 Task: Develop a branding concept for a fictional cyberpunk city.
Action: Mouse moved to (294, 142)
Screenshot: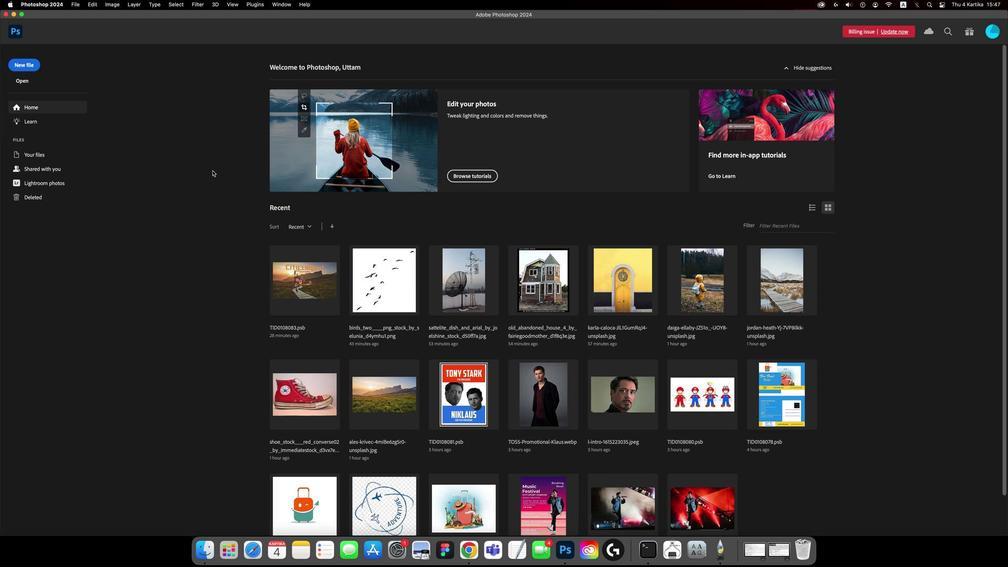 
Action: Mouse pressed left at (294, 142)
Screenshot: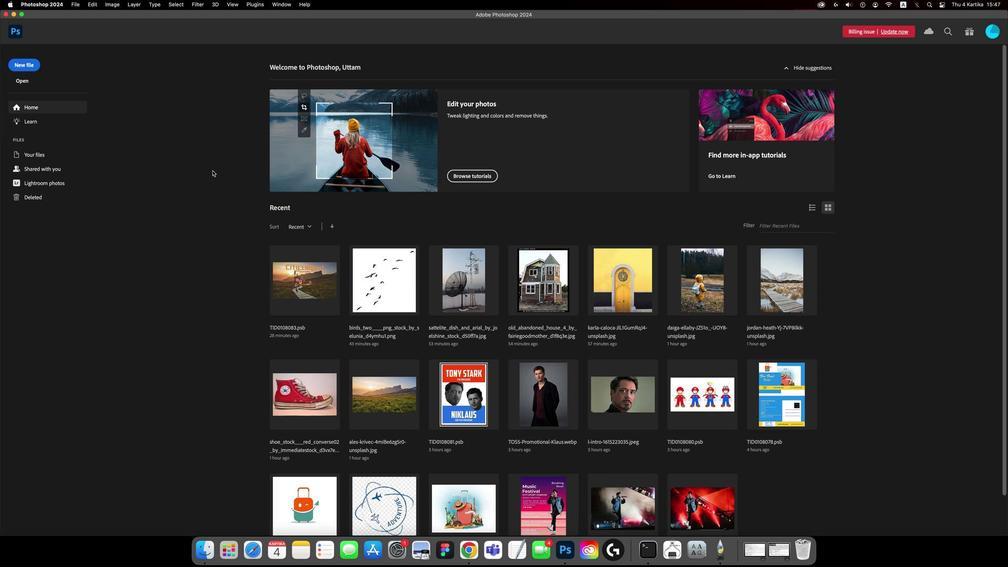 
Action: Mouse moved to (200, 159)
Screenshot: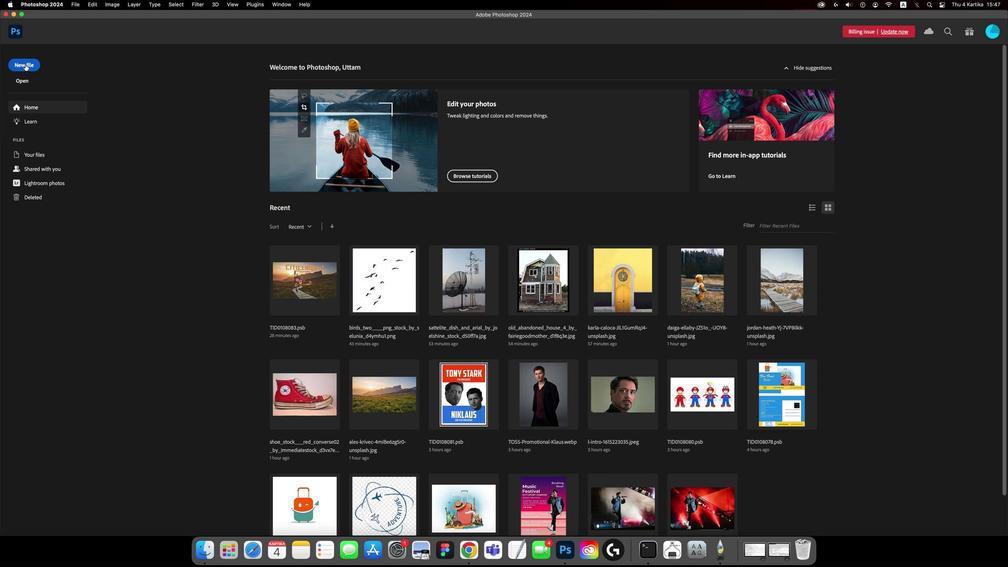 
Action: Mouse pressed left at (200, 159)
Screenshot: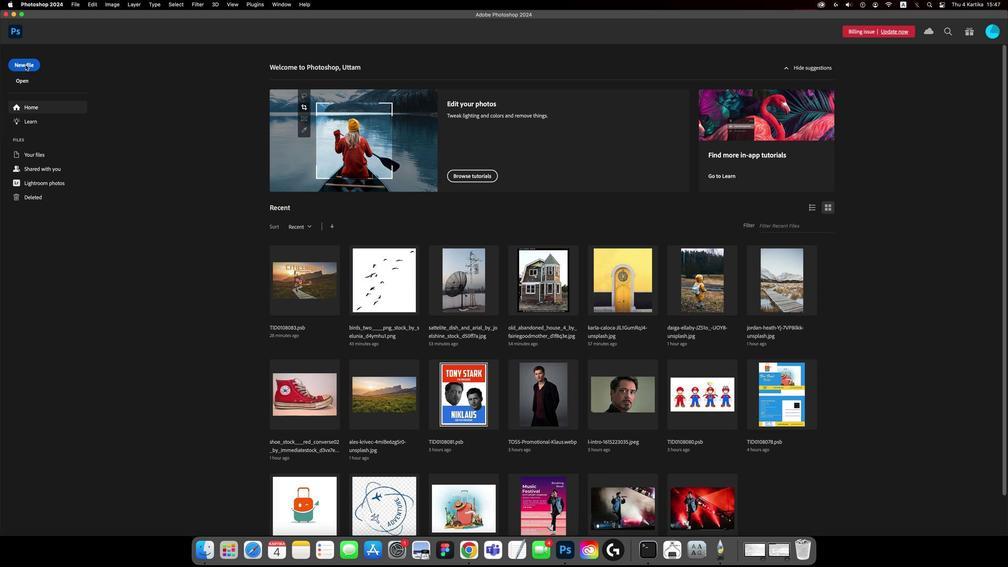 
Action: Mouse moved to (406, 146)
Screenshot: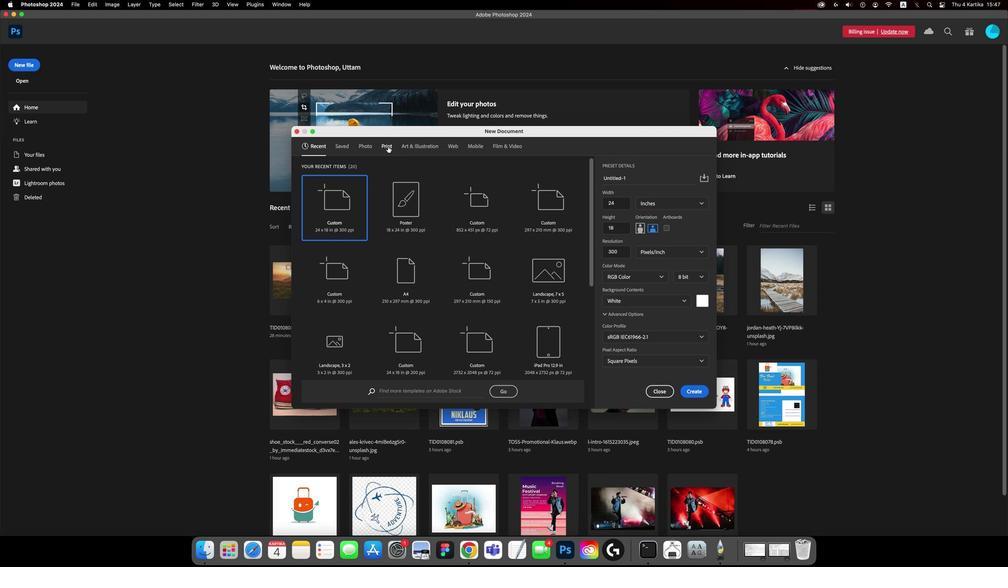
Action: Mouse pressed left at (406, 146)
Screenshot: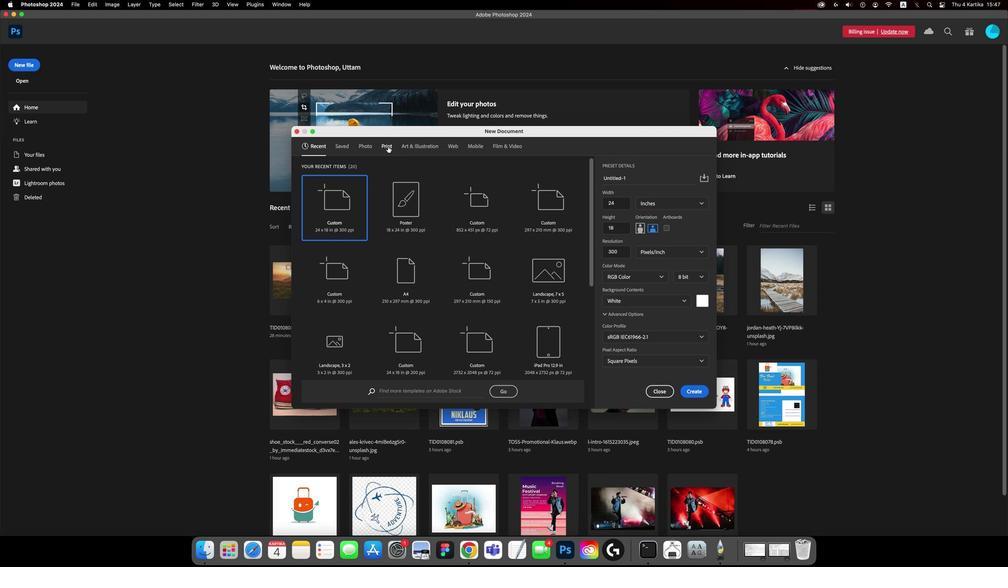 
Action: Mouse moved to (455, 137)
Screenshot: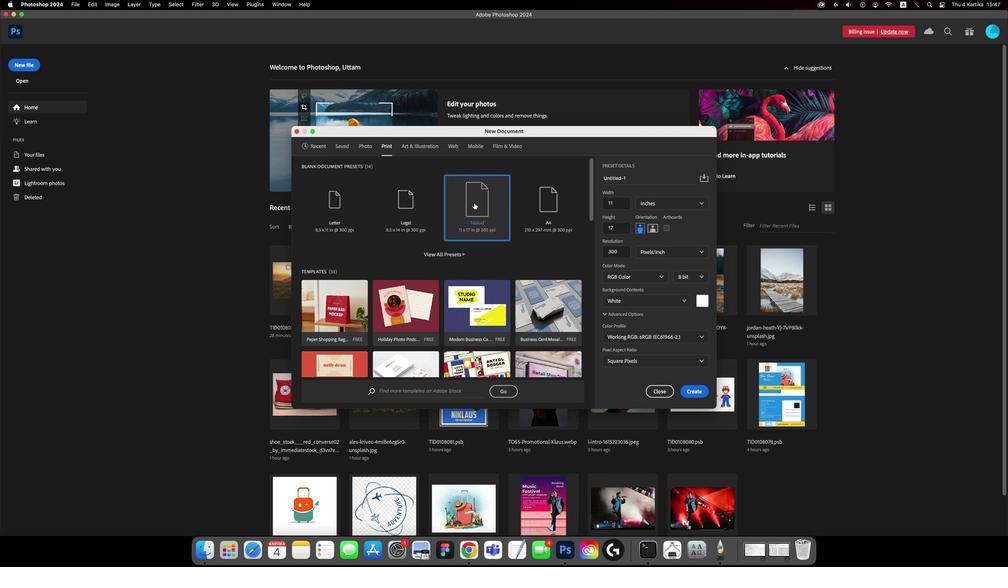 
Action: Mouse pressed left at (455, 137)
Screenshot: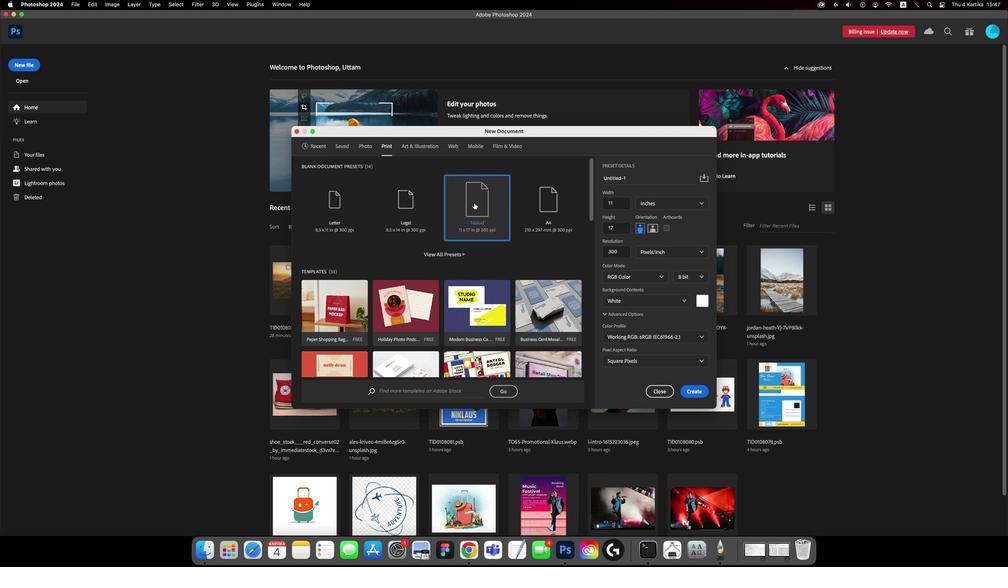 
Action: Mouse moved to (556, 132)
Screenshot: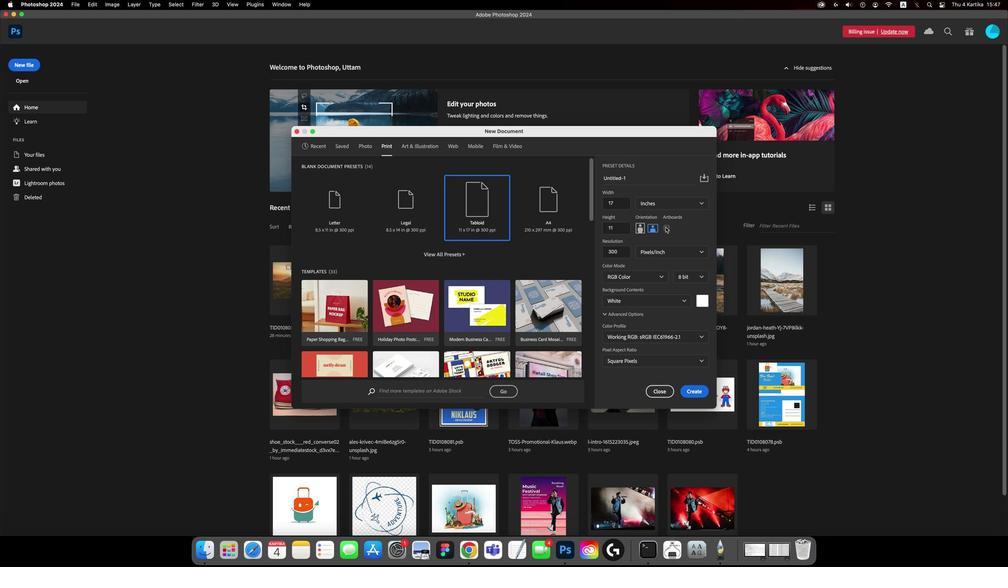 
Action: Mouse pressed left at (556, 132)
Screenshot: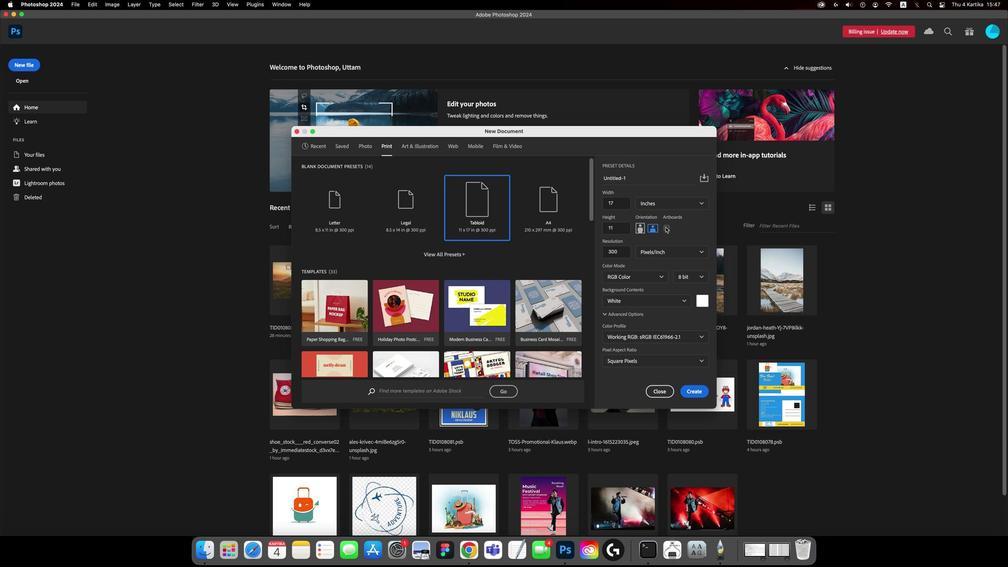 
Action: Mouse moved to (563, 132)
Screenshot: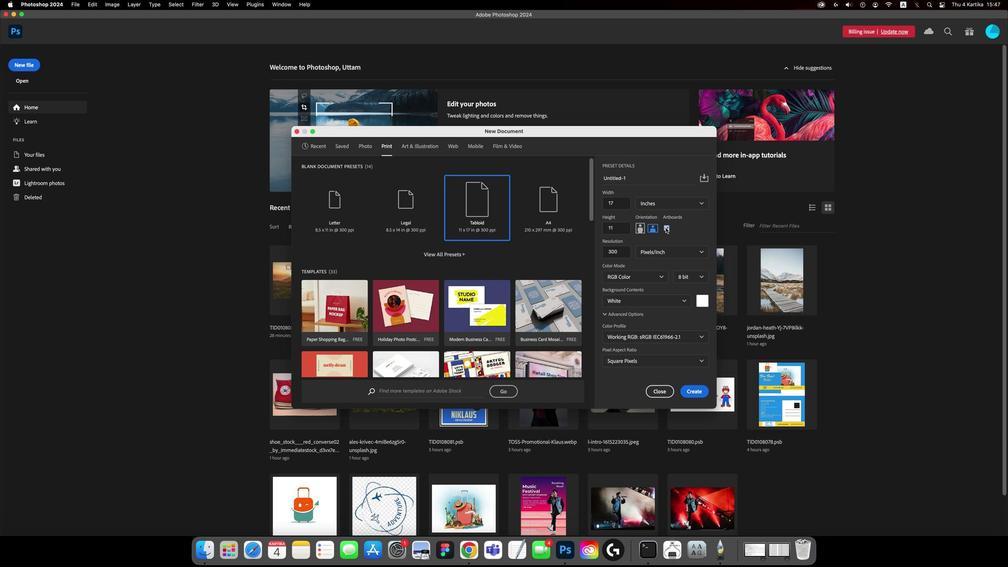 
Action: Mouse pressed left at (563, 132)
Screenshot: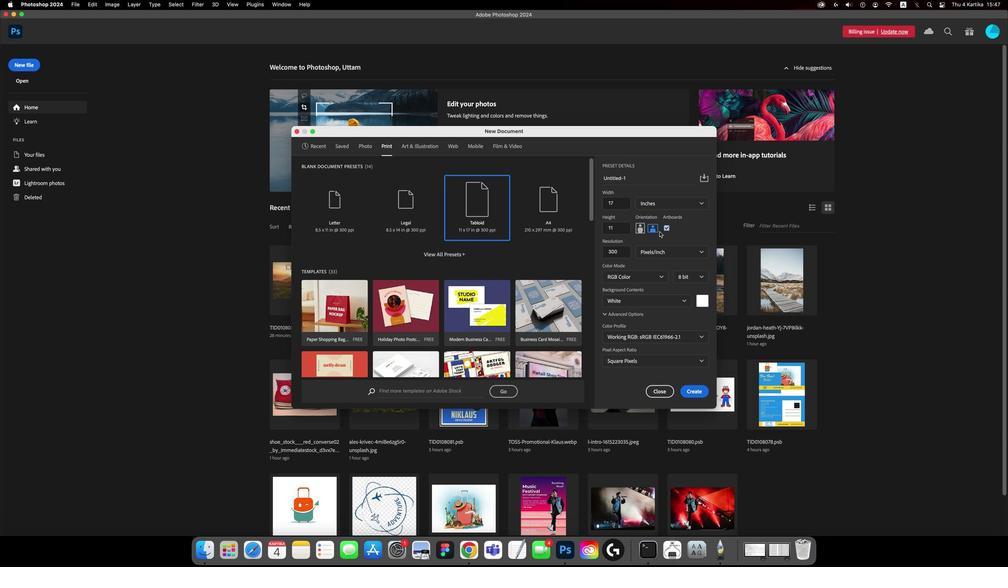 
Action: Mouse moved to (540, 128)
Screenshot: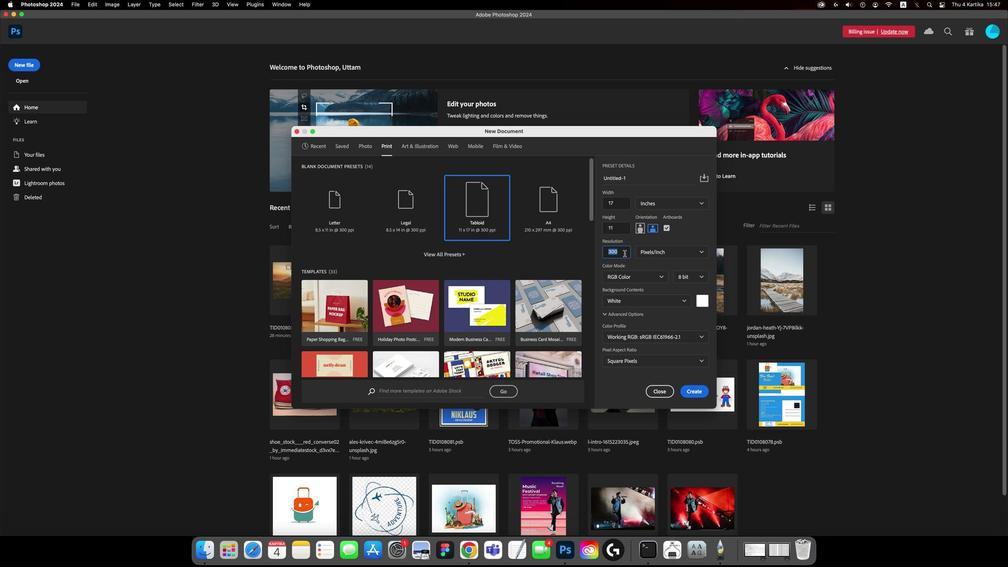 
Action: Mouse pressed left at (540, 128)
Screenshot: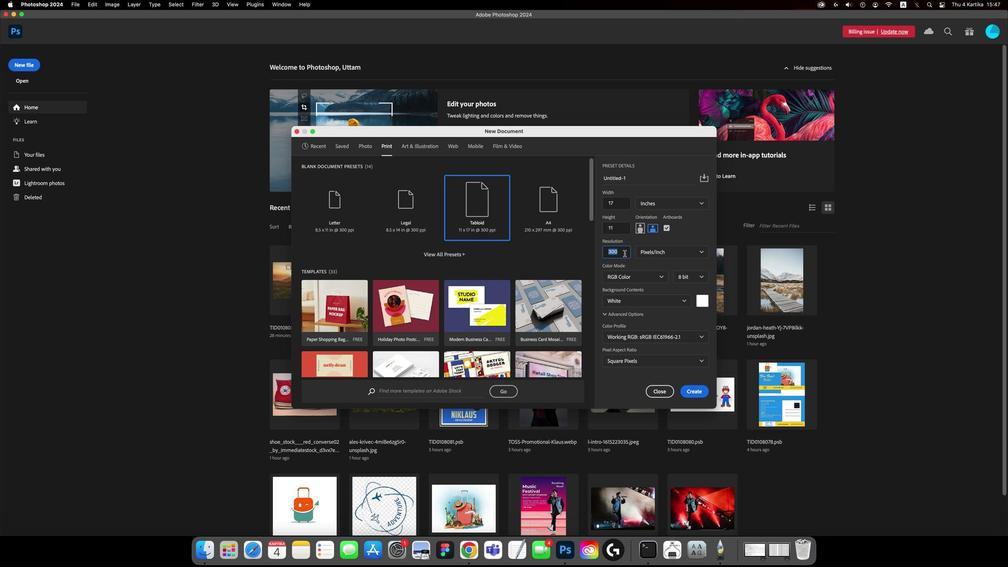 
Action: Mouse moved to (540, 128)
Screenshot: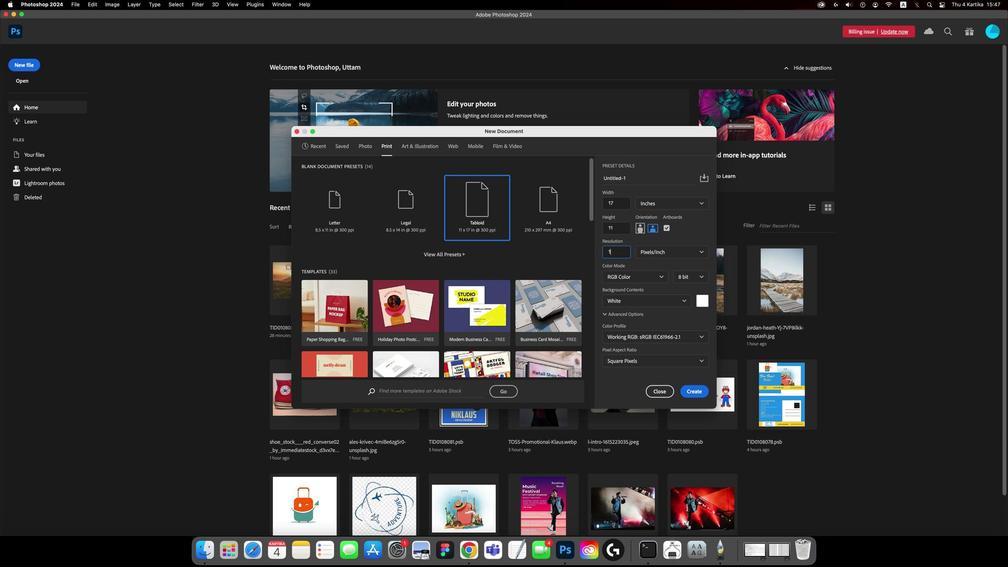 
Action: Key pressed '1''5''0'
Screenshot: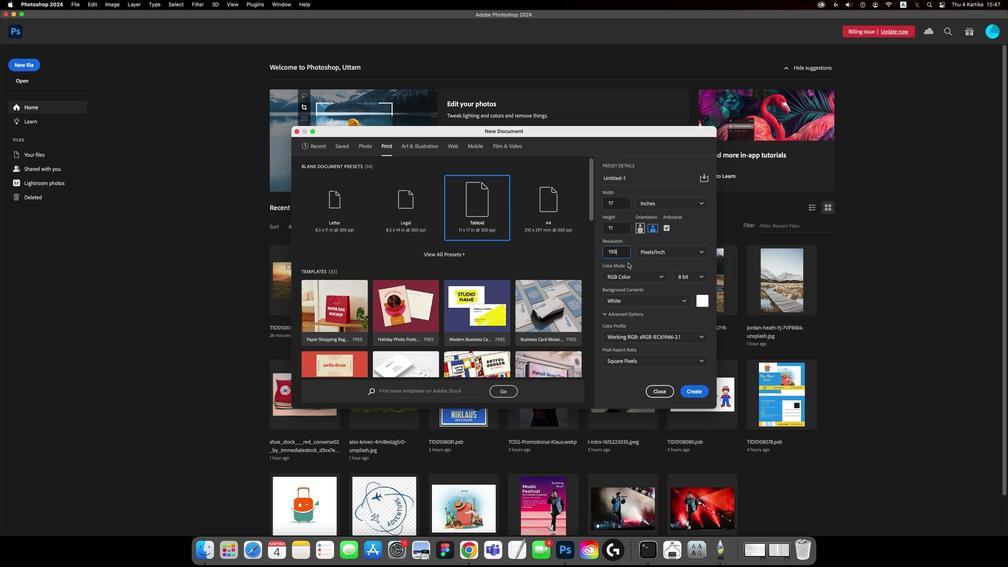 
Action: Mouse moved to (576, 106)
Screenshot: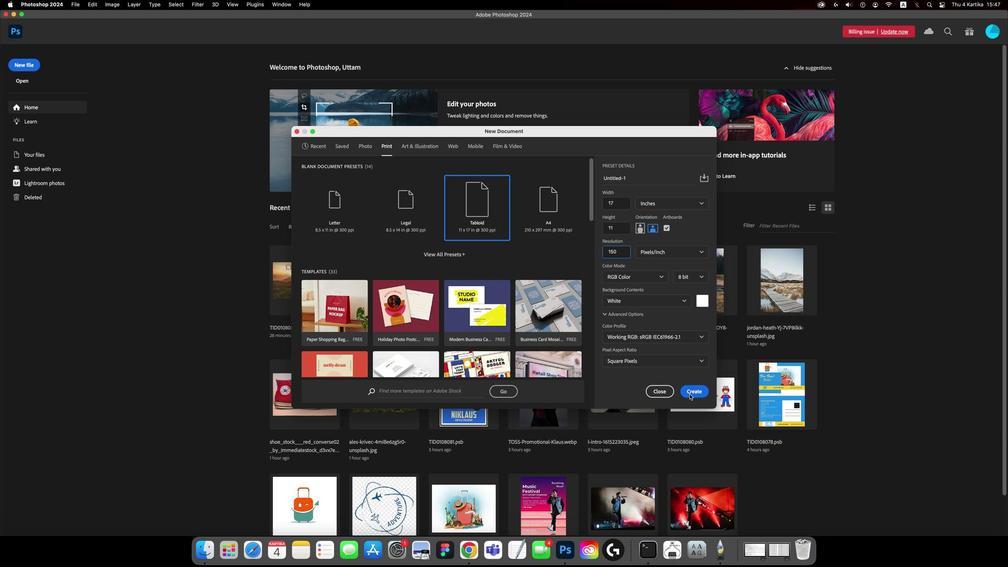 
Action: Mouse pressed left at (576, 106)
Screenshot: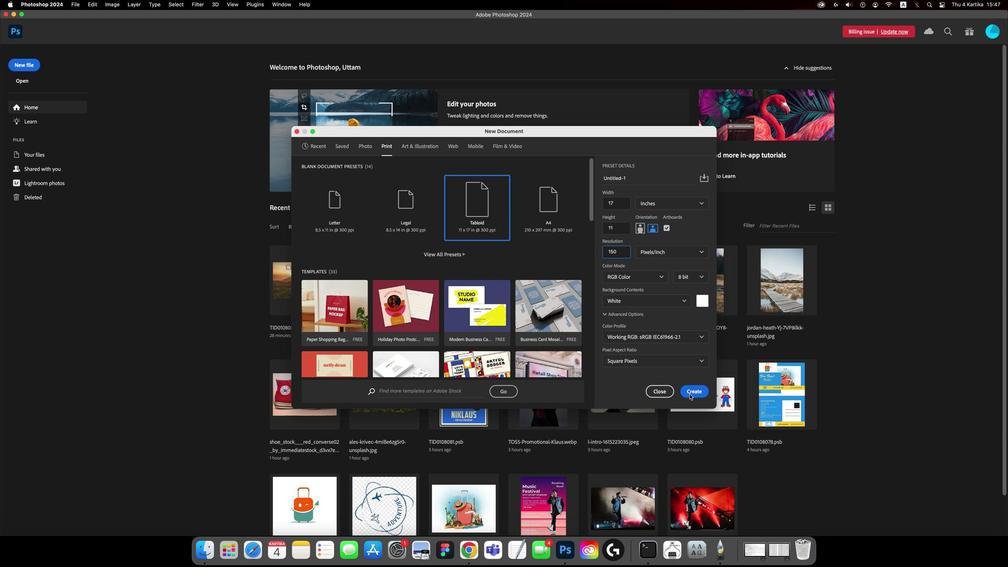 
Action: Mouse moved to (417, 130)
Screenshot: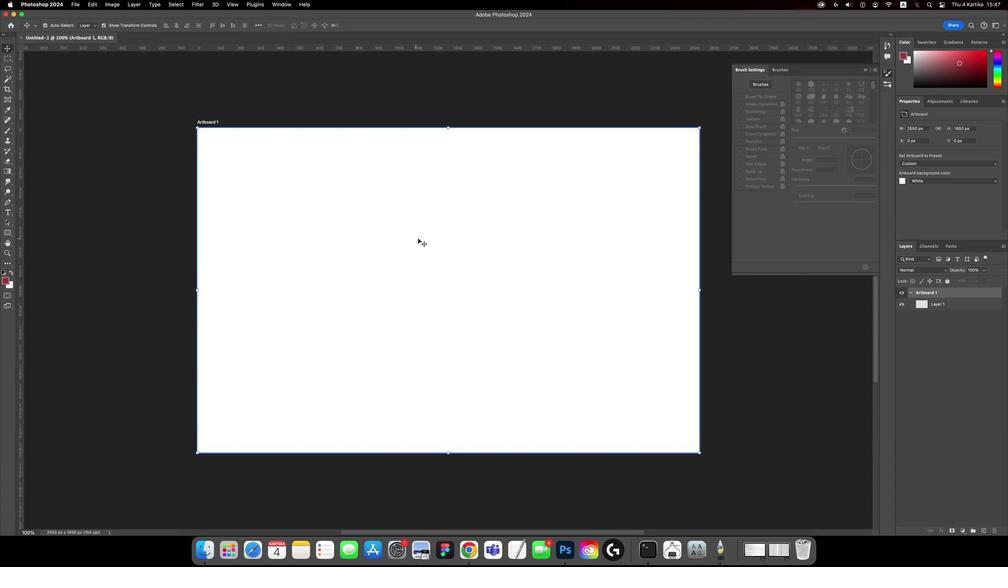 
Action: Mouse pressed left at (417, 130)
Screenshot: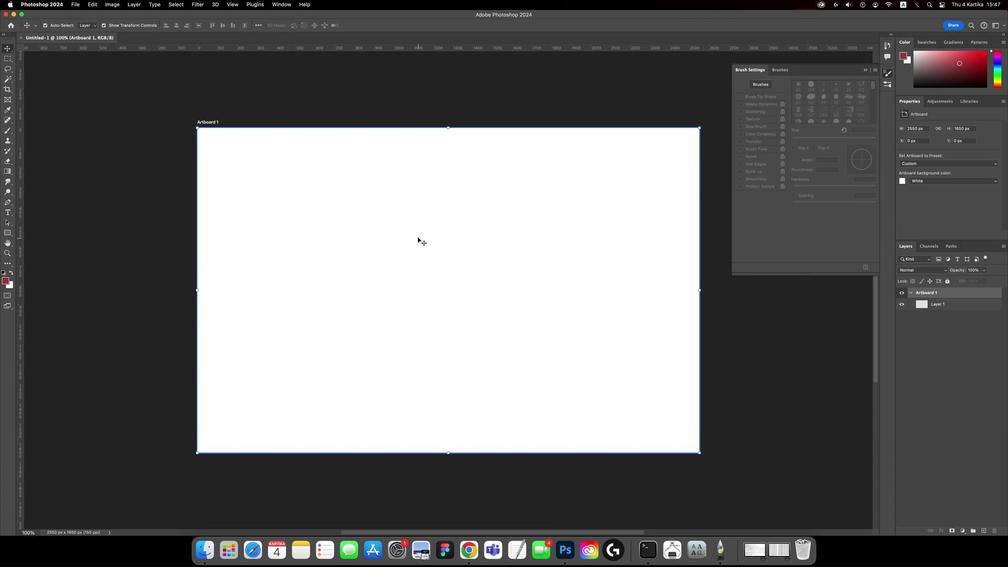 
Action: Mouse moved to (438, 126)
Screenshot: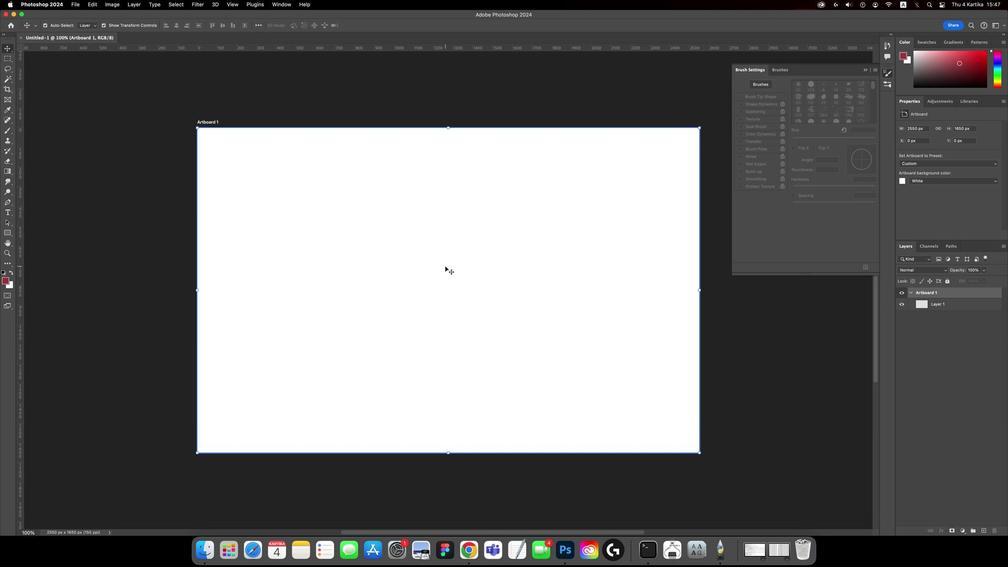 
Action: Key pressed 'T'
Screenshot: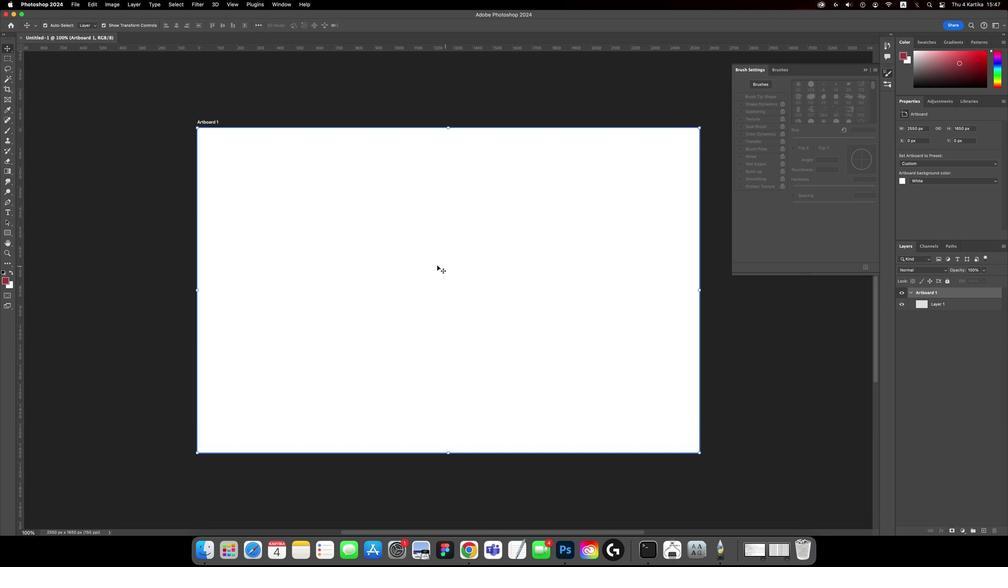 
Action: Mouse moved to (410, 126)
Screenshot: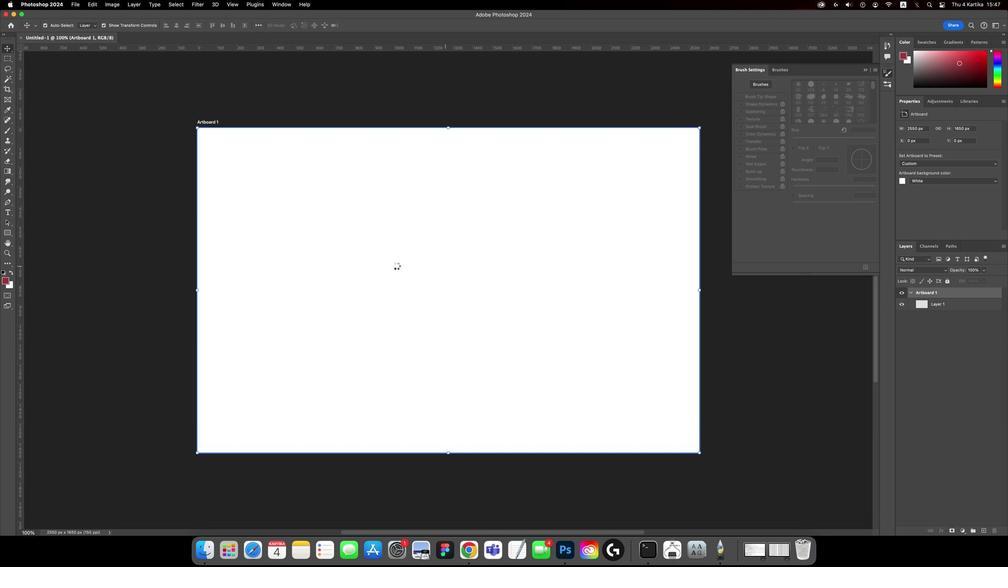 
Action: Mouse pressed left at (410, 126)
Screenshot: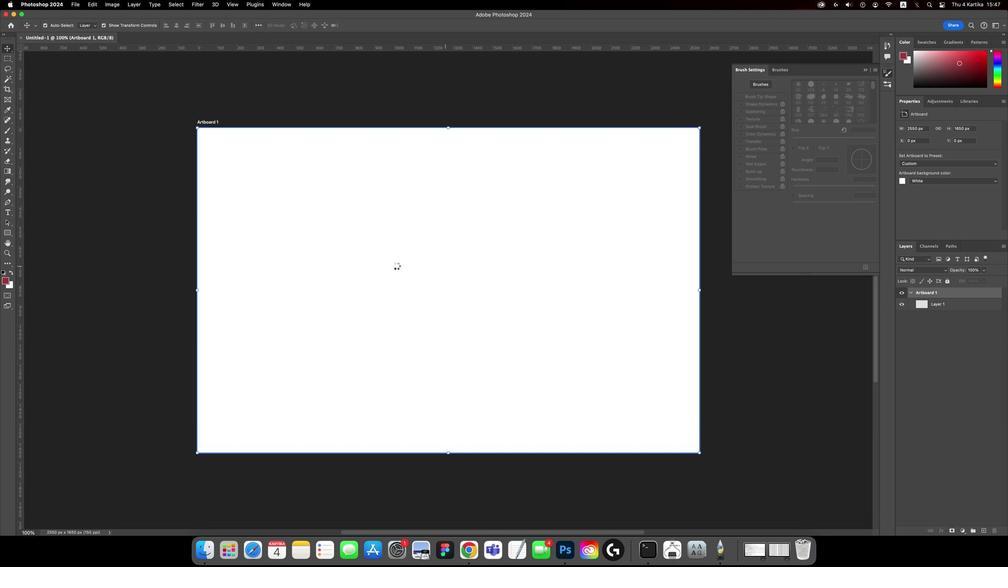 
Action: Mouse moved to (410, 126)
Screenshot: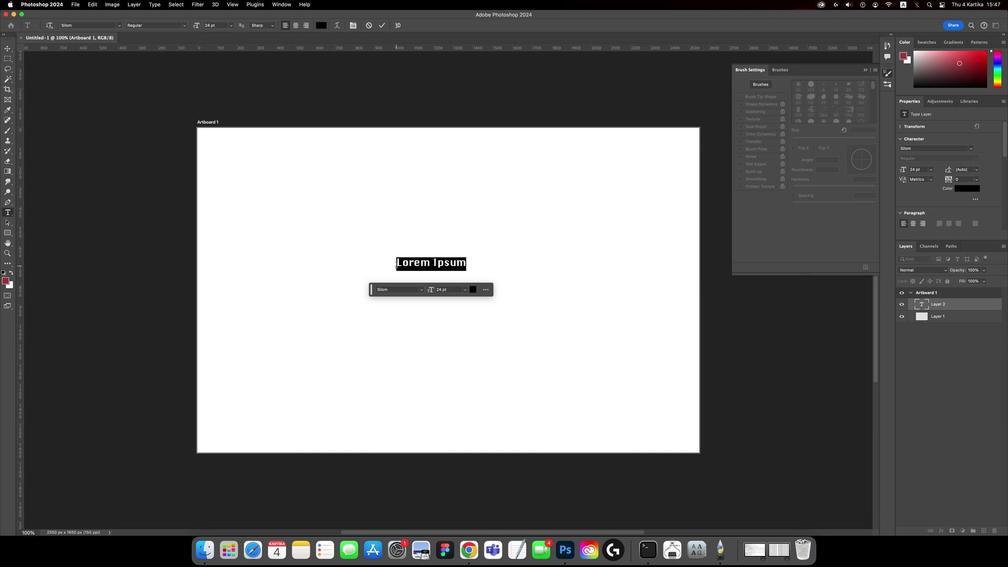 
Action: Key pressed 'L''W'
Screenshot: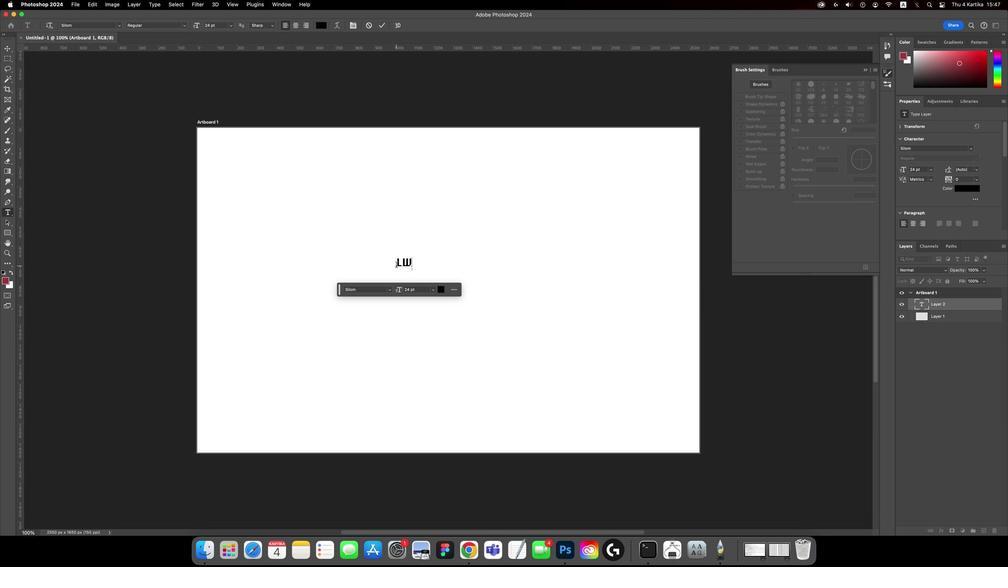 
Action: Mouse moved to (410, 126)
Screenshot: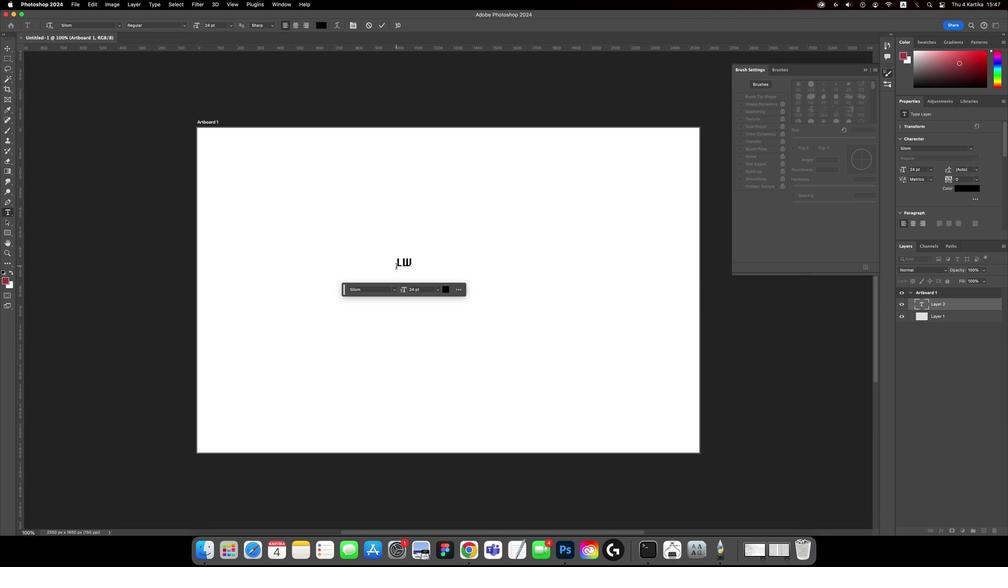 
Action: Key pressed Key.esc
Screenshot: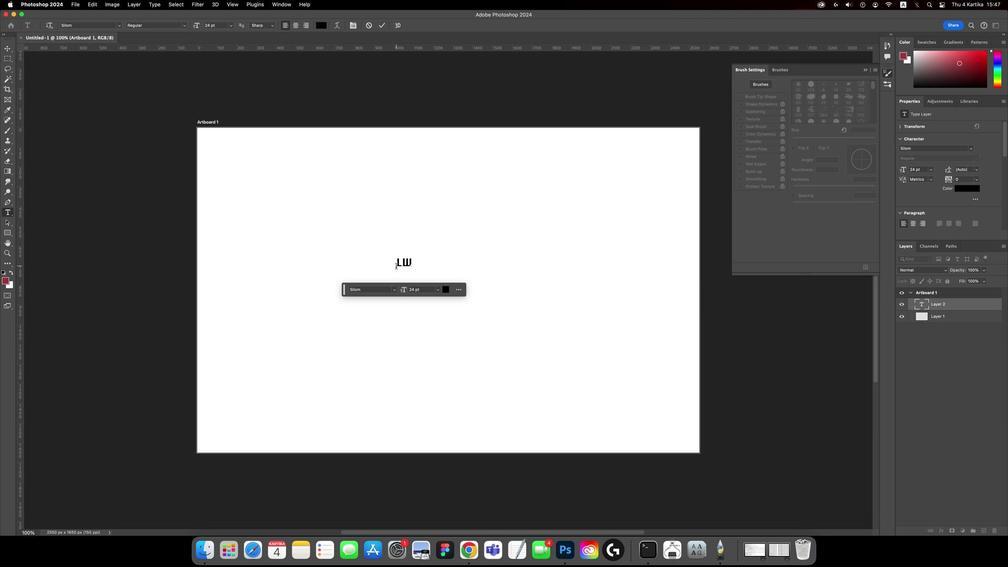 
Action: Mouse moved to (410, 126)
Screenshot: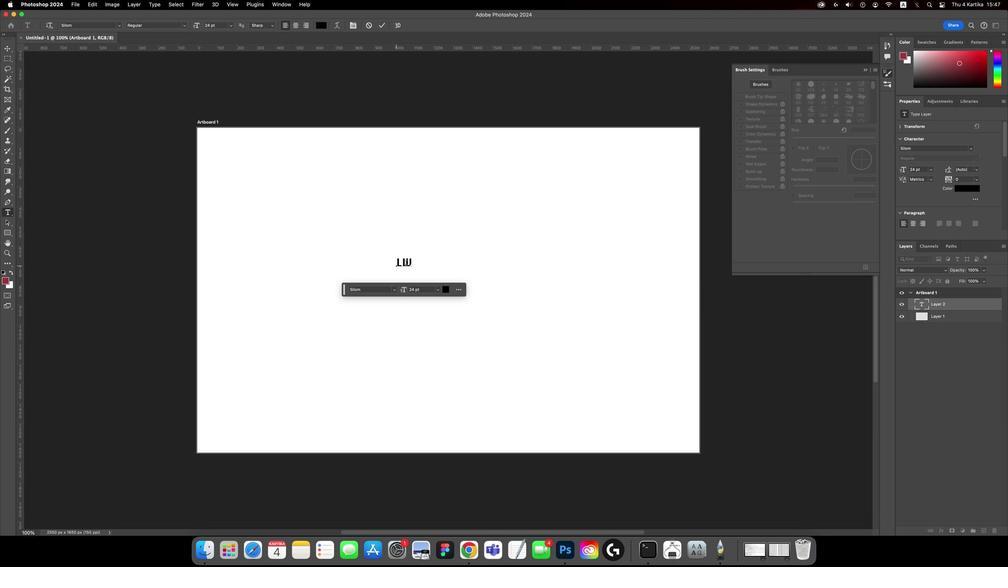 
Action: Key pressed 'v'
Screenshot: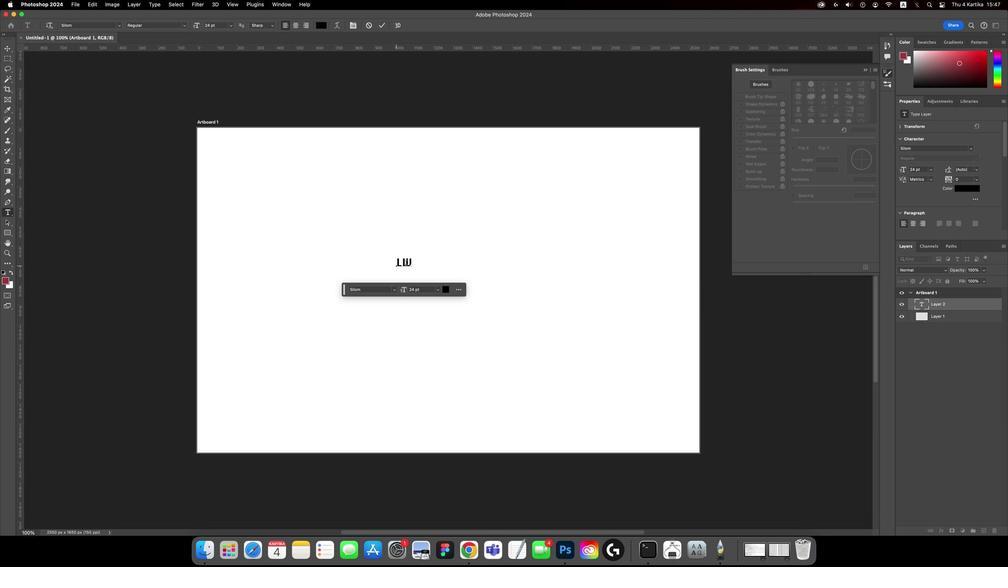 
Action: Mouse moved to (418, 126)
Screenshot: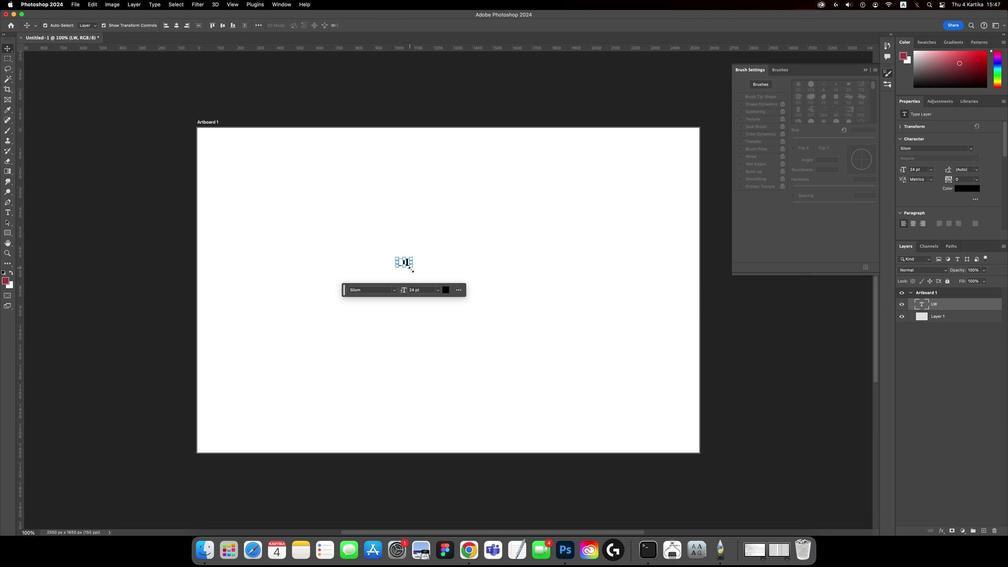 
Action: Mouse pressed left at (418, 126)
Screenshot: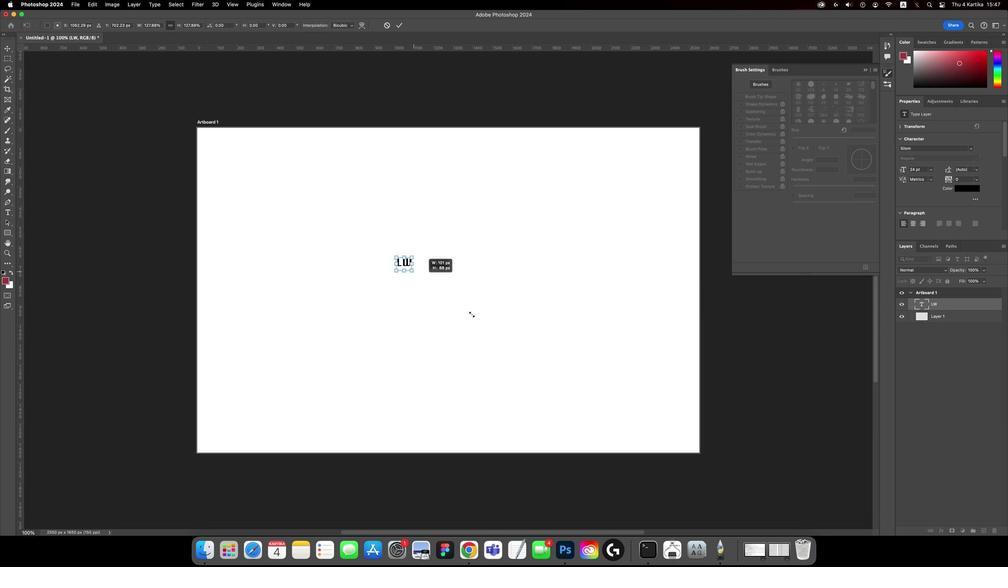 
Action: Mouse moved to (479, 119)
Screenshot: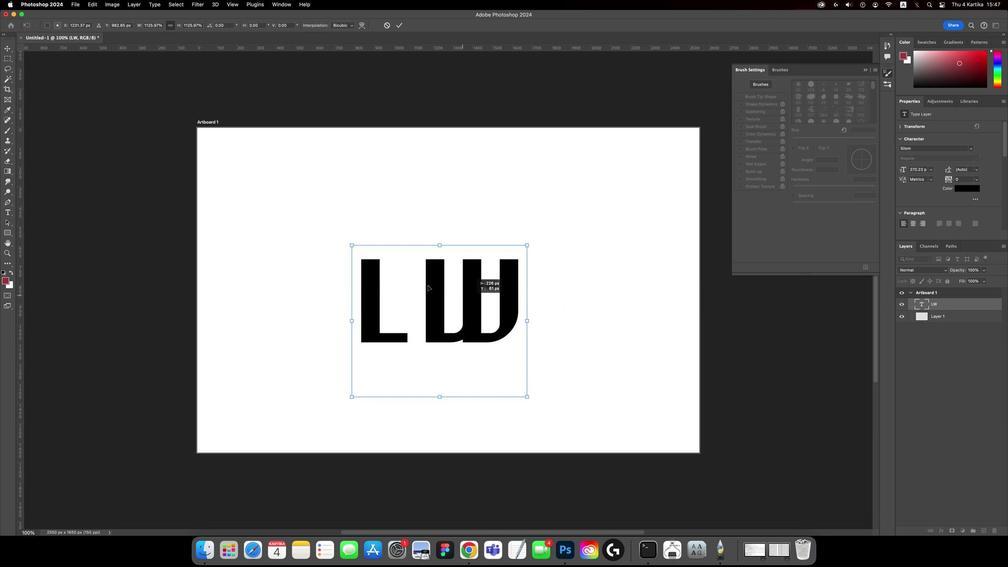 
Action: Mouse pressed left at (479, 119)
Screenshot: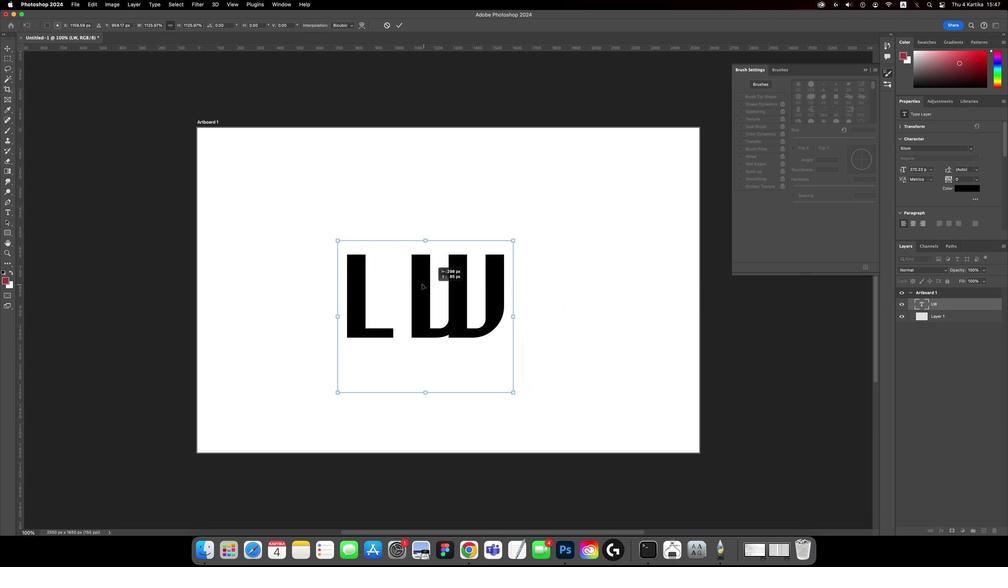 
Action: Mouse moved to (439, 125)
Screenshot: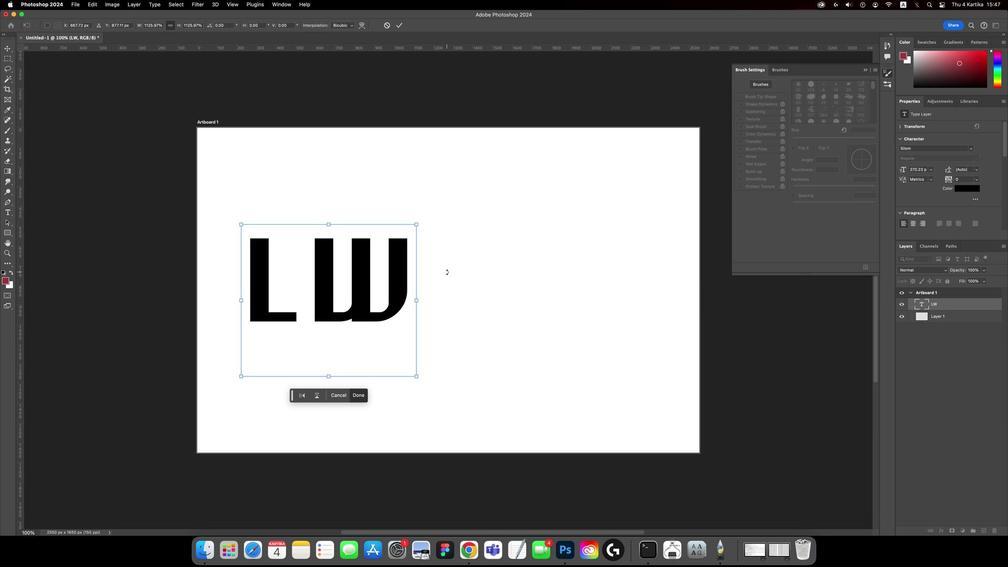 
Action: Mouse pressed left at (439, 125)
Screenshot: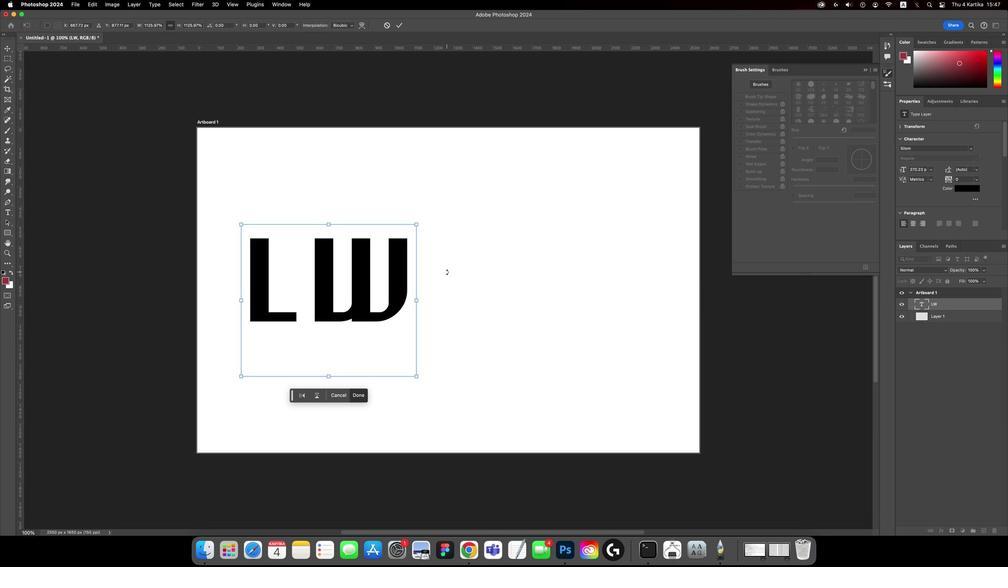 
Action: Mouse moved to (413, 165)
Screenshot: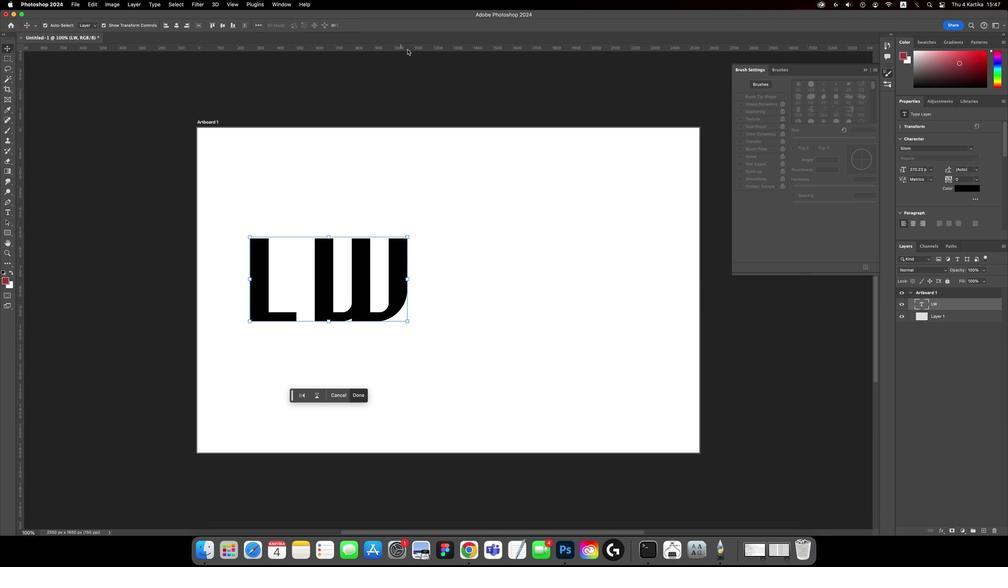 
Action: Mouse pressed left at (413, 165)
Screenshot: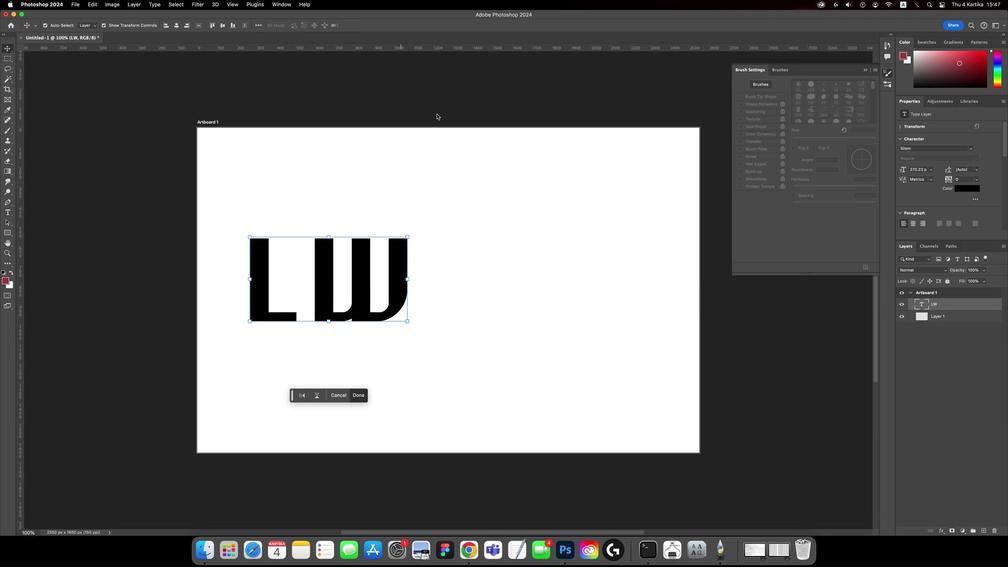 
Action: Mouse moved to (481, 118)
Screenshot: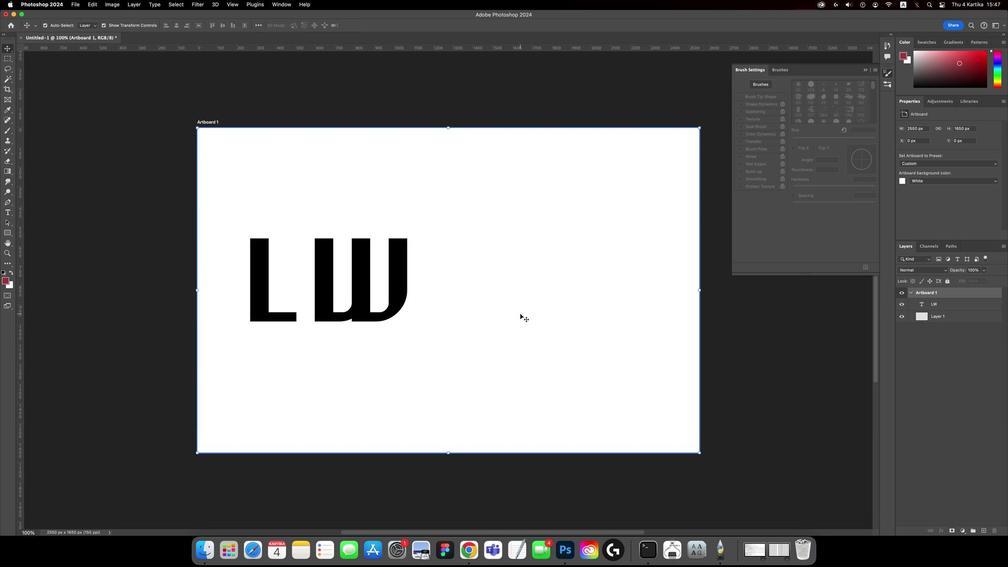 
Action: Mouse pressed left at (481, 118)
Screenshot: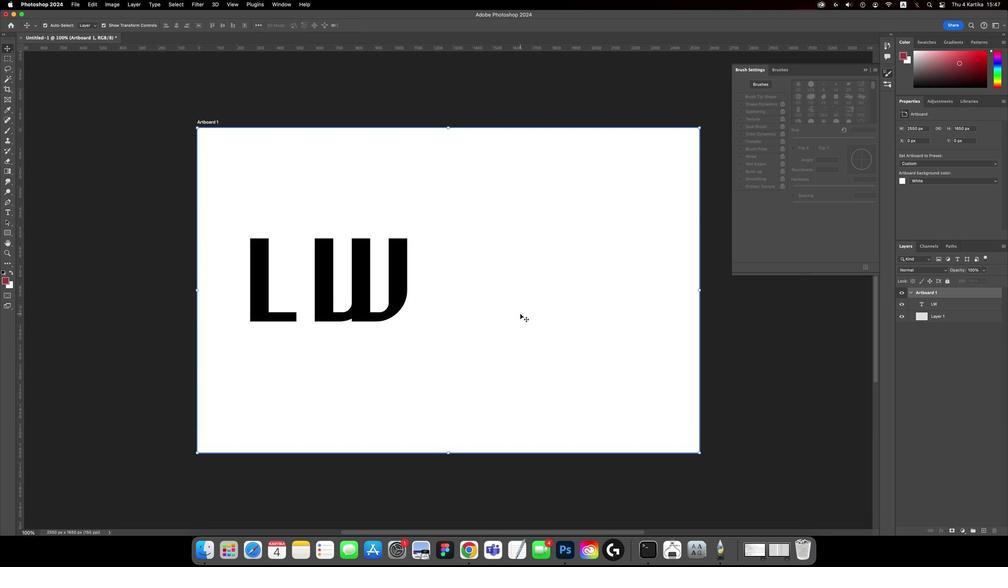 
Action: Key pressed 'T'
Screenshot: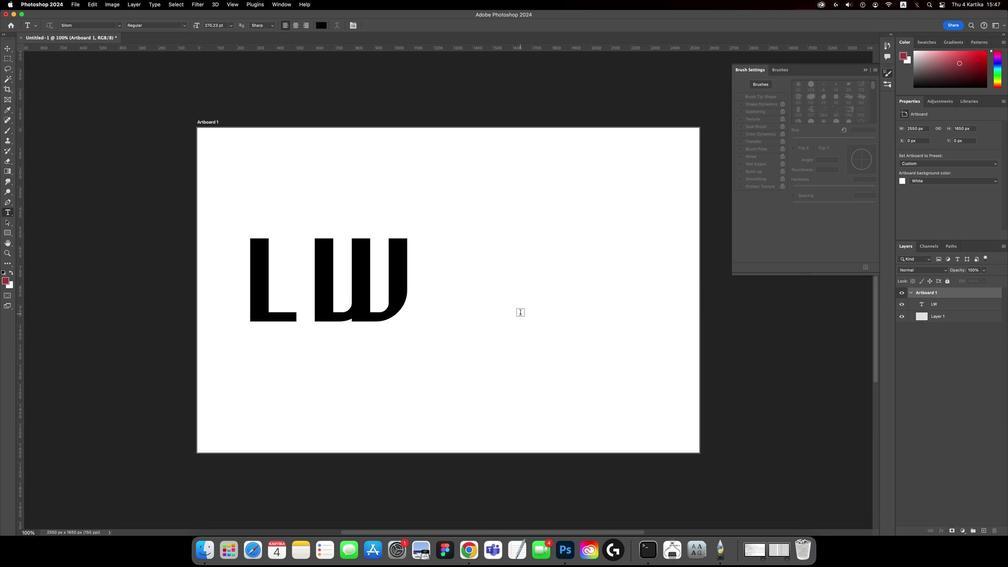 
Action: Mouse pressed left at (481, 118)
Screenshot: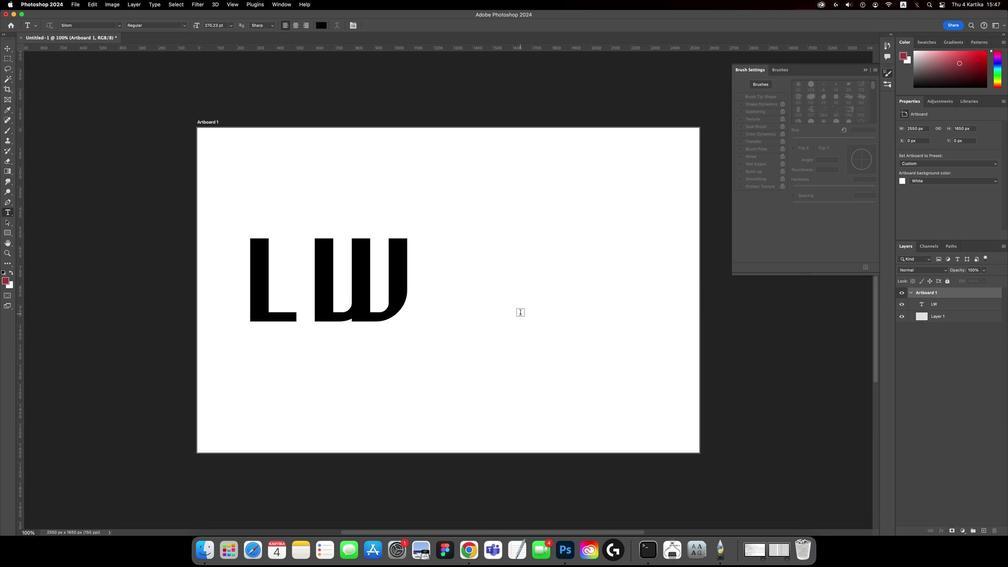 
Action: Mouse moved to (481, 119)
Screenshot: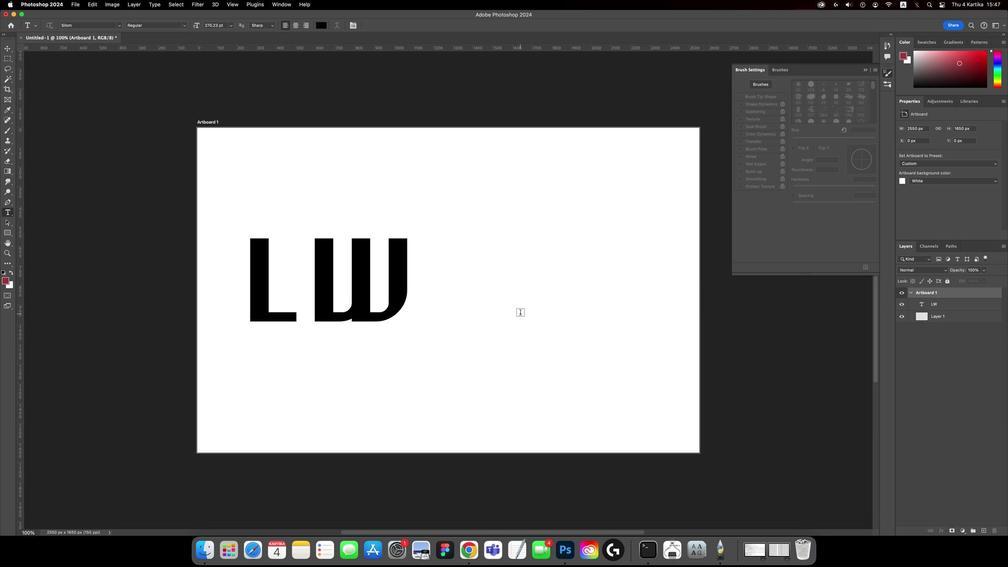 
Action: Mouse pressed left at (481, 119)
Screenshot: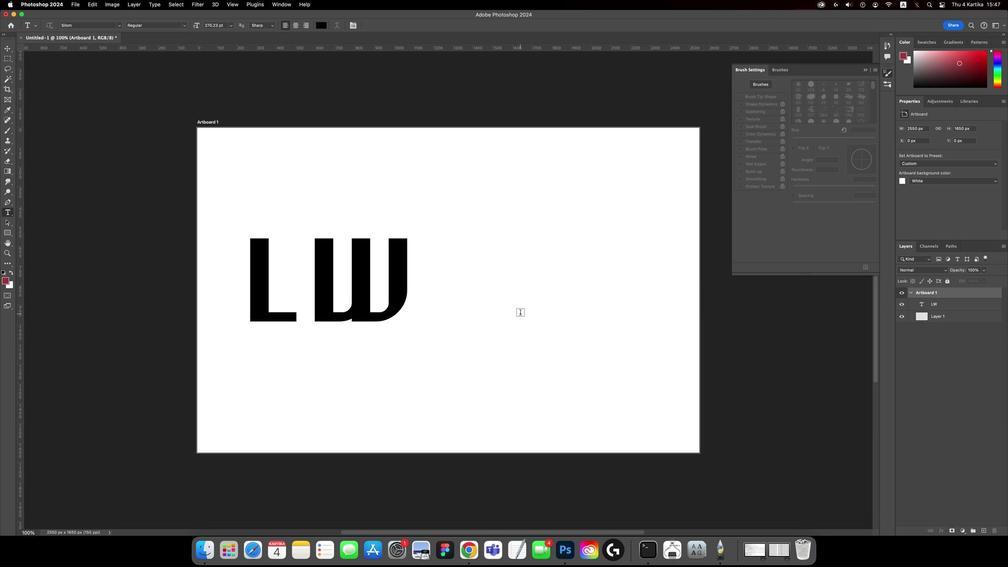 
Action: Key pressed Key.caps_lockKey.caps_lock'C'Key.caps_lockKey.cmd'a'Key.caps_lock'C'Key.caps_lock'y''b''e''r''p''u''n''k'Key.esc
Screenshot: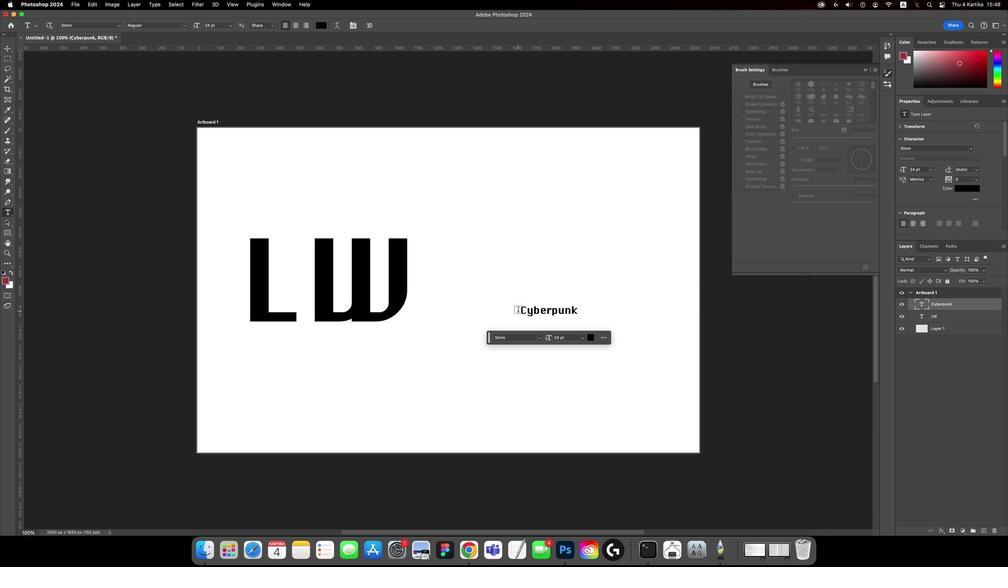 
Action: Mouse moved to (479, 119)
Screenshot: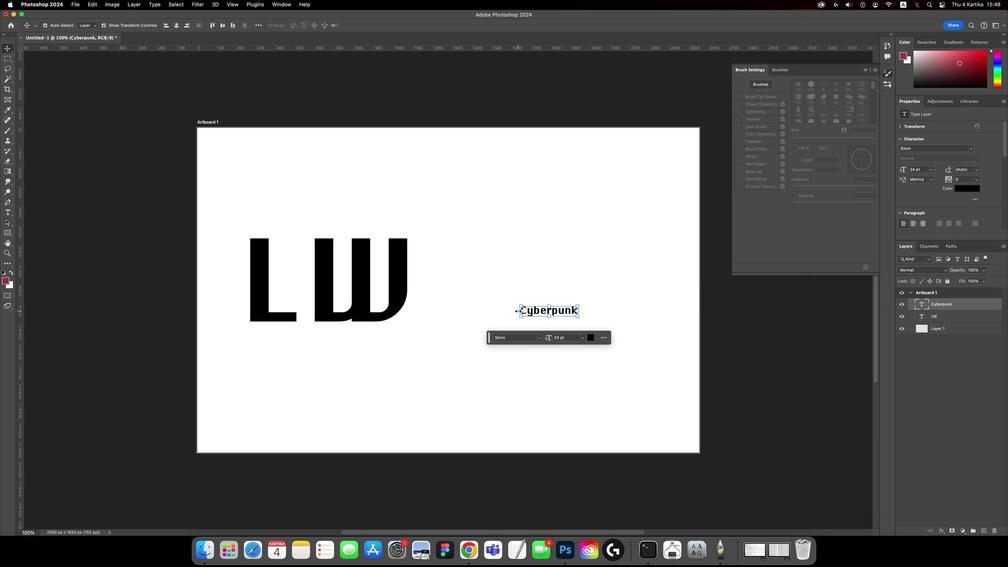 
Action: Key pressed 'v'
Screenshot: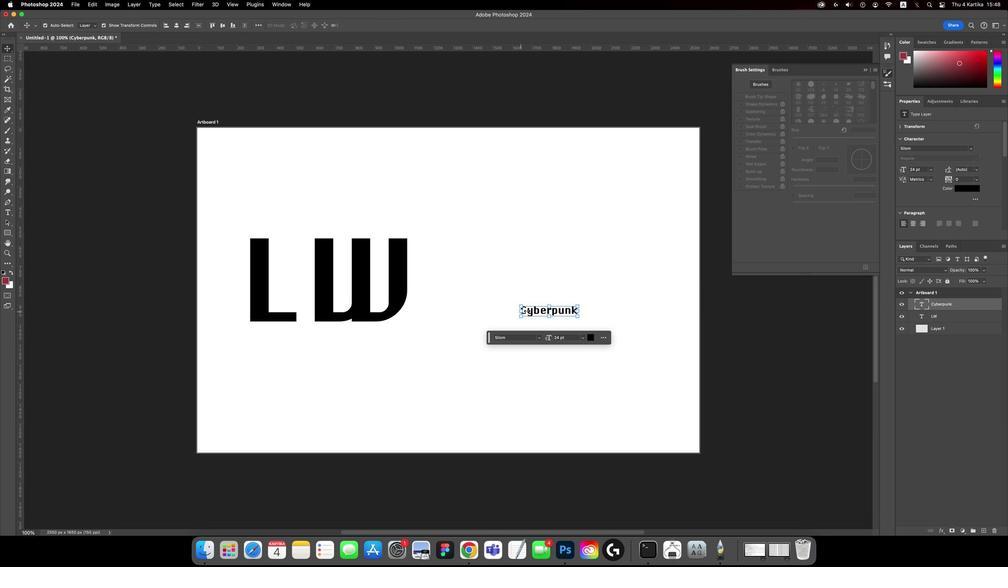 
Action: Mouse moved to (491, 119)
Screenshot: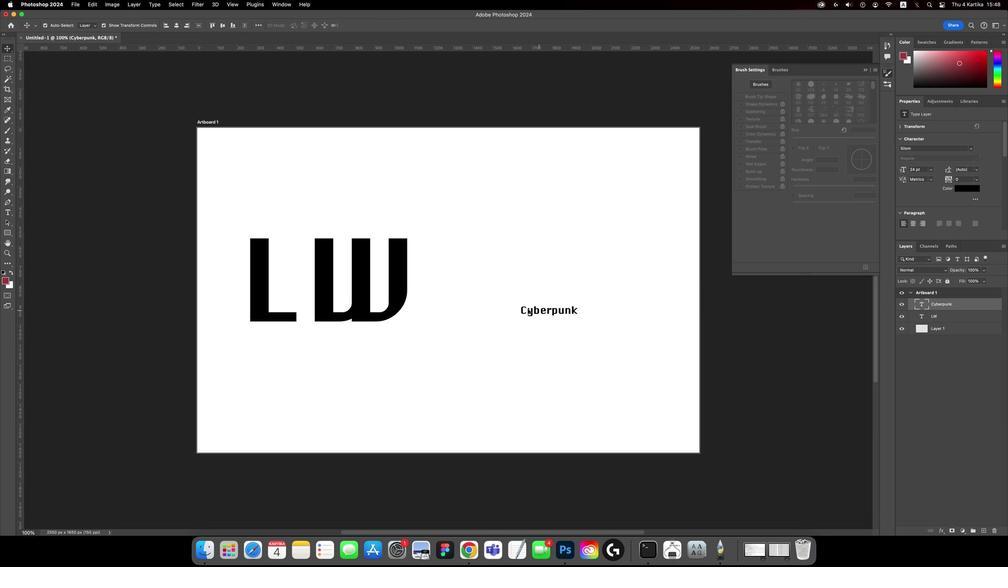 
Action: Mouse pressed left at (491, 119)
Screenshot: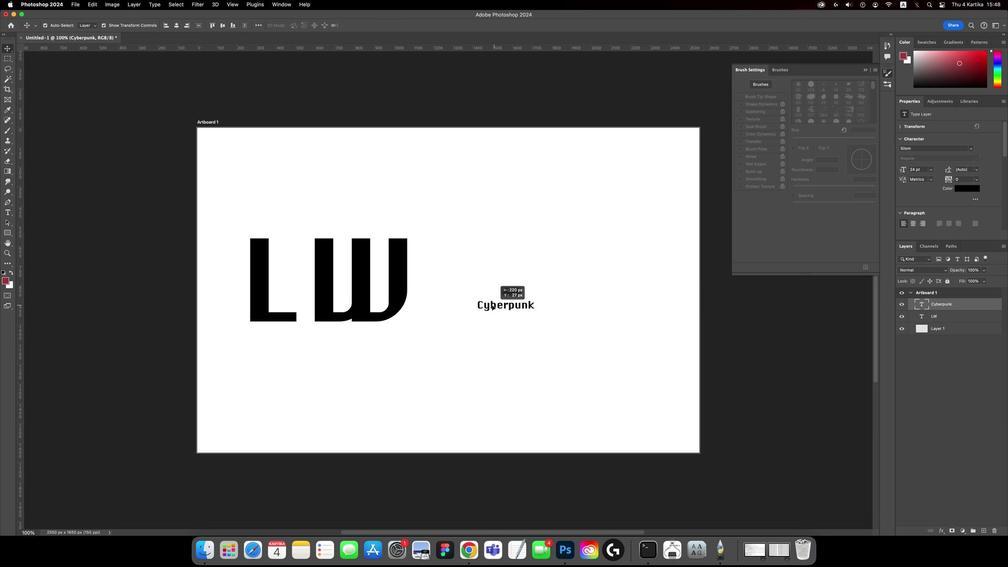 
Action: Mouse moved to (375, 137)
Screenshot: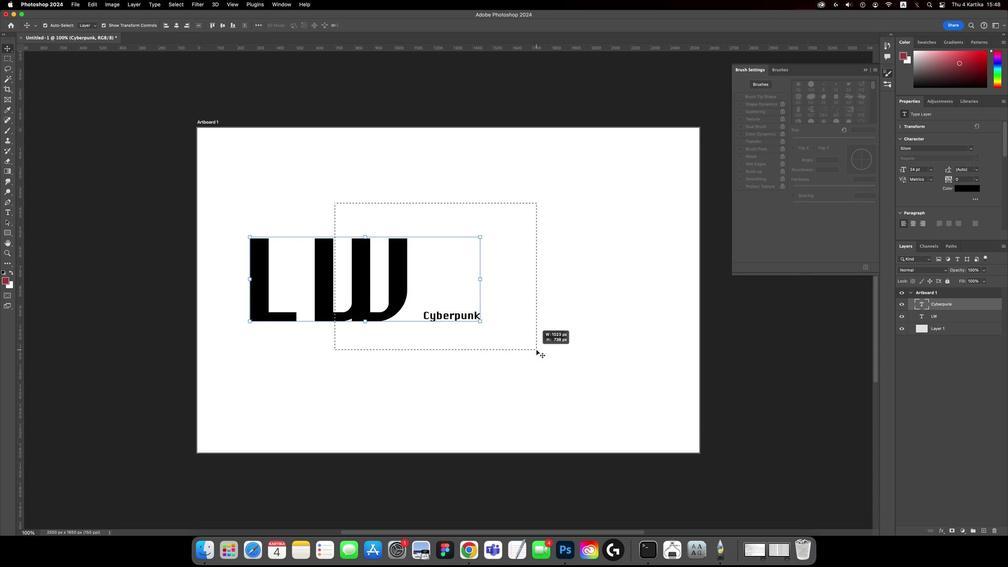 
Action: Mouse pressed left at (375, 137)
Screenshot: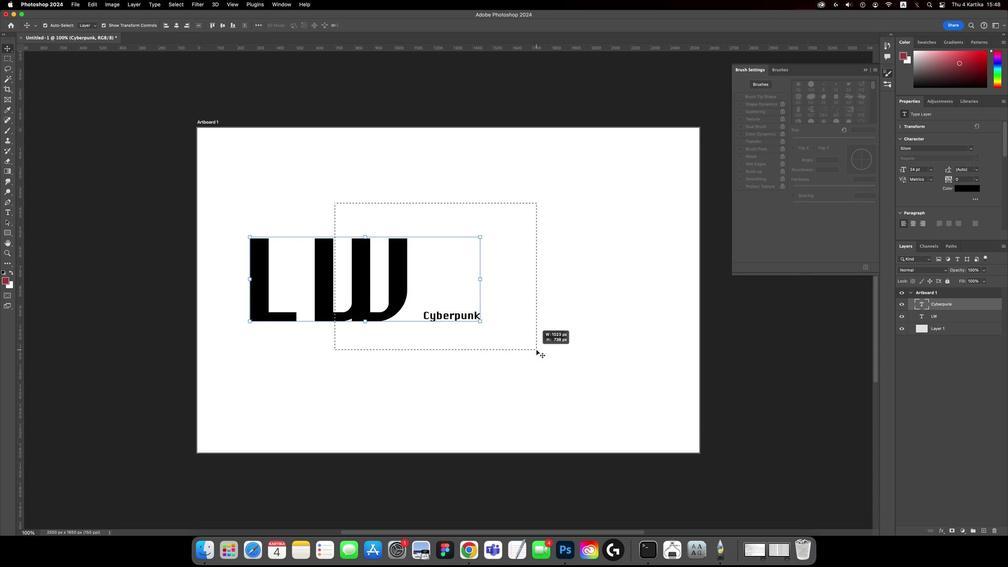 
Action: Mouse moved to (435, 111)
Screenshot: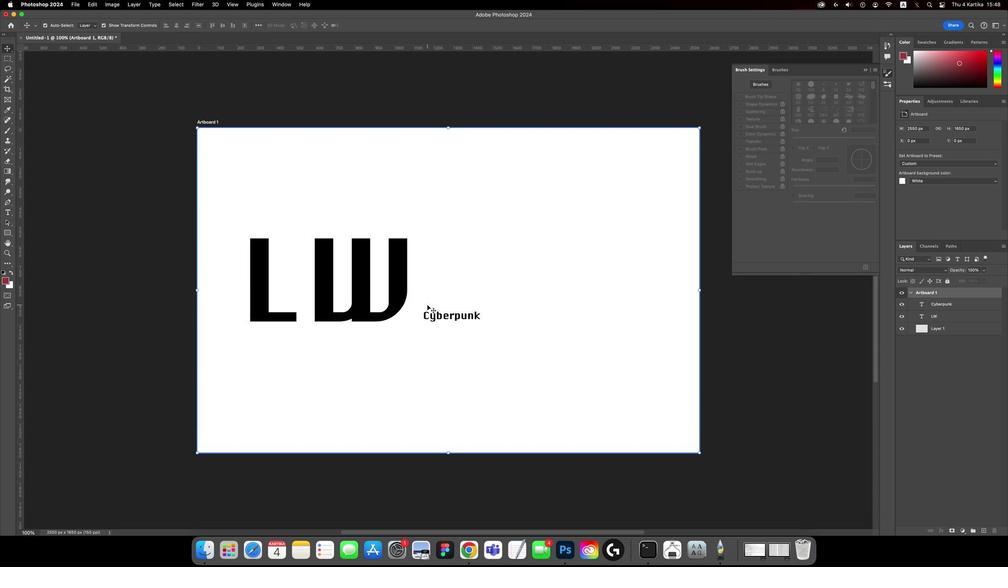 
Action: Mouse pressed left at (435, 111)
Screenshot: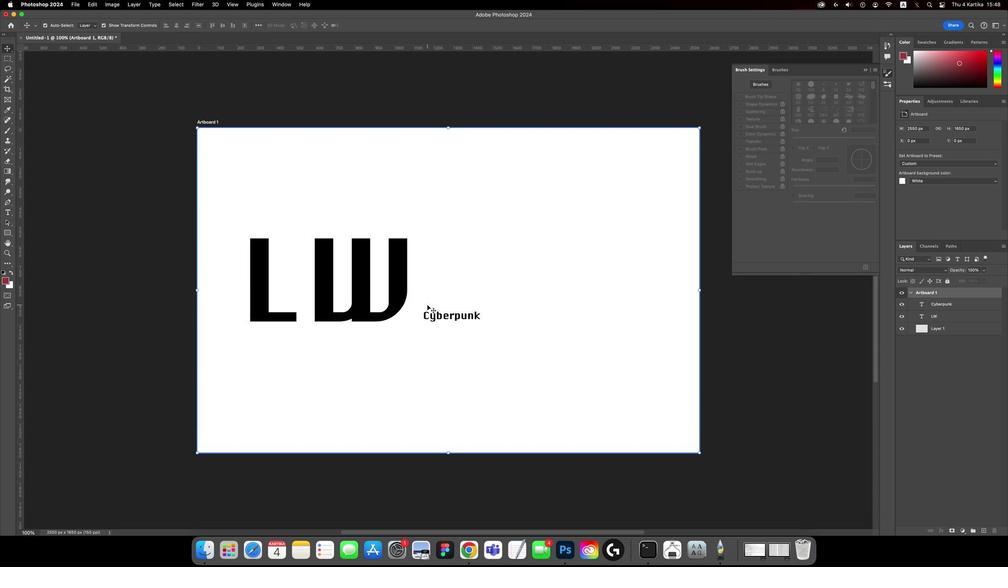 
Action: Mouse moved to (430, 118)
Screenshot: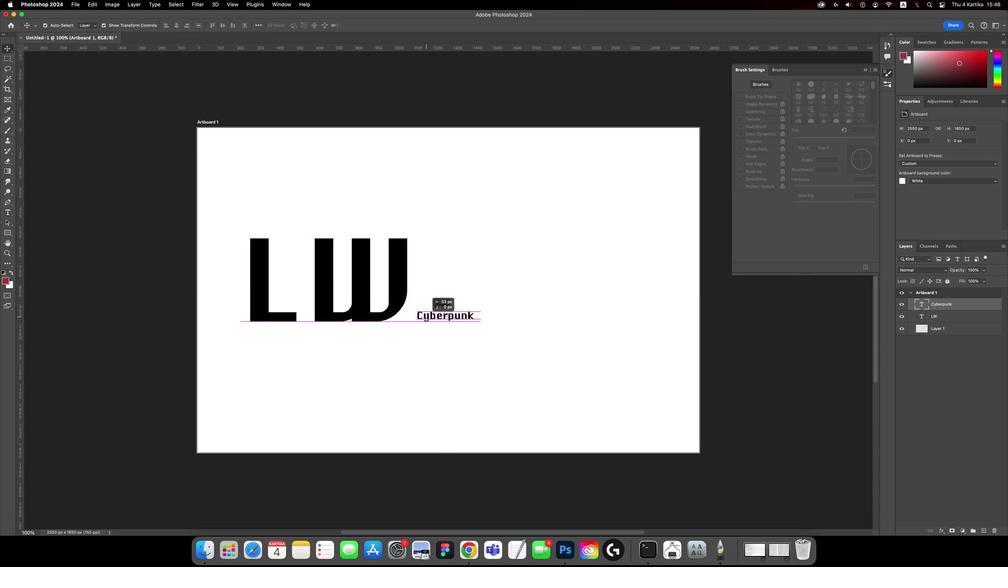 
Action: Mouse pressed left at (430, 118)
Screenshot: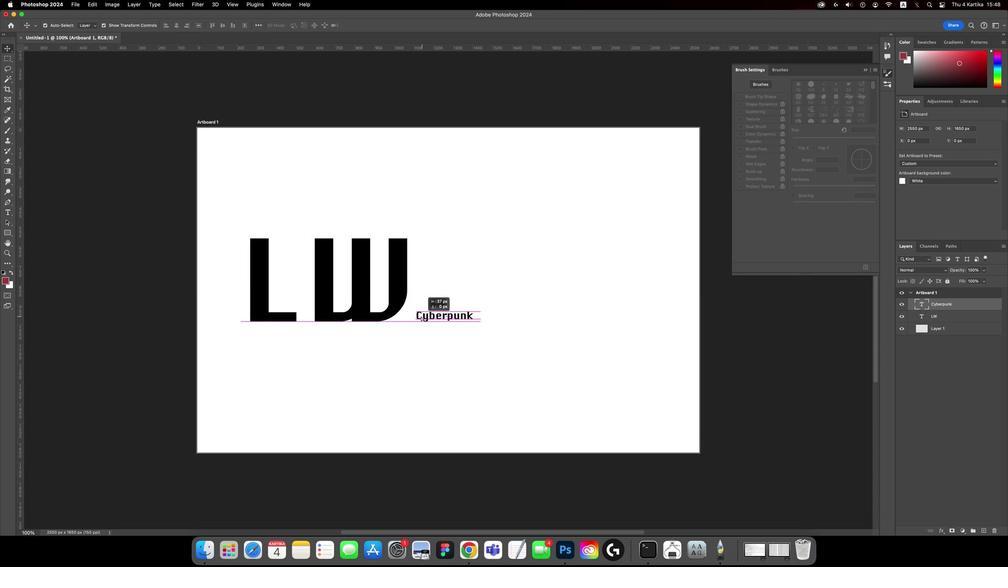 
Action: Mouse moved to (368, 138)
Screenshot: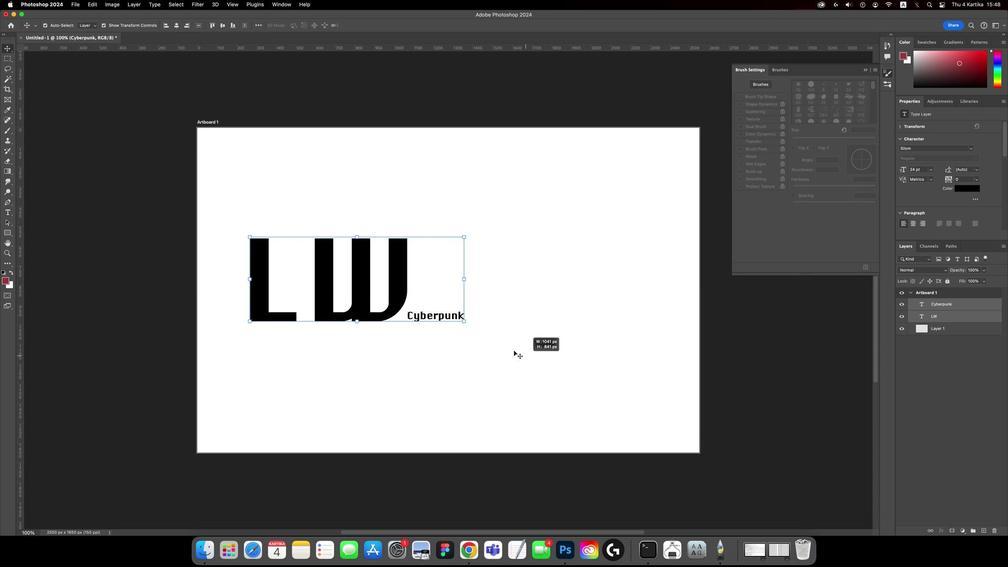 
Action: Mouse pressed left at (368, 138)
Screenshot: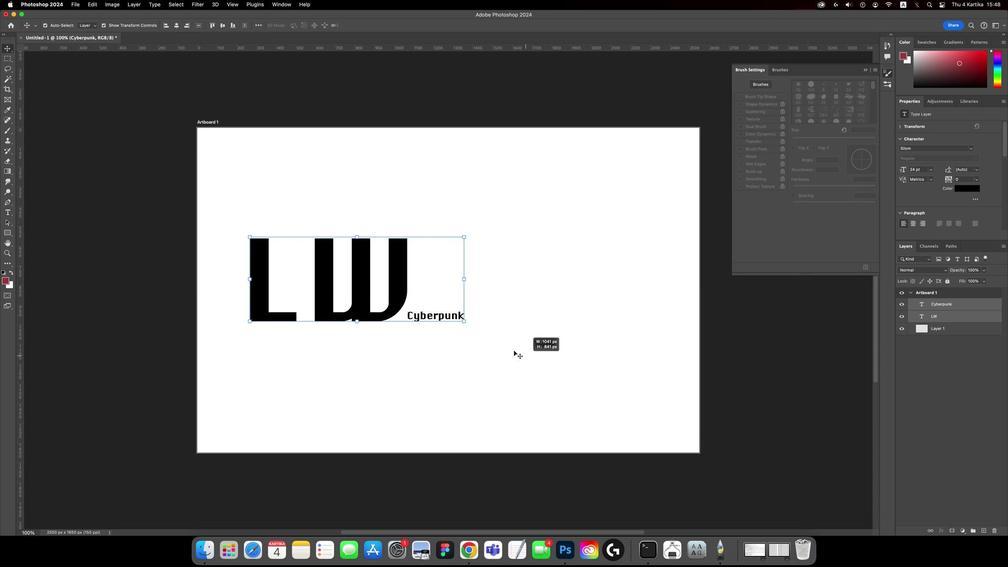
Action: Mouse moved to (414, 121)
Screenshot: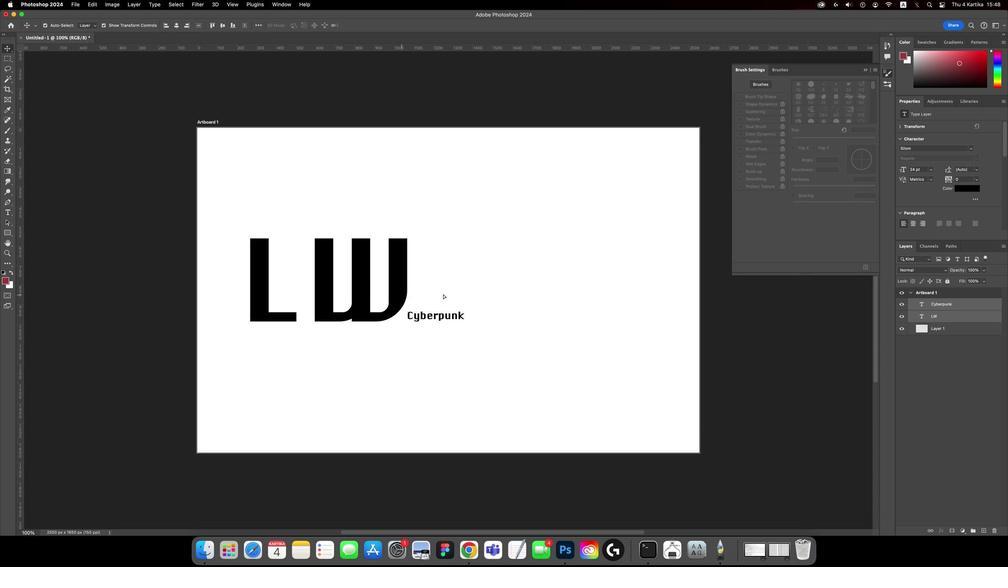 
Action: Mouse pressed left at (414, 121)
Screenshot: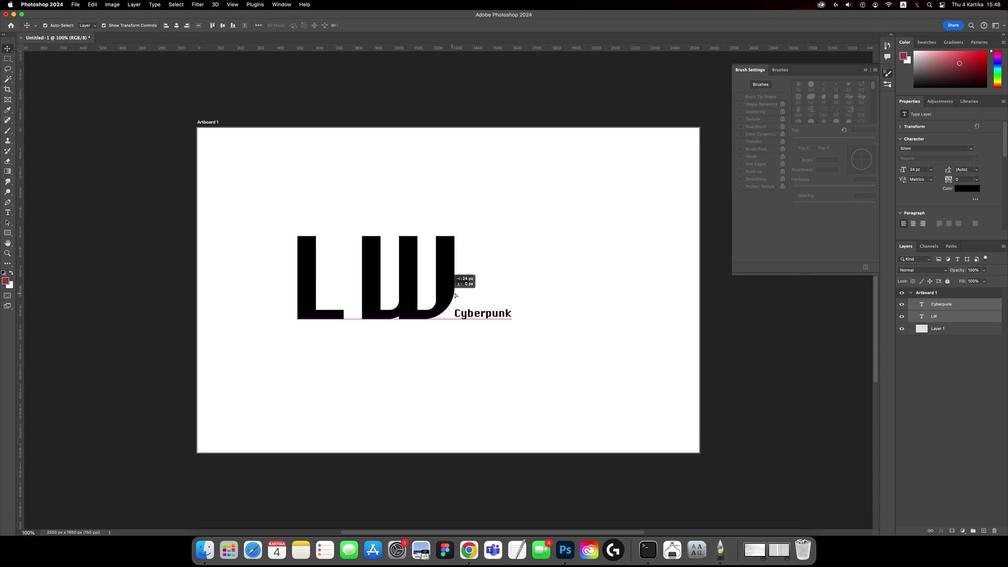 
Action: Mouse moved to (487, 136)
Screenshot: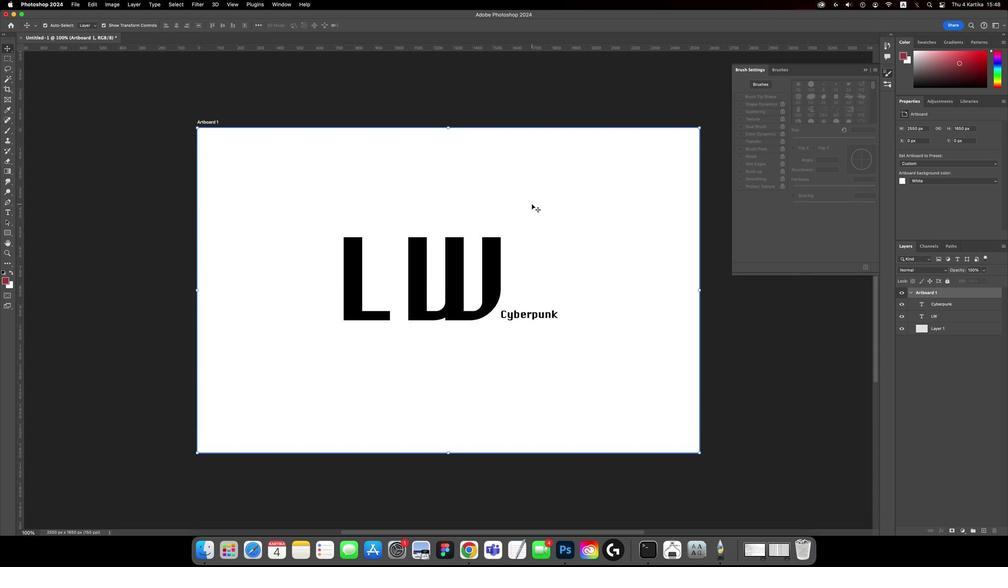 
Action: Mouse pressed left at (487, 136)
Screenshot: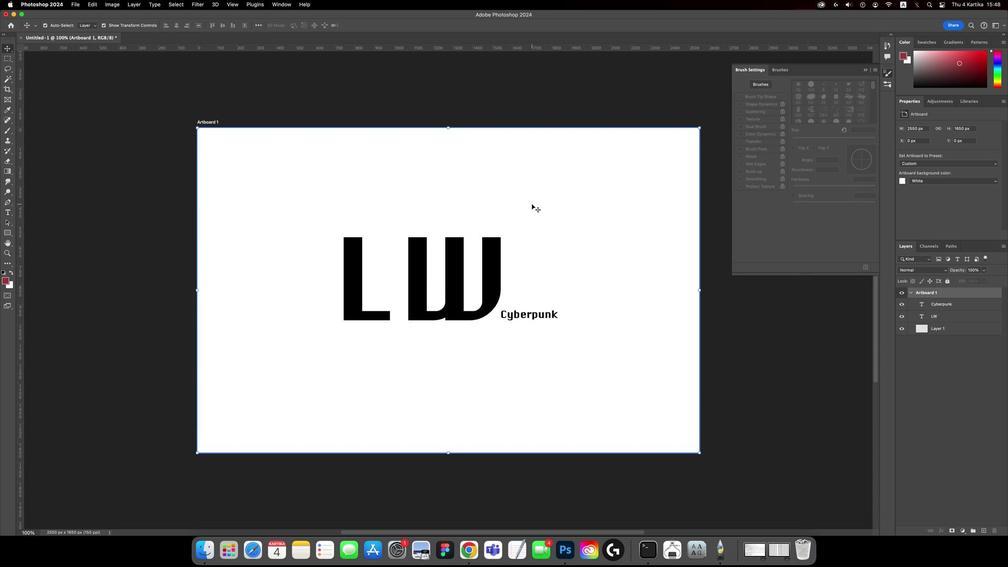 
Action: Mouse moved to (886, 105)
Screenshot: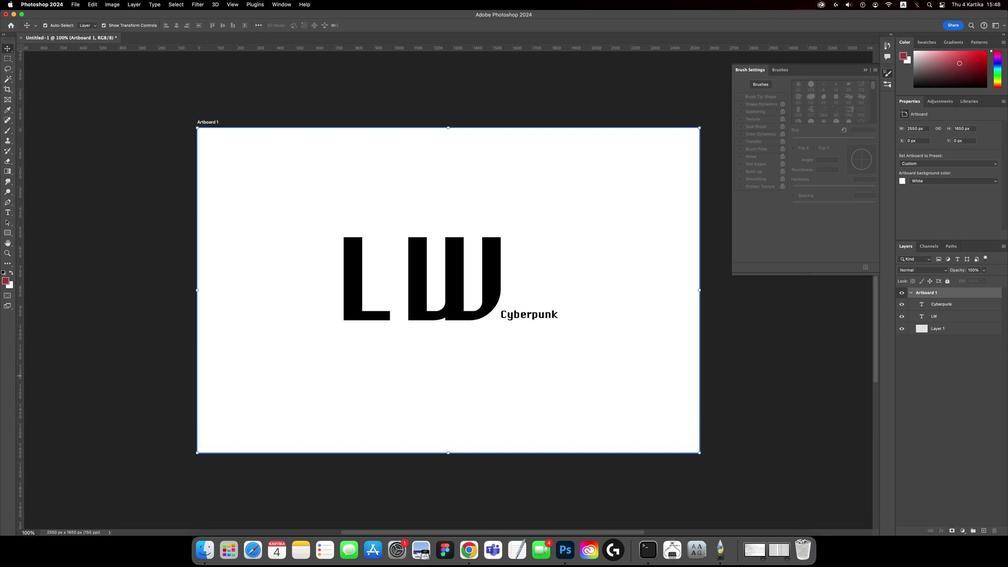 
Action: Mouse scrolled (886, 105) with delta (186, 169)
Screenshot: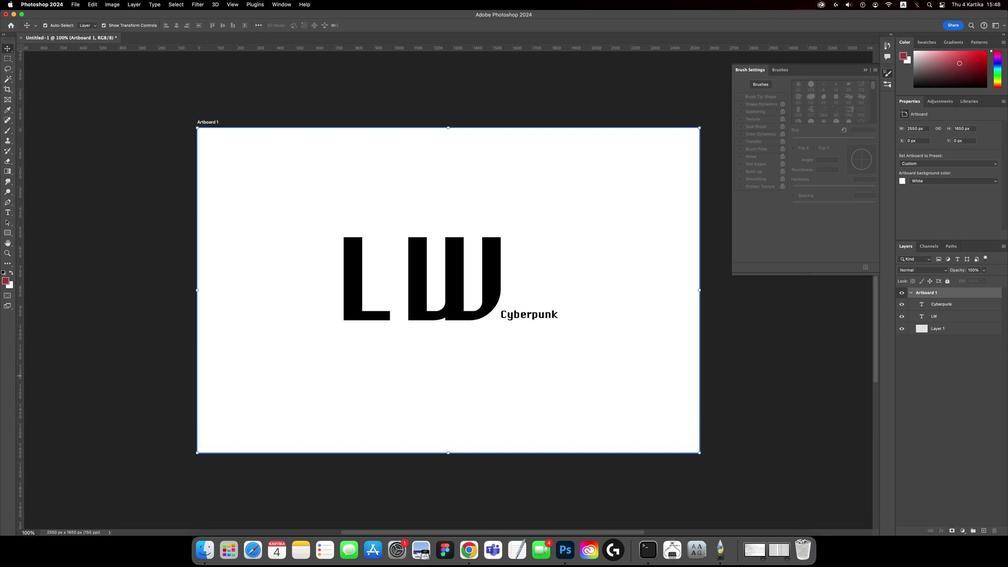 
Action: Mouse scrolled (886, 105) with delta (186, 169)
Screenshot: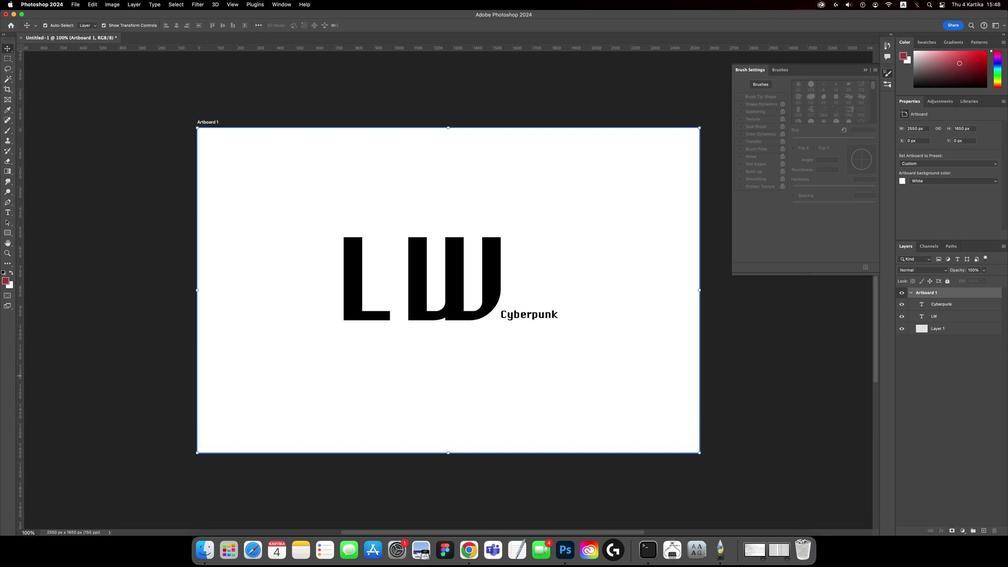 
Action: Mouse scrolled (886, 105) with delta (186, 170)
Screenshot: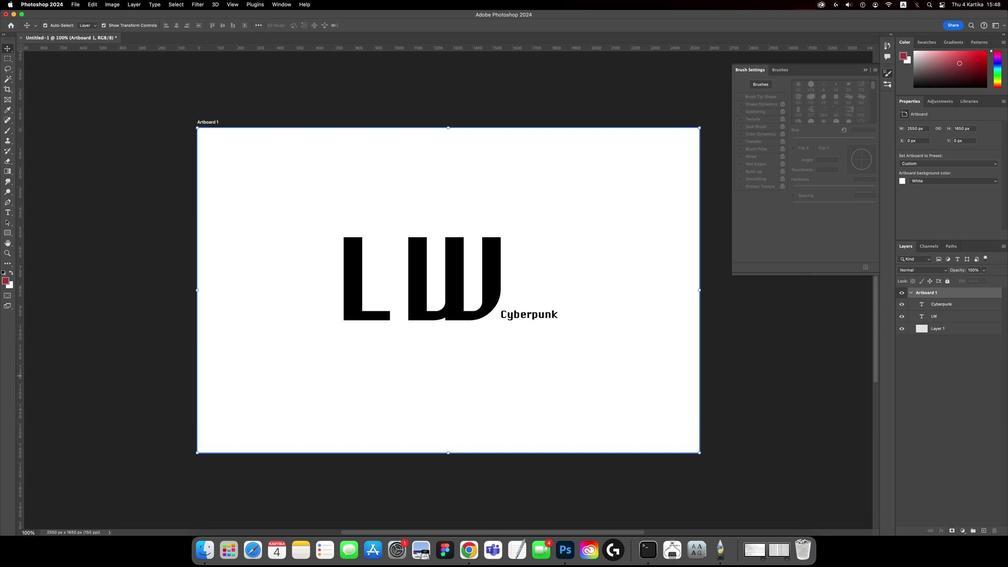 
Action: Mouse moved to (886, 105)
Screenshot: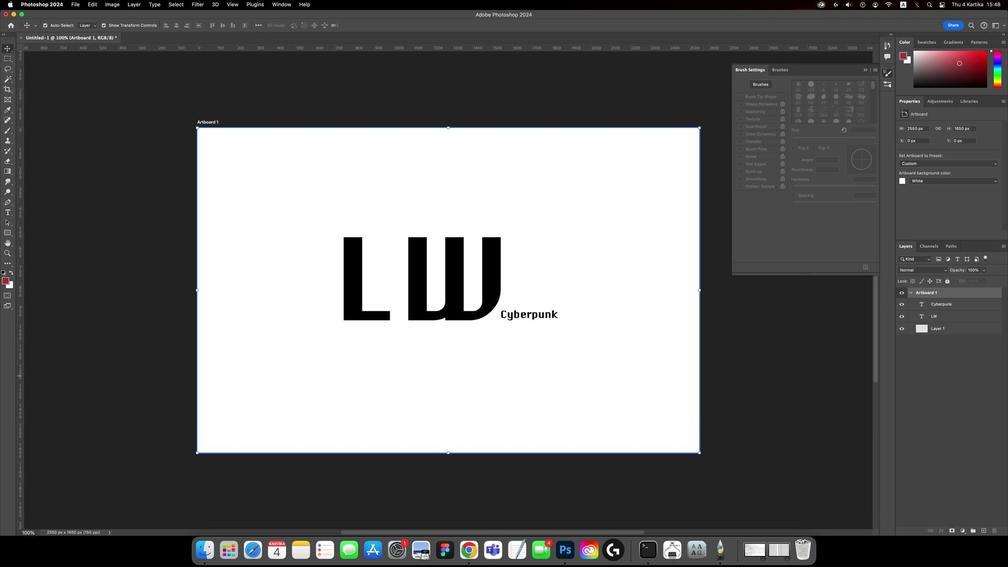 
Action: Mouse scrolled (886, 105) with delta (186, 170)
Screenshot: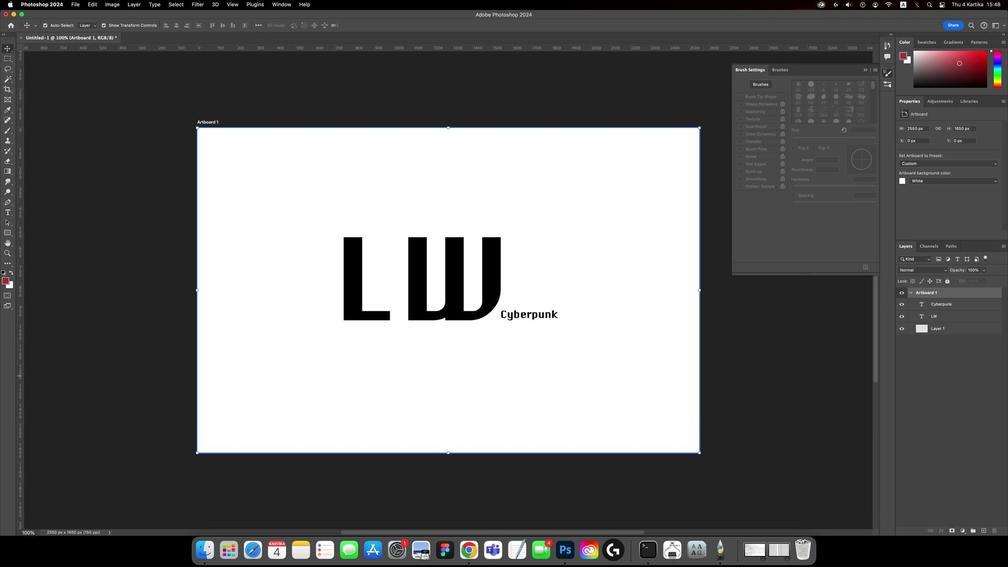 
Action: Mouse moved to (886, 105)
Screenshot: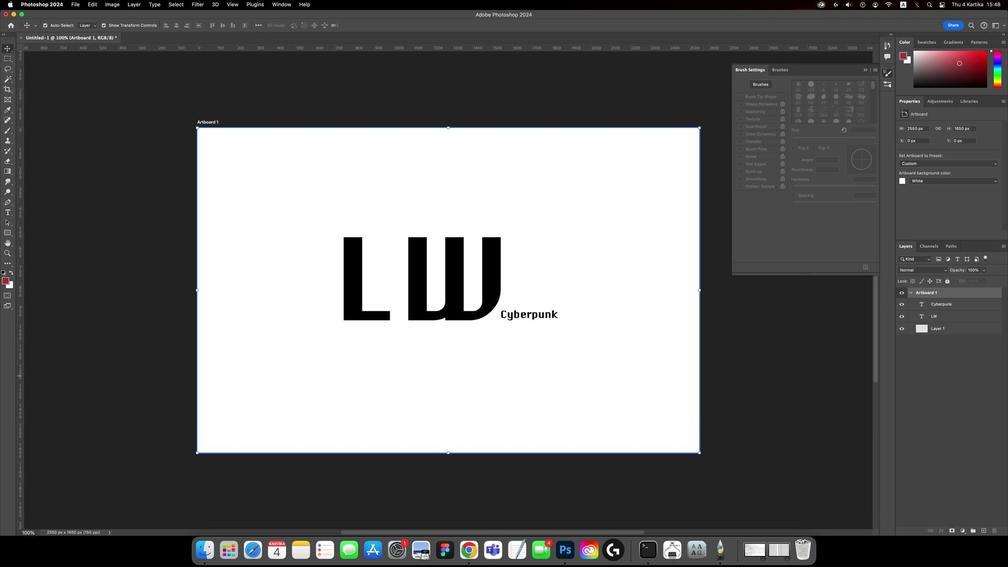 
Action: Mouse scrolled (886, 105) with delta (186, 169)
Screenshot: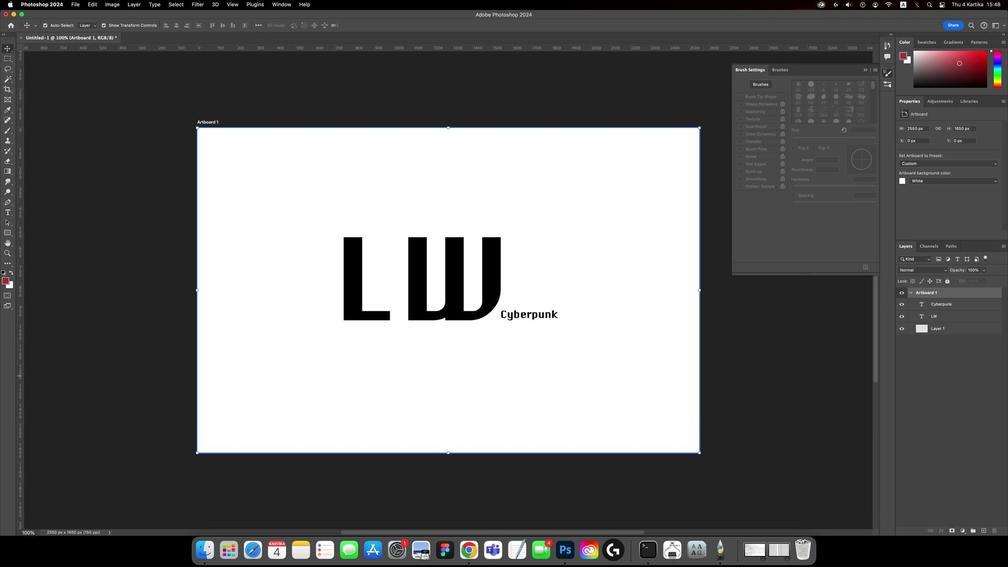 
Action: Mouse moved to (886, 105)
Screenshot: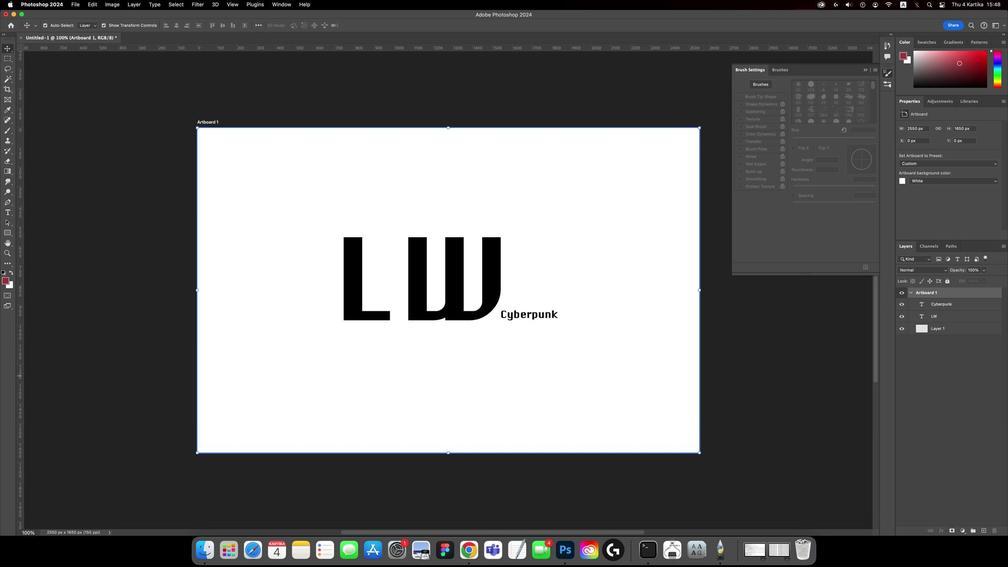 
Action: Mouse scrolled (886, 105) with delta (186, 169)
Screenshot: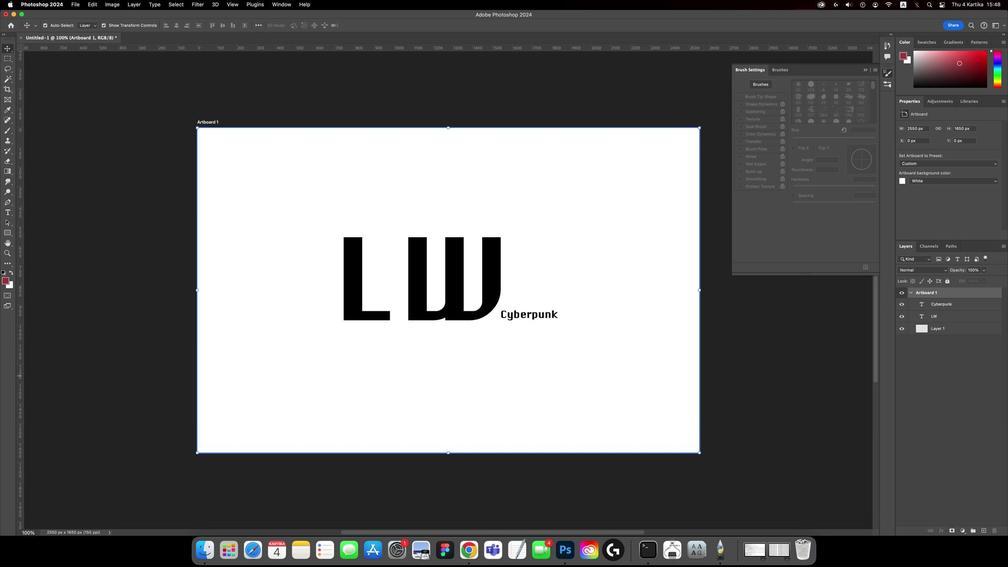 
Action: Mouse scrolled (886, 105) with delta (186, 170)
Screenshot: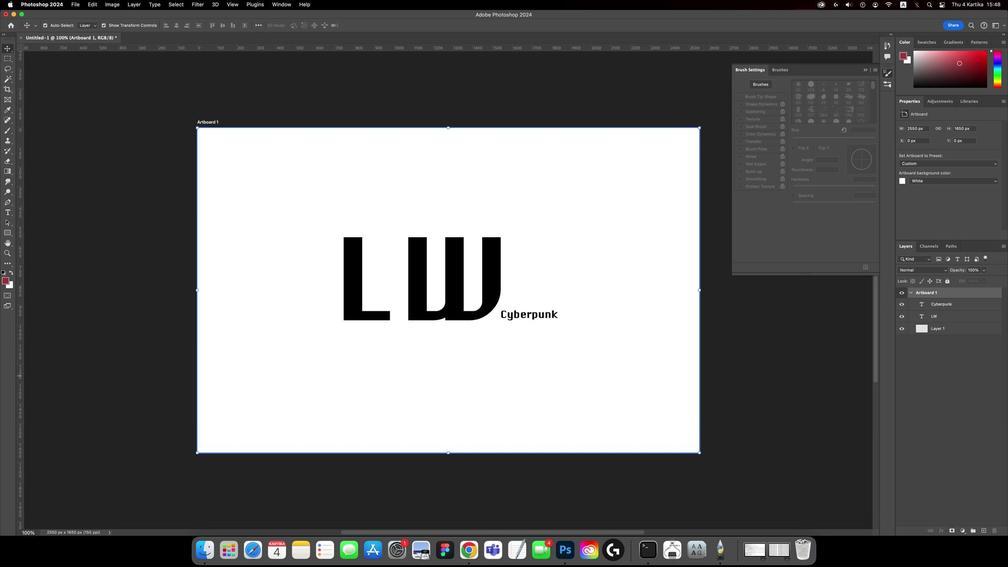 
Action: Mouse scrolled (886, 105) with delta (186, 169)
Screenshot: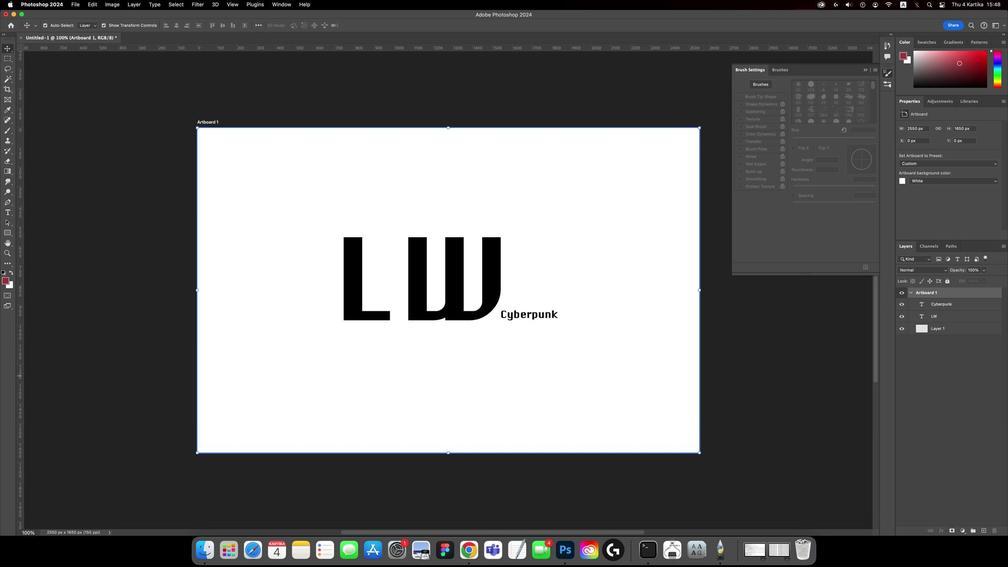 
Action: Mouse moved to (886, 105)
Screenshot: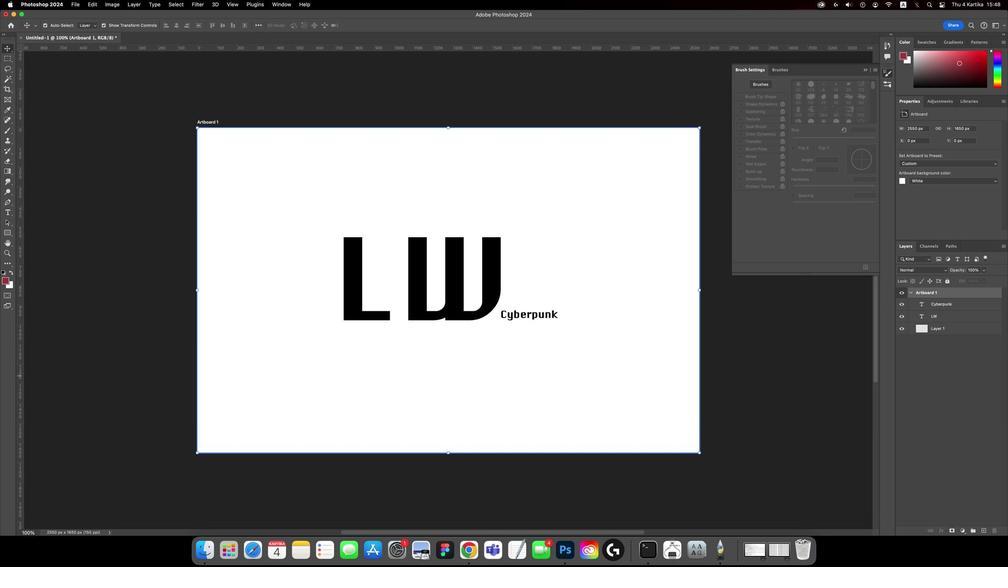 
Action: Mouse scrolled (886, 105) with delta (186, 169)
Screenshot: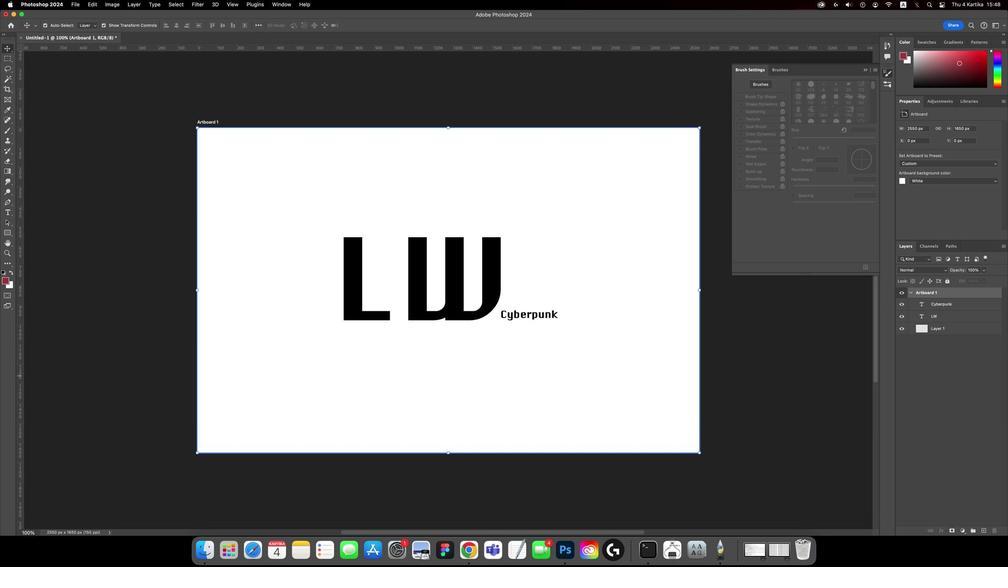 
Action: Mouse moved to (886, 105)
Screenshot: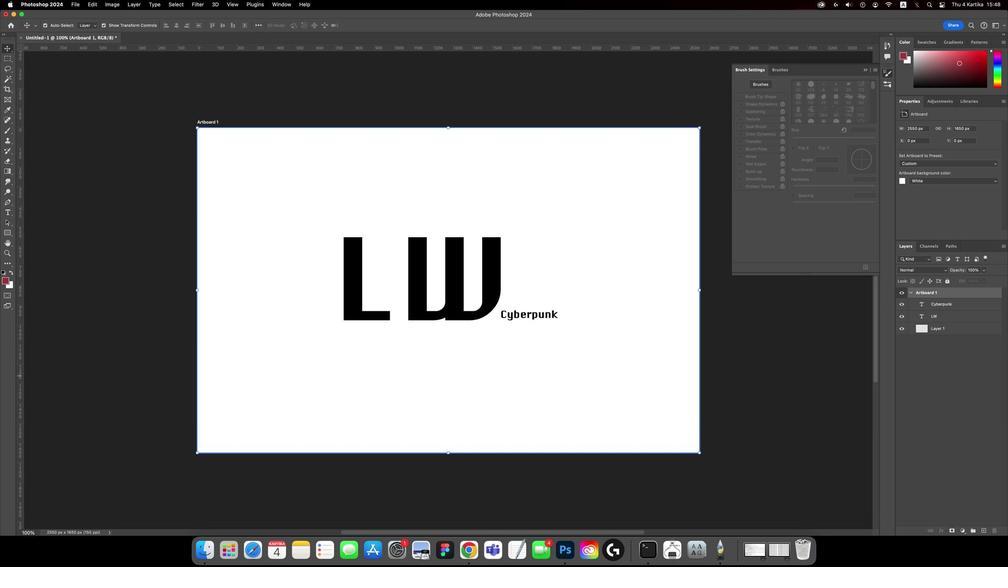 
Action: Mouse scrolled (886, 105) with delta (186, 169)
Screenshot: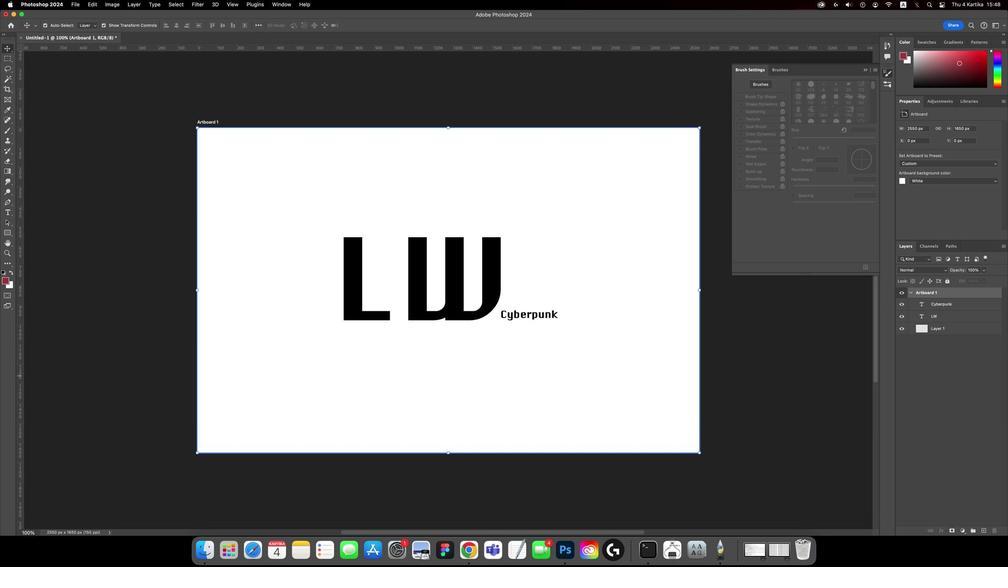 
Action: Mouse moved to (442, 114)
Screenshot: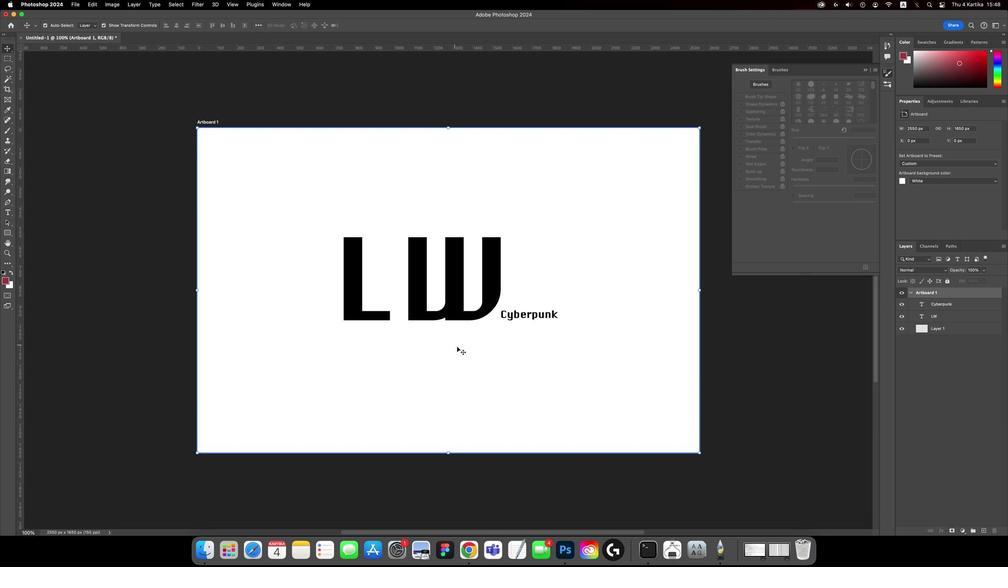 
Action: Mouse pressed left at (442, 114)
Screenshot: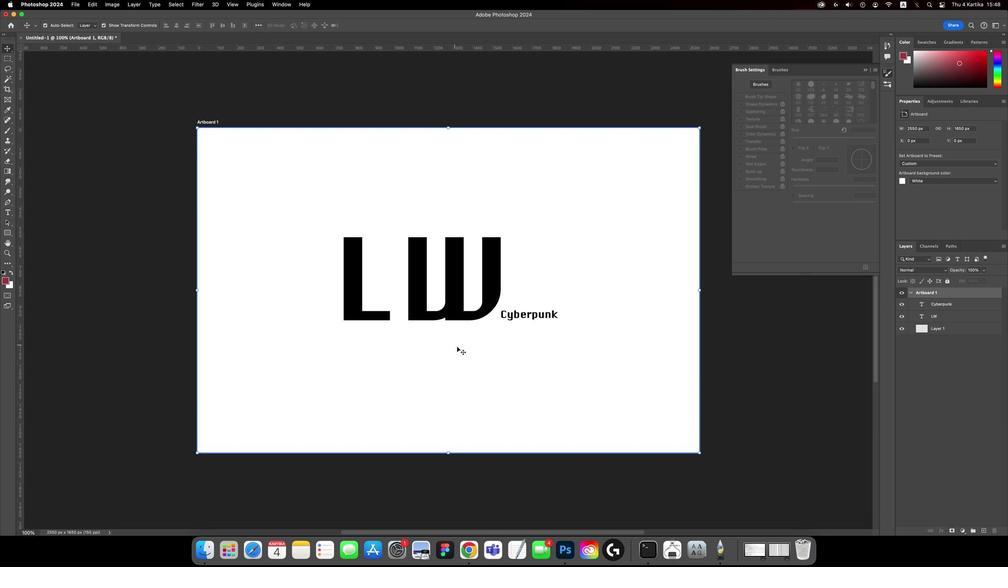 
Action: Mouse moved to (272, 143)
Screenshot: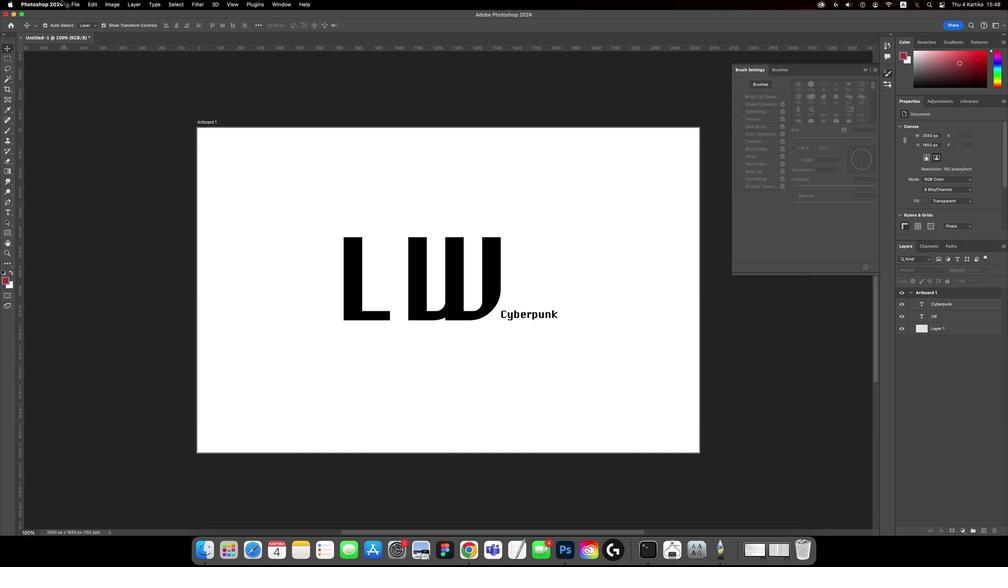 
Action: Mouse pressed left at (272, 143)
Screenshot: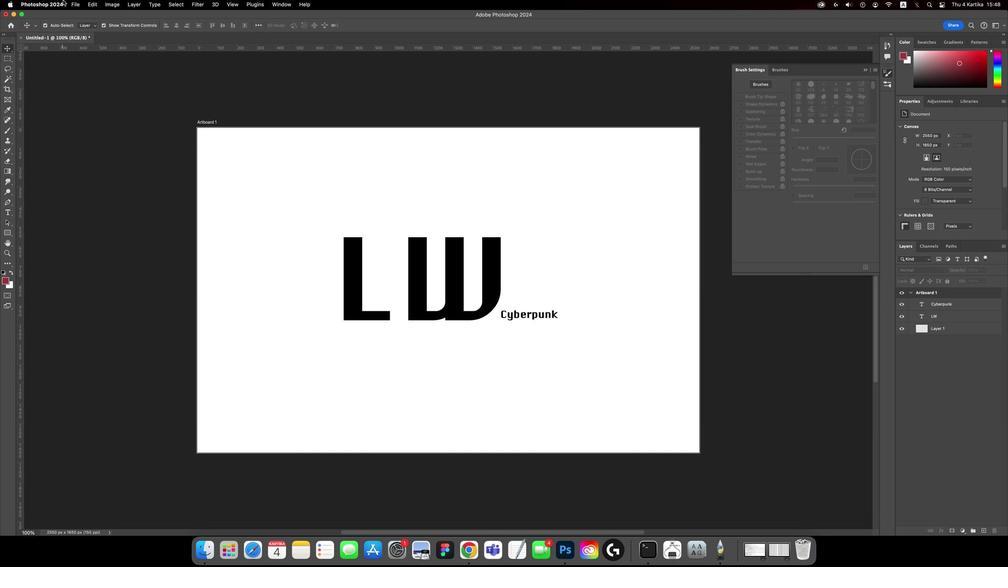 
Action: Mouse moved to (226, 169)
Screenshot: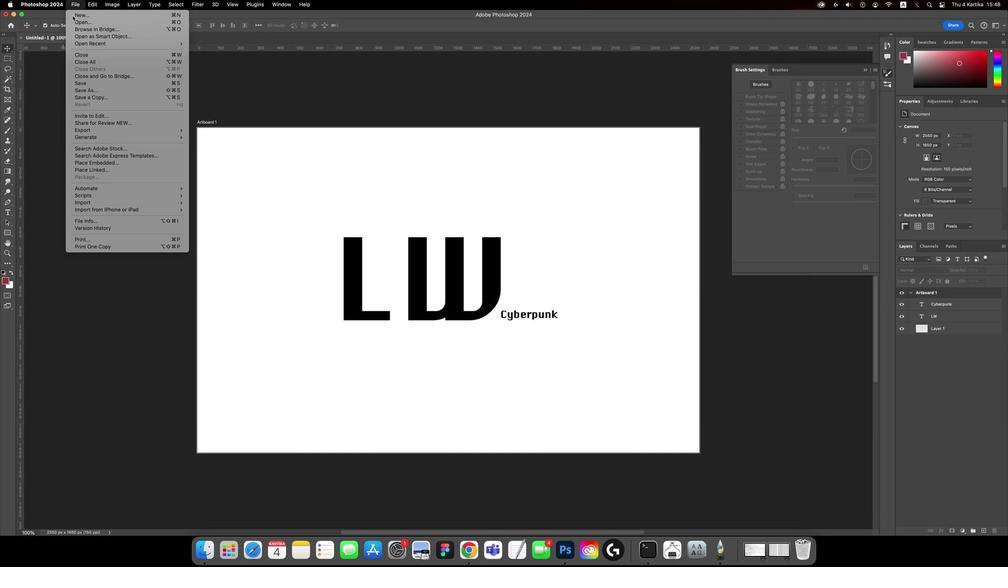 
Action: Mouse pressed left at (226, 169)
Screenshot: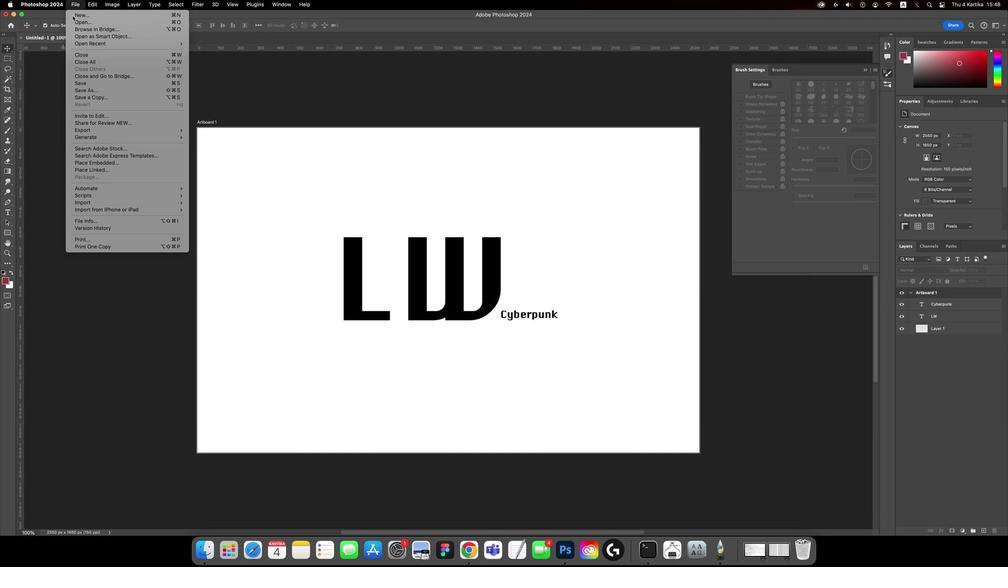 
Action: Mouse moved to (243, 142)
Screenshot: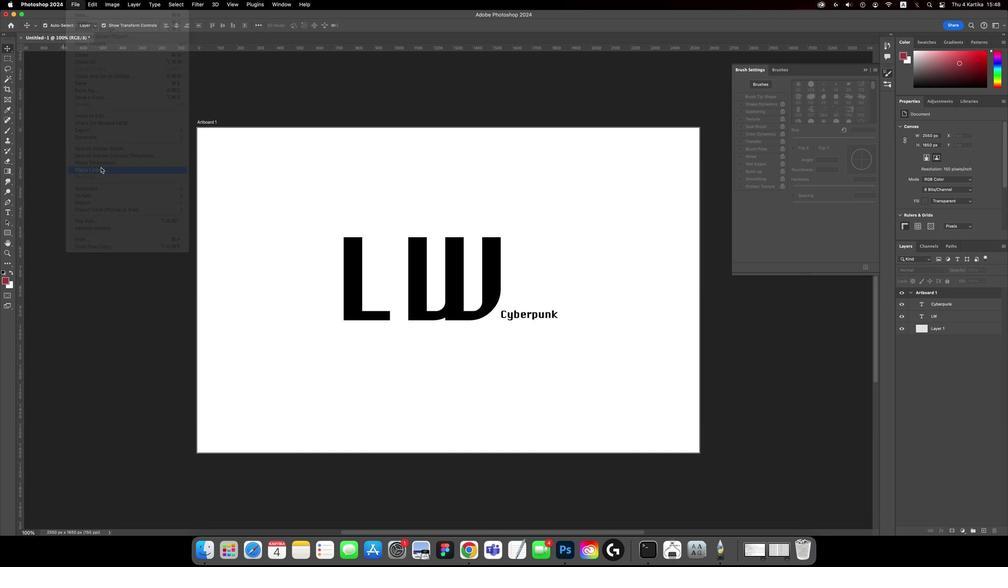 
Action: Mouse pressed left at (243, 142)
Screenshot: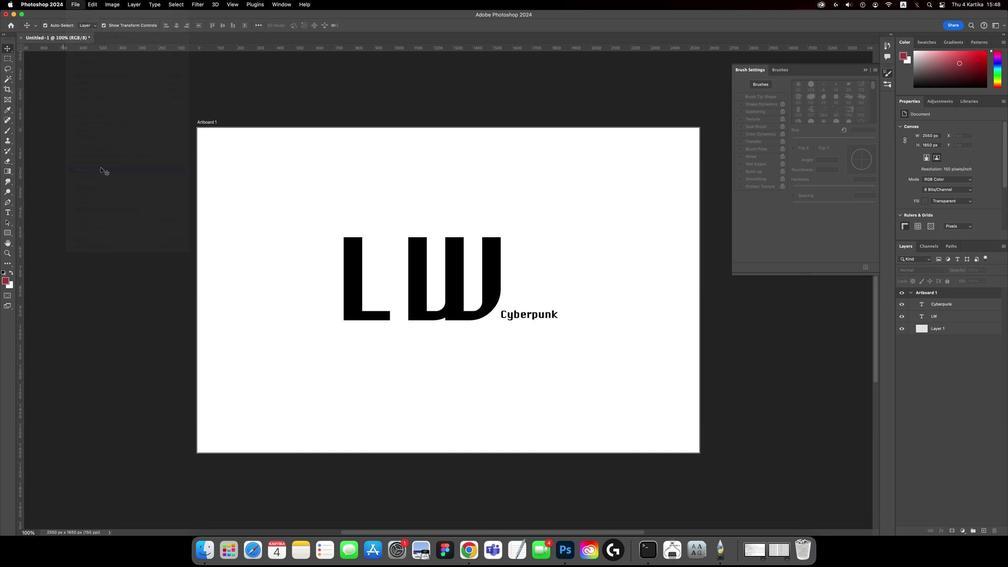 
Action: Mouse moved to (392, 144)
Screenshot: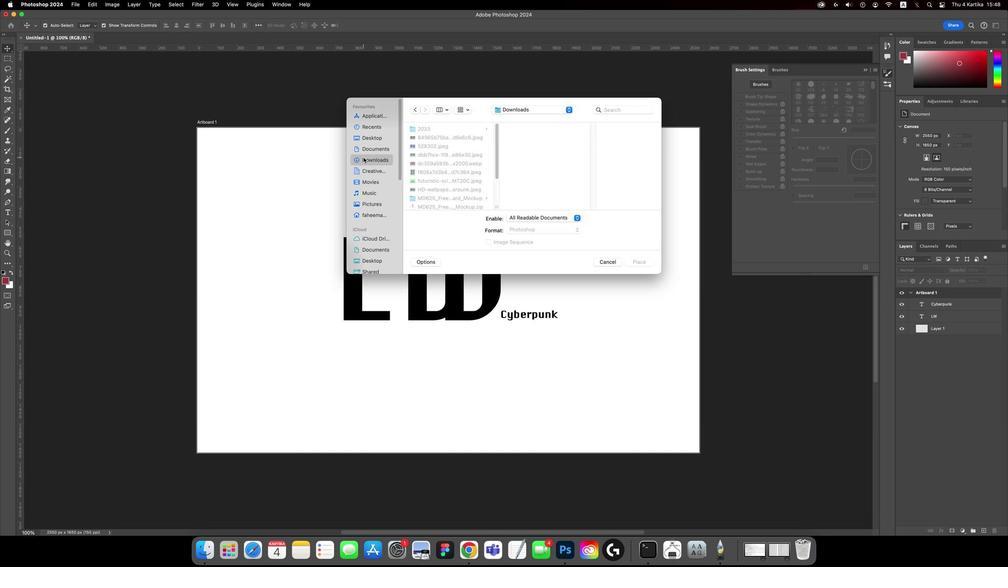 
Action: Mouse pressed left at (392, 144)
Screenshot: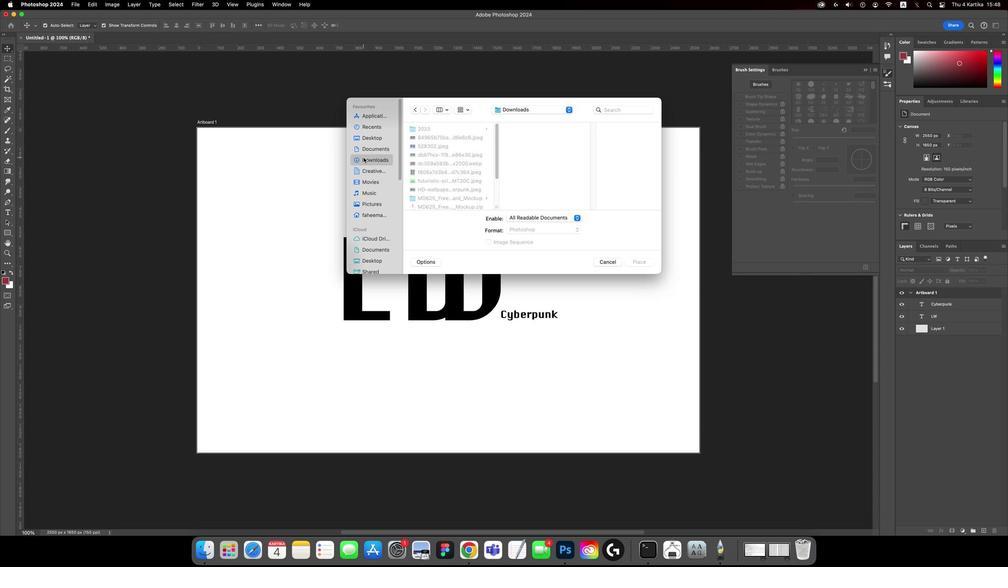 
Action: Mouse moved to (419, 147)
Screenshot: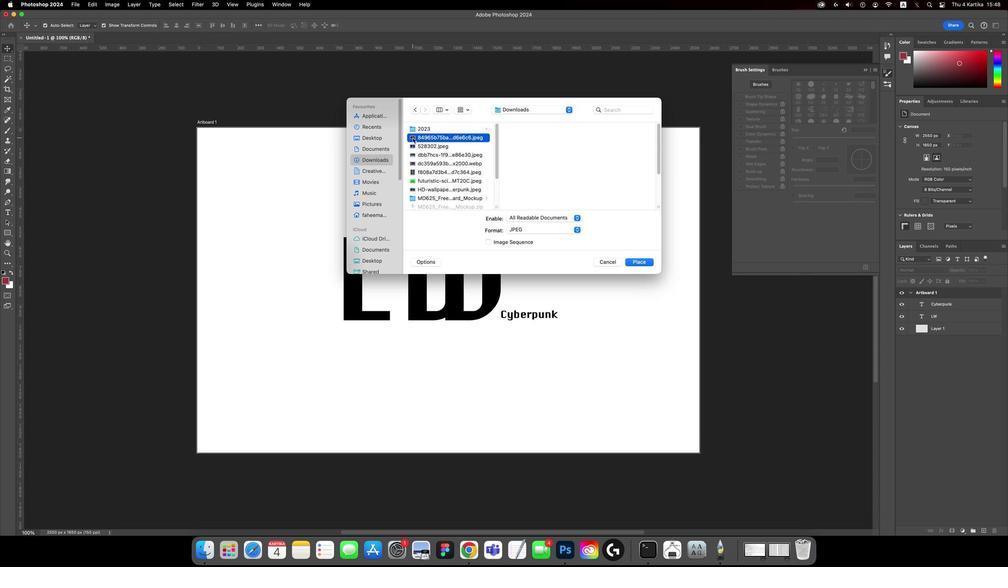 
Action: Mouse pressed left at (419, 147)
Screenshot: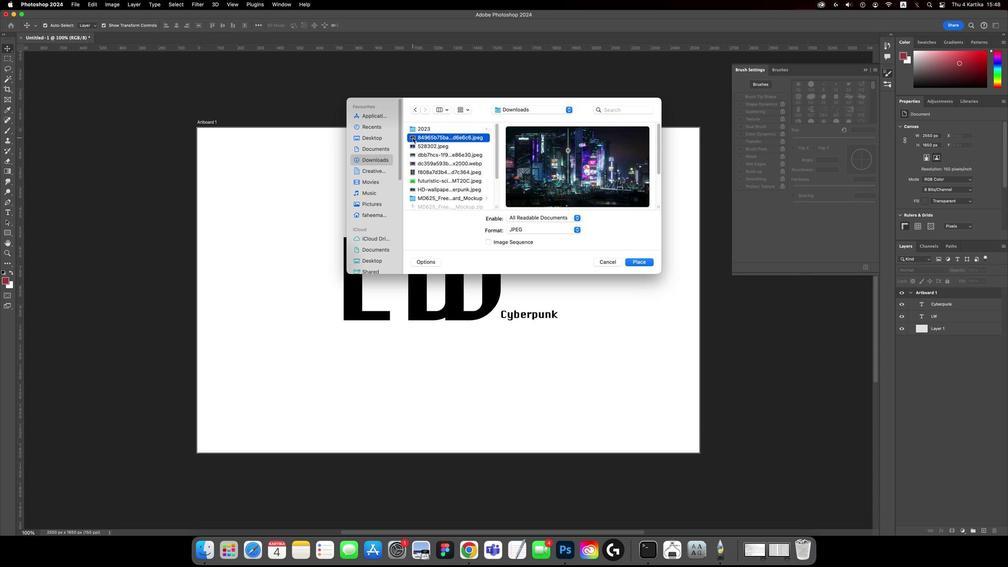 
Action: Mouse moved to (548, 127)
Screenshot: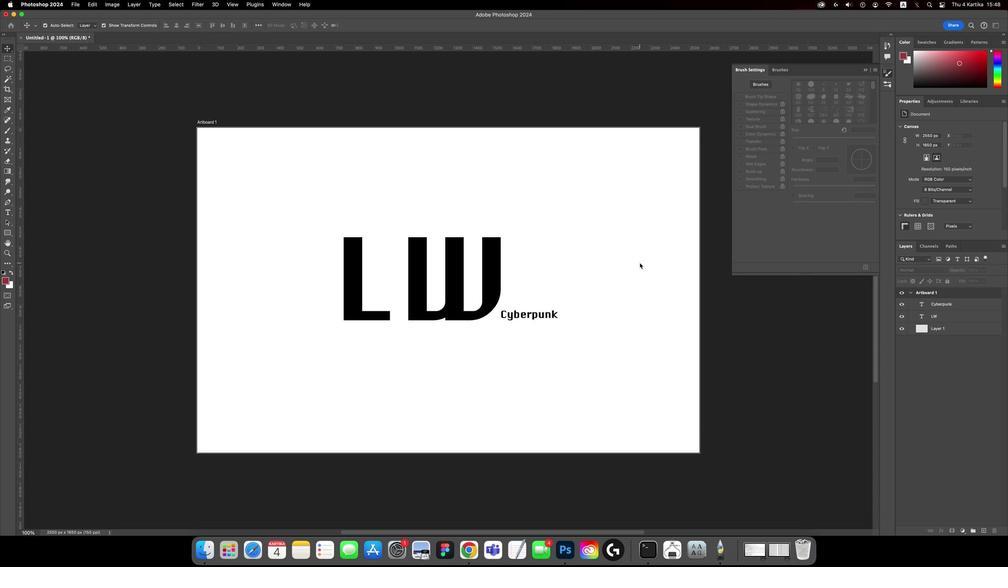
Action: Mouse pressed left at (548, 127)
Screenshot: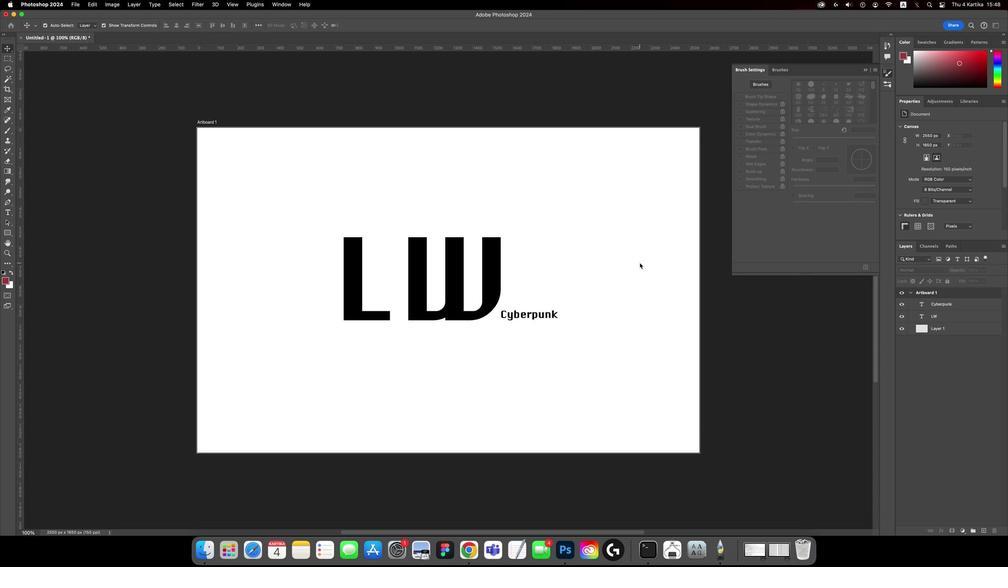 
Action: Mouse moved to (399, 132)
Screenshot: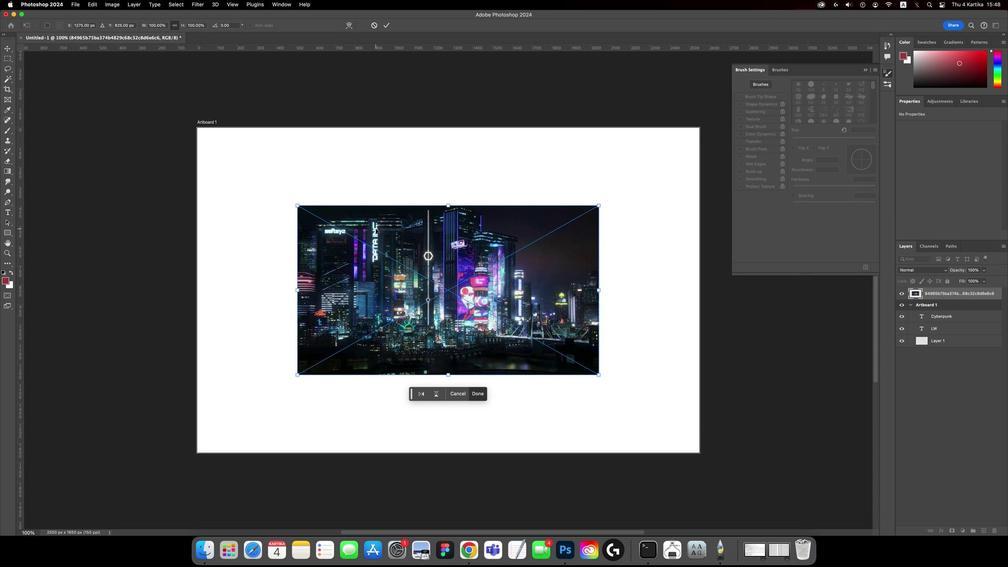
Action: Key pressed Key.backspace
Screenshot: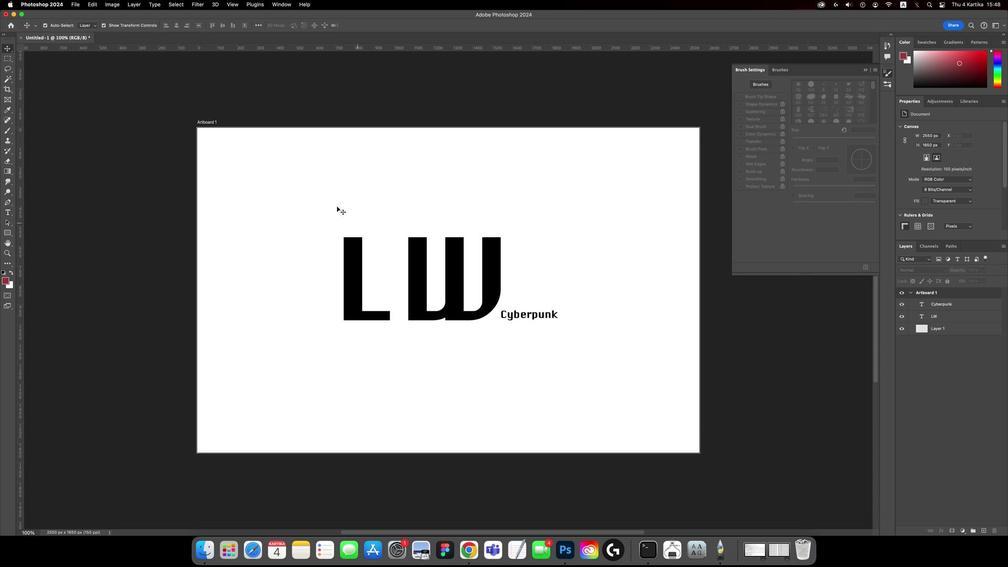 
Action: Mouse moved to (225, 169)
Screenshot: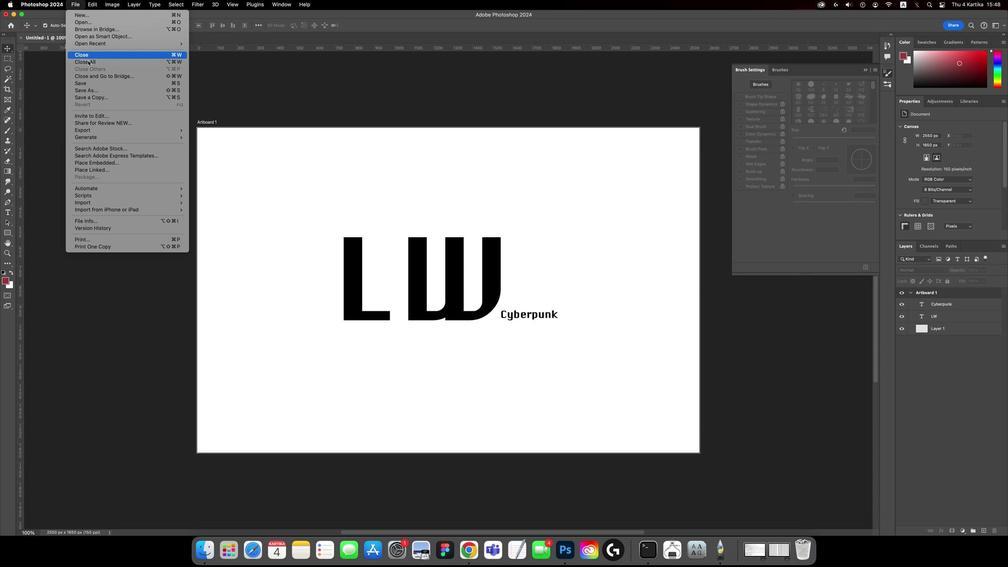 
Action: Mouse pressed left at (225, 169)
Screenshot: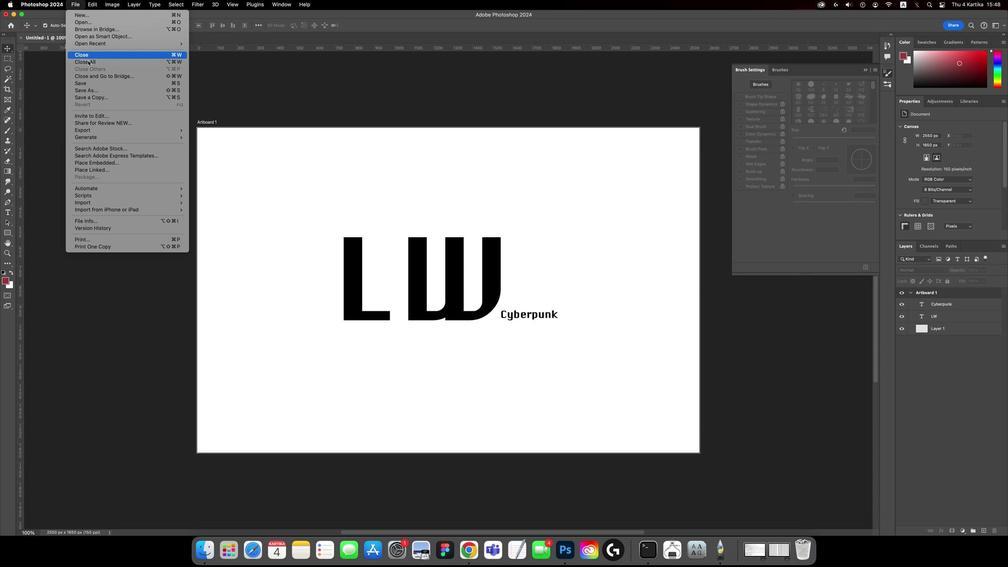 
Action: Mouse moved to (235, 141)
Screenshot: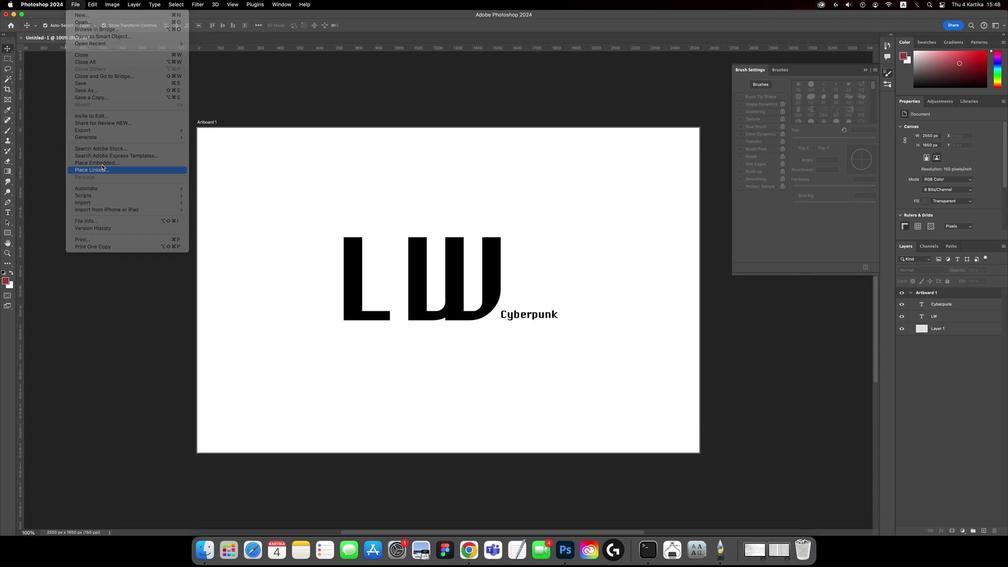 
Action: Mouse pressed left at (235, 141)
Screenshot: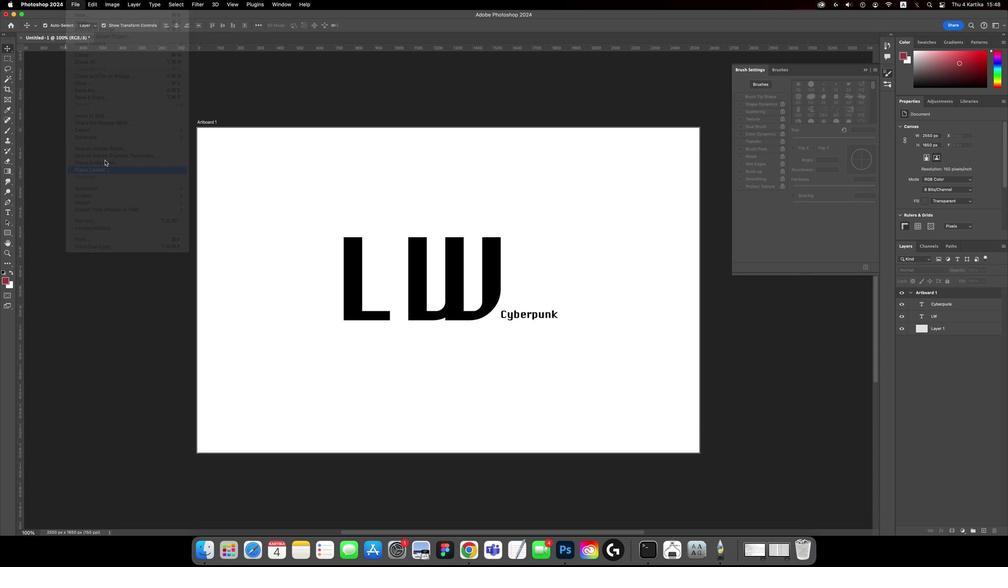 
Action: Mouse moved to (444, 138)
Screenshot: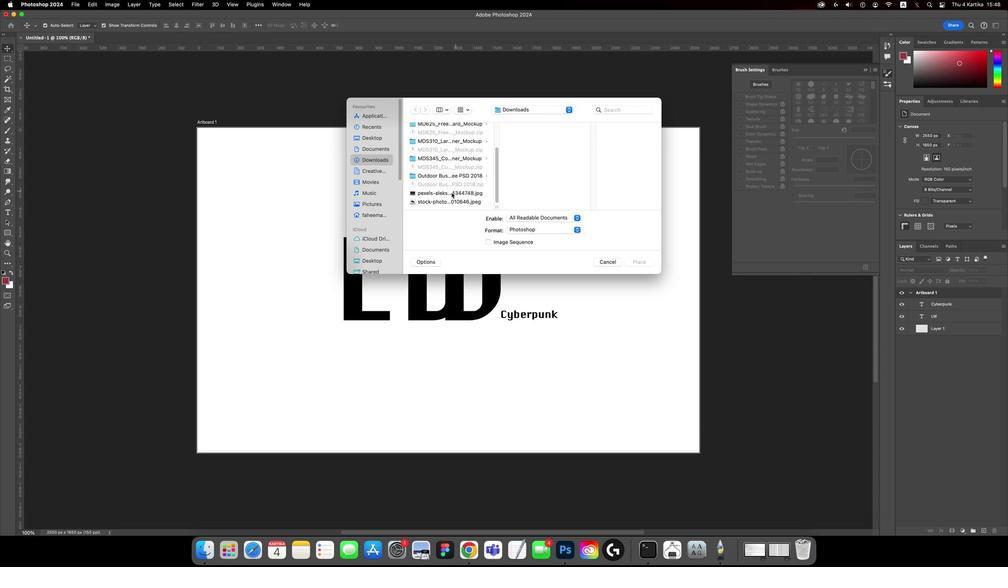 
Action: Mouse scrolled (444, 138) with delta (186, 169)
Screenshot: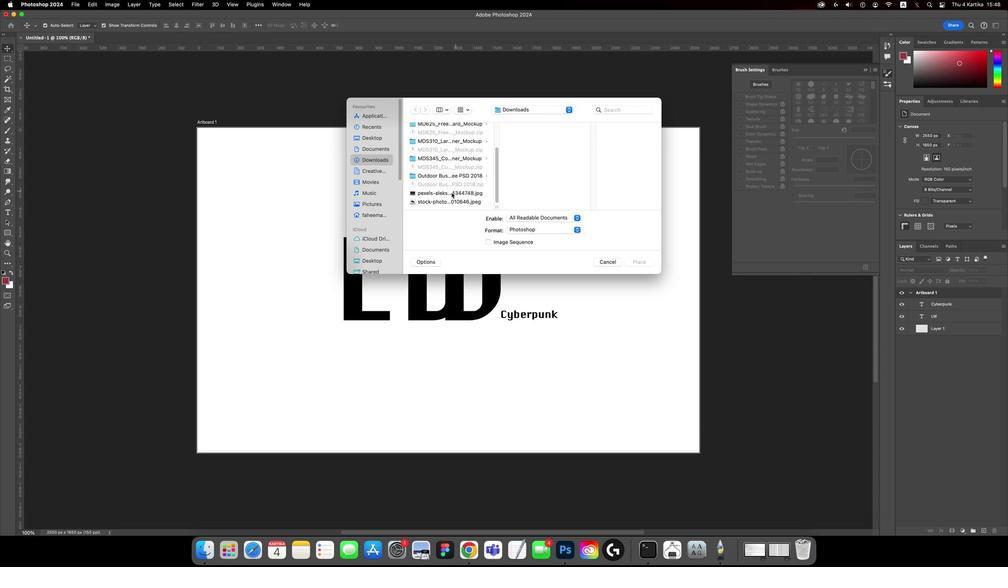 
Action: Mouse moved to (444, 138)
Screenshot: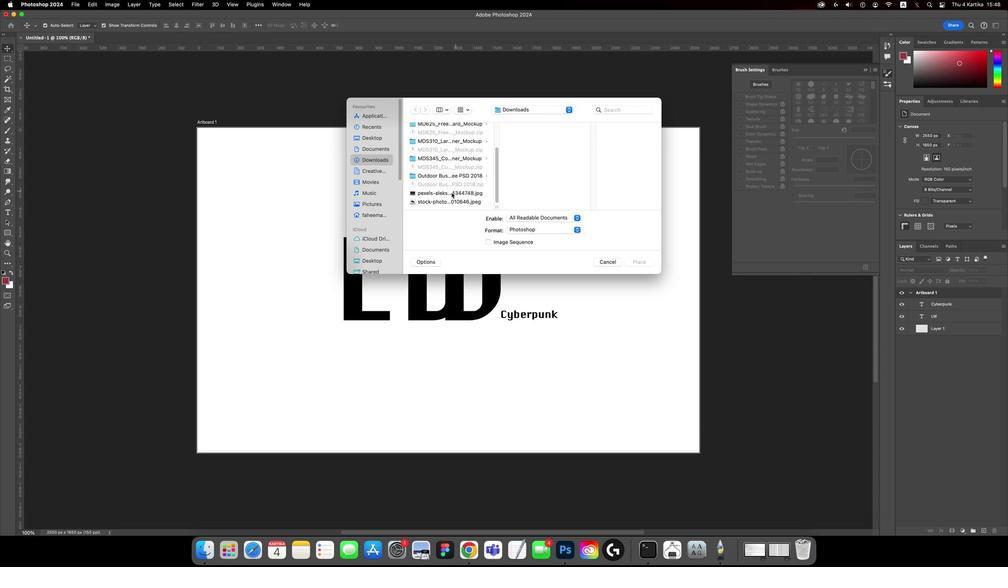 
Action: Mouse scrolled (444, 138) with delta (186, 169)
Screenshot: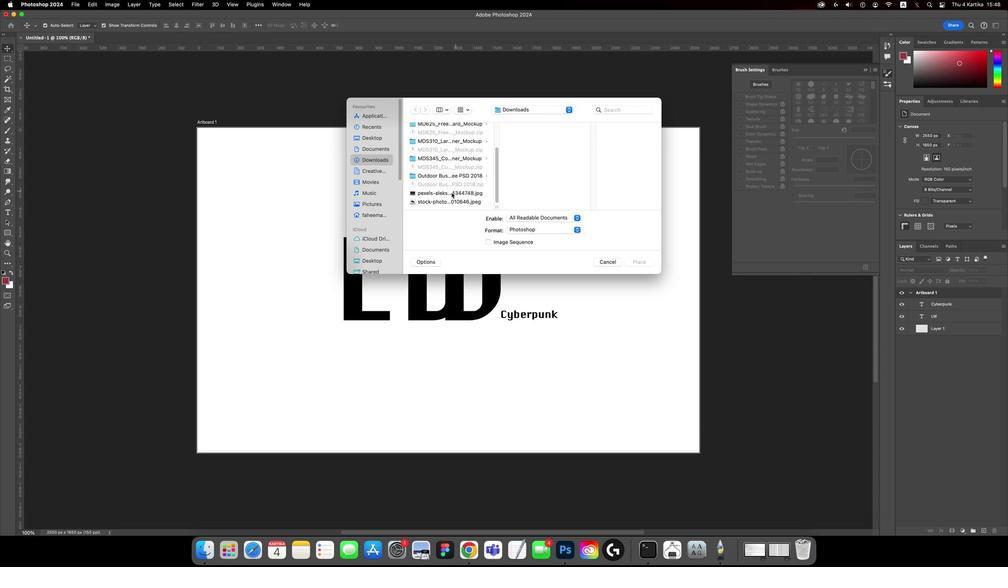 
Action: Mouse moved to (444, 138)
Screenshot: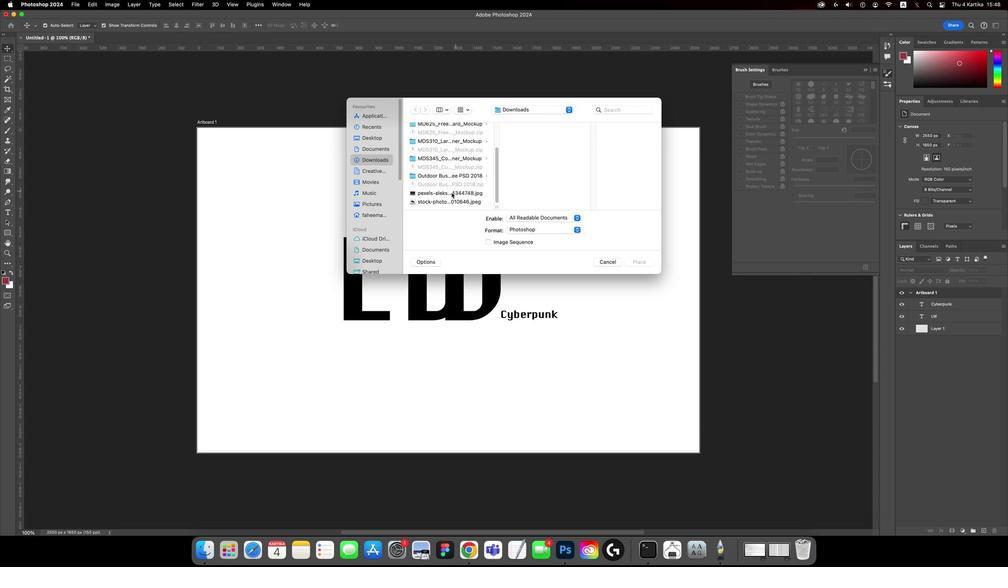 
Action: Mouse scrolled (444, 138) with delta (186, 170)
Screenshot: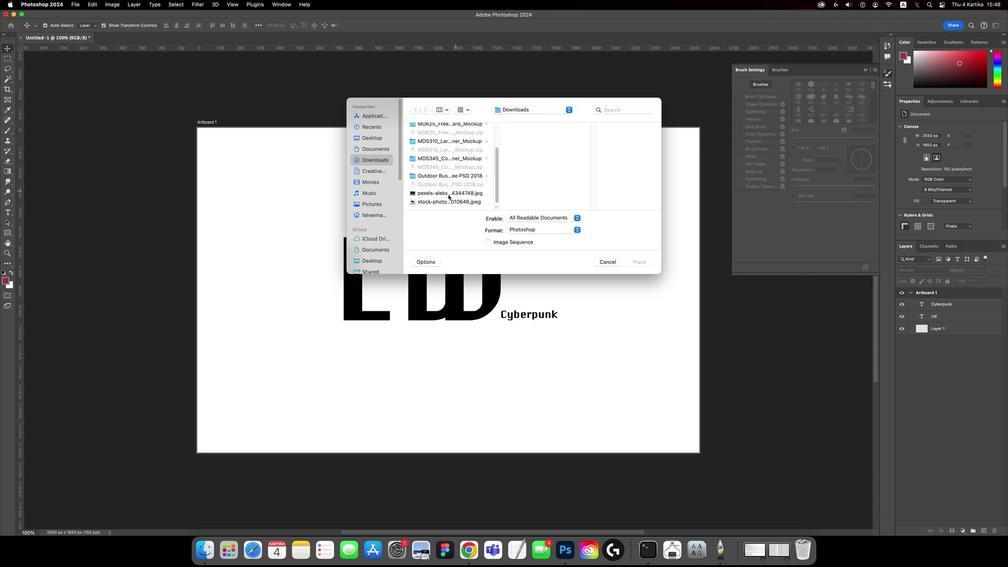 
Action: Mouse scrolled (444, 138) with delta (186, 170)
Screenshot: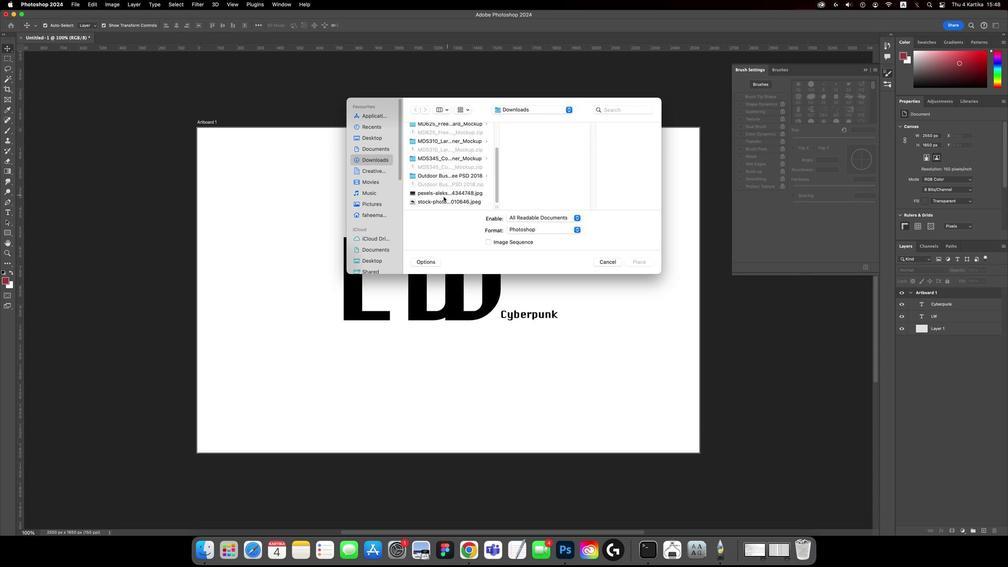 
Action: Mouse moved to (433, 137)
Screenshot: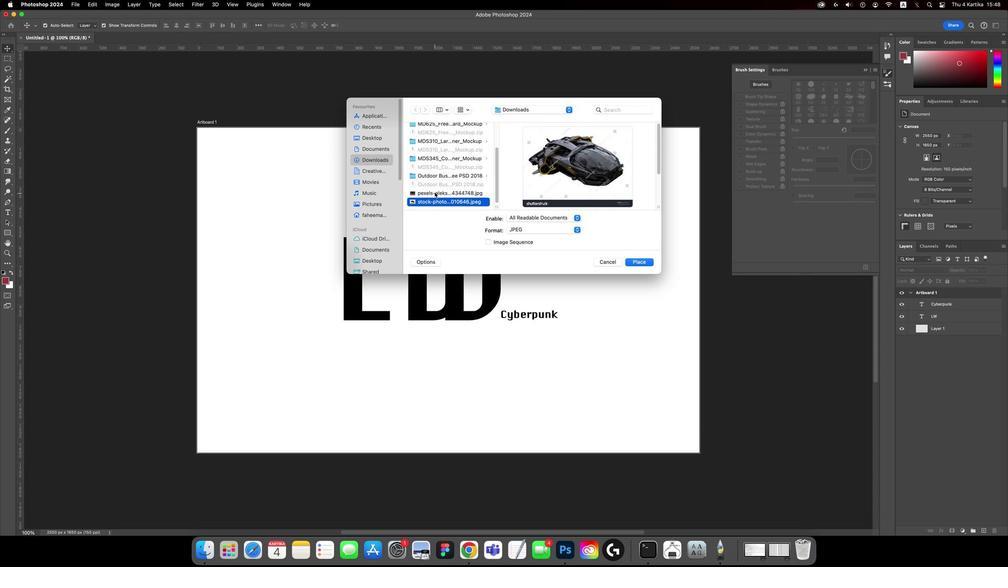 
Action: Mouse pressed left at (433, 137)
Screenshot: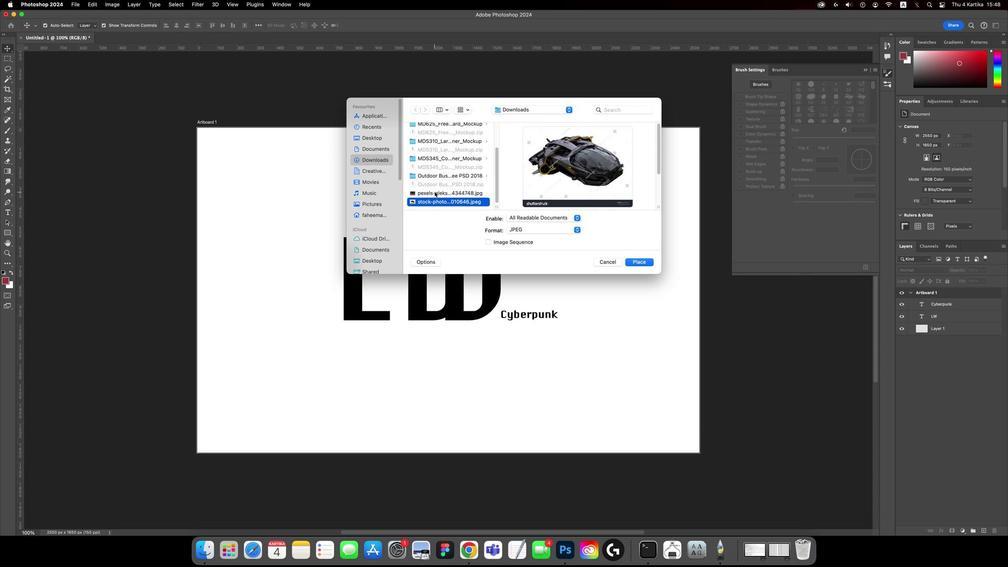 
Action: Mouse moved to (432, 138)
Screenshot: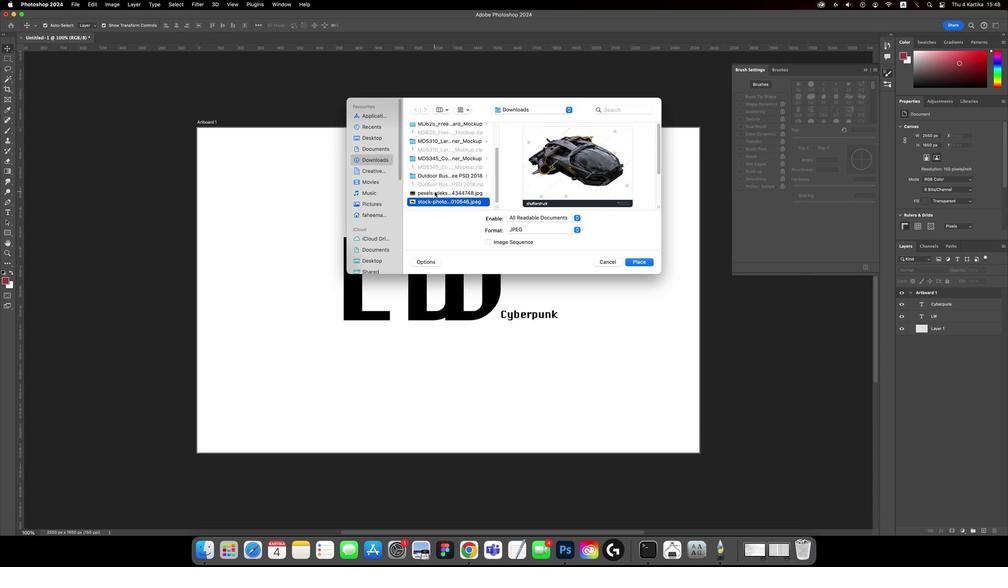 
Action: Mouse pressed left at (432, 138)
Screenshot: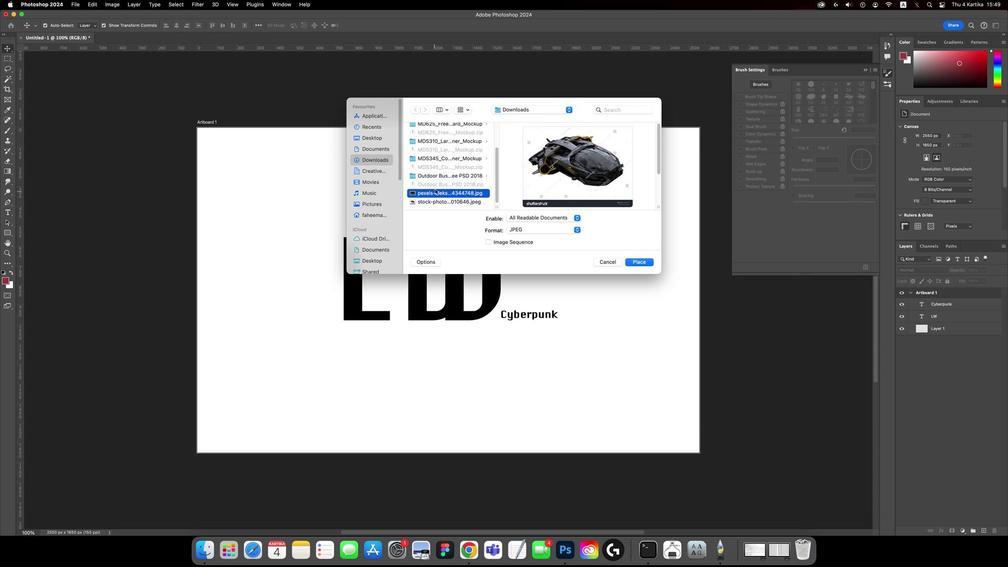 
Action: Mouse moved to (431, 141)
Screenshot: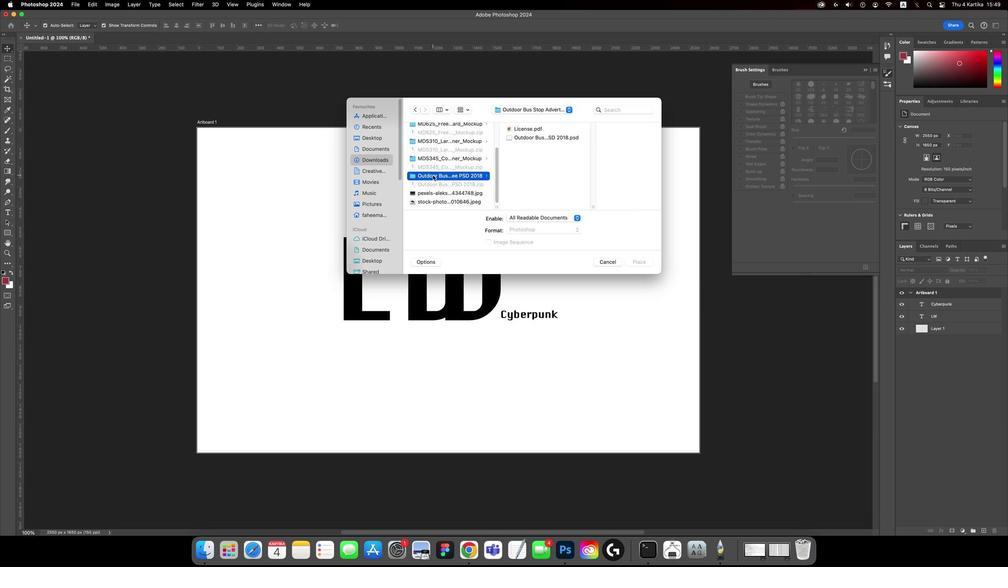 
Action: Mouse pressed left at (431, 141)
Screenshot: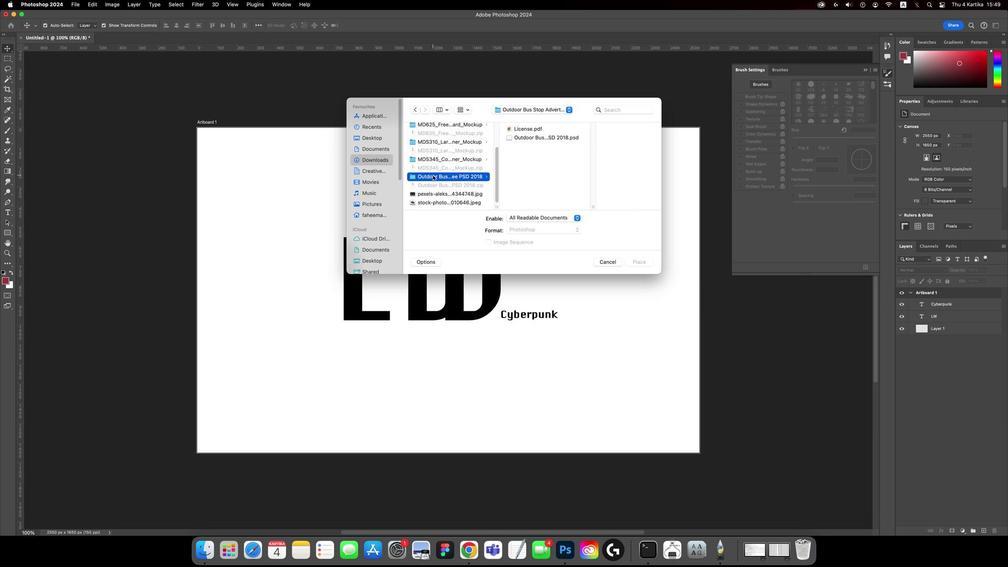 
Action: Mouse scrolled (431, 141) with delta (186, 169)
Screenshot: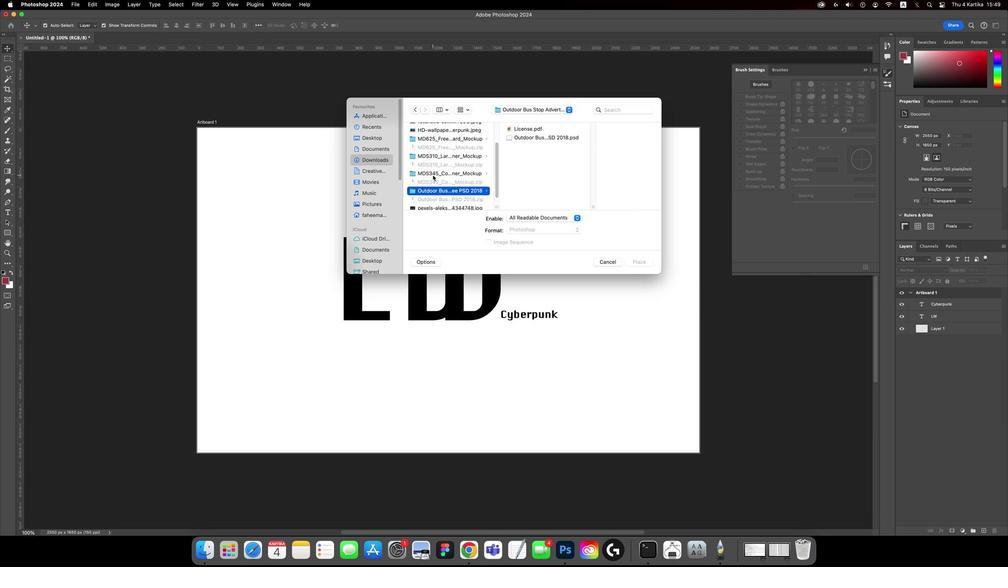 
Action: Mouse scrolled (431, 141) with delta (186, 169)
Screenshot: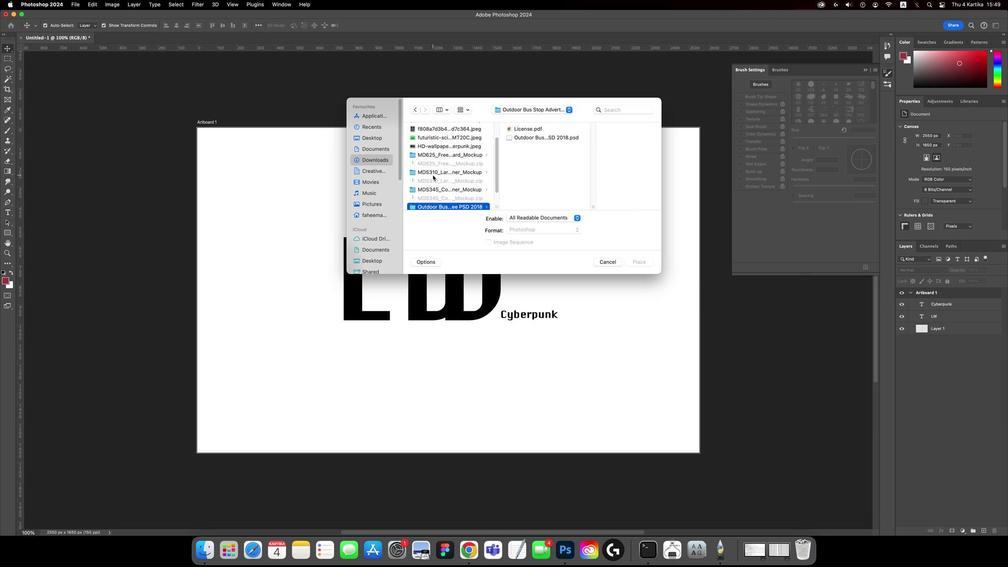 
Action: Mouse scrolled (431, 141) with delta (186, 169)
Screenshot: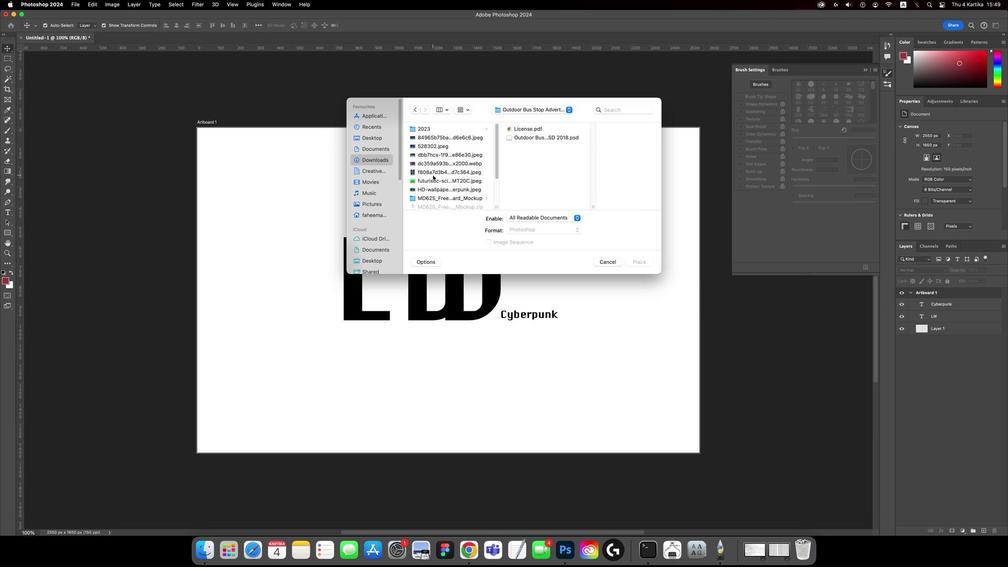 
Action: Mouse scrolled (431, 141) with delta (186, 169)
Screenshot: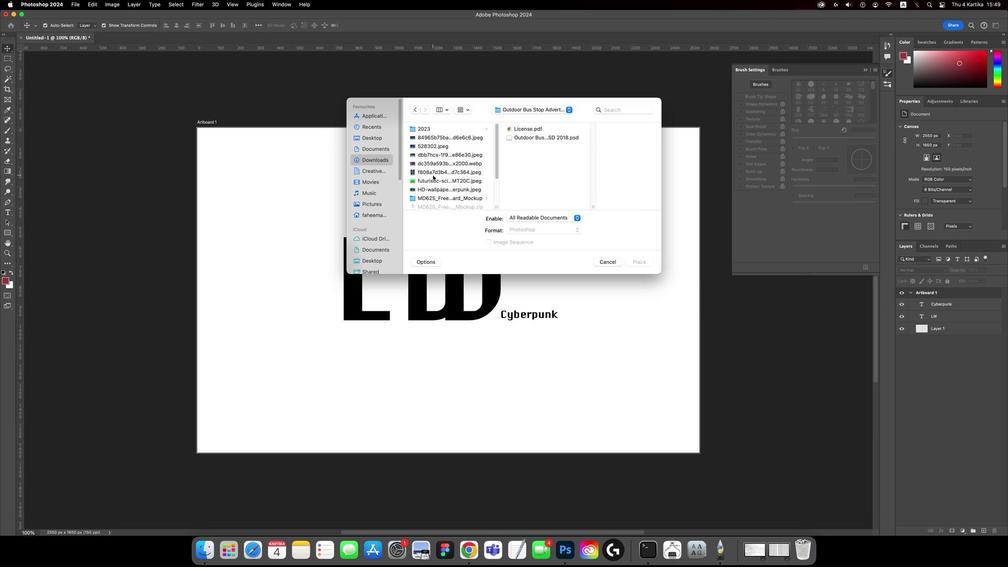 
Action: Mouse scrolled (431, 141) with delta (186, 169)
Screenshot: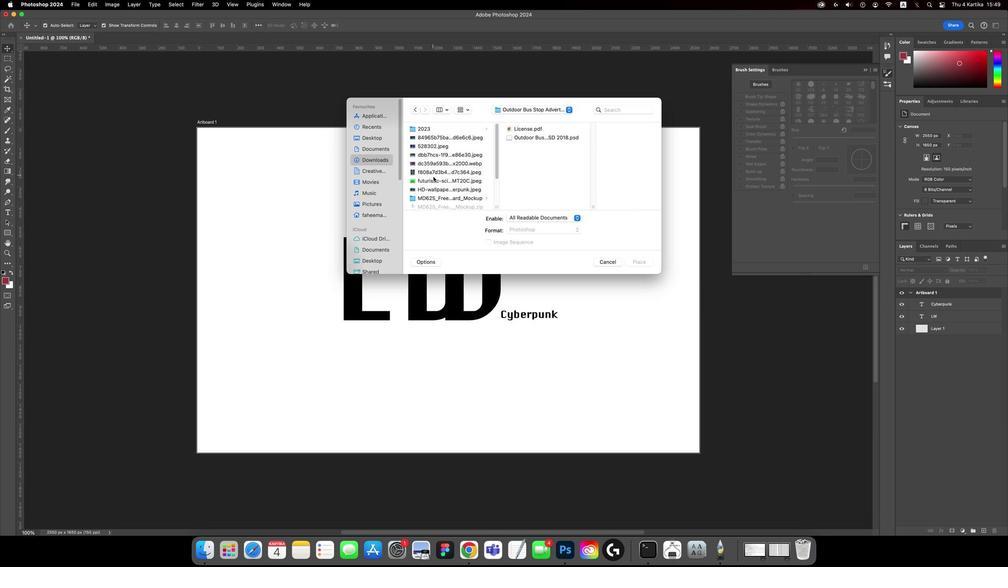 
Action: Mouse moved to (429, 139)
Screenshot: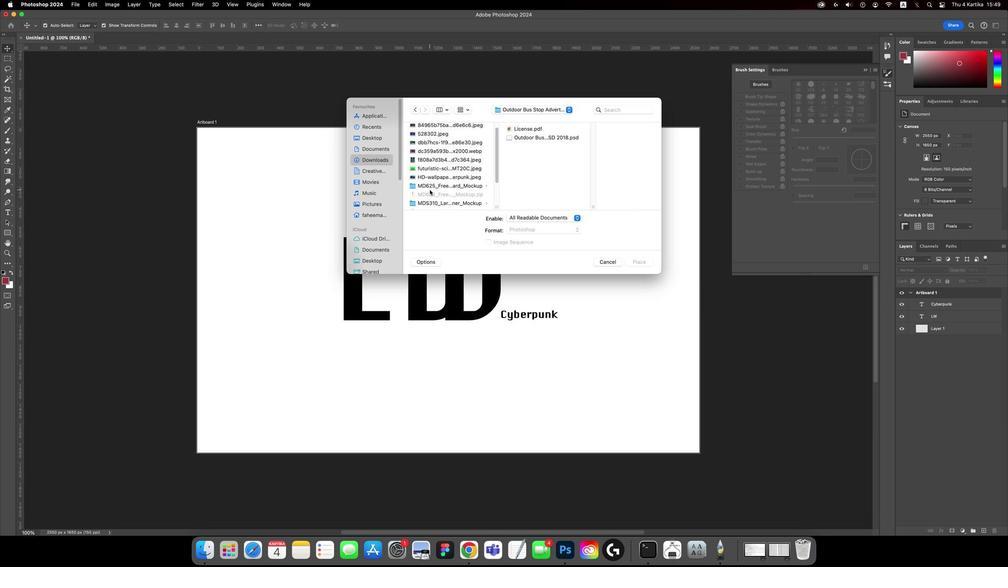 
Action: Mouse scrolled (429, 139) with delta (186, 169)
Screenshot: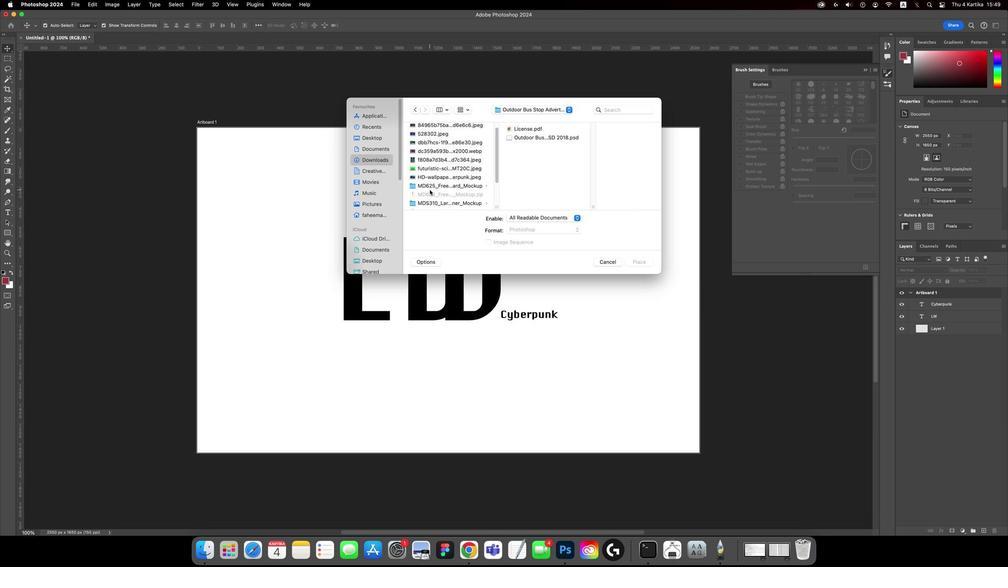 
Action: Mouse moved to (429, 139)
Screenshot: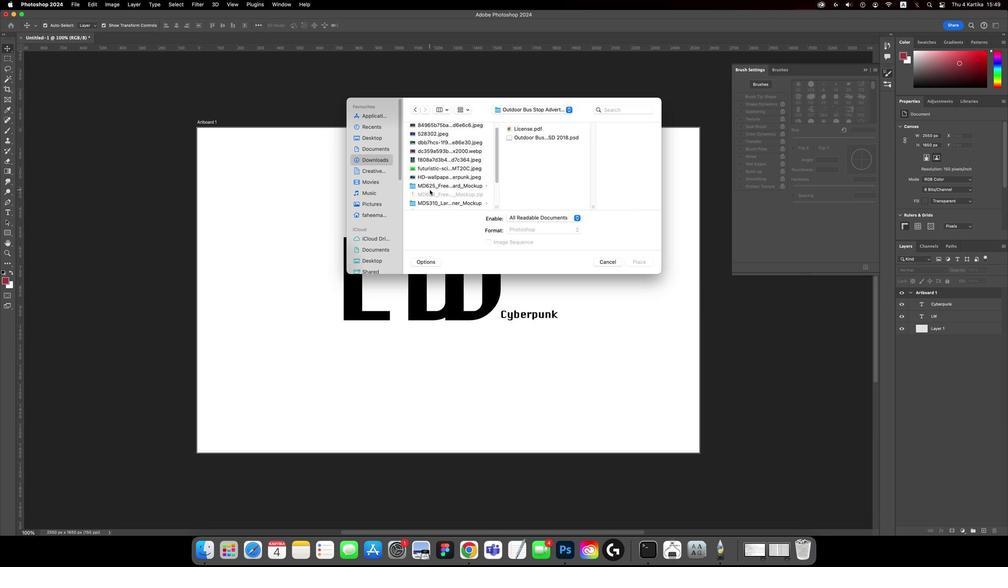 
Action: Mouse scrolled (429, 139) with delta (186, 169)
Screenshot: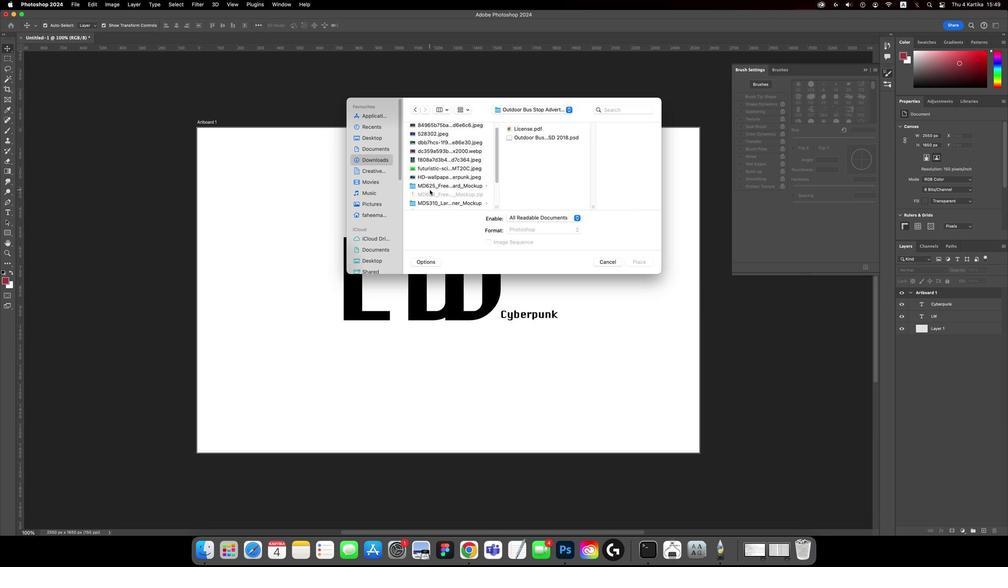
Action: Mouse moved to (427, 142)
Screenshot: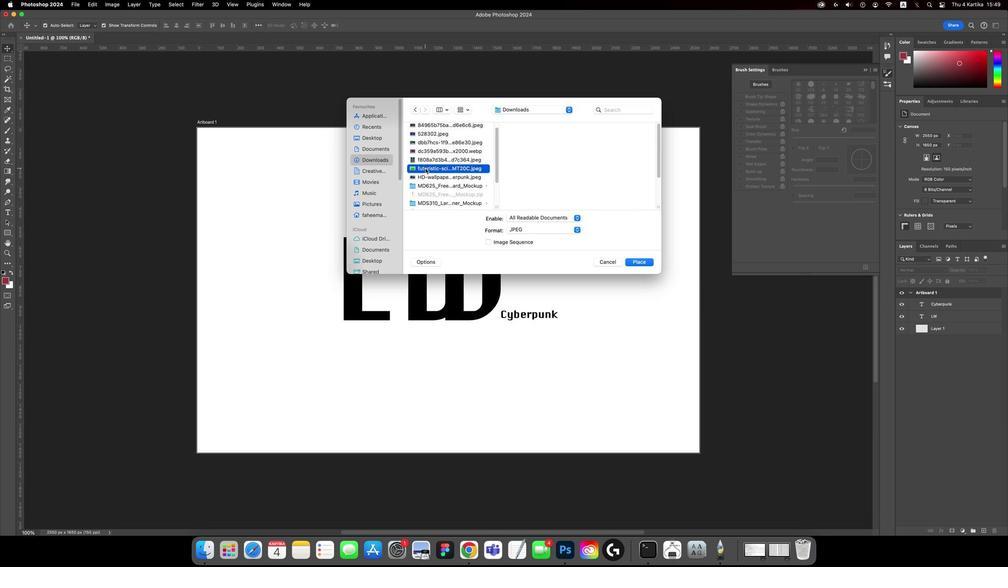 
Action: Mouse pressed left at (427, 142)
Screenshot: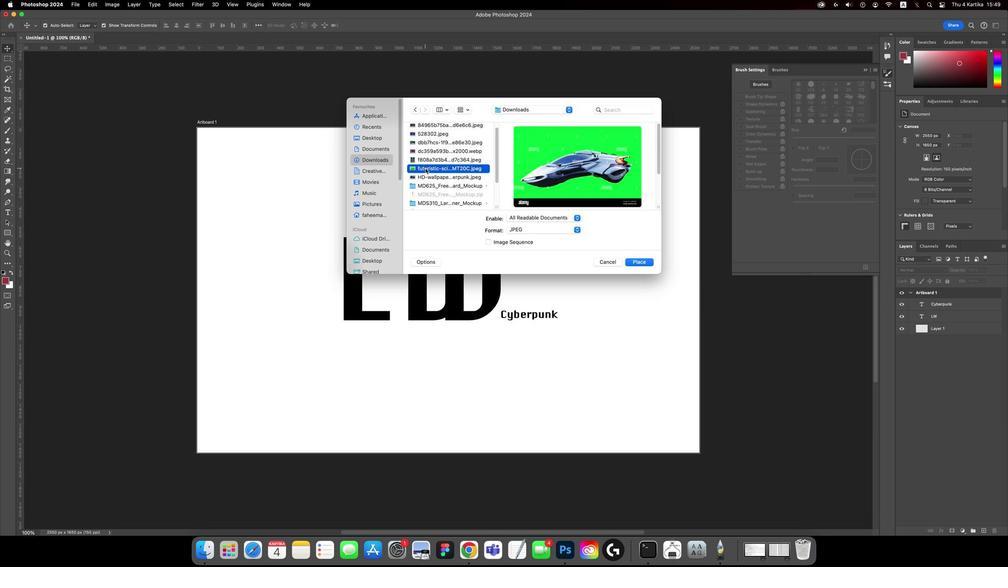 
Action: Key pressed Key.upKey.upKey.upKey.downKey.enter
Screenshot: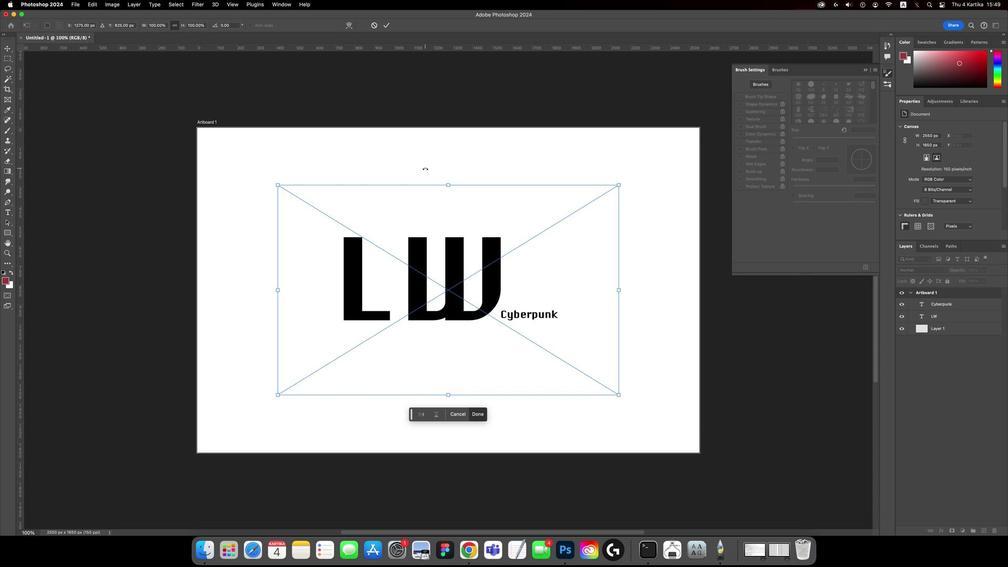 
Action: Mouse moved to (343, 139)
Screenshot: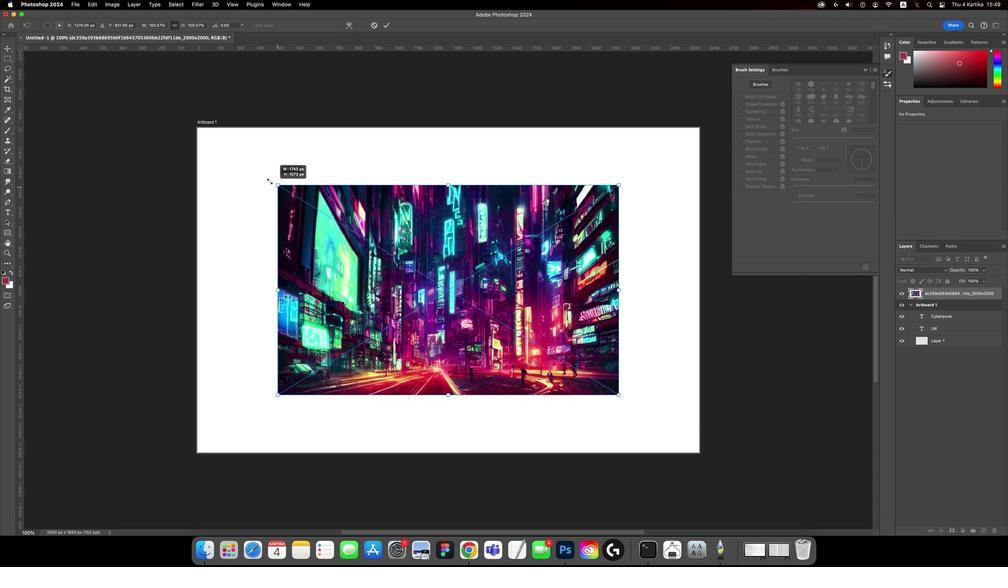 
Action: Mouse pressed left at (343, 139)
Screenshot: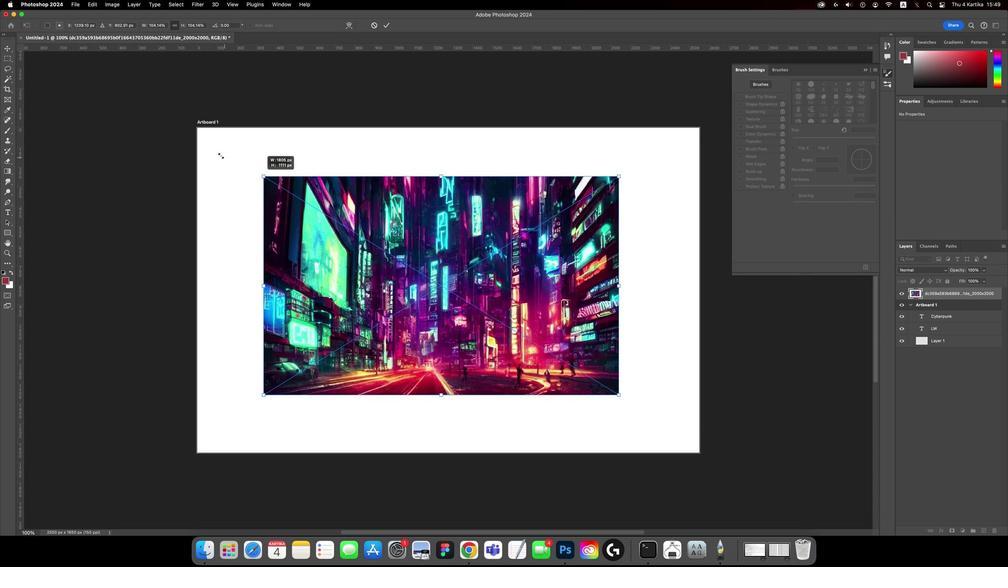 
Action: Mouse moved to (417, 148)
Screenshot: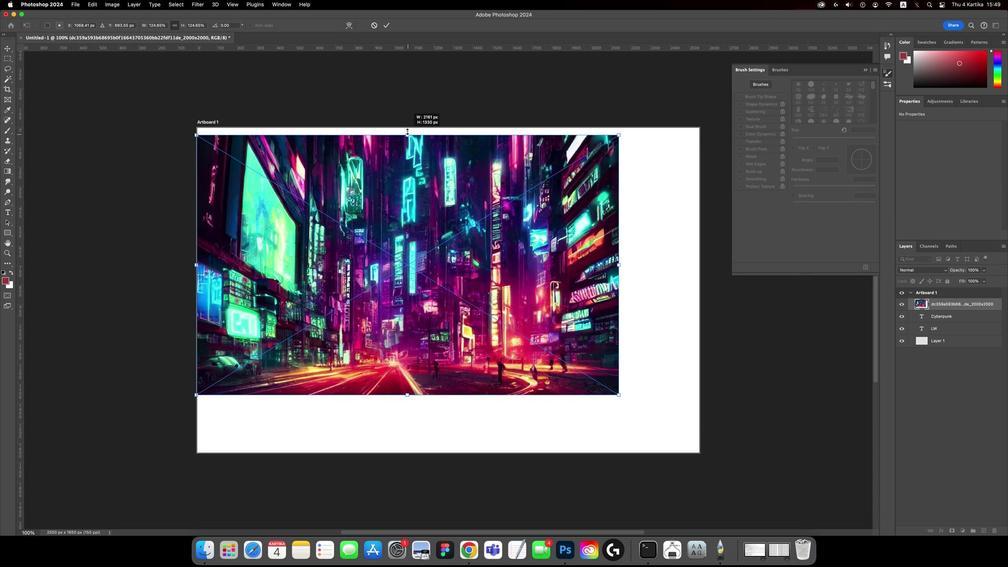 
Action: Mouse pressed left at (417, 148)
Screenshot: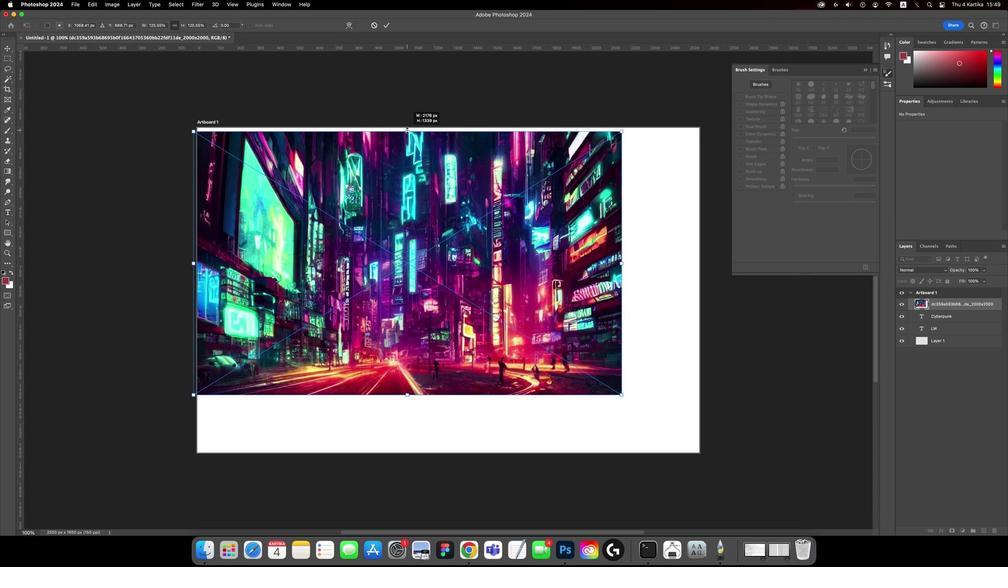 
Action: Mouse moved to (538, 106)
Screenshot: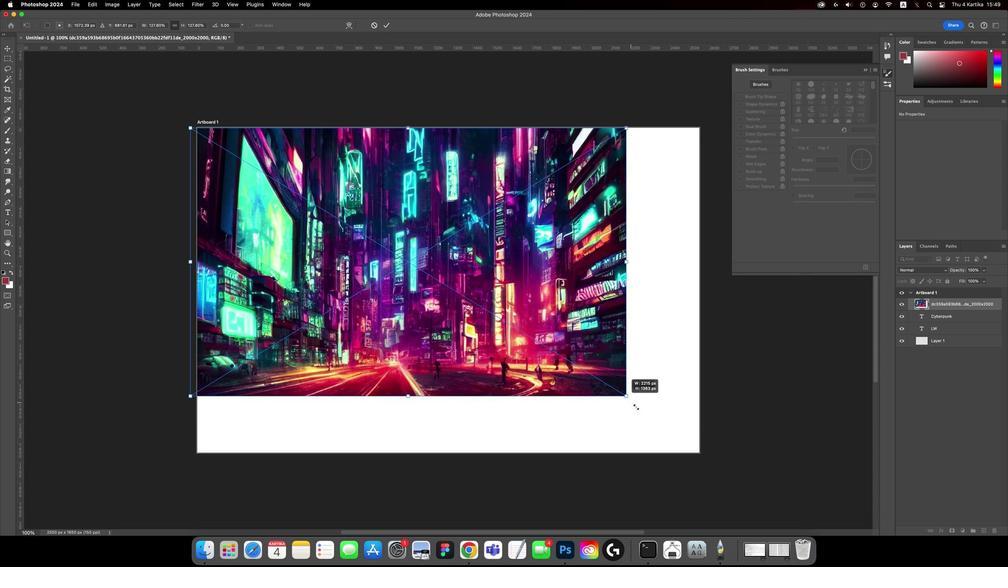 
Action: Mouse pressed left at (538, 106)
Screenshot: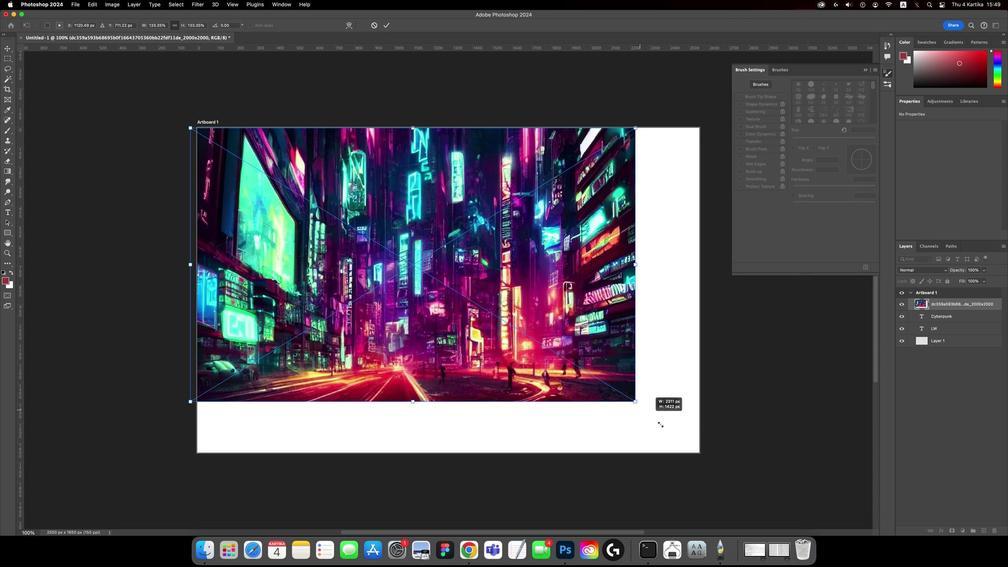 
Action: Mouse moved to (716, 120)
Screenshot: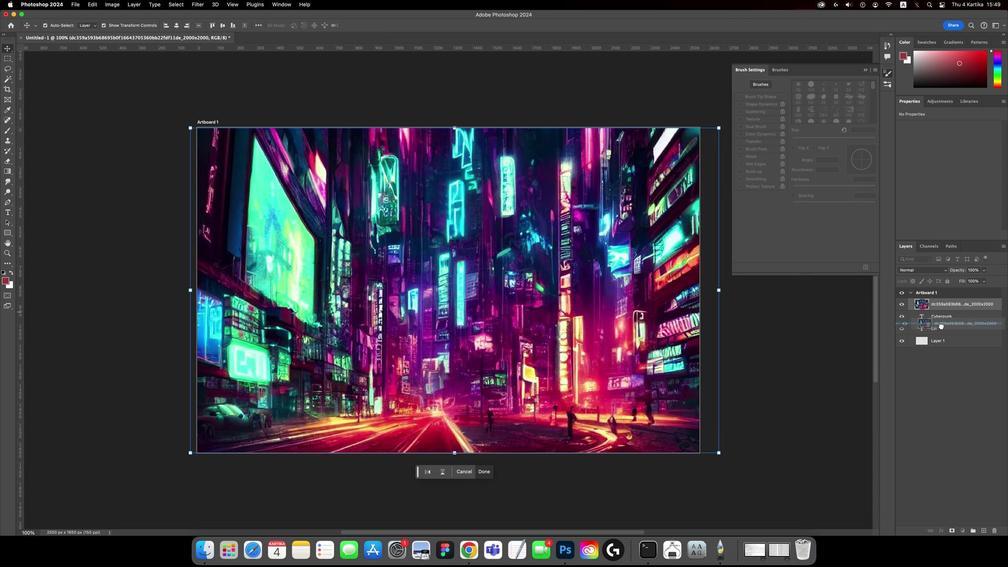 
Action: Mouse pressed left at (716, 120)
Screenshot: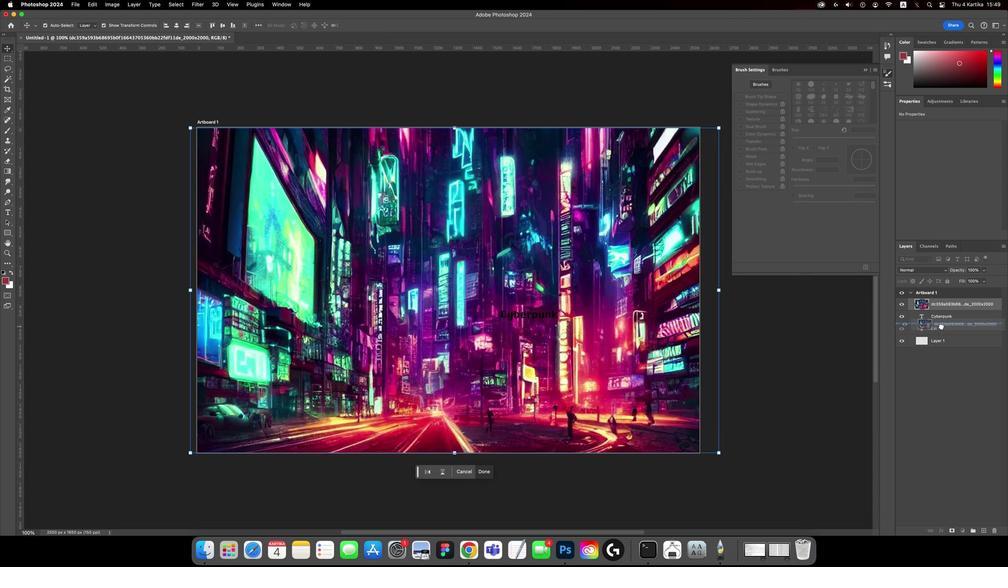 
Action: Mouse moved to (719, 119)
Screenshot: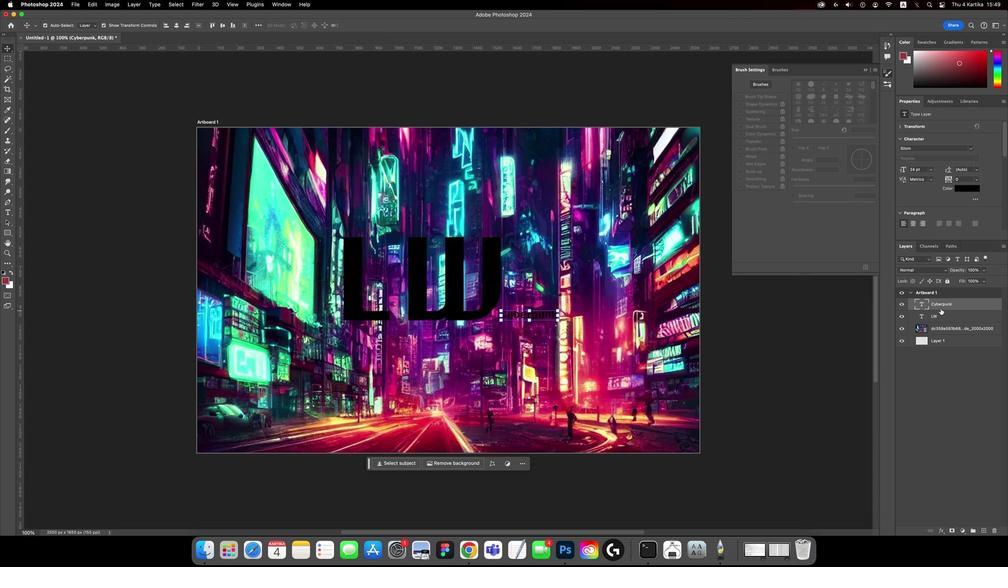 
Action: Mouse pressed left at (719, 119)
Screenshot: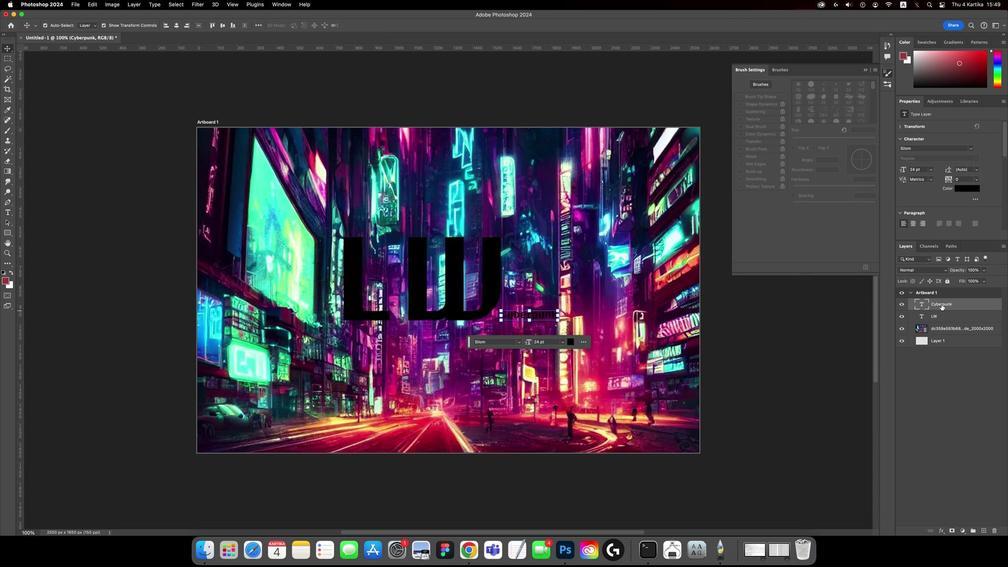 
Action: Mouse moved to (720, 117)
Screenshot: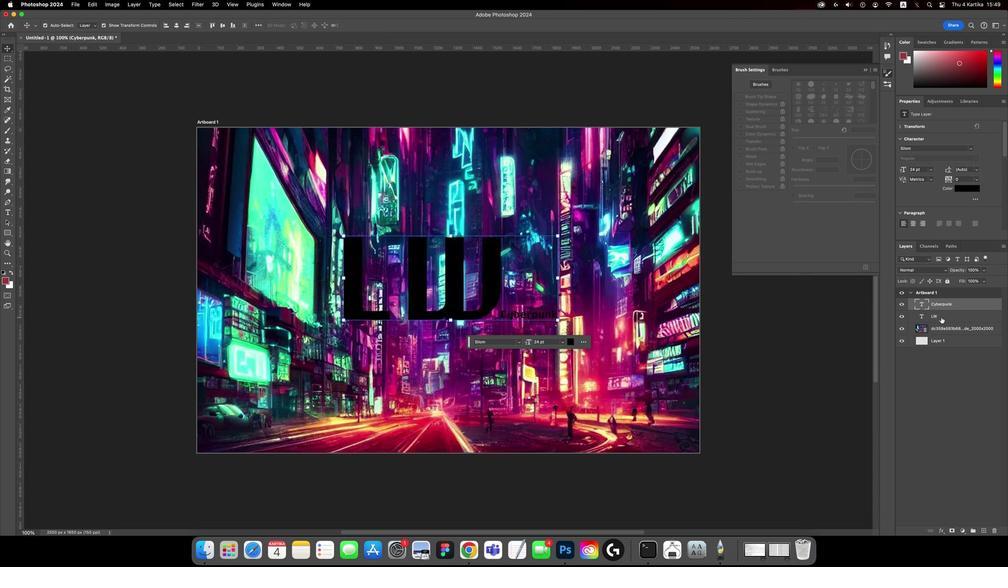 
Action: Key pressed Key.shift
Screenshot: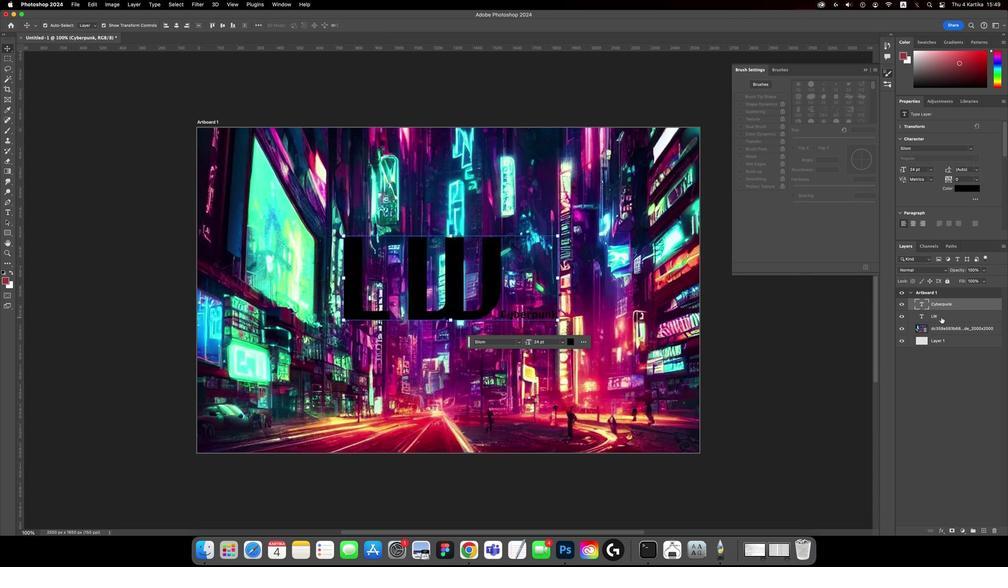 
Action: Mouse moved to (719, 118)
Screenshot: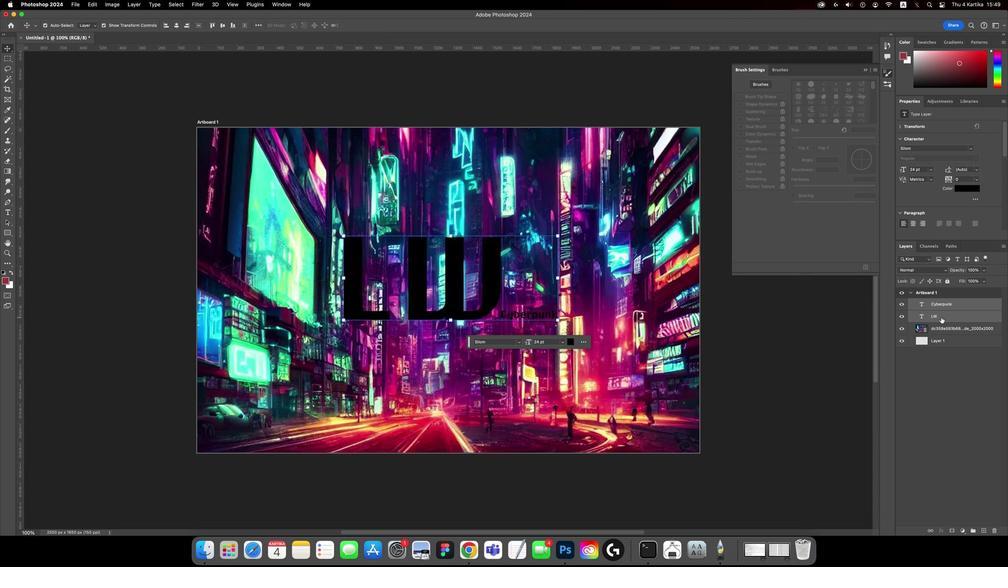 
Action: Mouse pressed left at (719, 118)
Screenshot: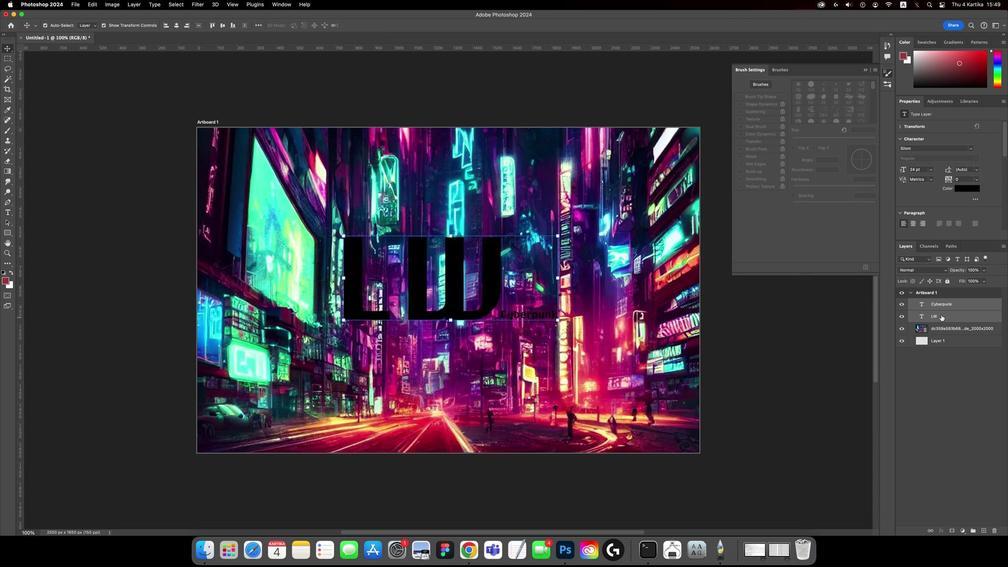 
Action: Mouse moved to (731, 139)
Screenshot: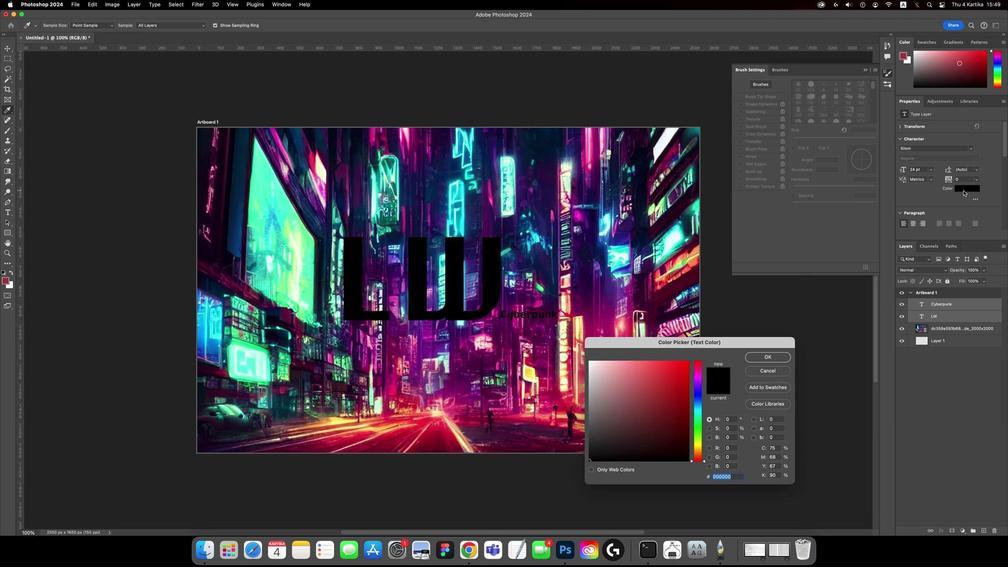 
Action: Mouse pressed left at (731, 139)
Screenshot: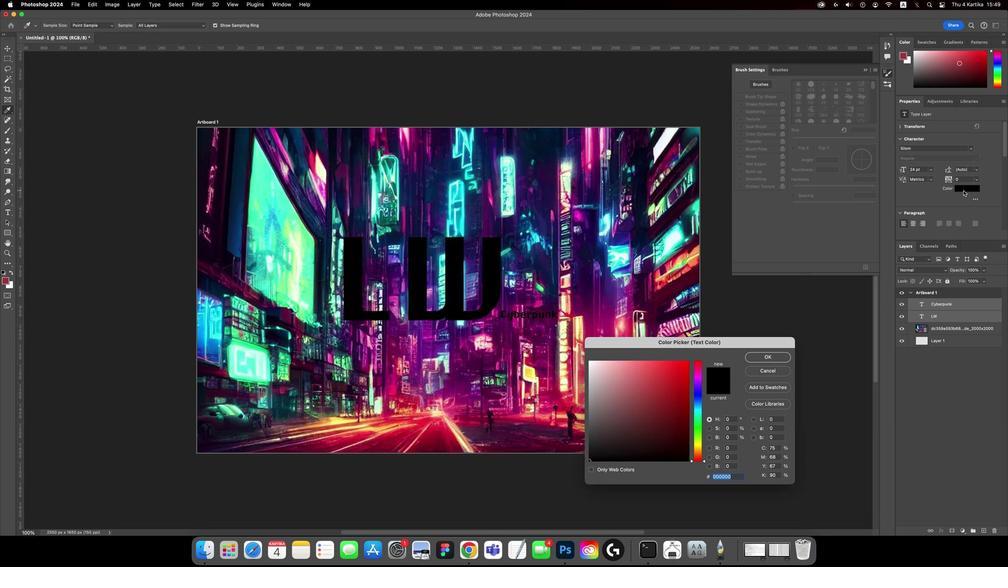 
Action: Mouse moved to (527, 108)
Screenshot: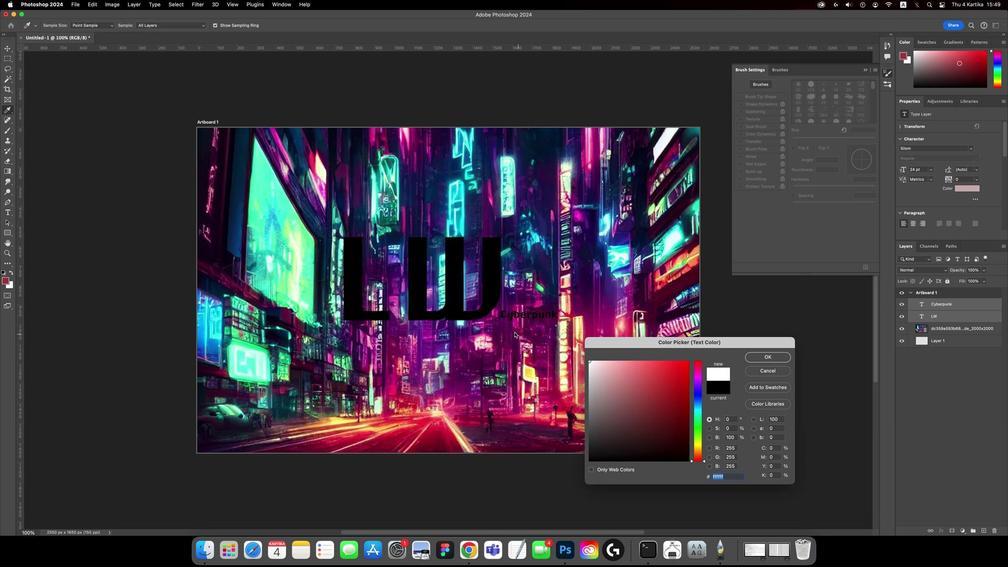 
Action: Mouse pressed left at (527, 108)
Screenshot: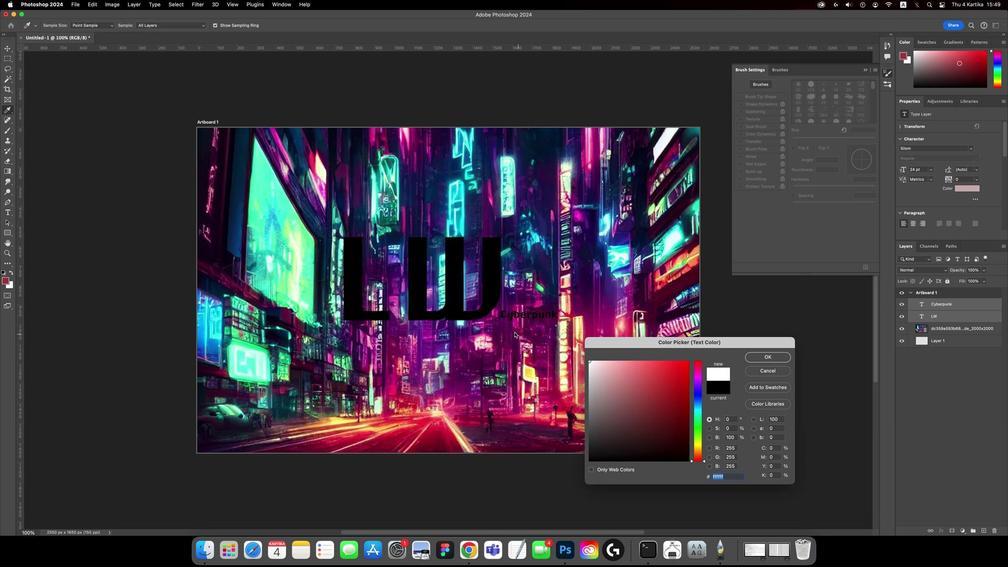 
Action: Mouse moved to (625, 112)
Screenshot: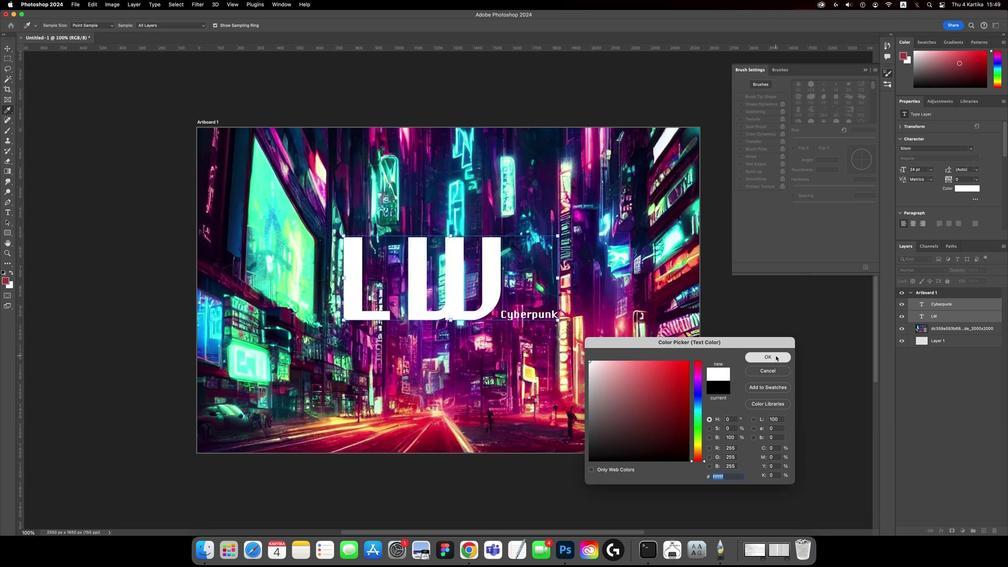
Action: Mouse pressed left at (625, 112)
Screenshot: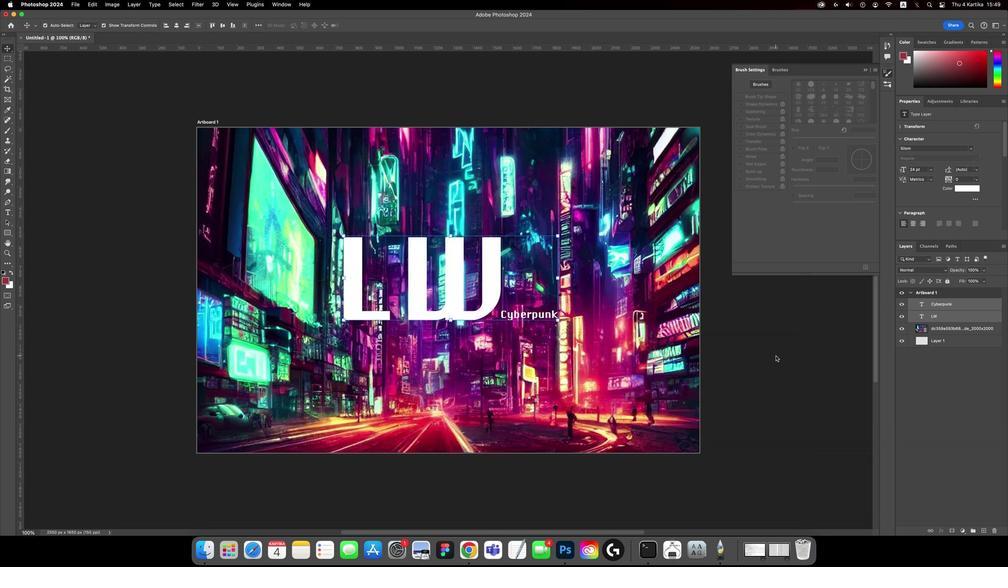 
Action: Mouse moved to (612, 107)
Screenshot: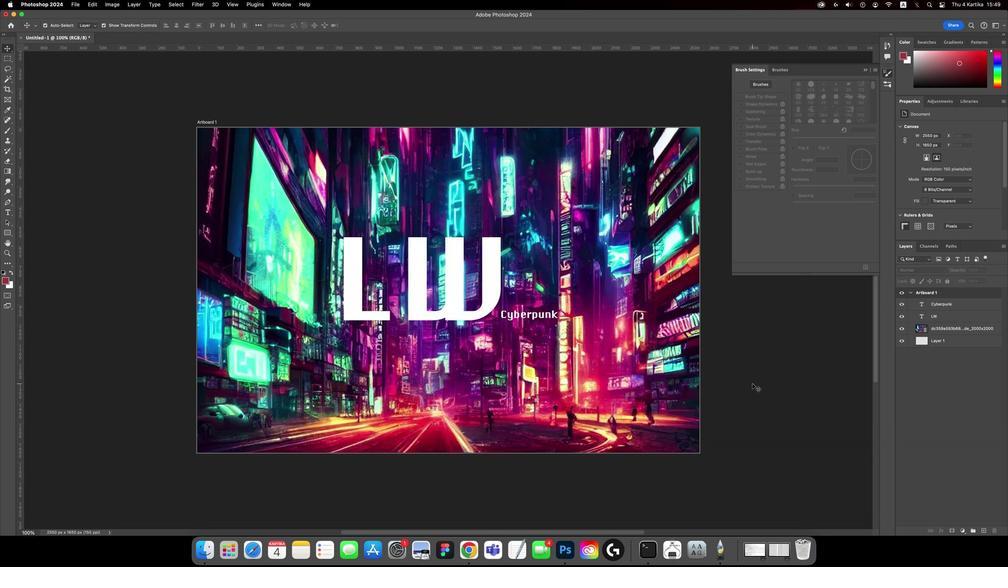 
Action: Mouse pressed left at (612, 107)
Screenshot: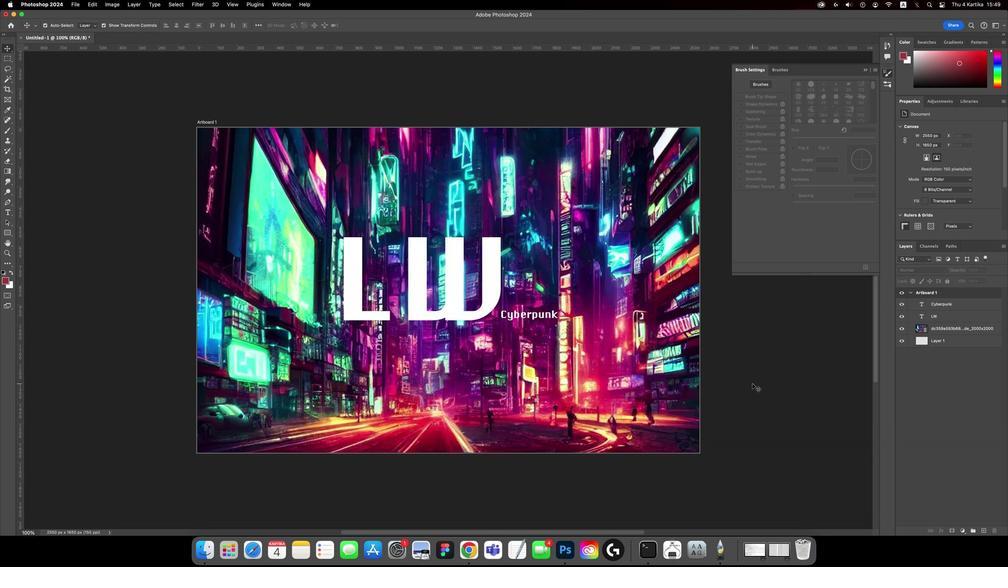 
Action: Mouse moved to (299, 149)
Screenshot: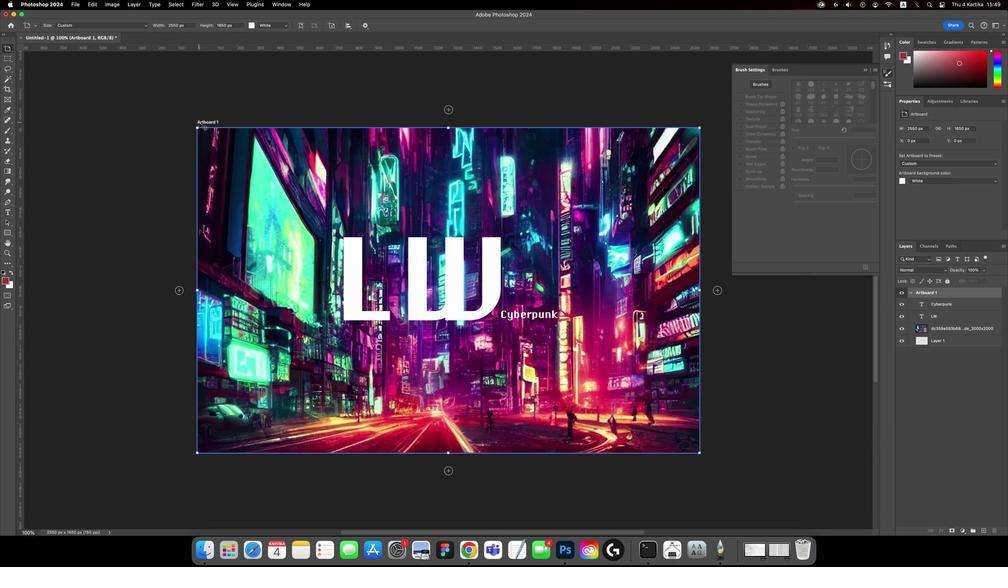 
Action: Mouse pressed left at (299, 149)
Screenshot: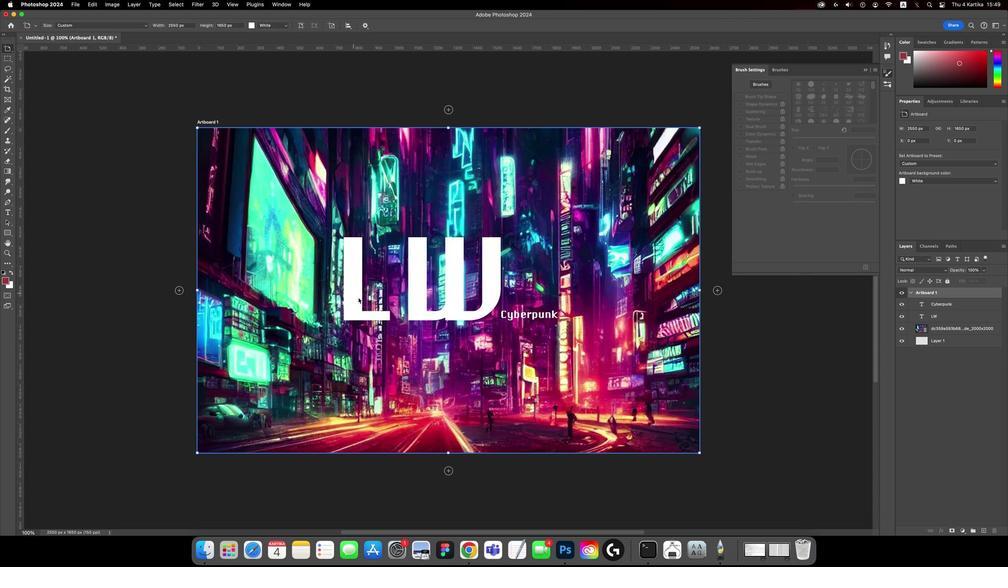 
Action: Mouse moved to (387, 123)
Screenshot: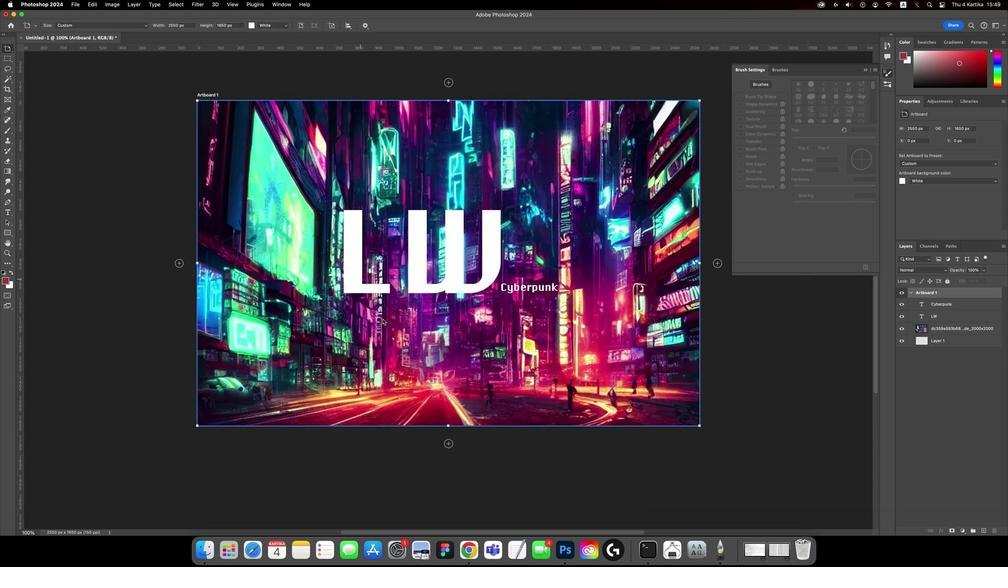 
Action: Mouse scrolled (387, 123) with delta (186, 169)
Screenshot: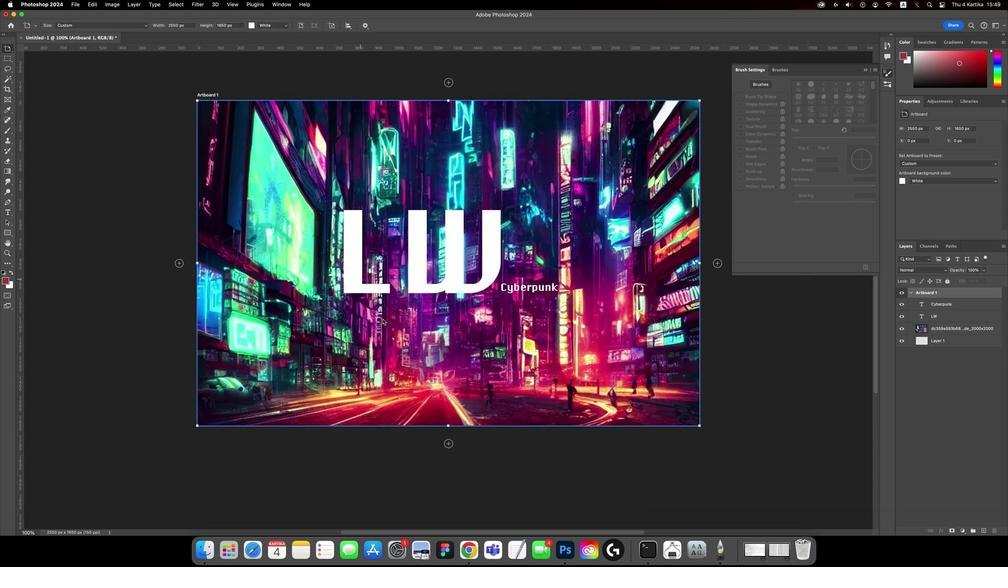 
Action: Mouse moved to (386, 125)
Screenshot: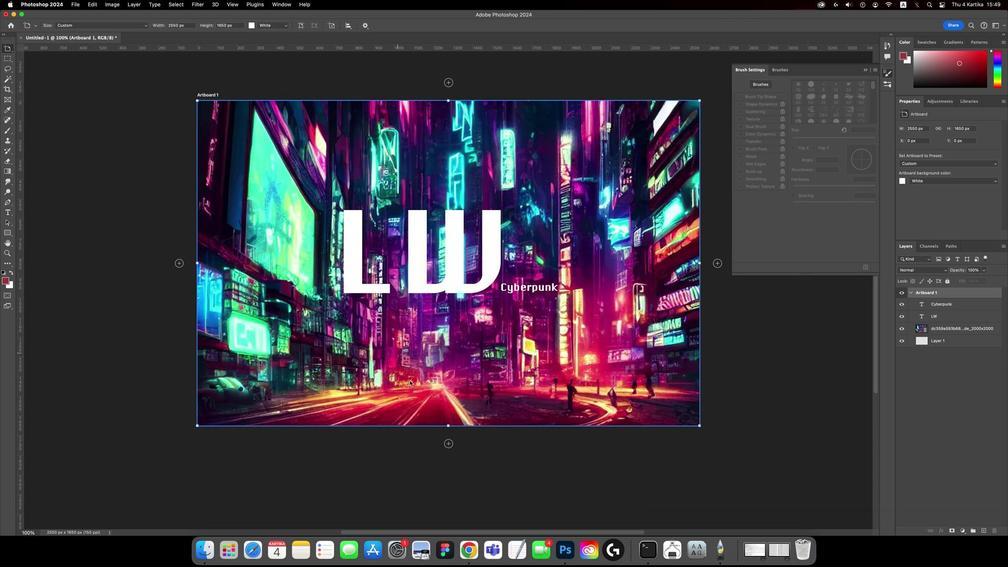 
Action: Mouse scrolled (386, 125) with delta (186, 169)
Screenshot: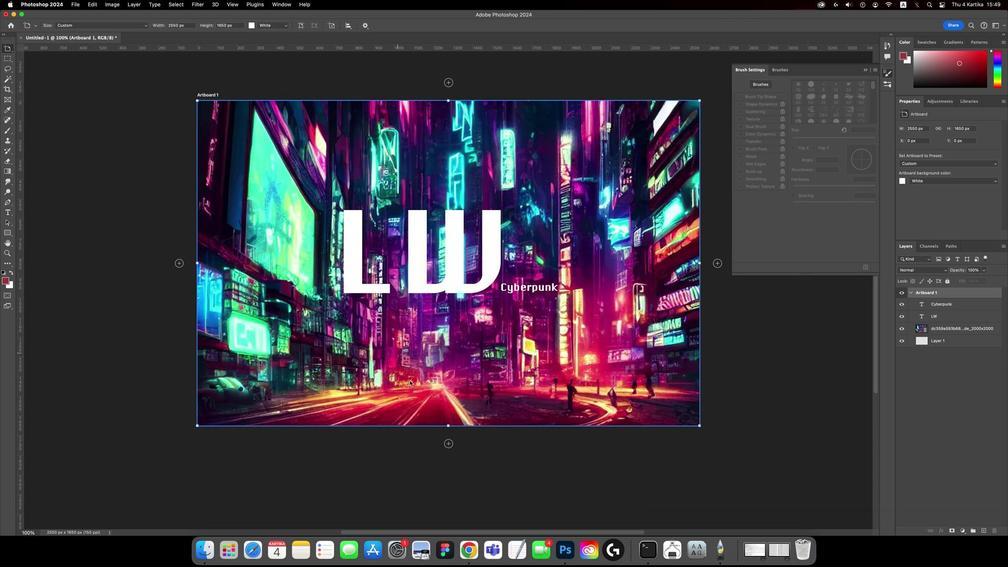
Action: Mouse moved to (386, 125)
Screenshot: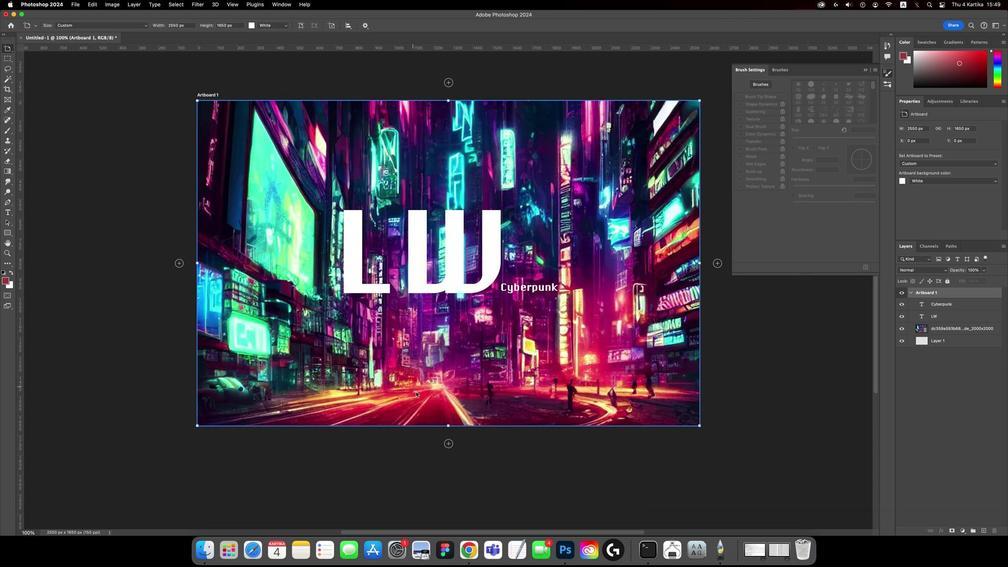 
Action: Mouse scrolled (386, 125) with delta (186, 170)
Screenshot: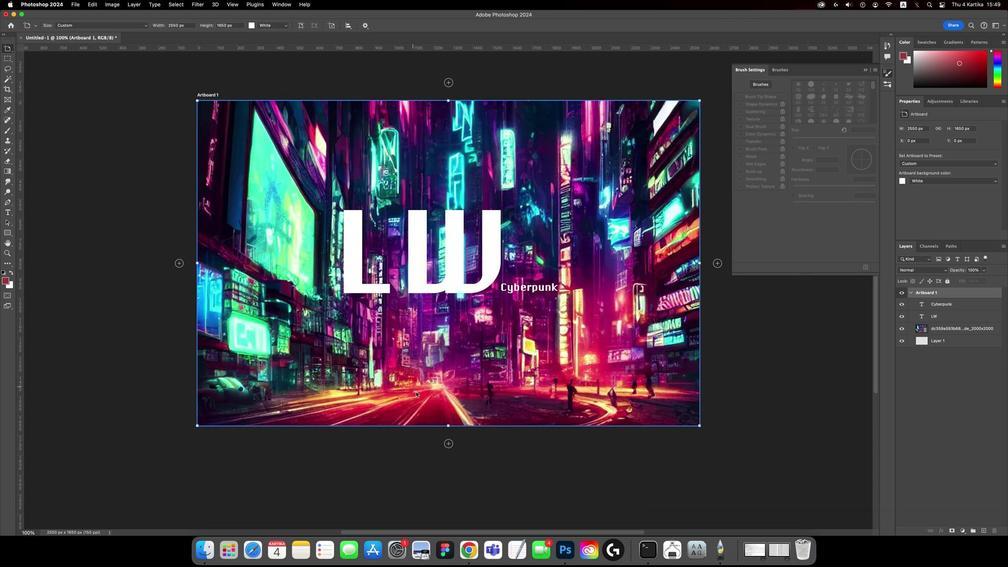 
Action: Mouse moved to (439, 100)
Screenshot: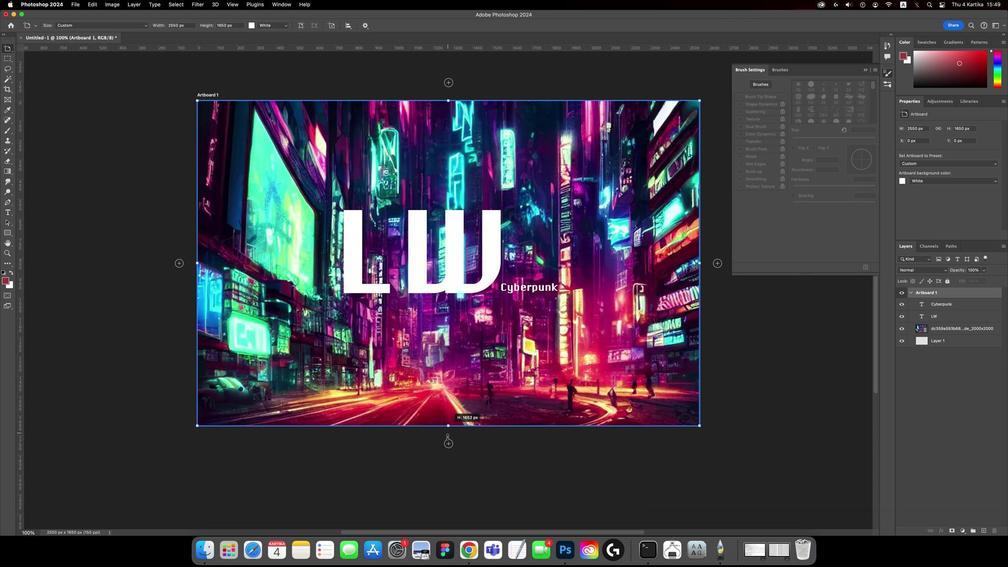 
Action: Mouse pressed left at (439, 100)
Screenshot: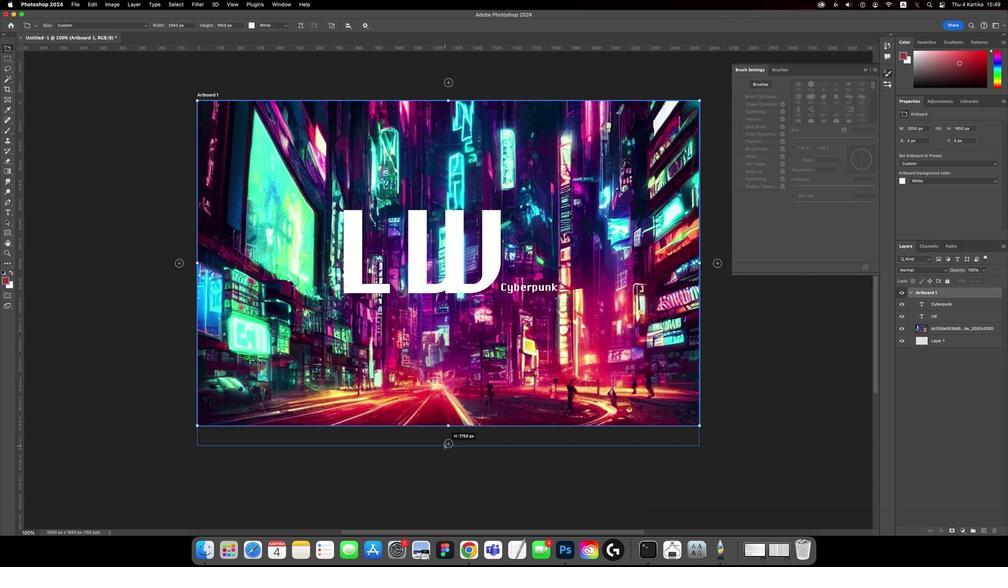 
Action: Mouse moved to (438, 97)
Screenshot: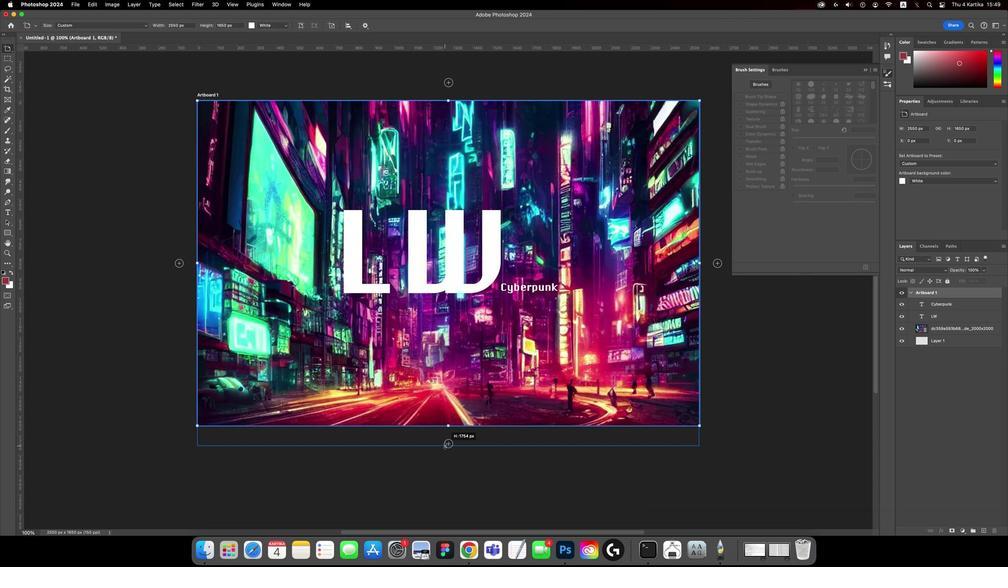 
Action: Mouse scrolled (438, 97) with delta (186, 169)
Screenshot: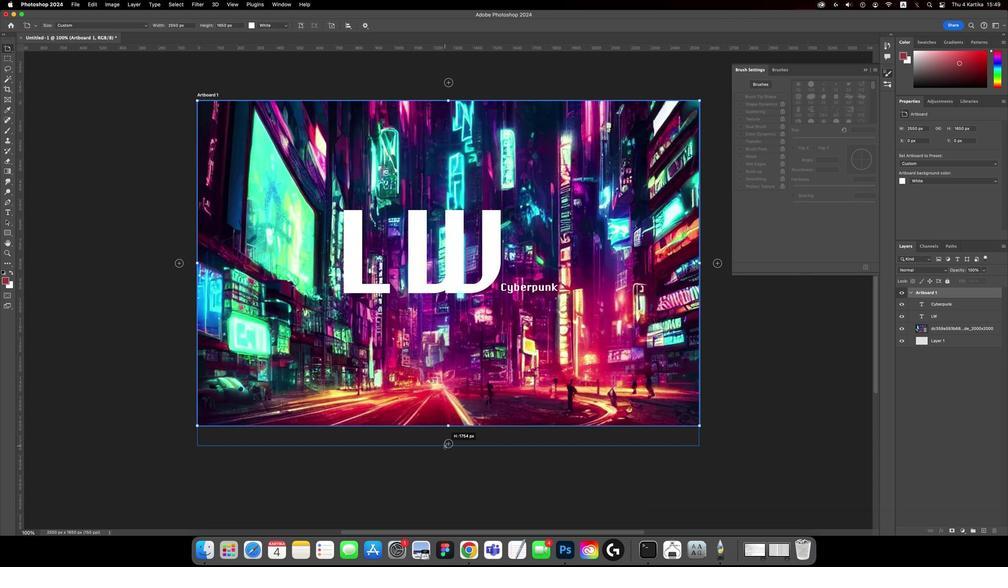 
Action: Mouse scrolled (438, 97) with delta (186, 169)
Screenshot: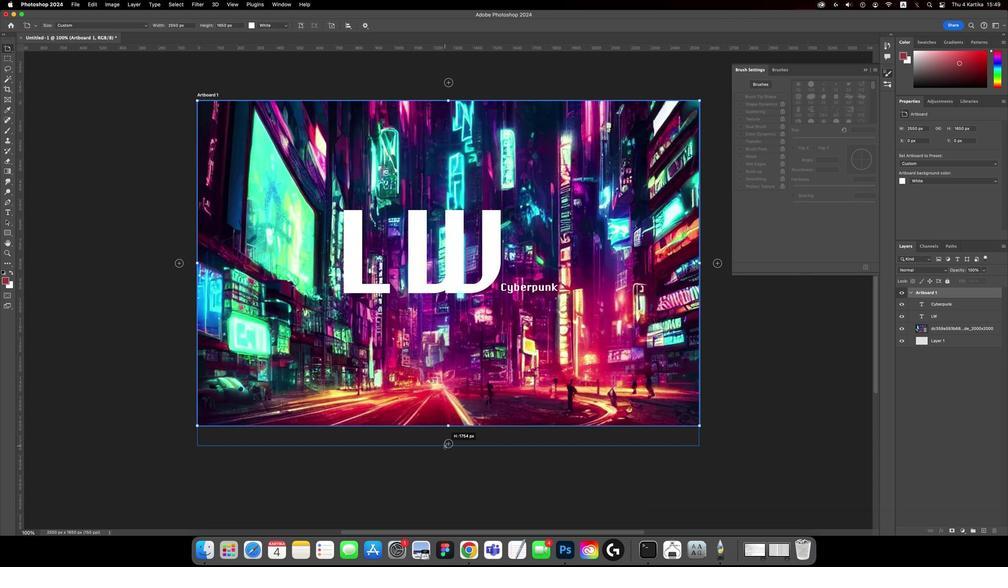 
Action: Mouse scrolled (438, 97) with delta (186, 170)
Screenshot: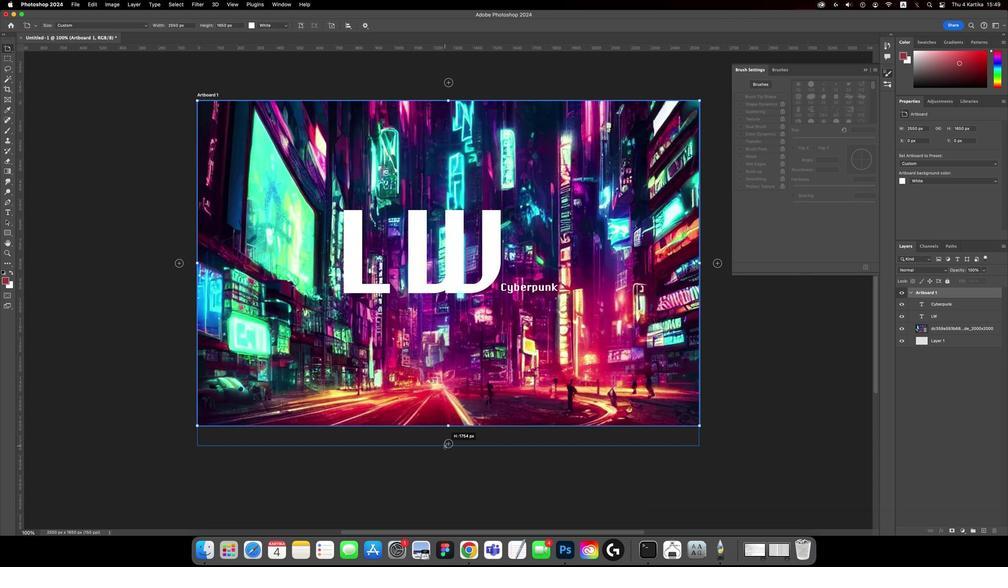 
Action: Mouse scrolled (438, 97) with delta (186, 170)
Screenshot: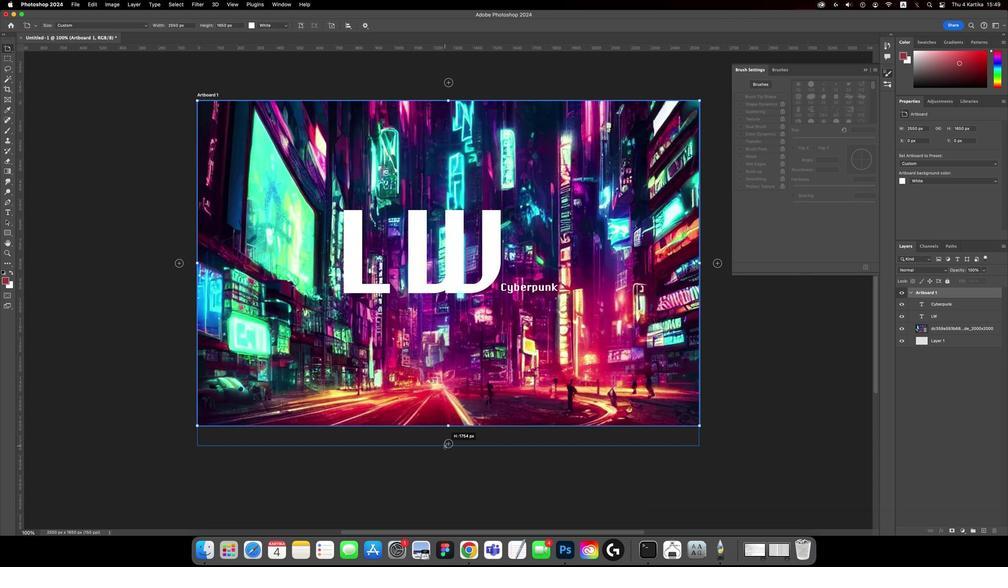 
Action: Mouse scrolled (438, 97) with delta (186, 170)
Screenshot: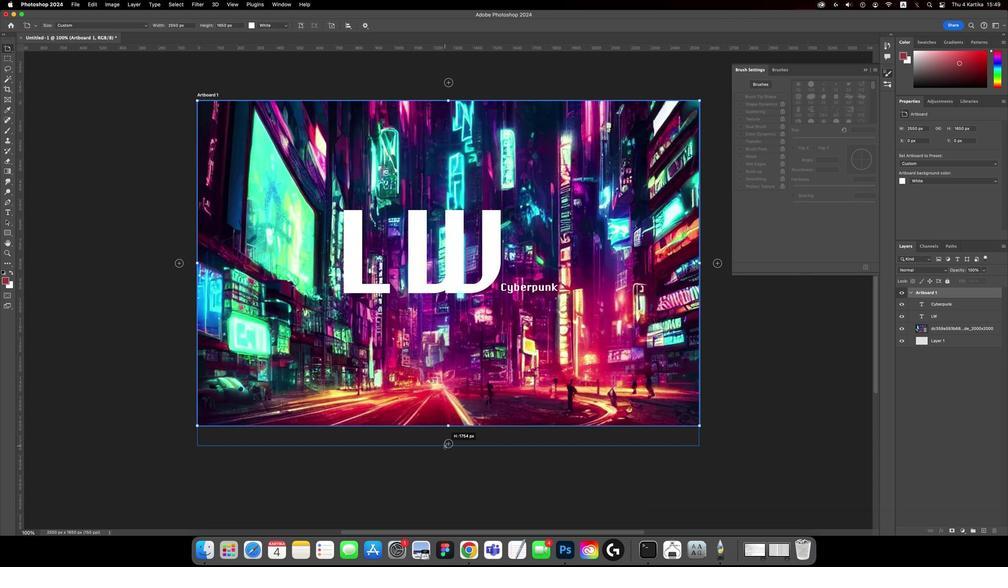 
Action: Mouse scrolled (438, 97) with delta (186, 170)
Screenshot: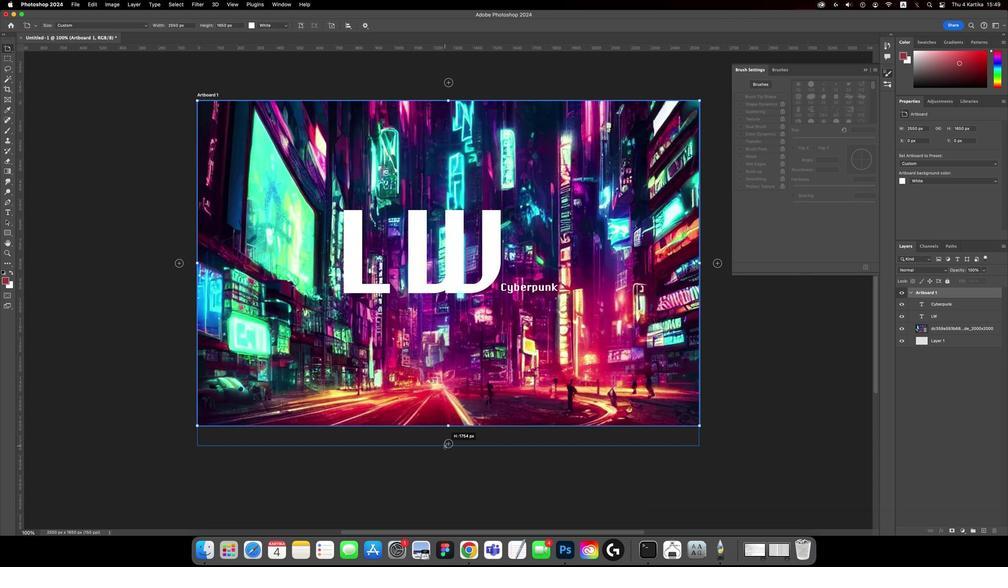 
Action: Mouse moved to (446, 86)
Screenshot: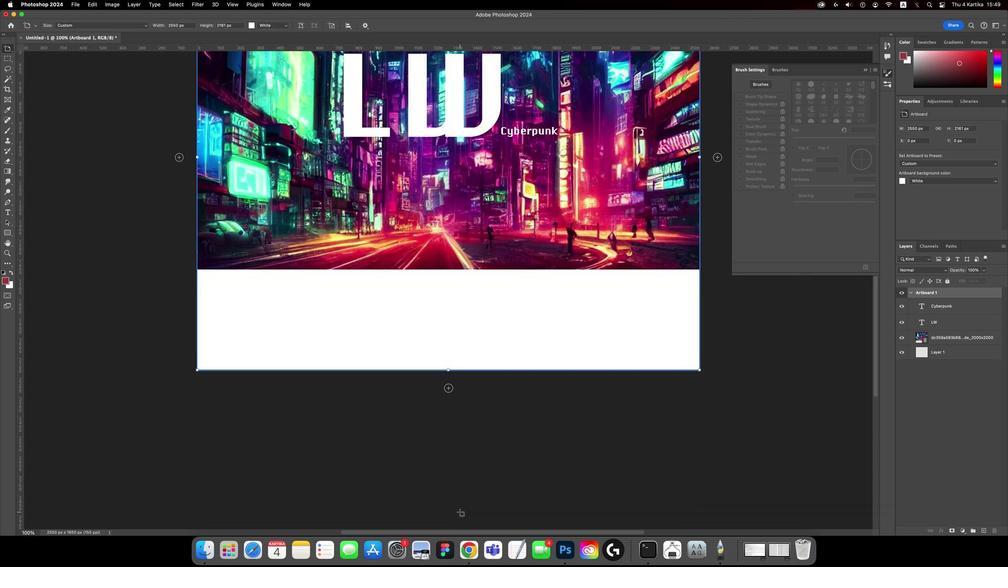 
Action: Mouse scrolled (446, 86) with delta (186, 169)
Screenshot: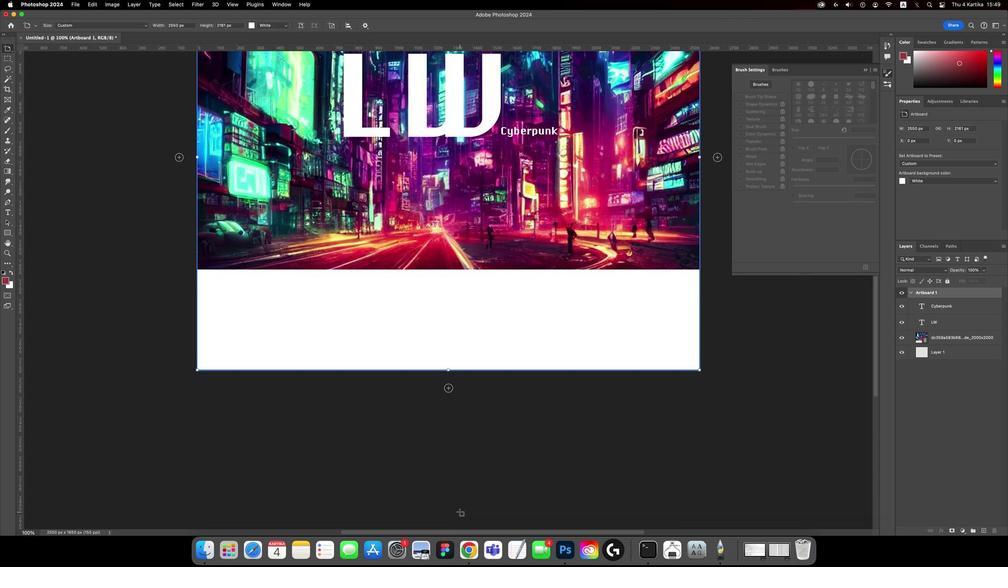 
Action: Mouse scrolled (446, 86) with delta (186, 169)
Screenshot: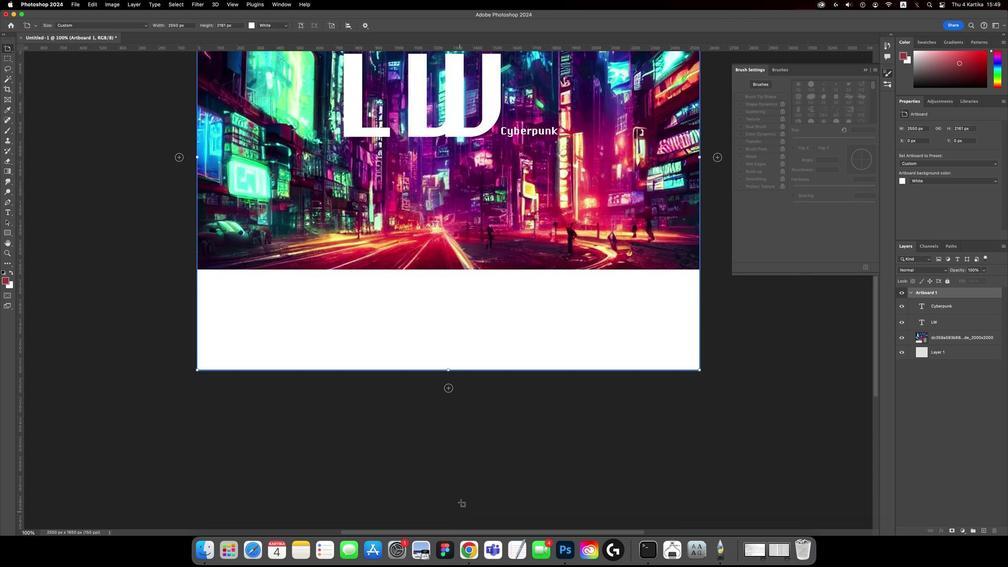 
Action: Mouse moved to (446, 86)
Screenshot: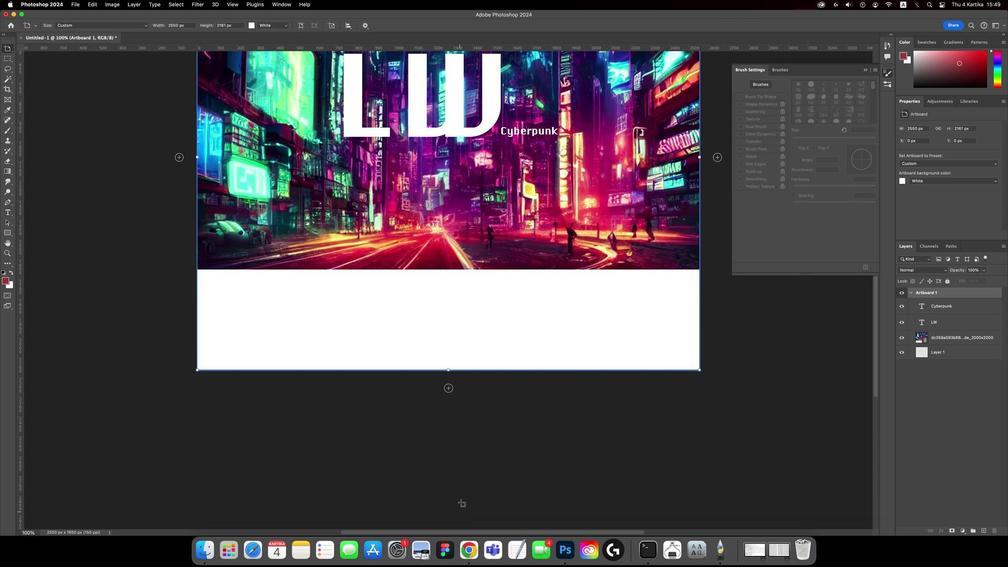 
Action: Mouse scrolled (446, 86) with delta (186, 170)
Screenshot: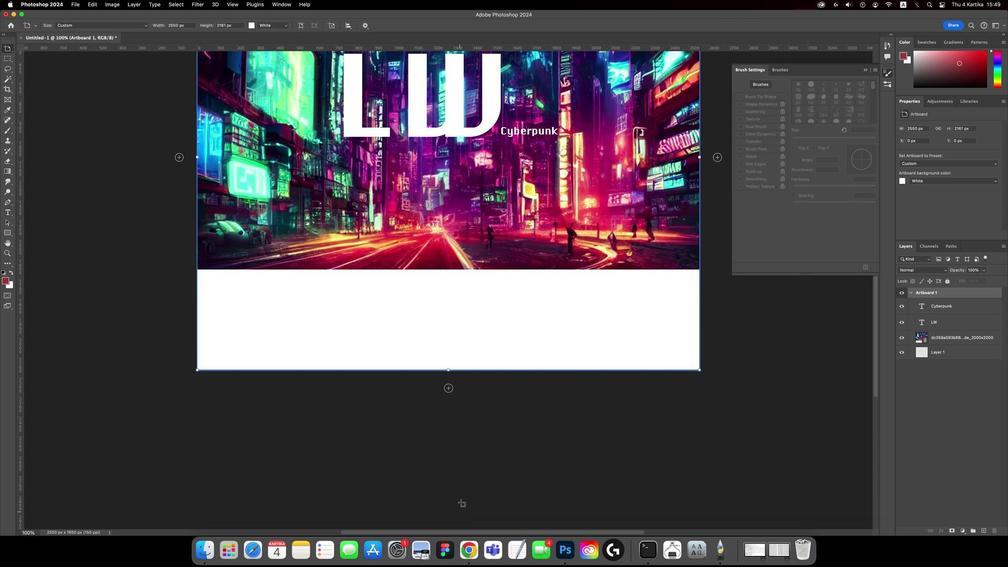 
Action: Mouse scrolled (446, 86) with delta (186, 170)
Screenshot: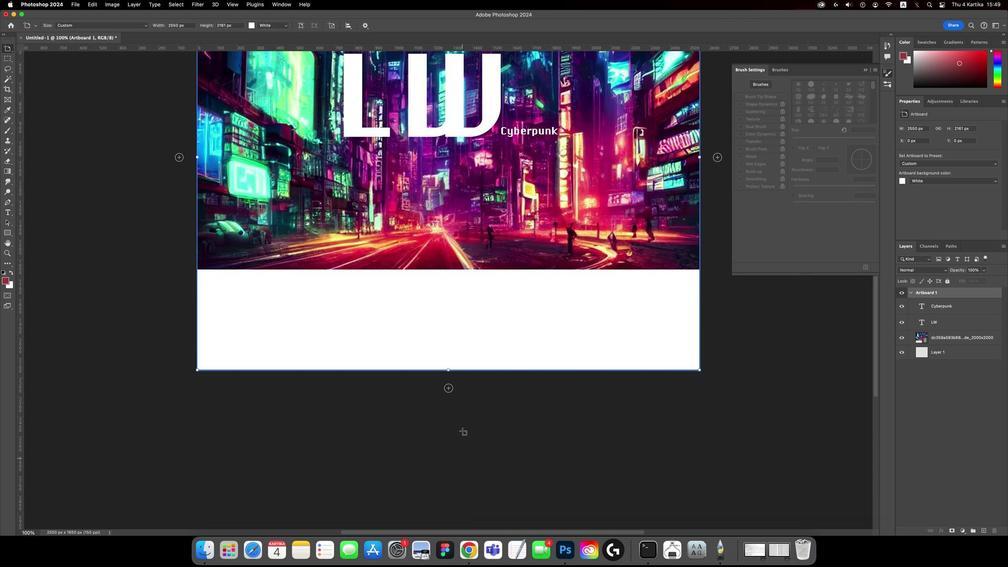 
Action: Mouse scrolled (446, 86) with delta (186, 170)
Screenshot: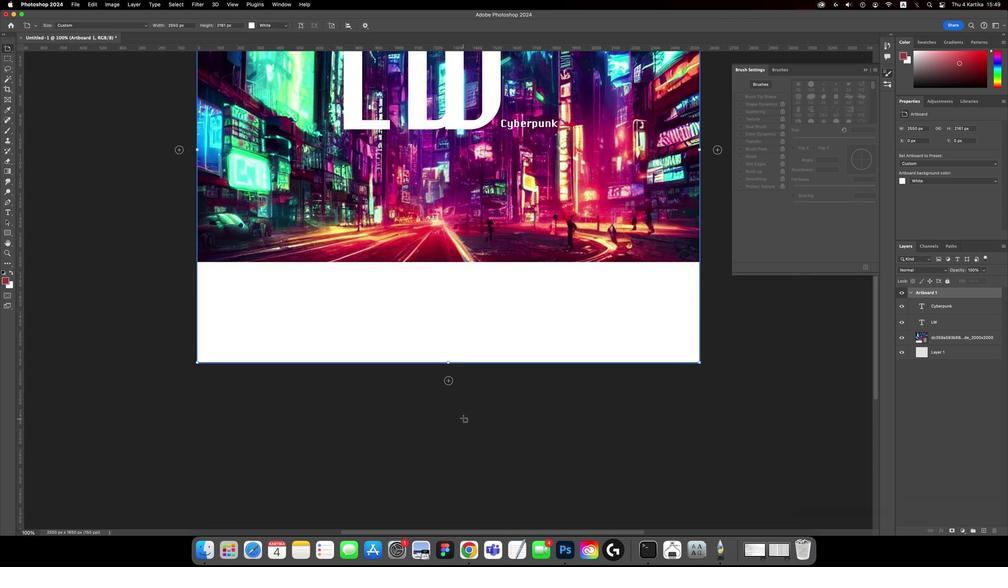 
Action: Mouse moved to (448, 94)
Screenshot: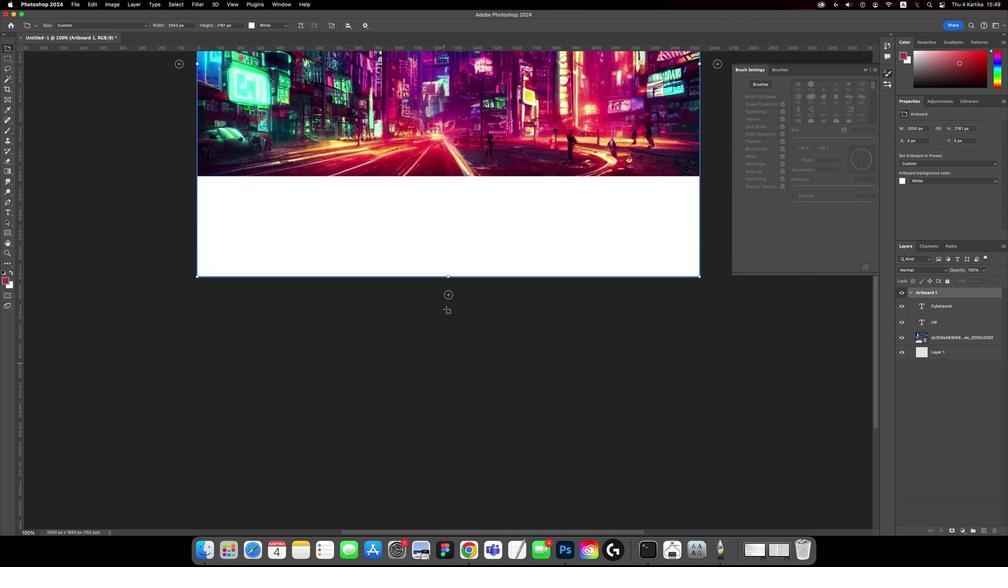 
Action: Mouse scrolled (448, 94) with delta (186, 169)
Screenshot: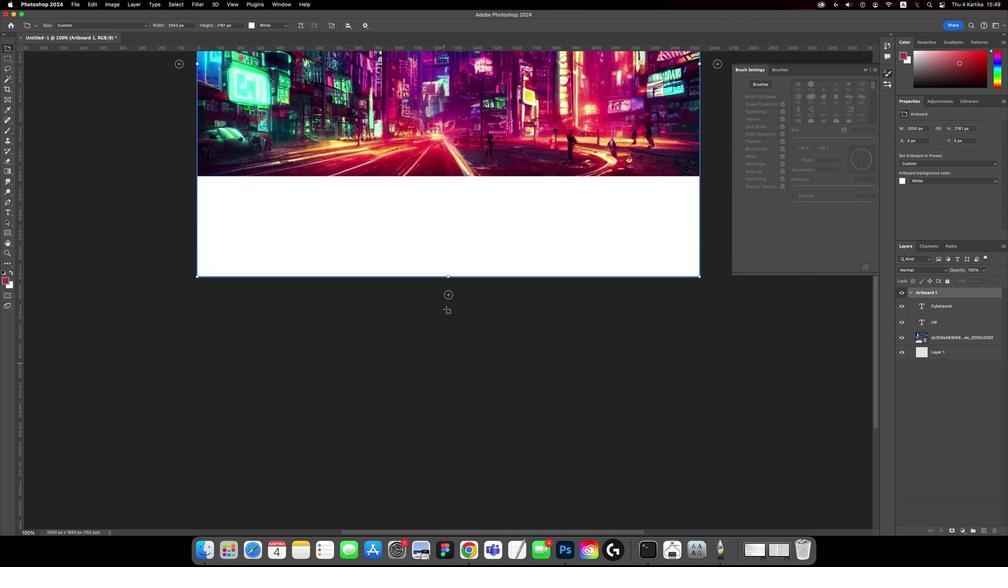 
Action: Mouse moved to (448, 98)
Screenshot: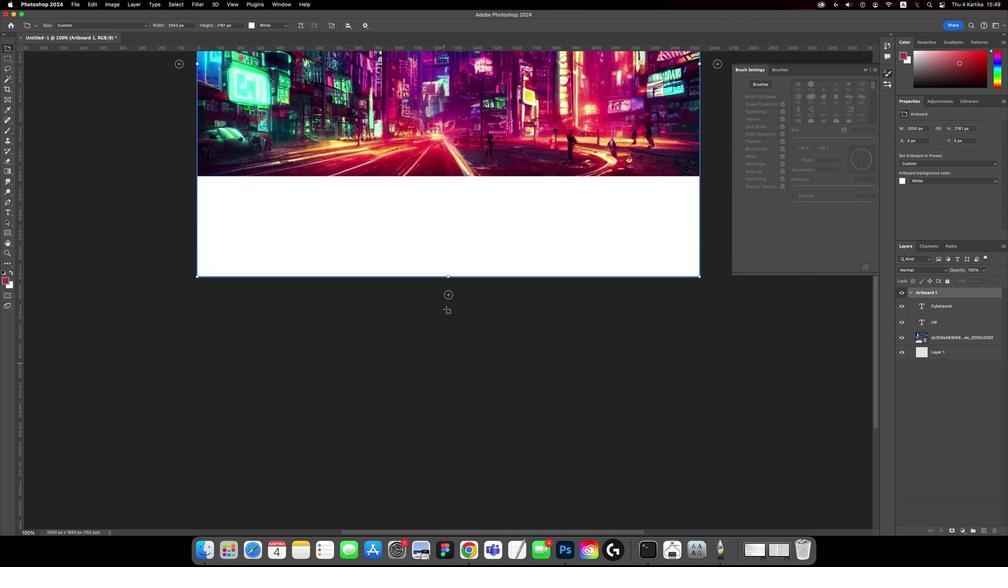 
Action: Mouse scrolled (448, 98) with delta (186, 169)
Screenshot: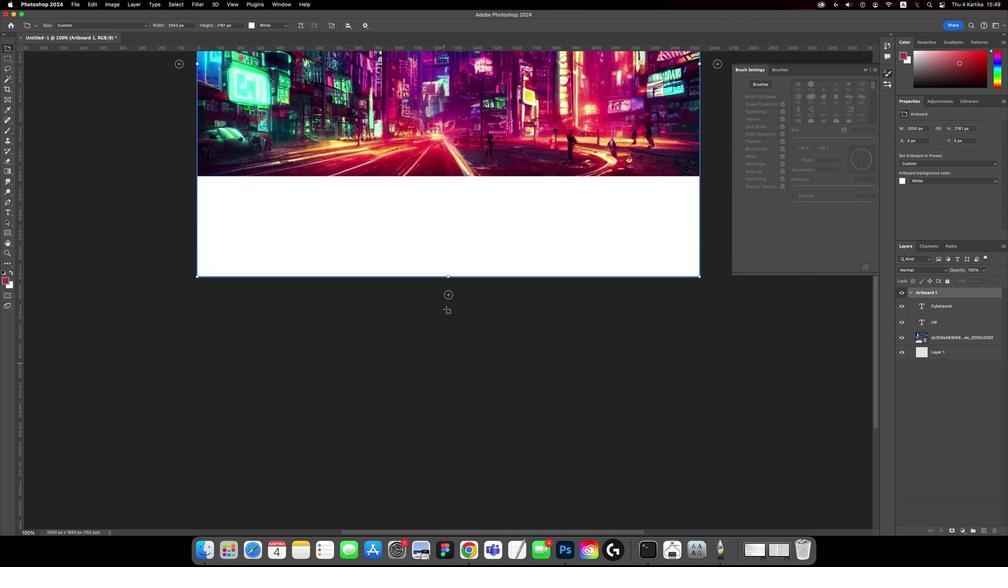 
Action: Mouse moved to (448, 100)
Screenshot: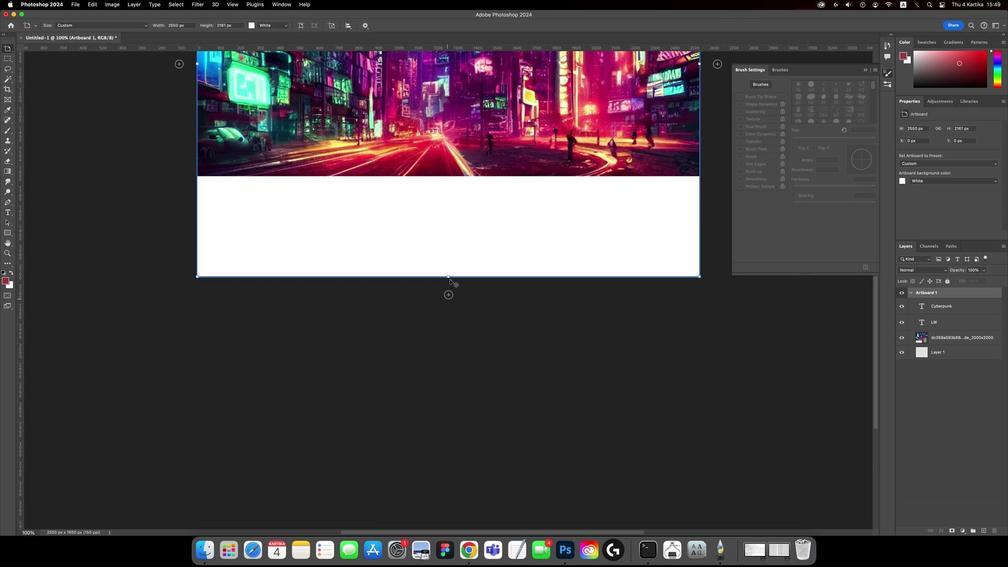 
Action: Mouse scrolled (448, 100) with delta (186, 170)
Screenshot: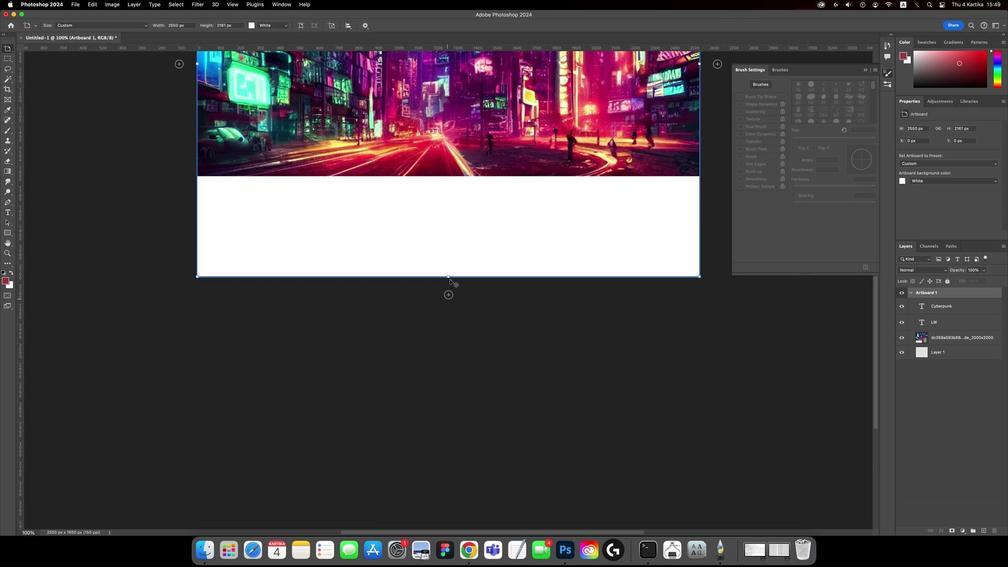 
Action: Mouse moved to (448, 101)
Screenshot: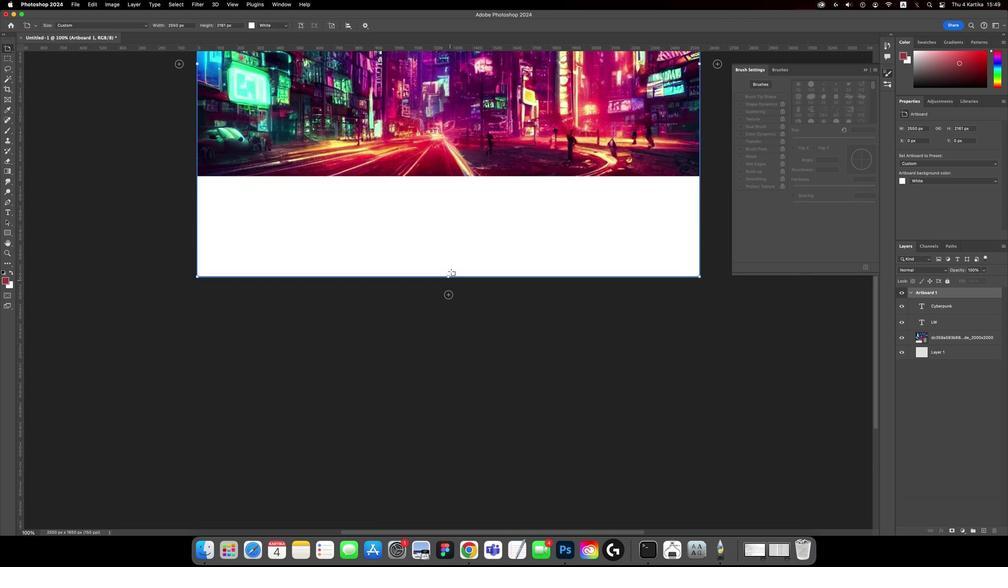 
Action: Mouse scrolled (448, 101) with delta (186, 170)
Screenshot: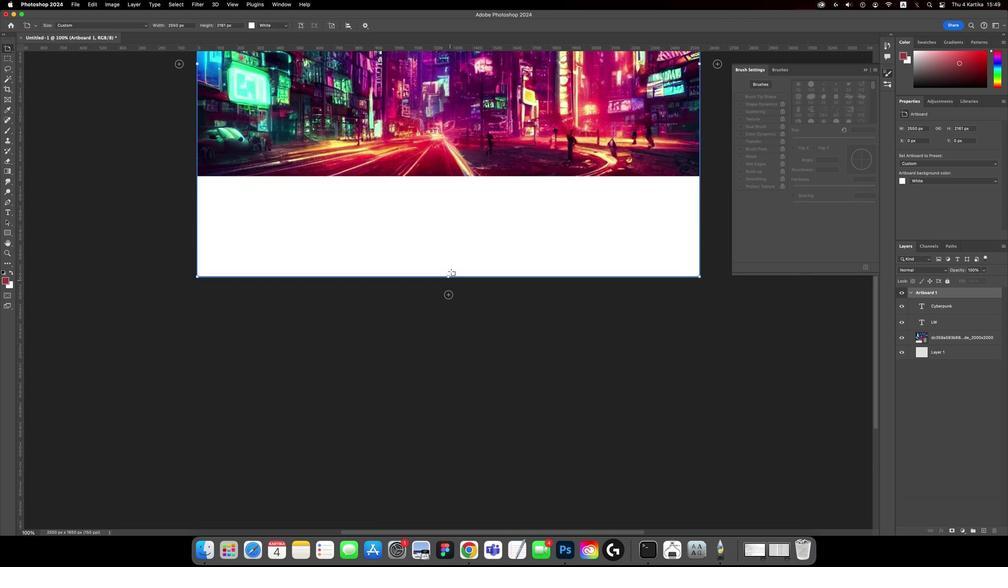 
Action: Mouse moved to (446, 126)
Screenshot: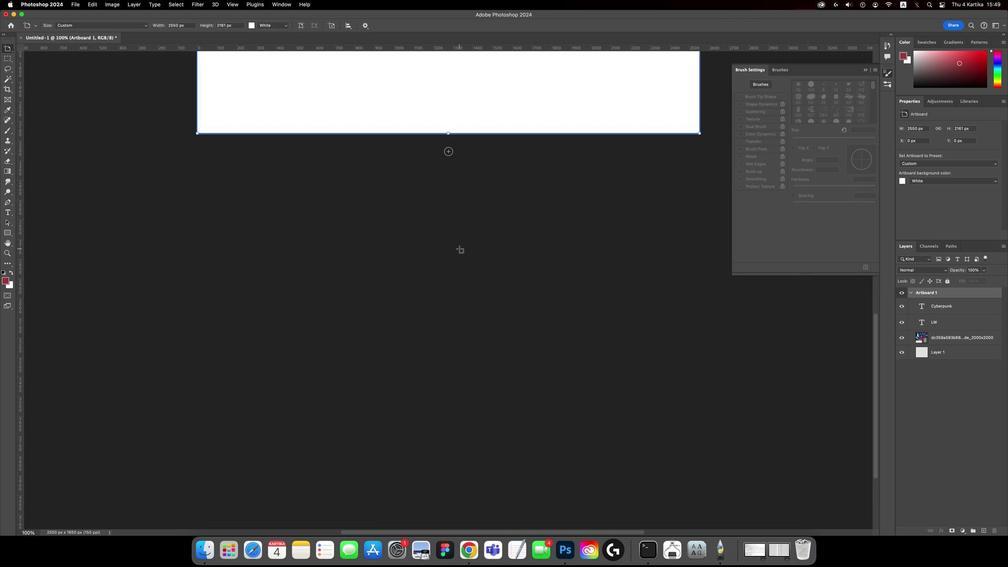 
Action: Mouse scrolled (446, 126) with delta (186, 169)
Screenshot: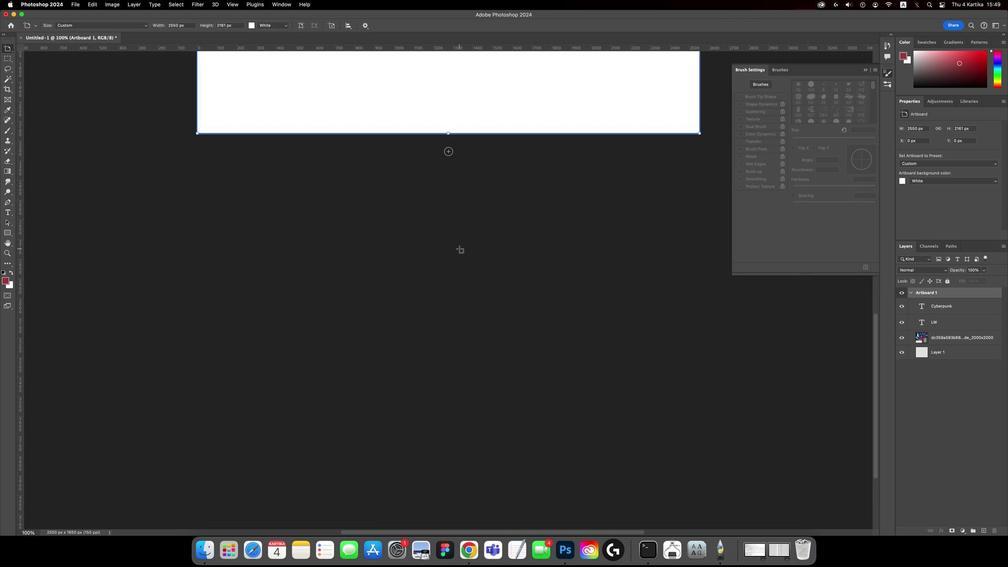 
Action: Mouse scrolled (446, 126) with delta (186, 169)
Screenshot: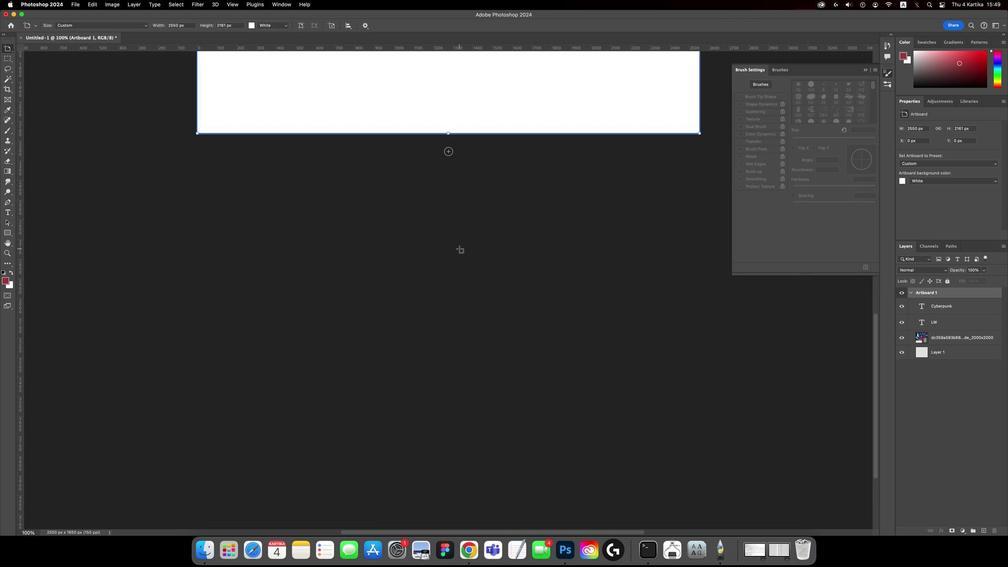 
Action: Mouse scrolled (446, 126) with delta (186, 170)
Screenshot: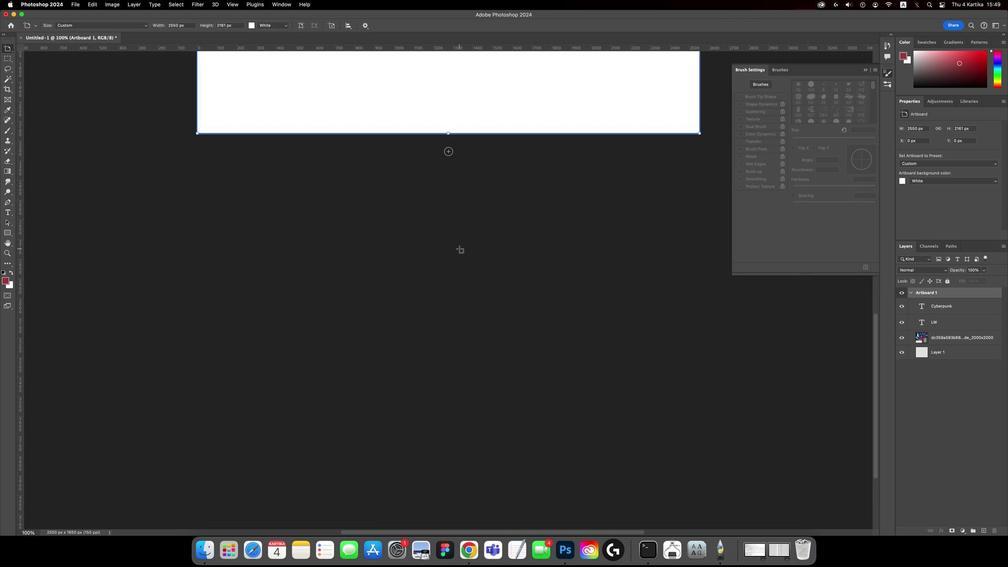 
Action: Mouse scrolled (446, 126) with delta (186, 170)
Screenshot: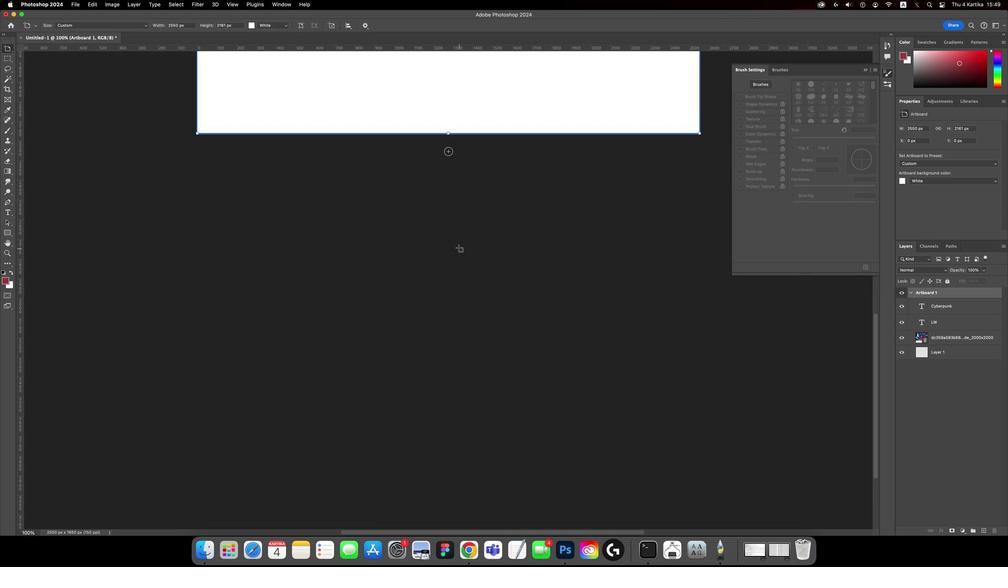 
Action: Mouse moved to (447, 127)
Screenshot: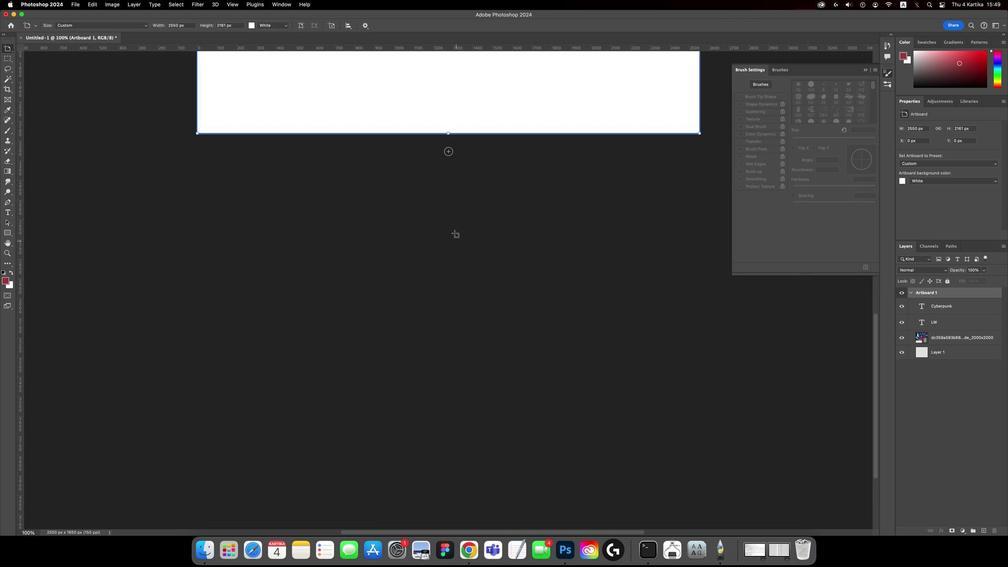 
Action: Mouse scrolled (447, 127) with delta (186, 170)
Screenshot: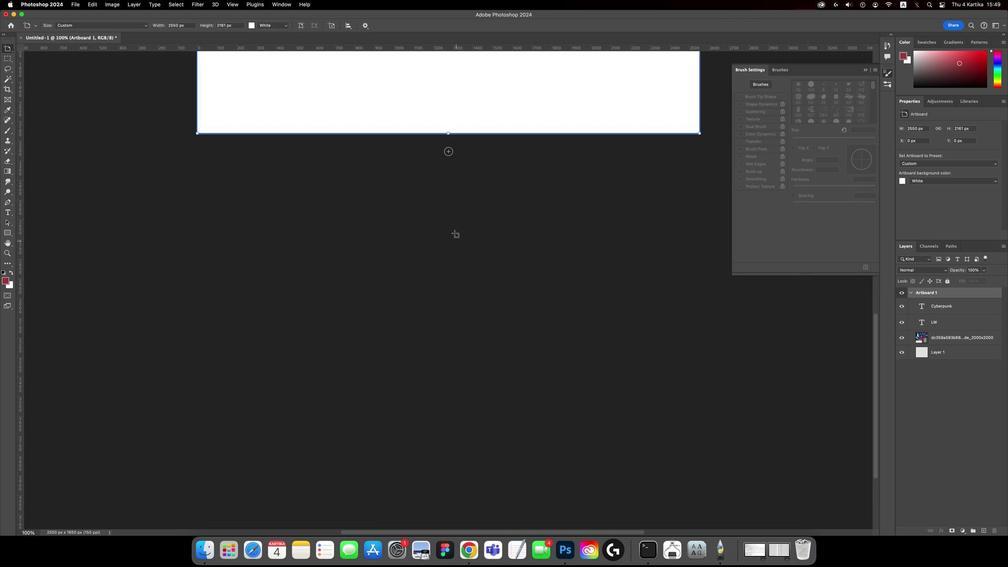 
Action: Mouse moved to (440, 148)
Screenshot: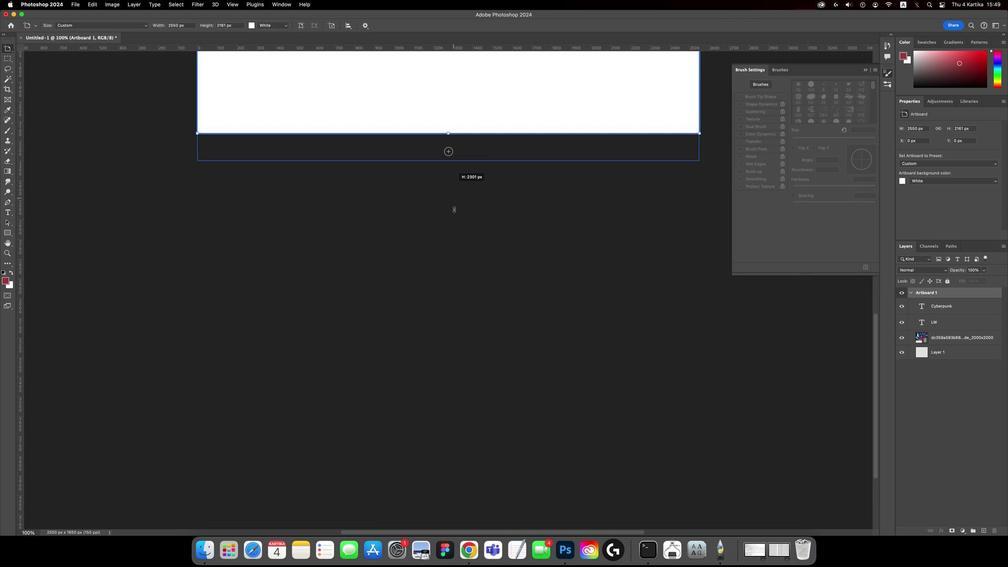 
Action: Mouse pressed left at (440, 148)
Screenshot: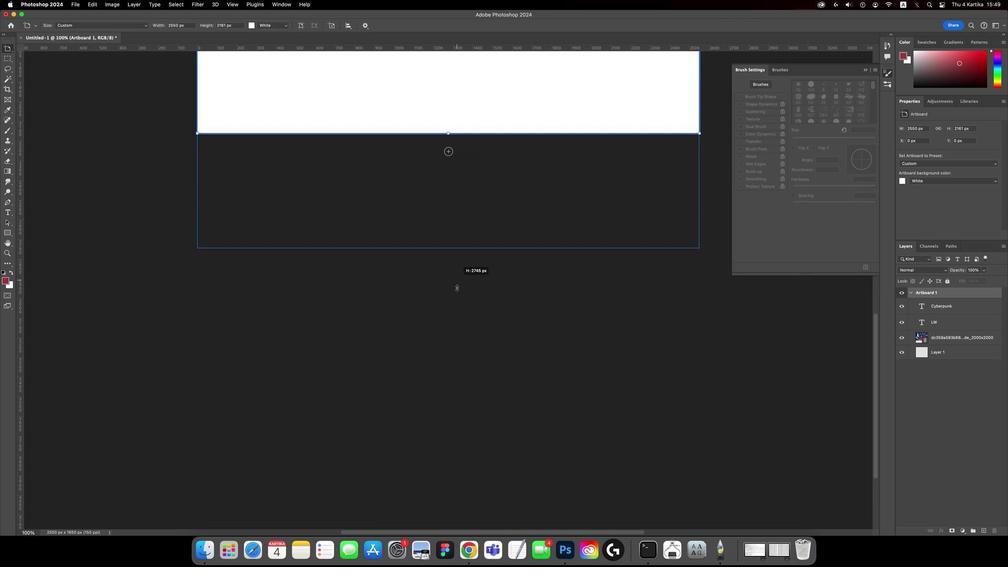 
Action: Mouse moved to (425, 85)
Screenshot: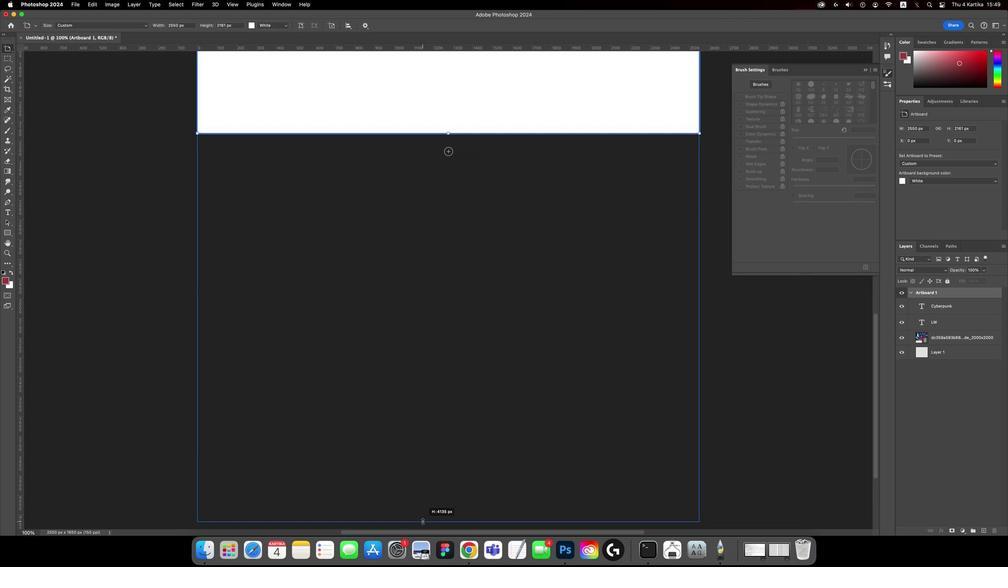 
Action: Mouse scrolled (425, 85) with delta (186, 169)
Screenshot: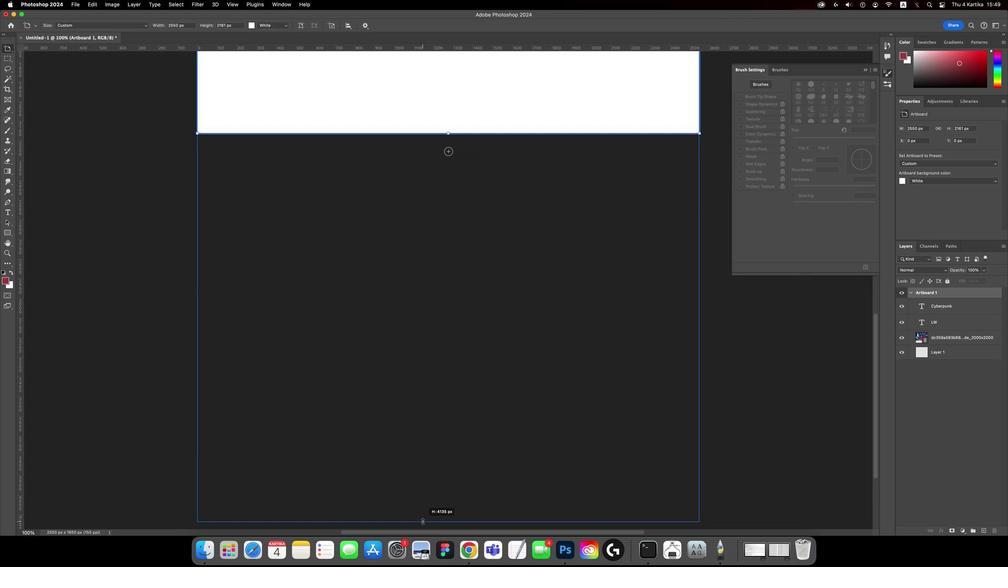 
Action: Mouse scrolled (425, 85) with delta (186, 169)
Screenshot: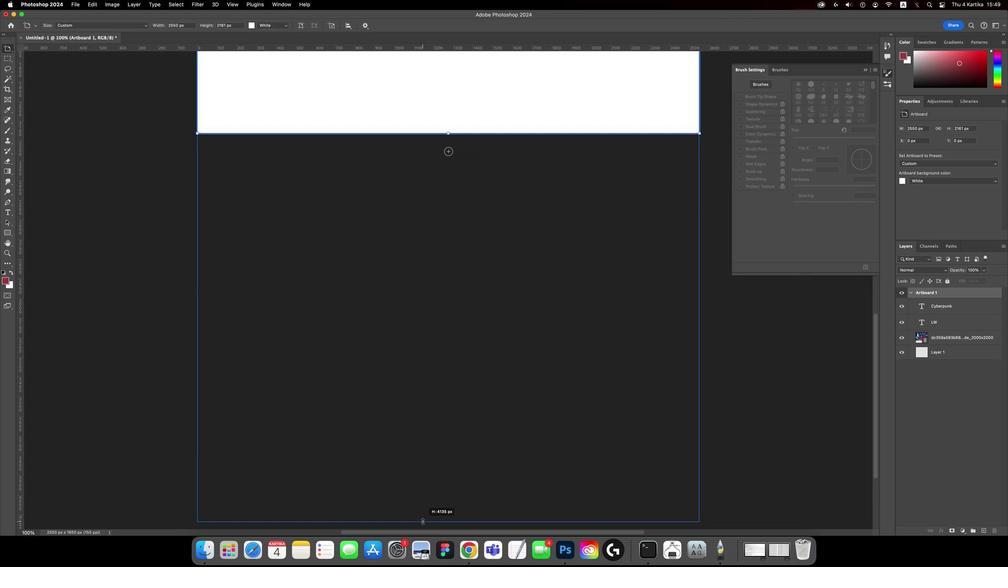 
Action: Mouse scrolled (425, 85) with delta (186, 170)
Screenshot: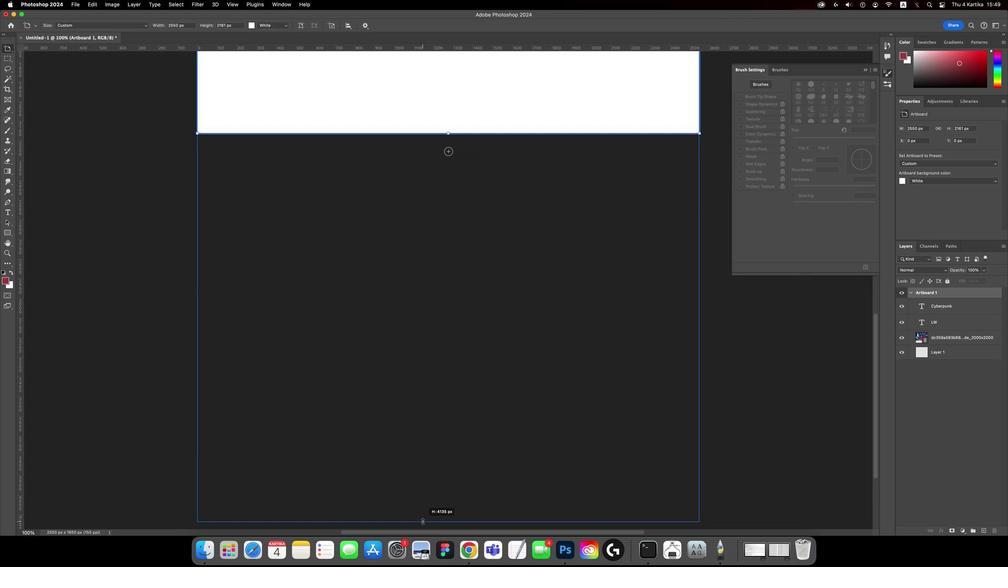 
Action: Mouse scrolled (425, 85) with delta (186, 170)
Screenshot: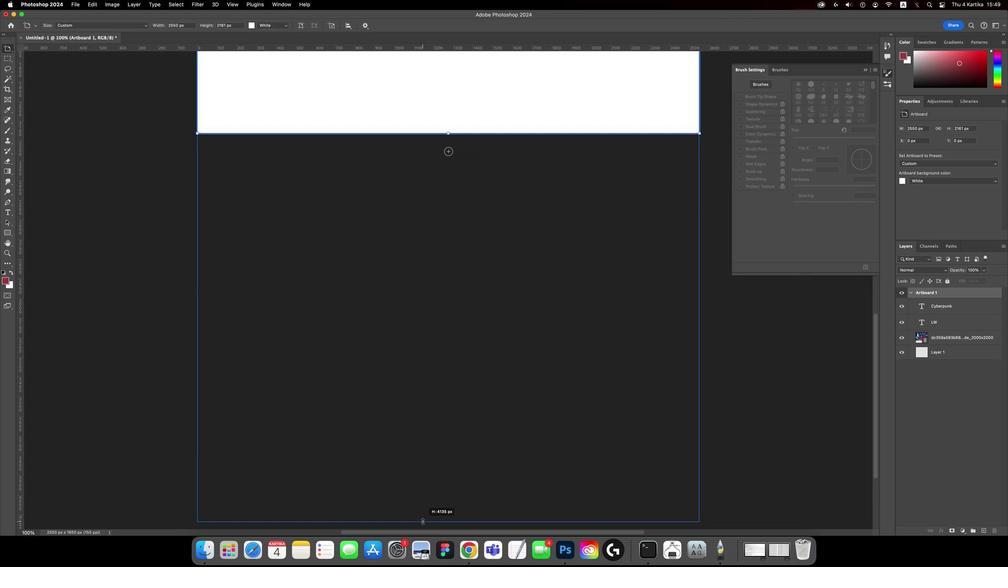 
Action: Mouse scrolled (425, 85) with delta (186, 170)
Screenshot: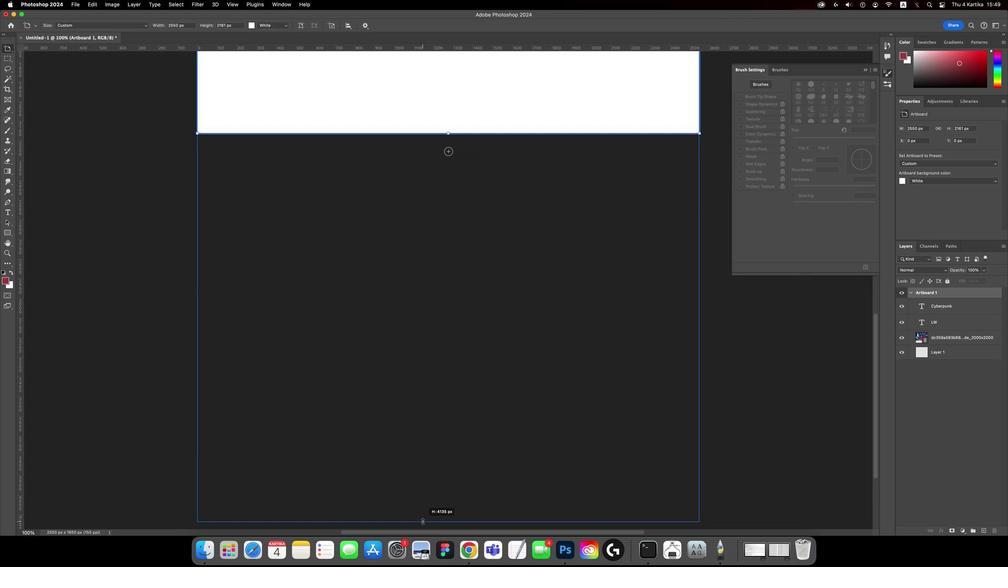 
Action: Mouse moved to (444, 99)
Screenshot: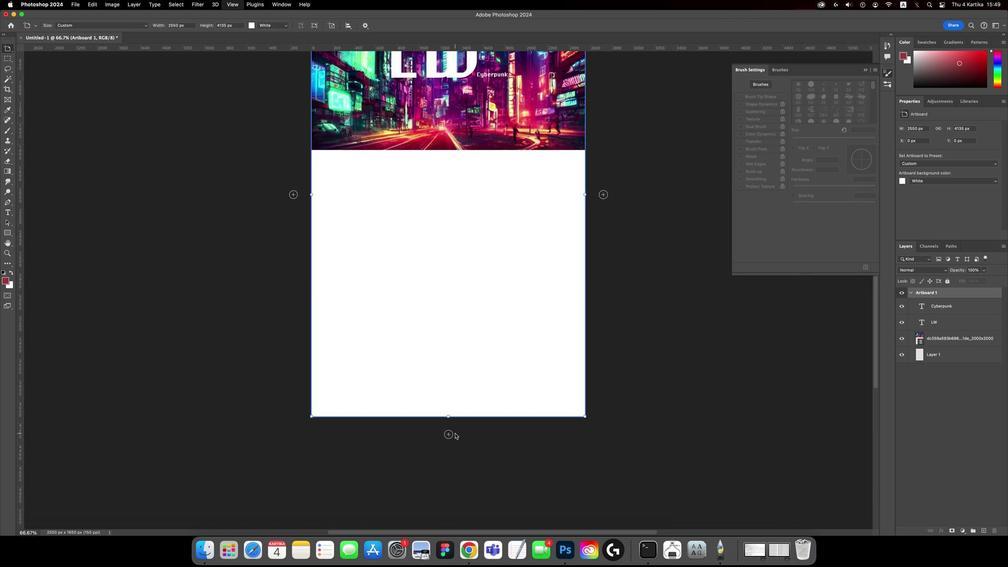 
Action: Key pressed Key.cmd
Screenshot: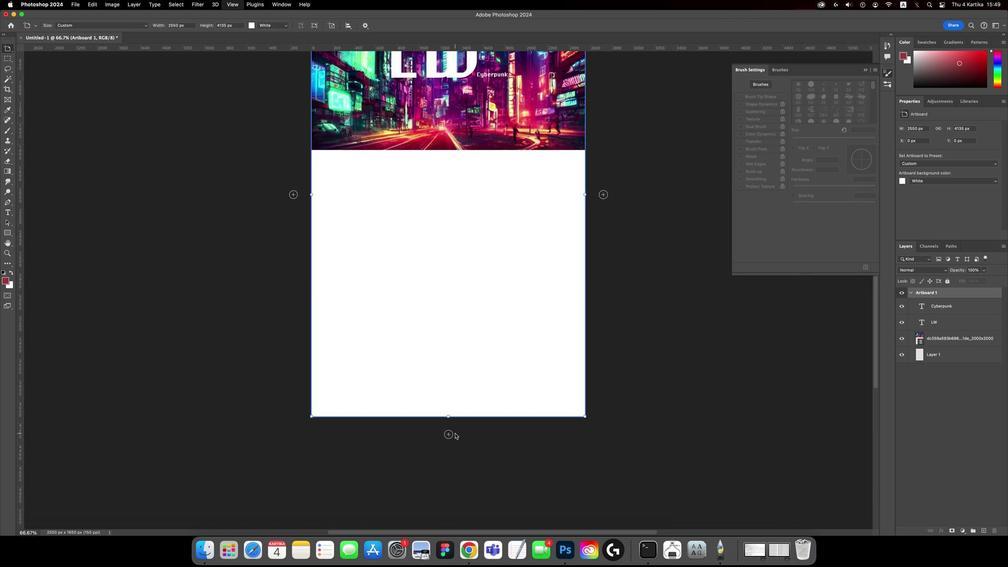 
Action: Mouse moved to (444, 99)
Screenshot: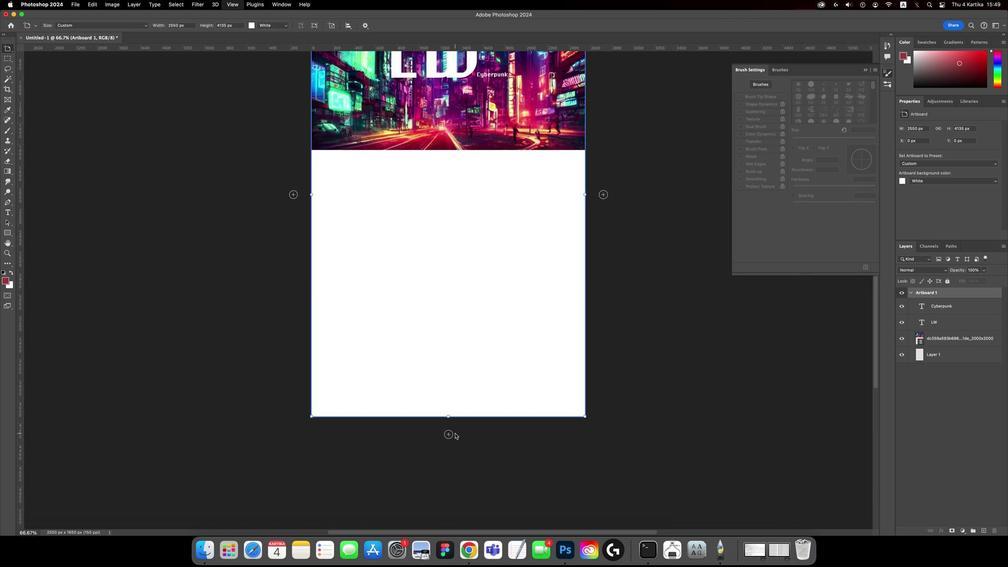 
Action: Key pressed '-'
Screenshot: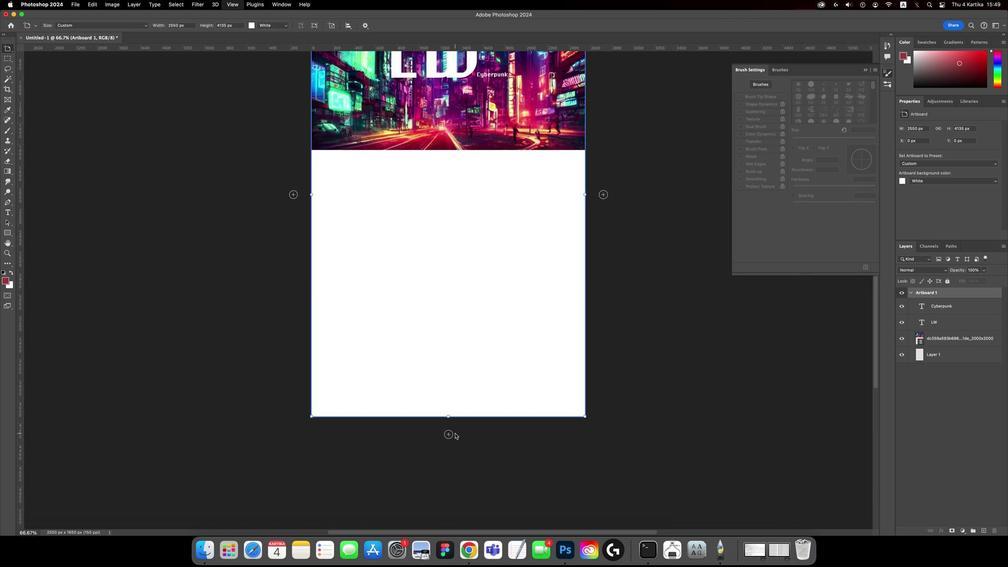 
Action: Mouse moved to (444, 99)
Screenshot: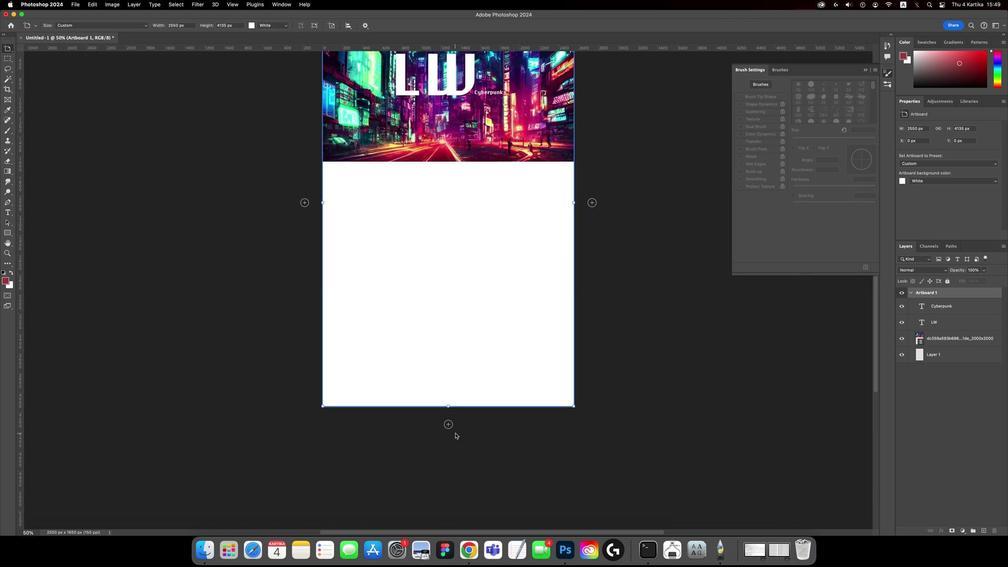 
Action: Key pressed Key.cmd'-'
Screenshot: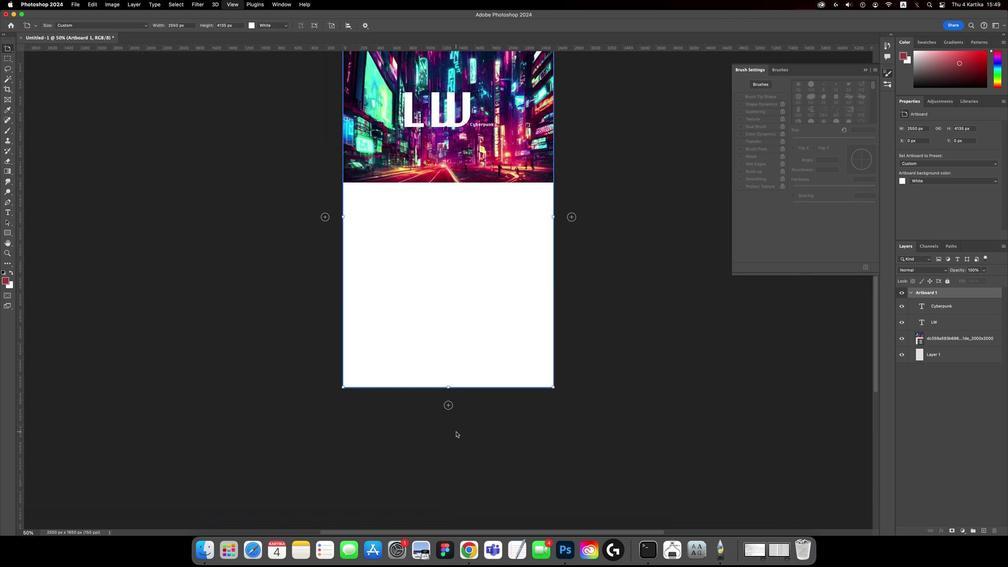 
Action: Mouse moved to (444, 99)
Screenshot: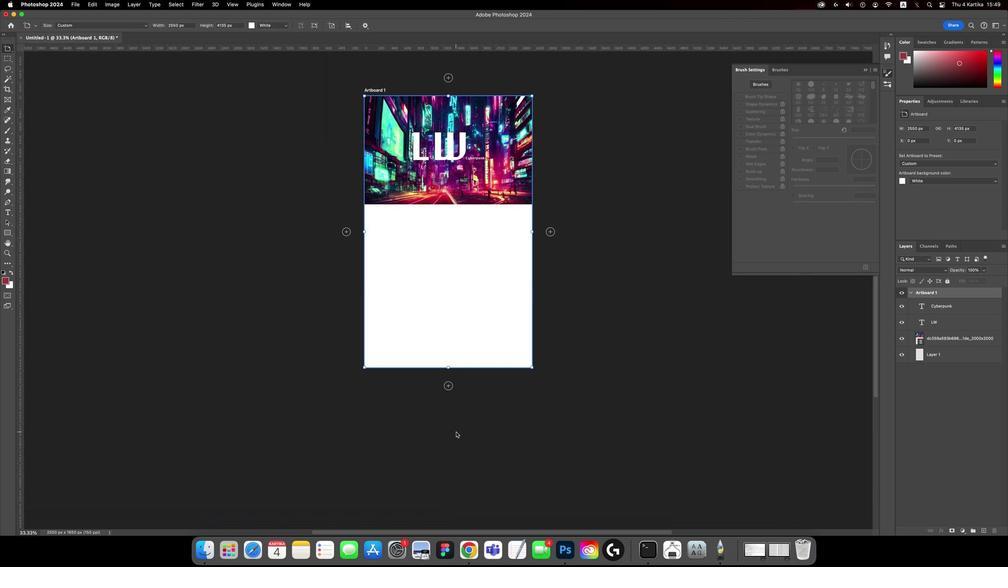 
Action: Key pressed Key.cmd'-'
Screenshot: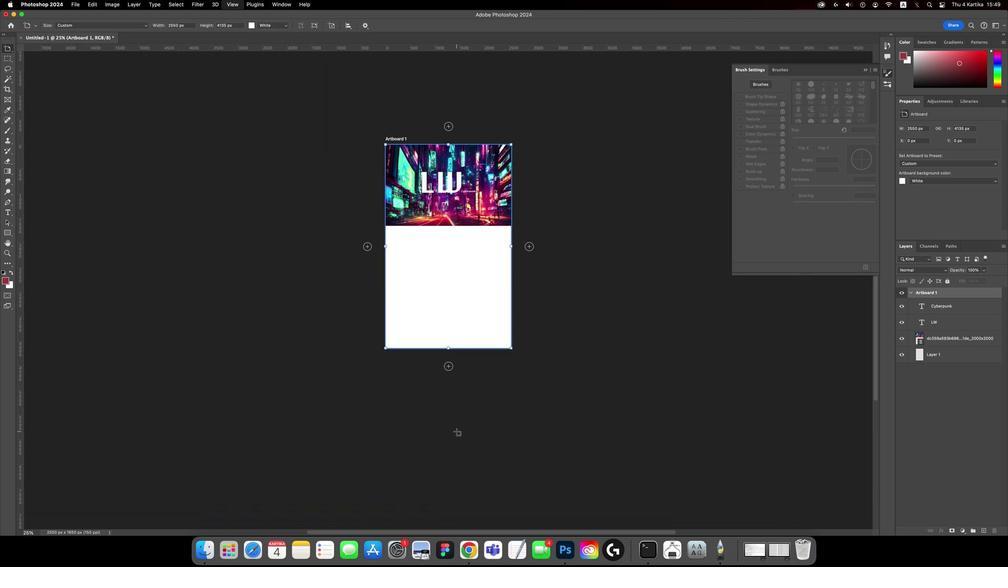 
Action: Mouse moved to (444, 99)
Screenshot: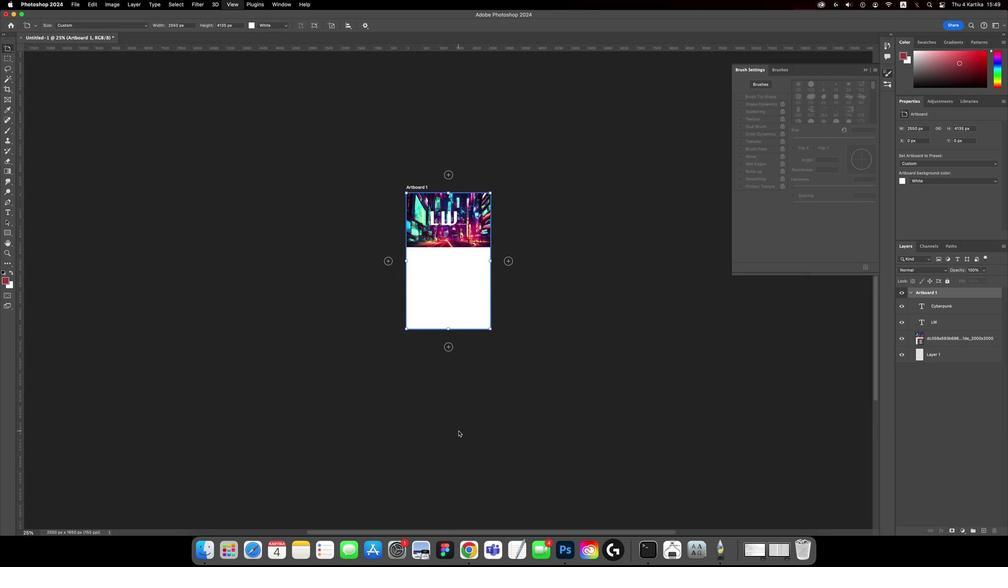 
Action: Key pressed Key.cmd'-'
Screenshot: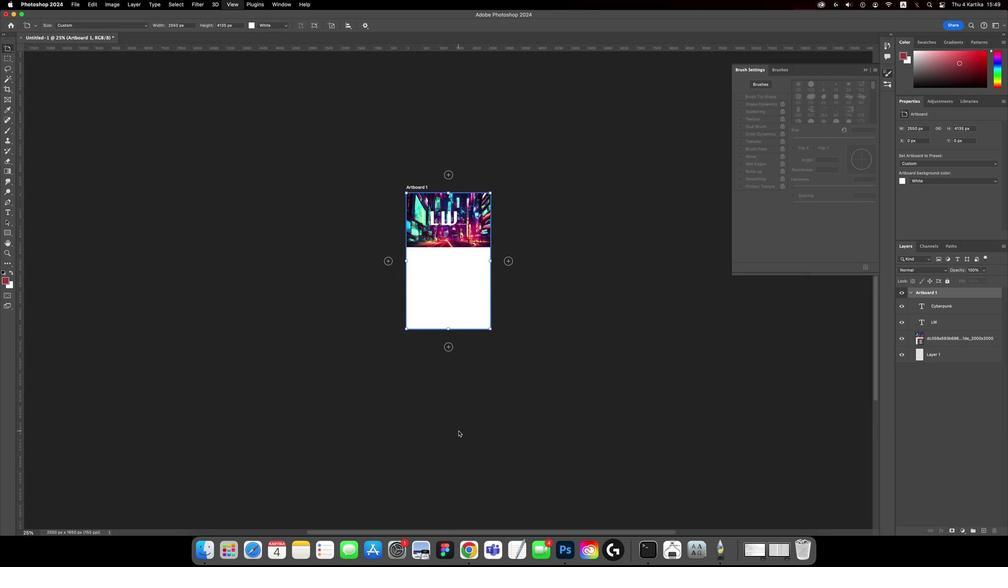 
Action: Mouse moved to (445, 99)
Screenshot: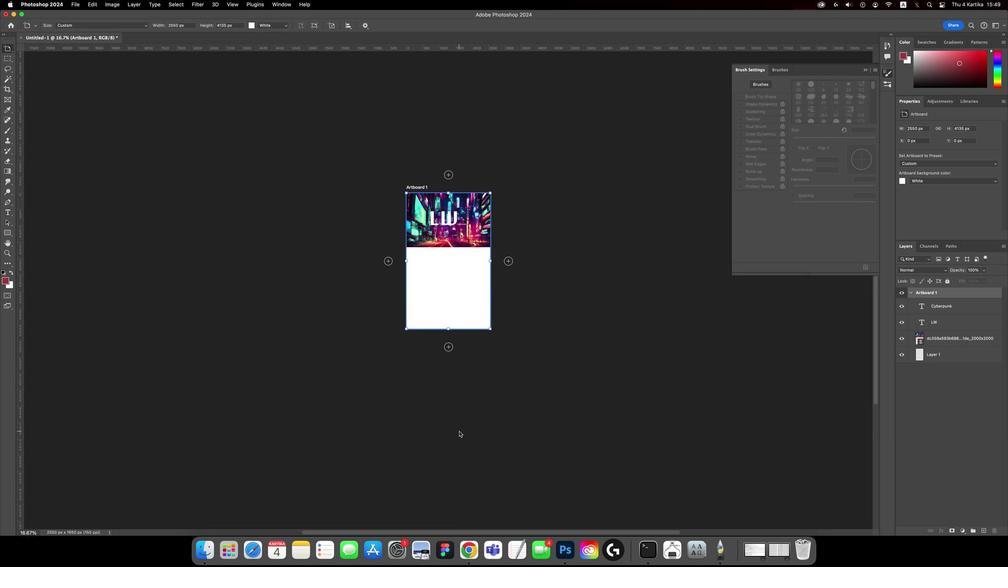 
Action: Key pressed Key.cmd'-'
Screenshot: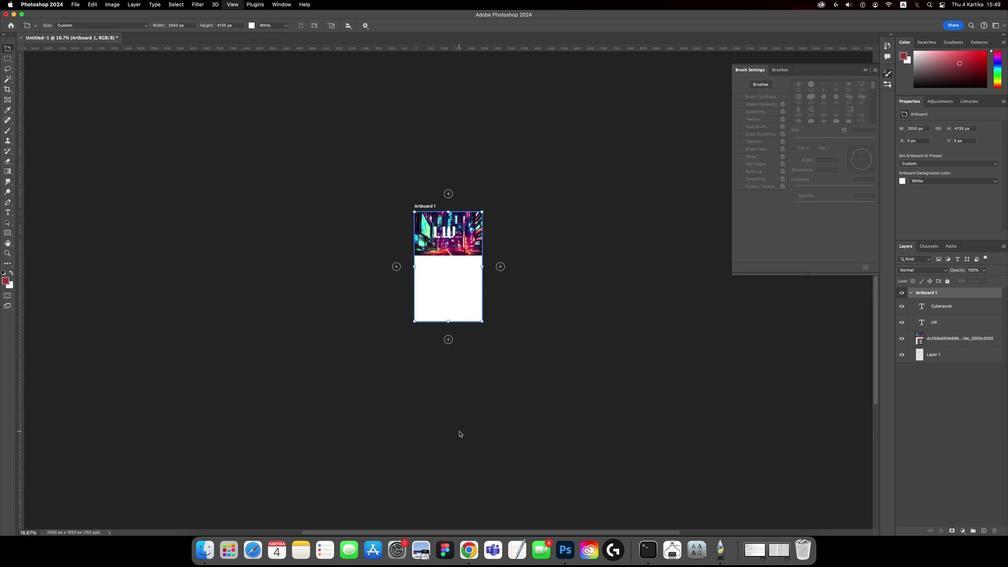 
Action: Mouse moved to (446, 99)
Screenshot: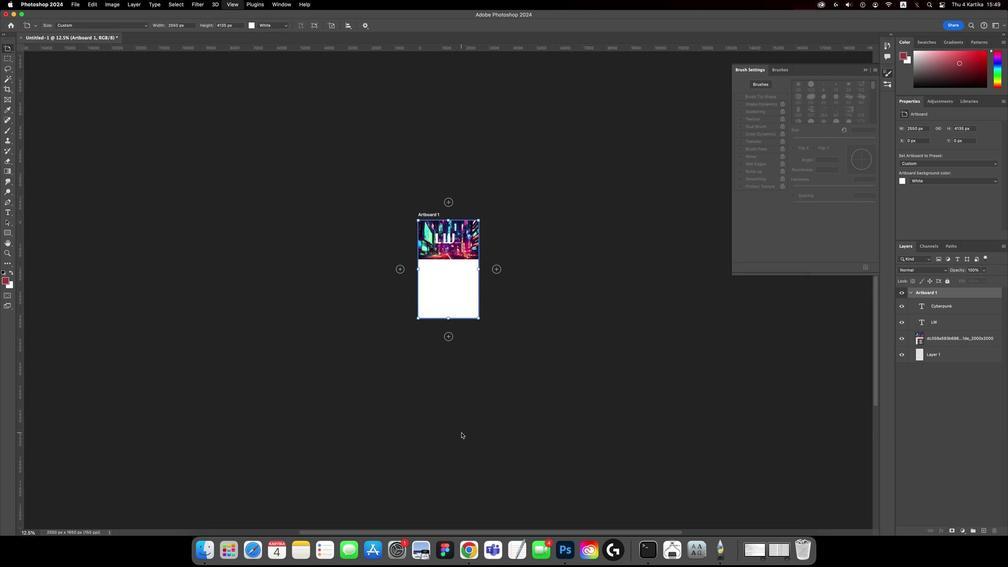 
Action: Key pressed Key.cmd'-'
Screenshot: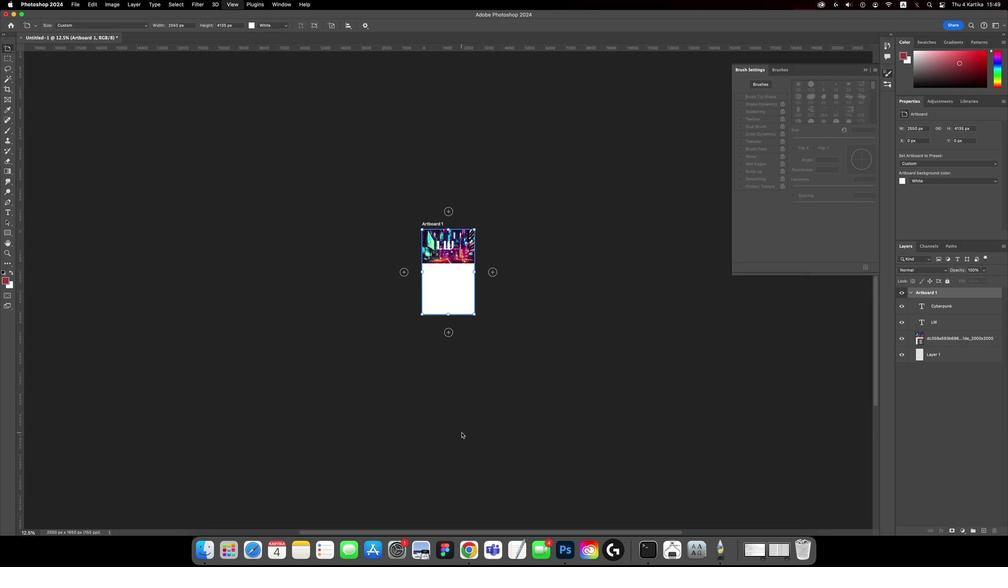 
Action: Mouse moved to (447, 99)
Screenshot: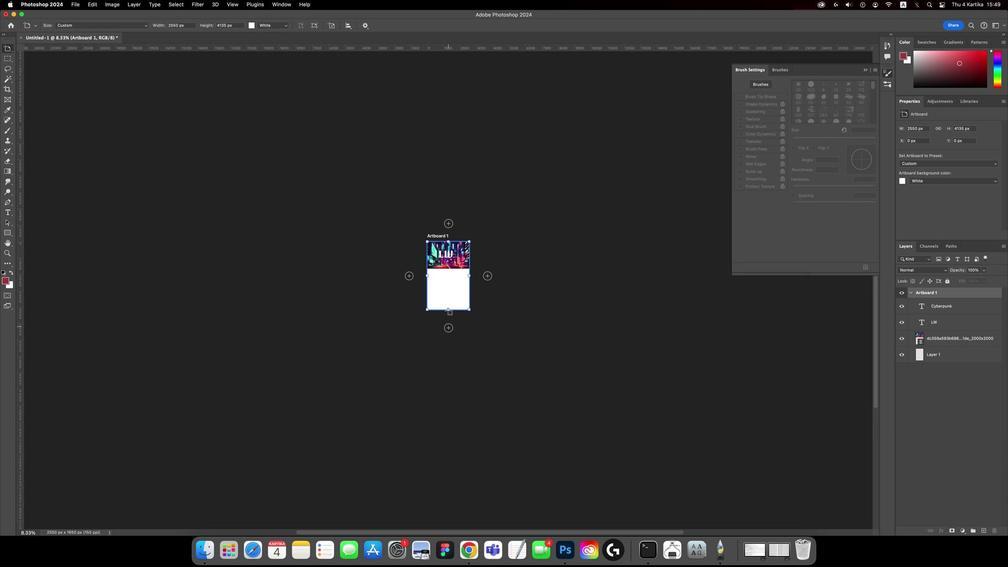 
Action: Key pressed Key.cmd
Screenshot: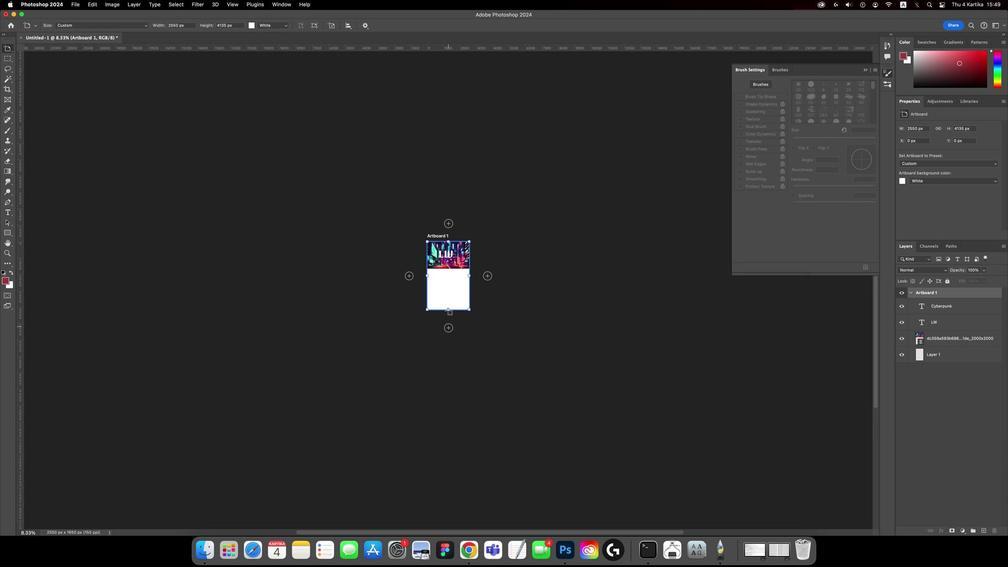 
Action: Mouse moved to (447, 99)
Screenshot: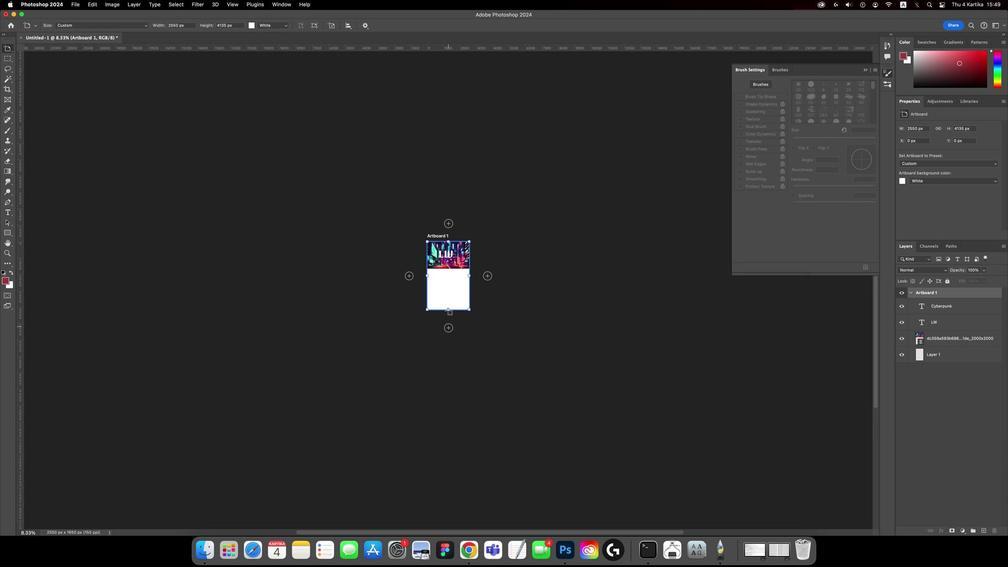 
Action: Key pressed '-'
Screenshot: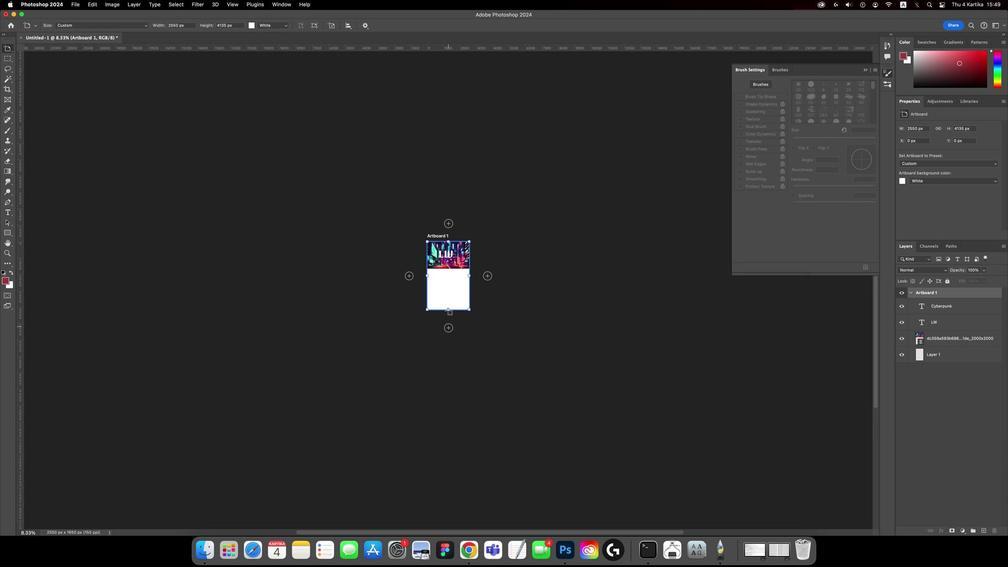 
Action: Mouse moved to (439, 119)
Screenshot: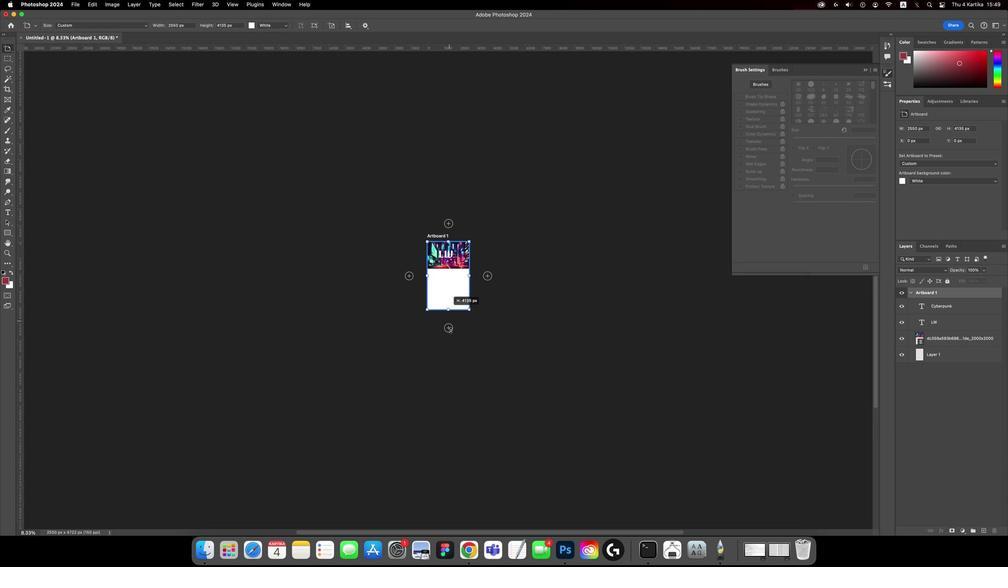 
Action: Mouse pressed left at (439, 119)
Screenshot: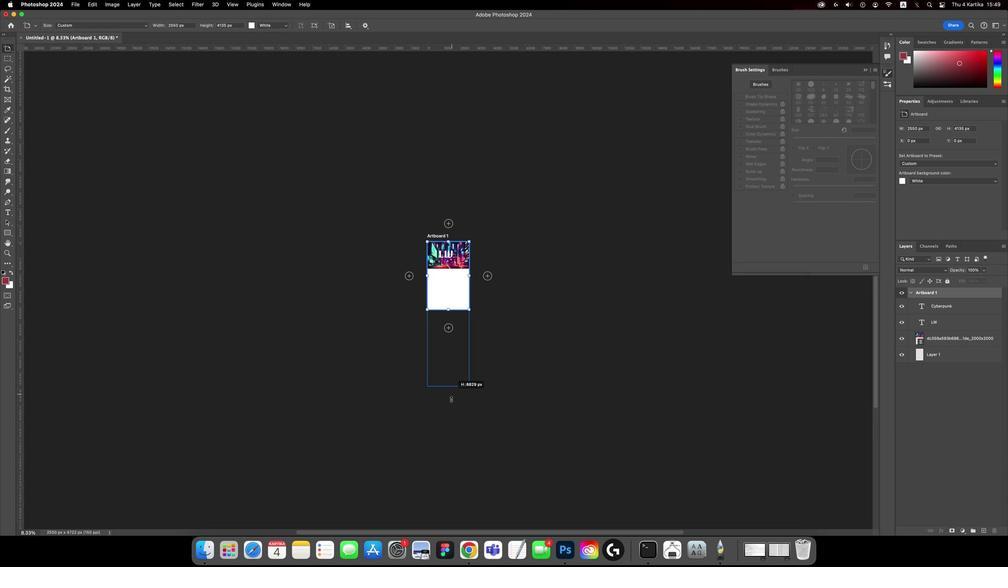 
Action: Mouse moved to (447, 124)
Screenshot: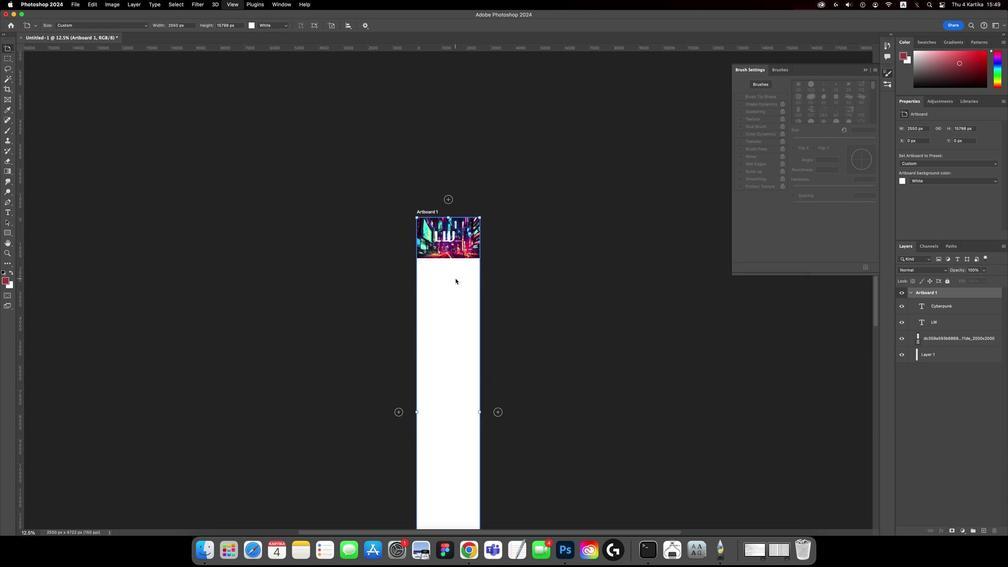 
Action: Key pressed Key.cmd'='
Screenshot: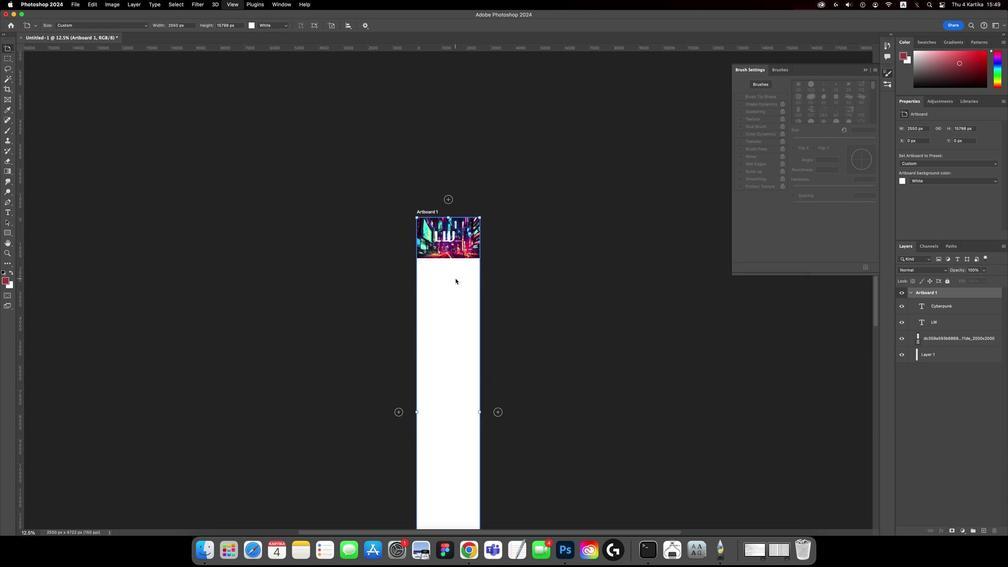 
Action: Mouse moved to (444, 124)
Screenshot: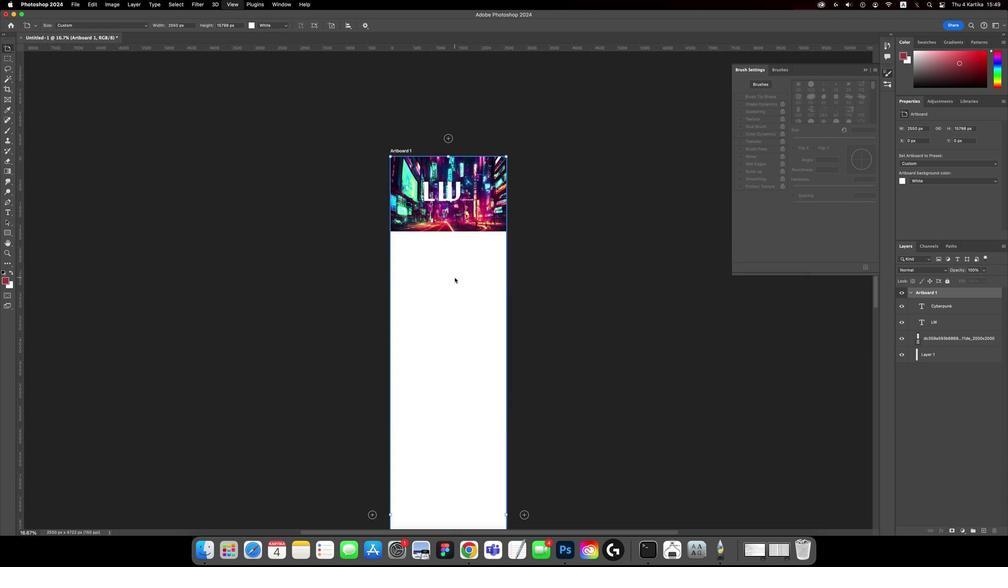 
Action: Key pressed Key.cmd
Screenshot: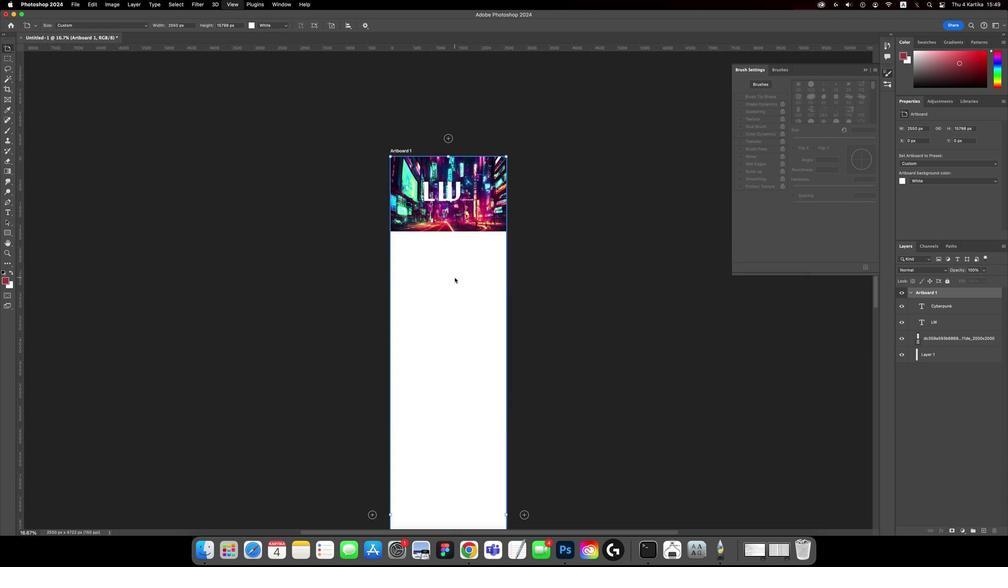 
Action: Mouse moved to (444, 124)
Screenshot: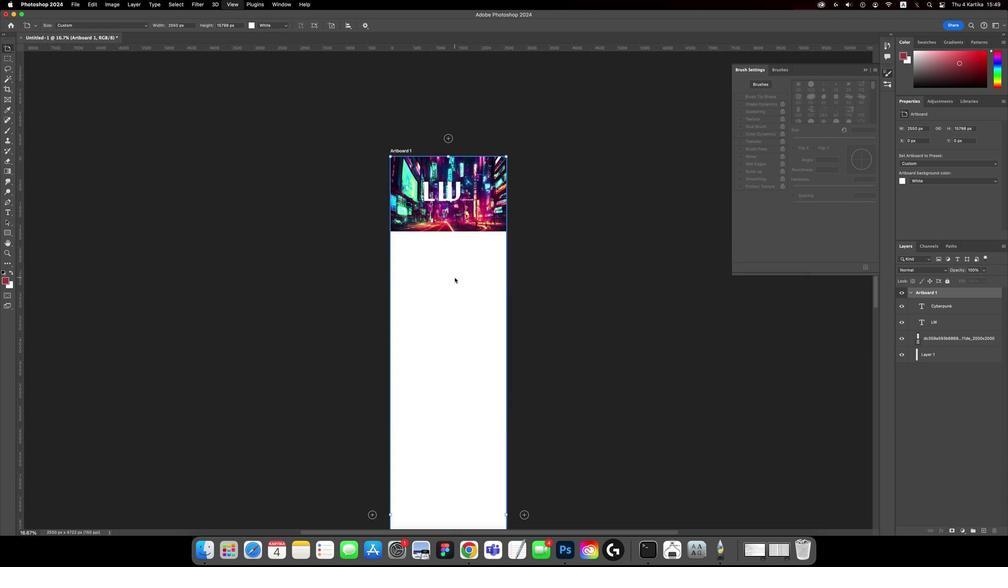 
Action: Key pressed '='
Screenshot: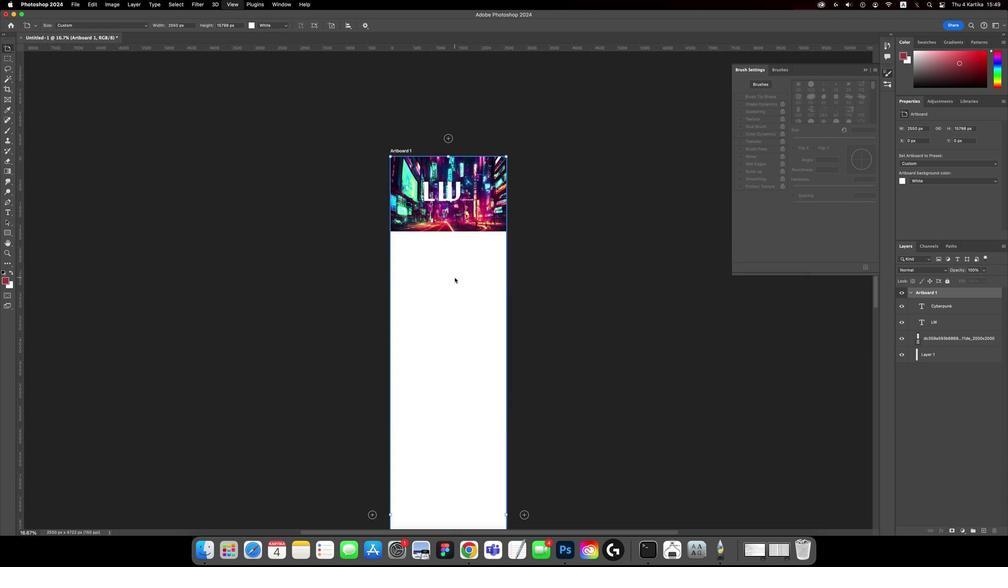 
Action: Mouse moved to (444, 124)
Screenshot: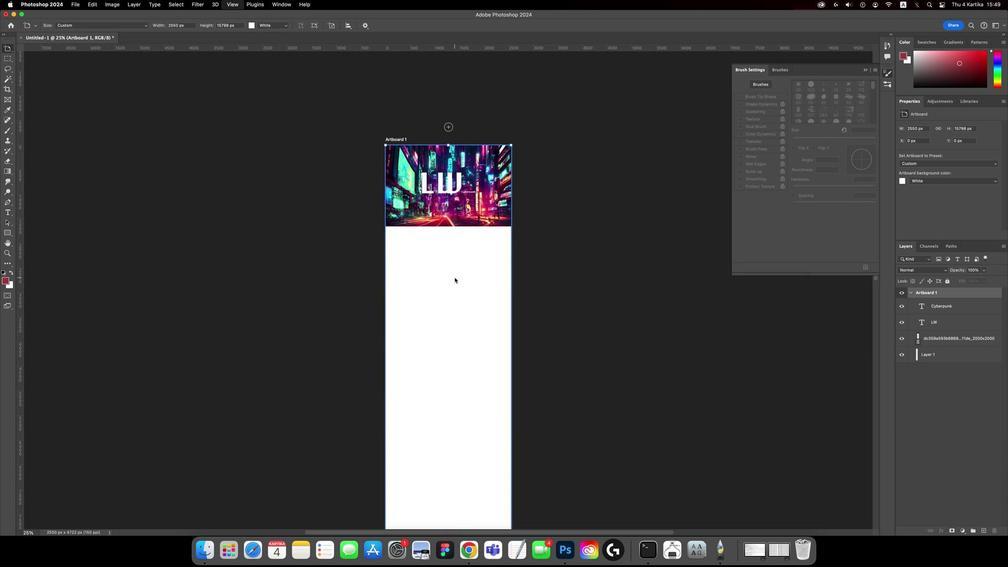 
Action: Key pressed Key.cmd'='
Screenshot: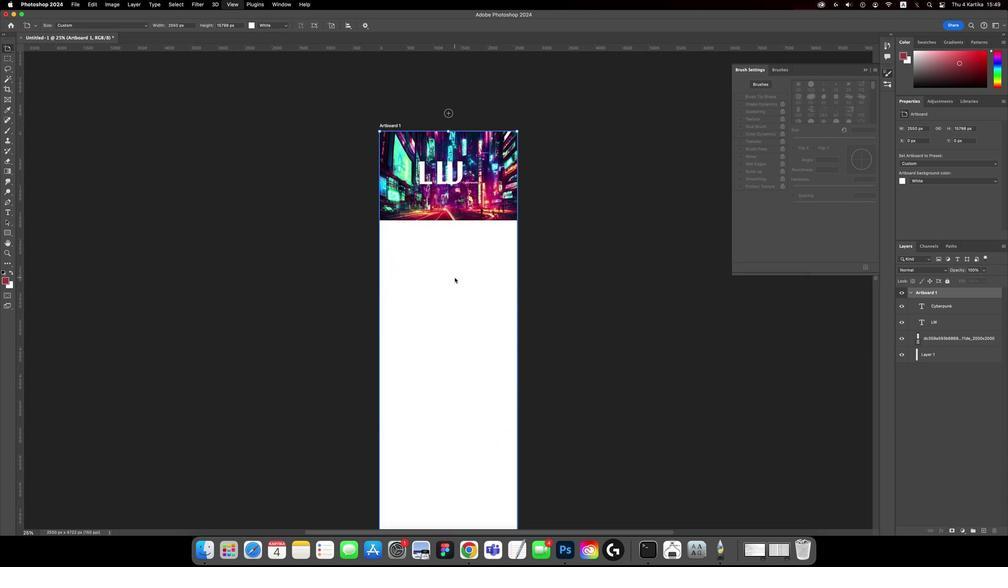 
Action: Mouse moved to (444, 125)
Screenshot: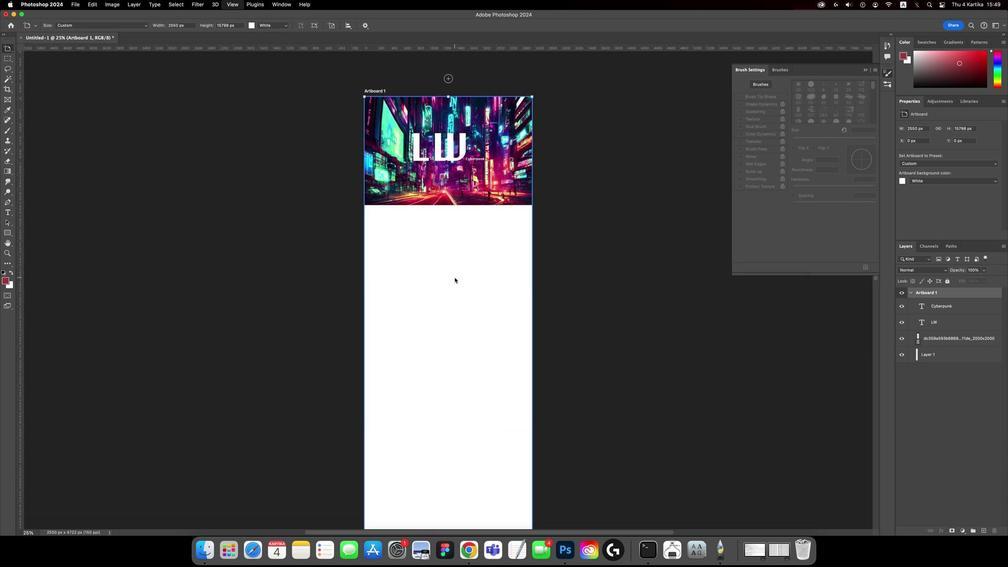 
Action: Key pressed Key.cmd'='Key.cmd'='
Screenshot: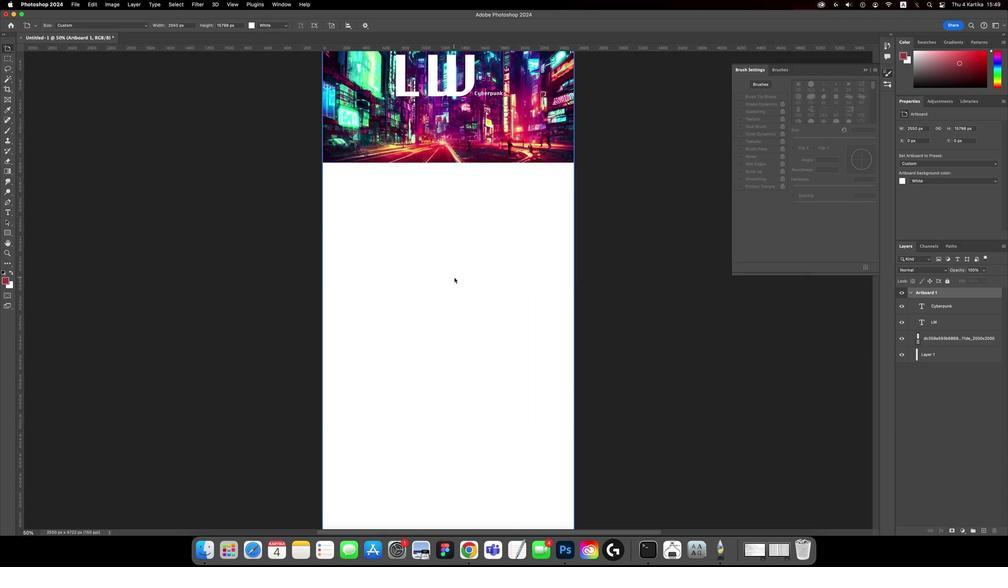
Action: Mouse moved to (443, 125)
Screenshot: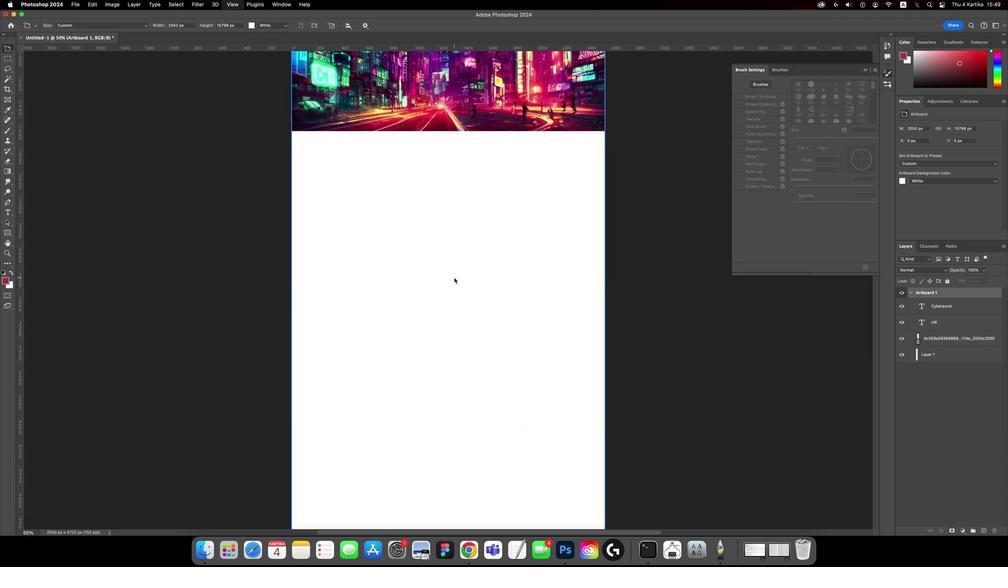 
Action: Key pressed Key.cmd'='
Screenshot: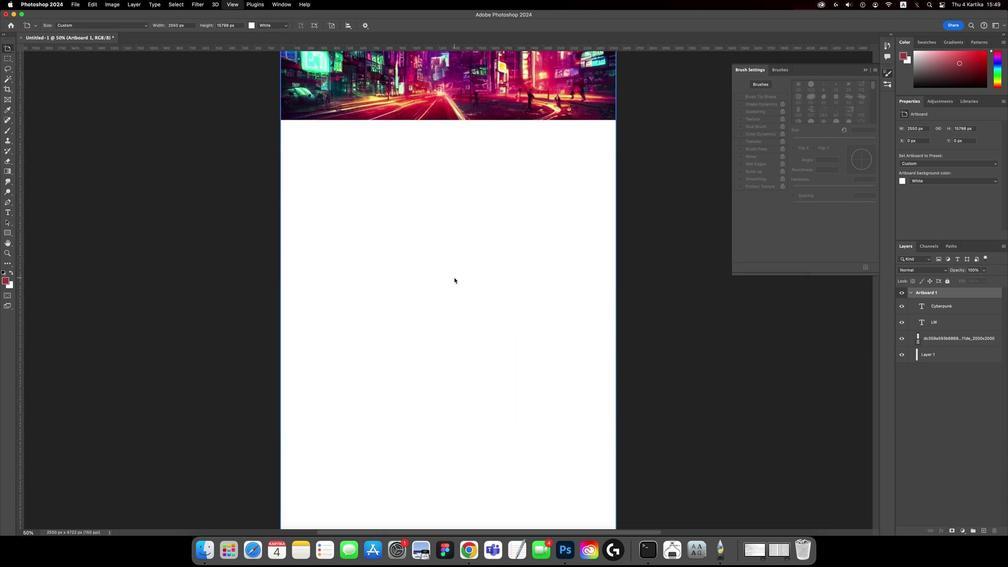 
Action: Mouse moved to (444, 125)
Screenshot: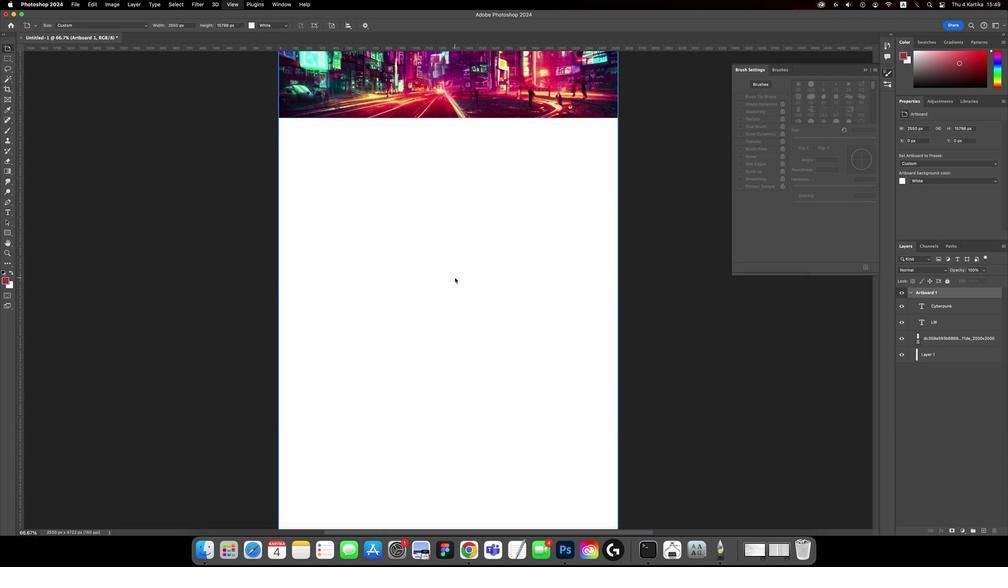 
Action: Key pressed Key.cmd'='
Screenshot: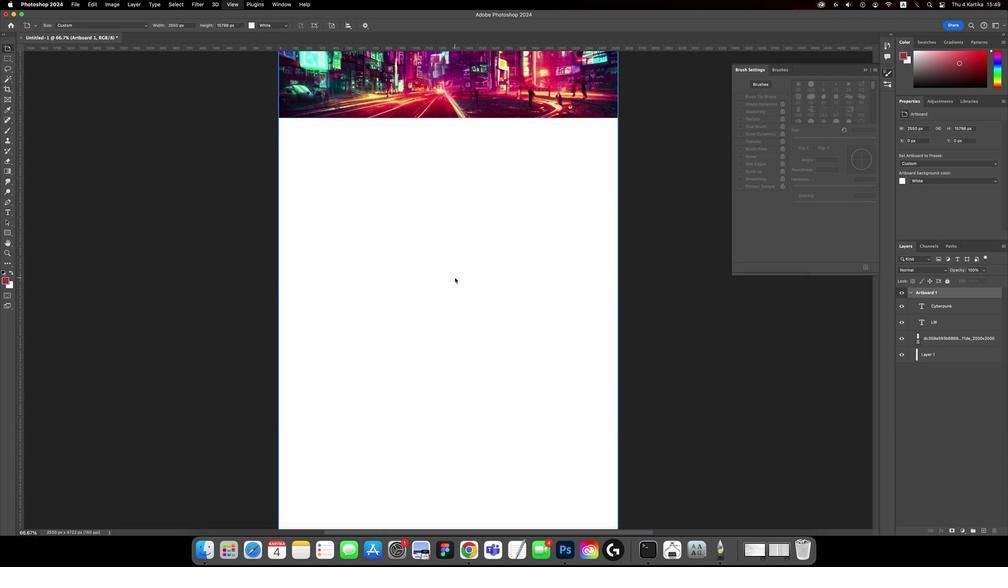 
Action: Mouse moved to (441, 125)
Screenshot: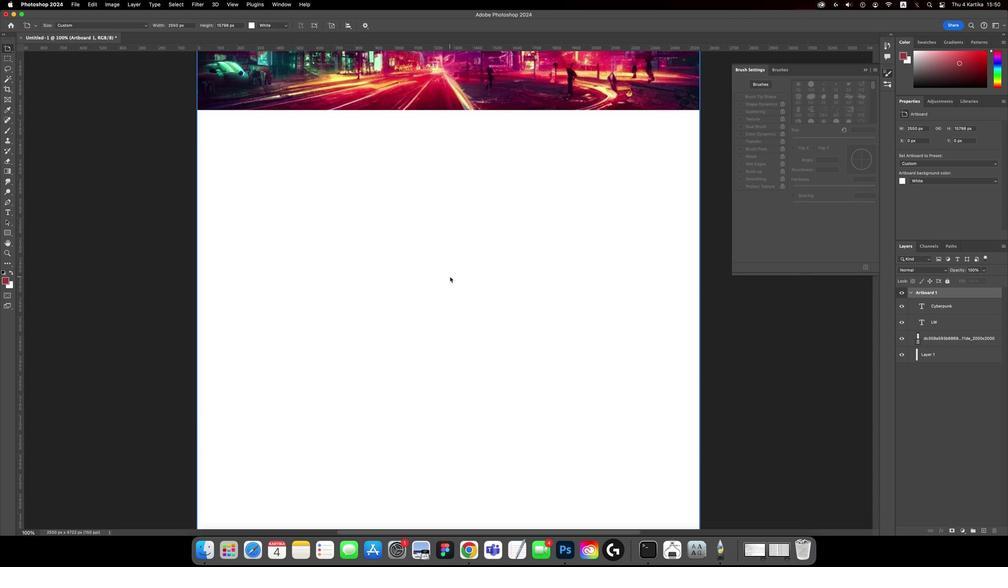 
Action: Mouse scrolled (441, 125) with delta (186, 169)
Screenshot: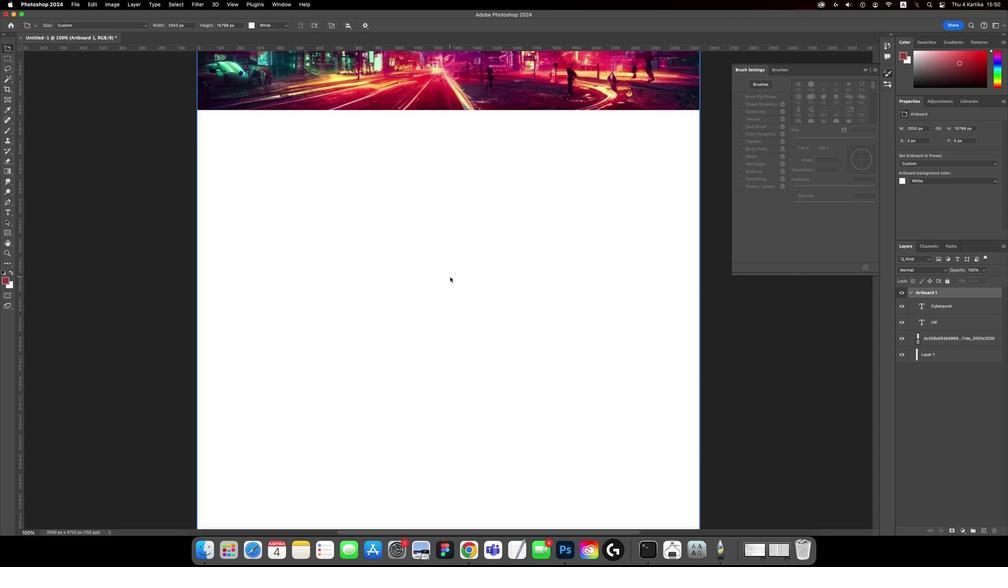 
Action: Mouse scrolled (441, 125) with delta (186, 169)
Screenshot: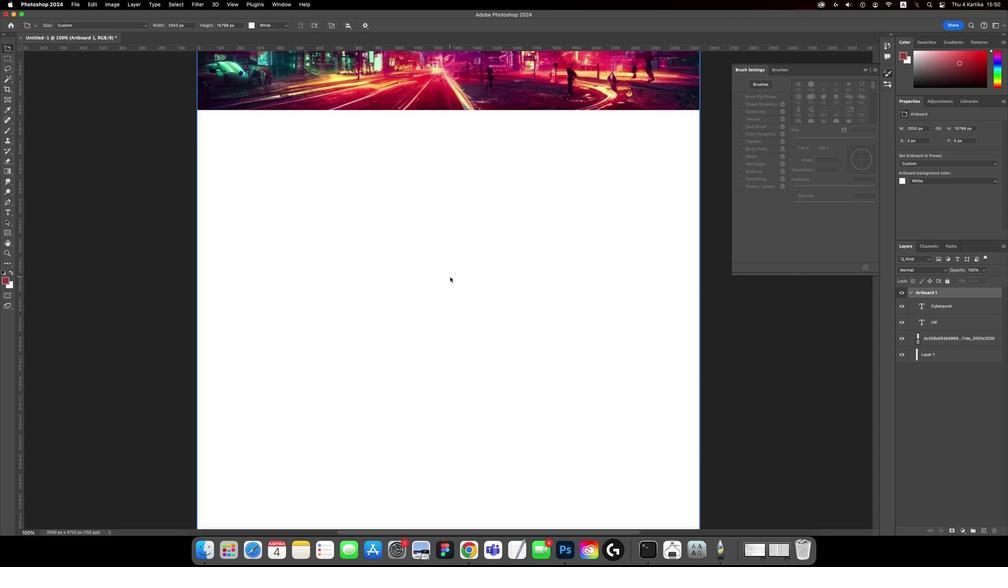 
Action: Mouse scrolled (441, 125) with delta (186, 169)
Screenshot: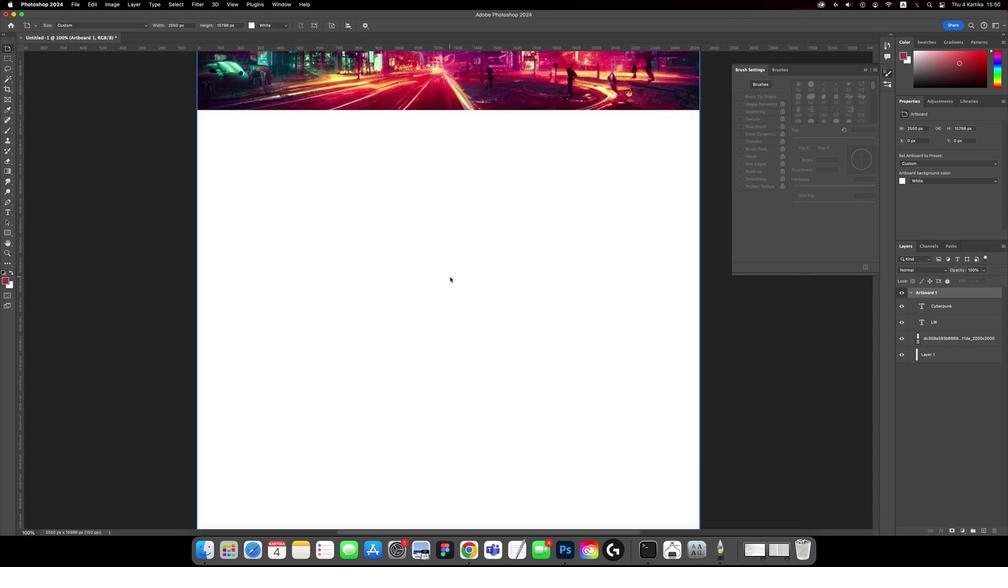 
Action: Mouse scrolled (441, 125) with delta (186, 169)
Screenshot: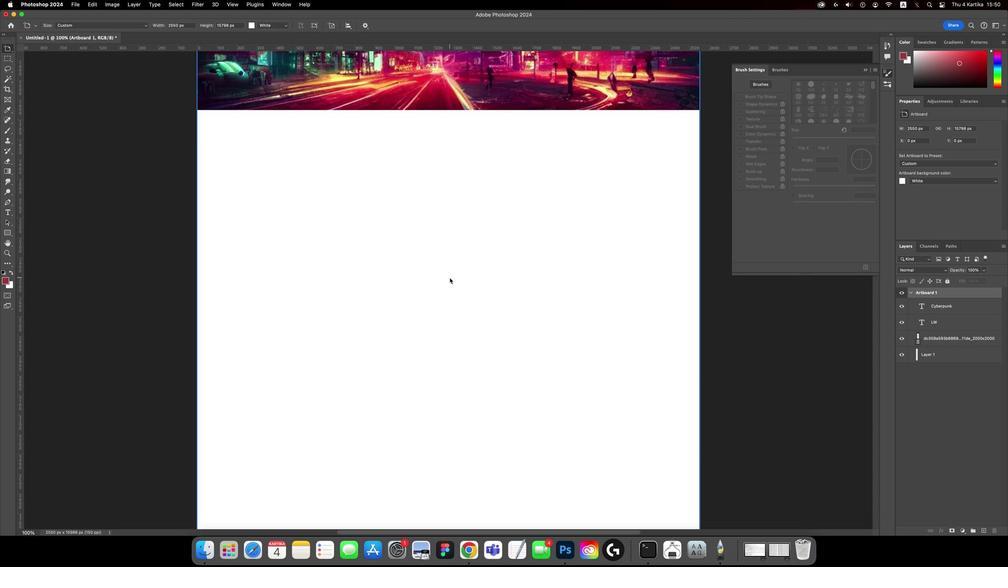 
Action: Mouse moved to (441, 125)
Screenshot: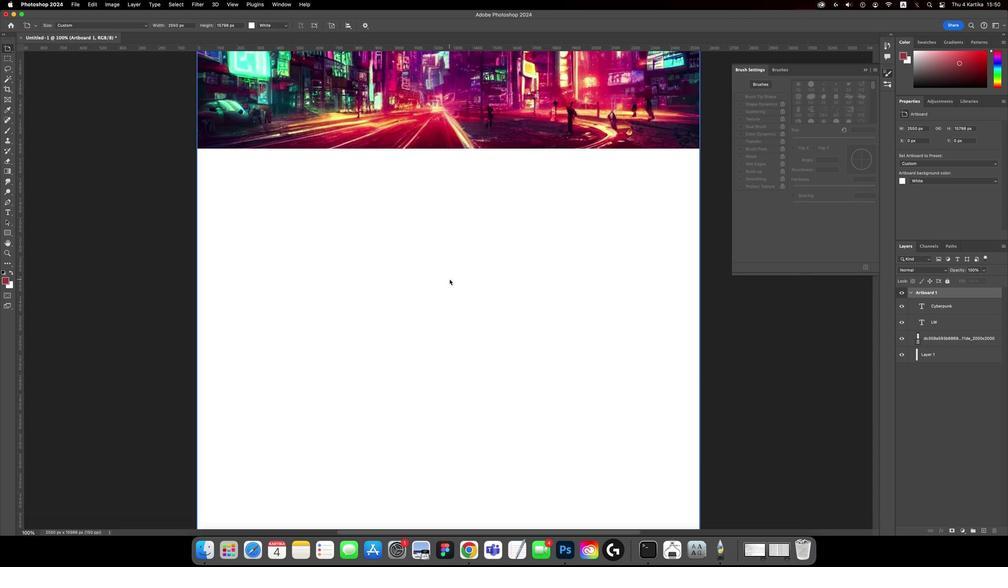 
Action: Mouse scrolled (441, 125) with delta (186, 169)
Screenshot: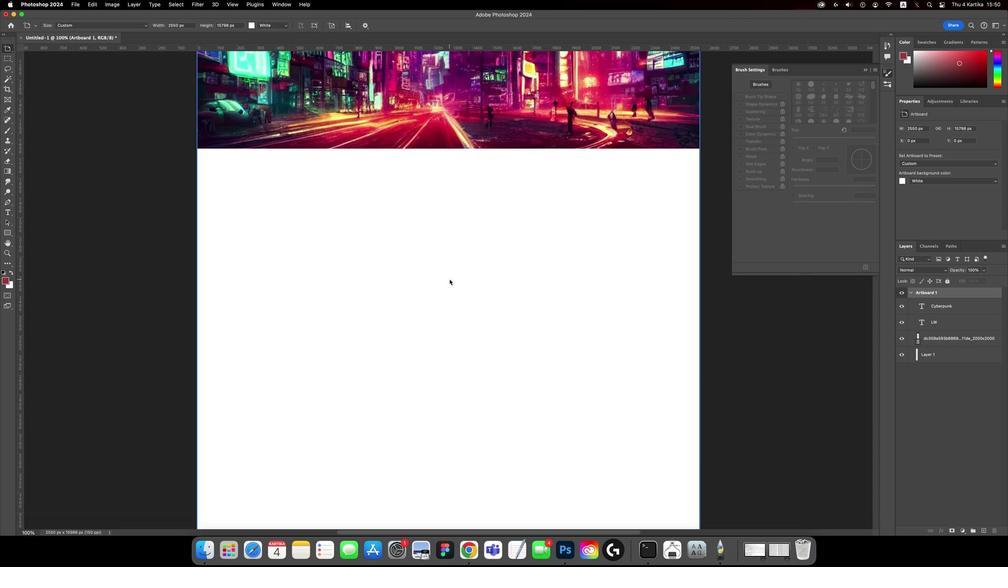 
Action: Mouse moved to (440, 124)
Screenshot: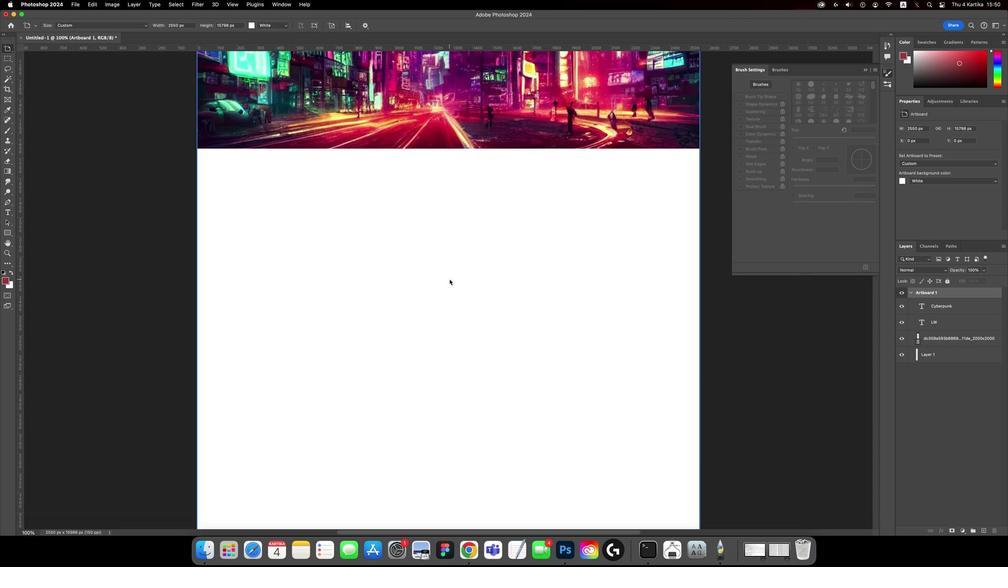 
Action: Mouse scrolled (440, 124) with delta (186, 169)
Screenshot: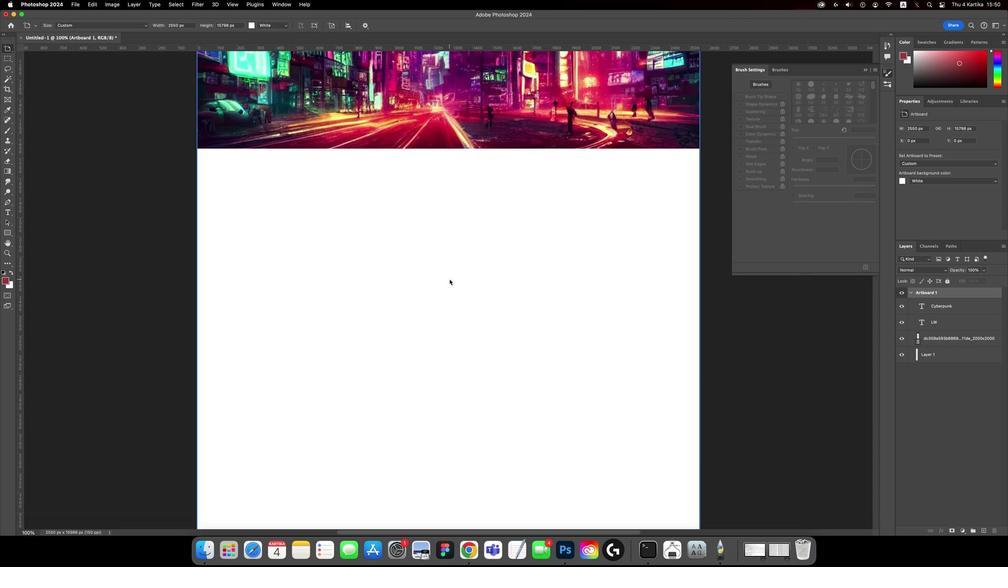 
Action: Mouse moved to (440, 124)
Screenshot: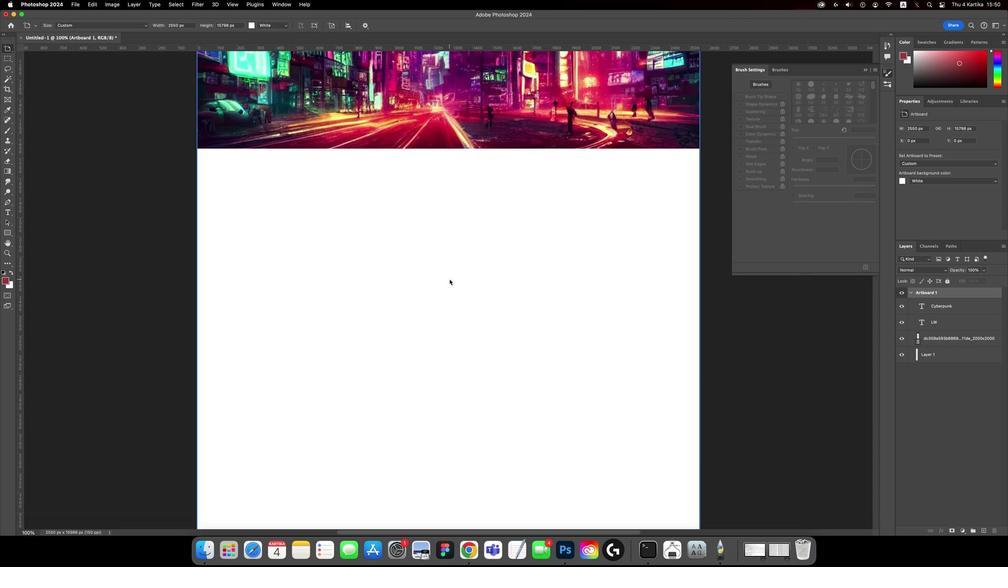 
Action: Mouse scrolled (440, 124) with delta (186, 169)
Screenshot: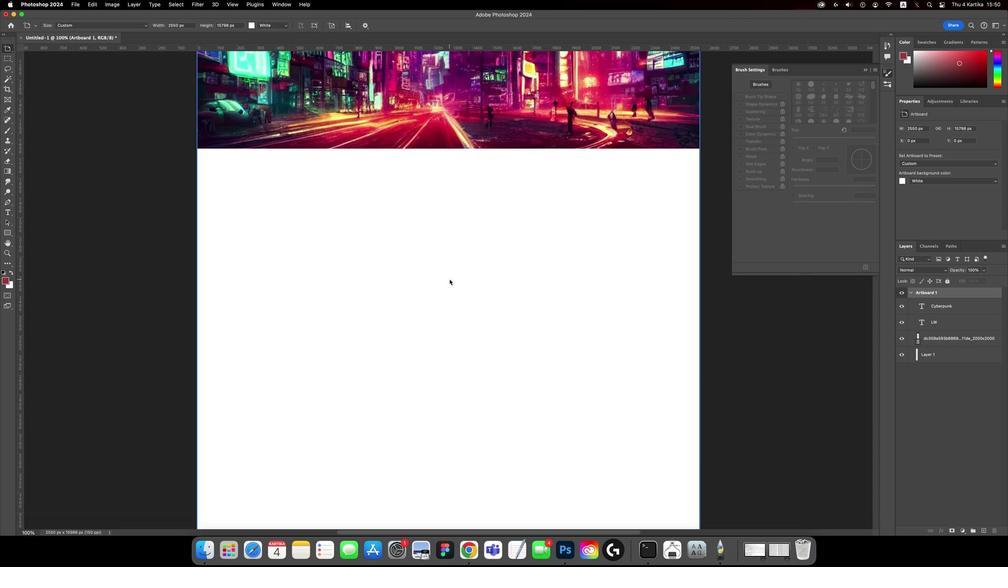 
Action: Mouse moved to (440, 124)
Screenshot: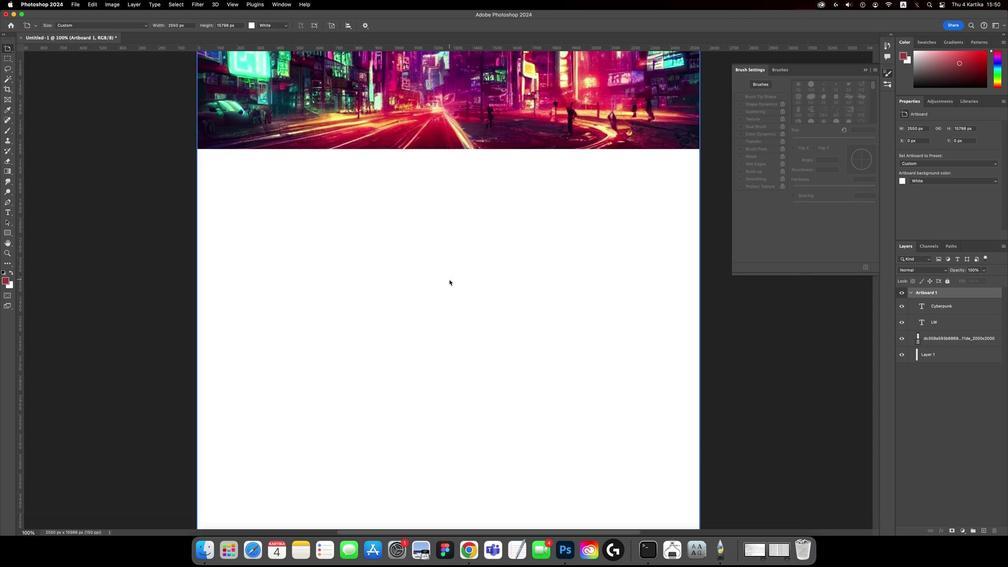 
Action: Mouse scrolled (440, 124) with delta (186, 169)
Screenshot: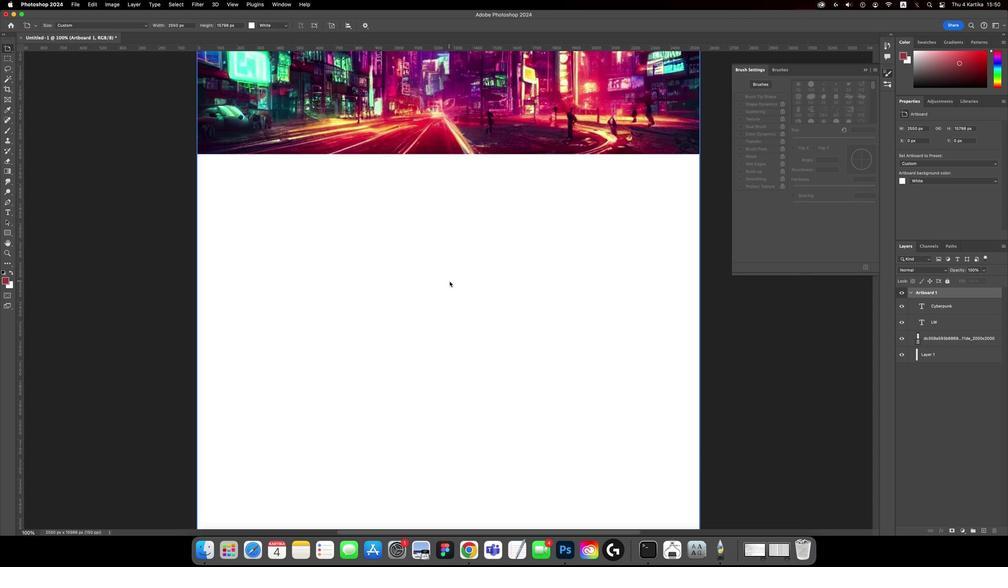 
Action: Mouse moved to (440, 124)
Screenshot: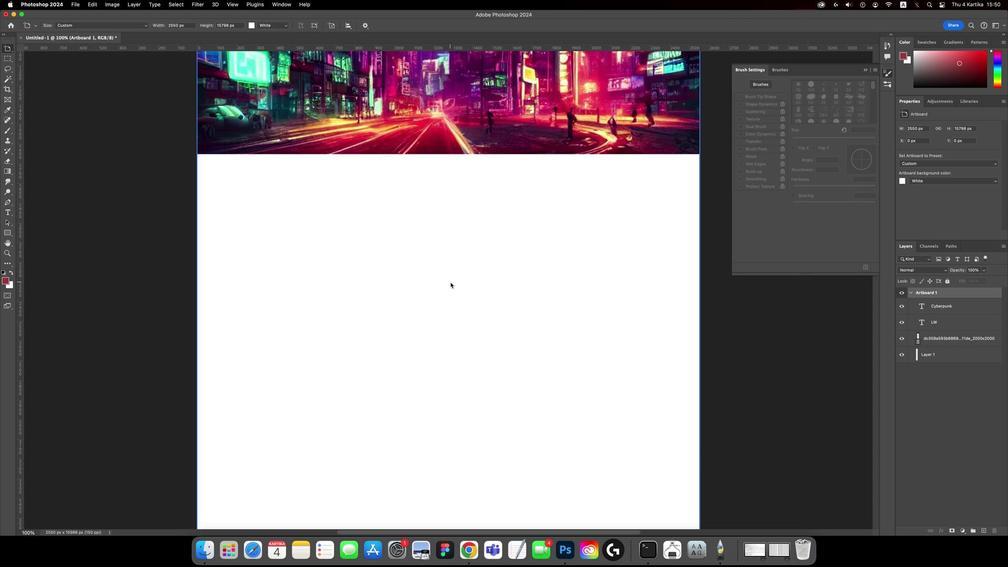 
Action: Mouse scrolled (440, 124) with delta (186, 169)
Screenshot: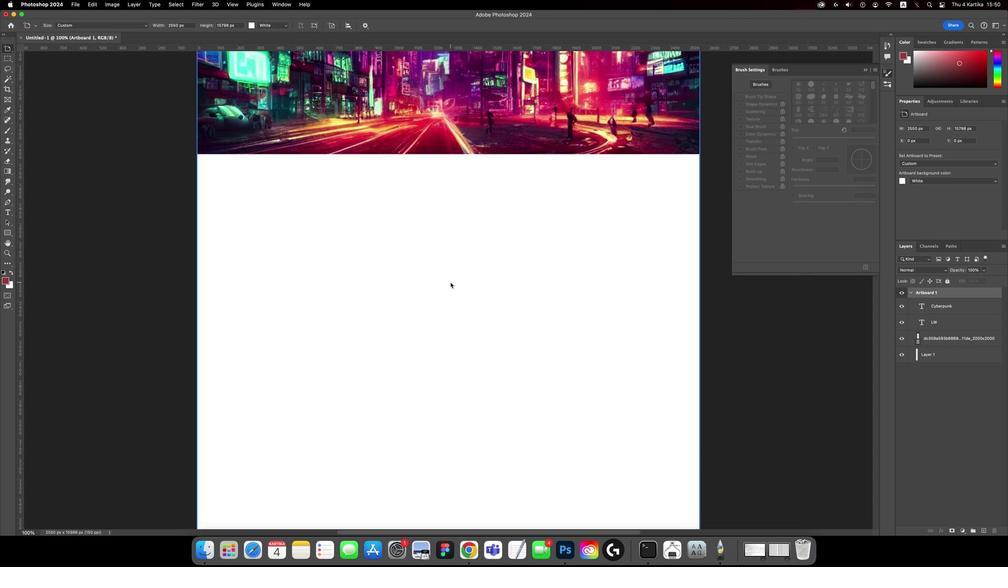 
Action: Mouse moved to (398, 130)
Screenshot: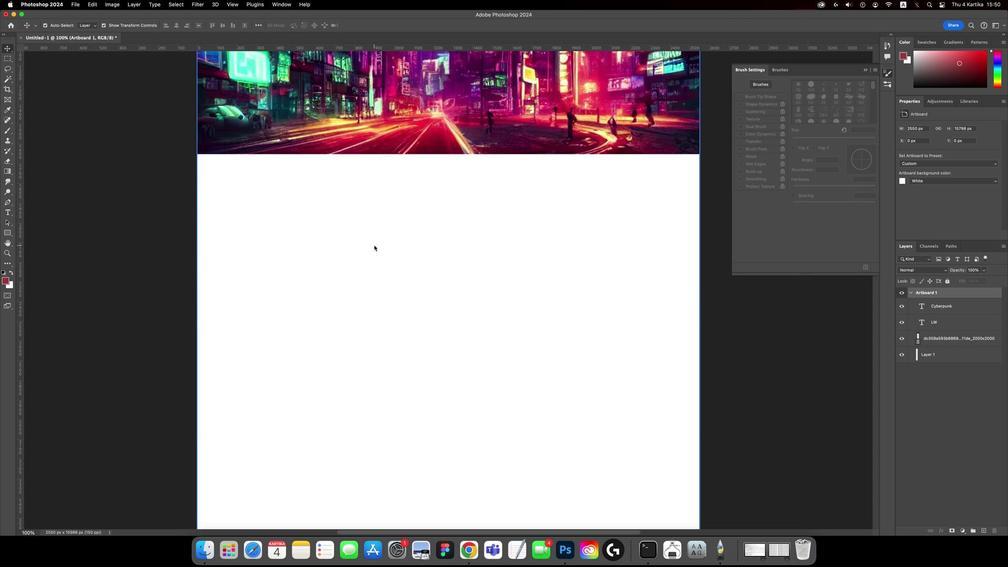 
Action: Mouse pressed left at (398, 130)
Screenshot: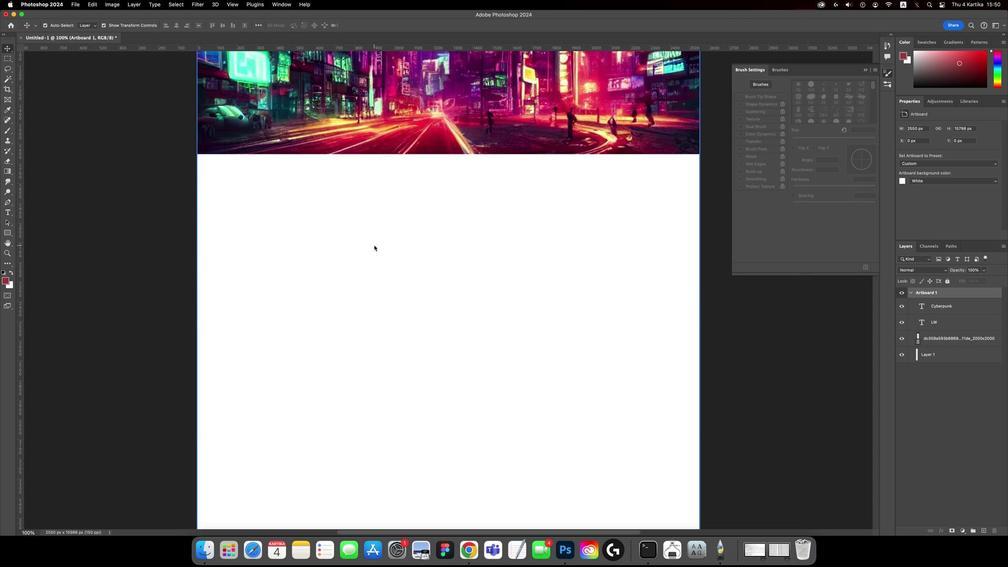 
Action: Mouse moved to (406, 131)
Screenshot: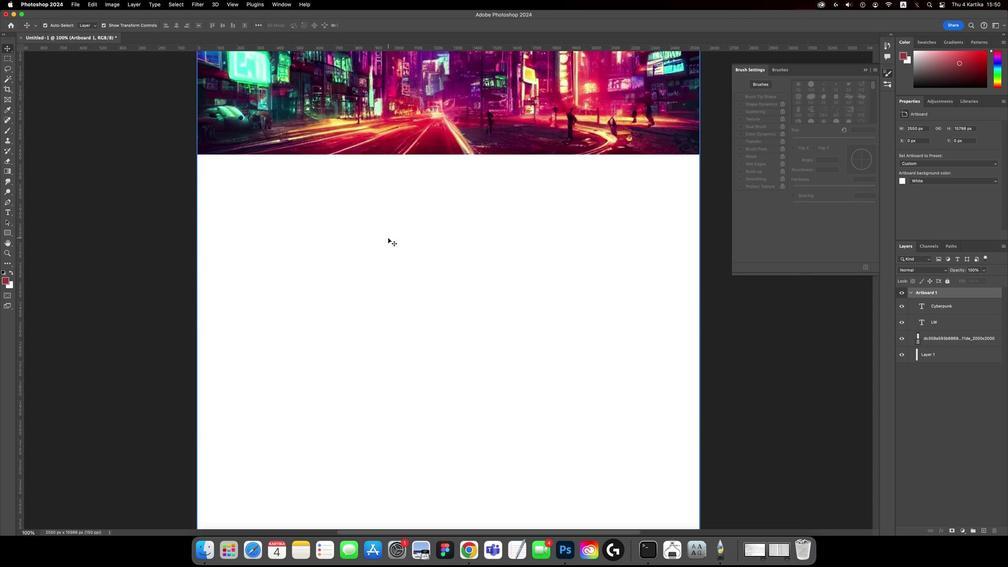 
Action: Mouse scrolled (406, 131) with delta (186, 169)
Screenshot: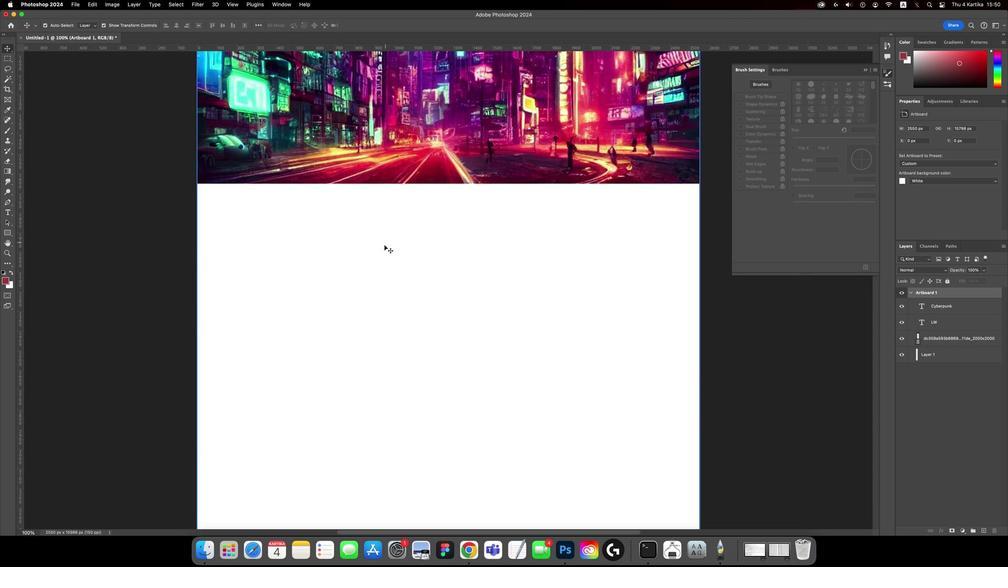 
Action: Mouse scrolled (406, 131) with delta (186, 169)
Screenshot: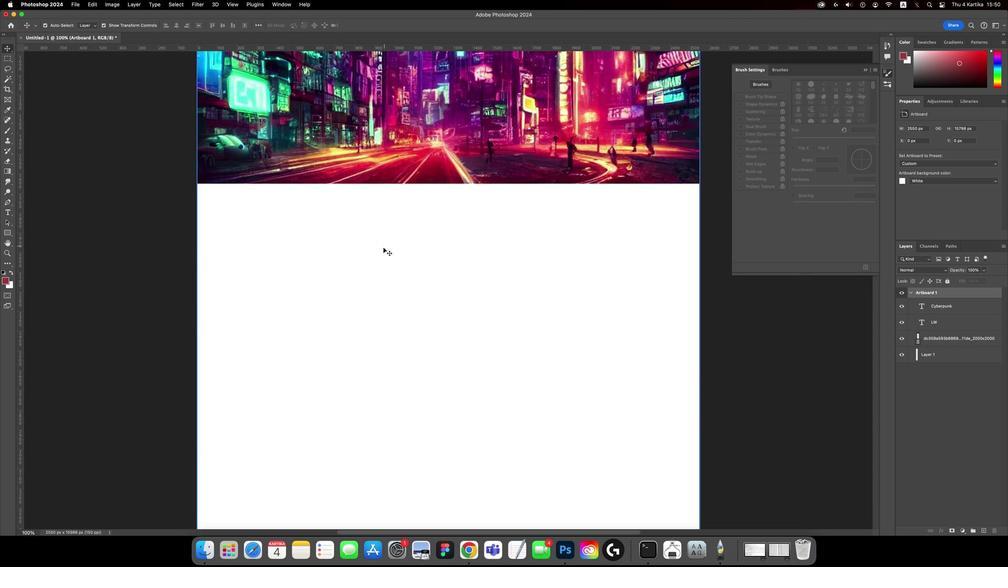 
Action: Mouse scrolled (406, 131) with delta (186, 169)
Screenshot: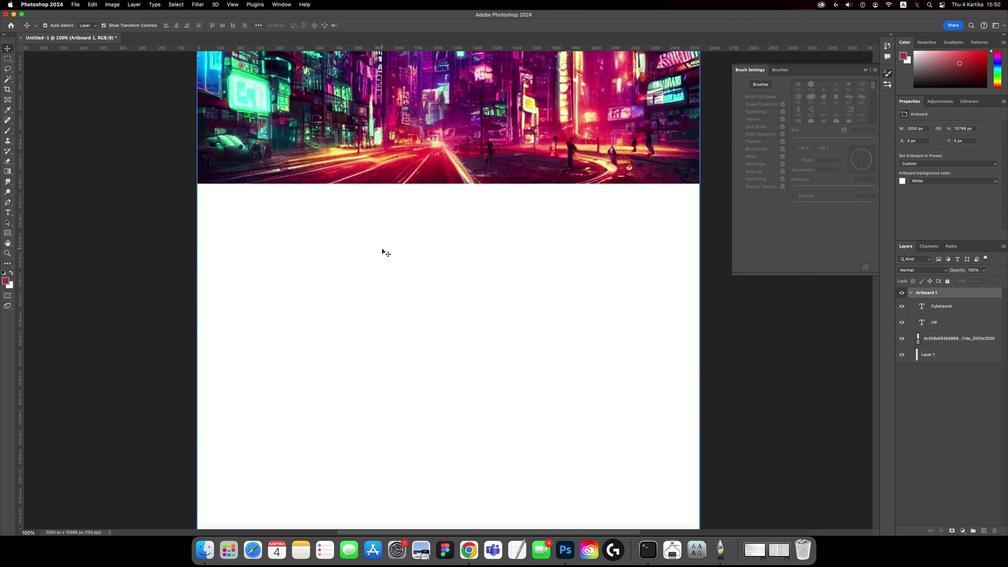 
Action: Mouse moved to (402, 129)
Screenshot: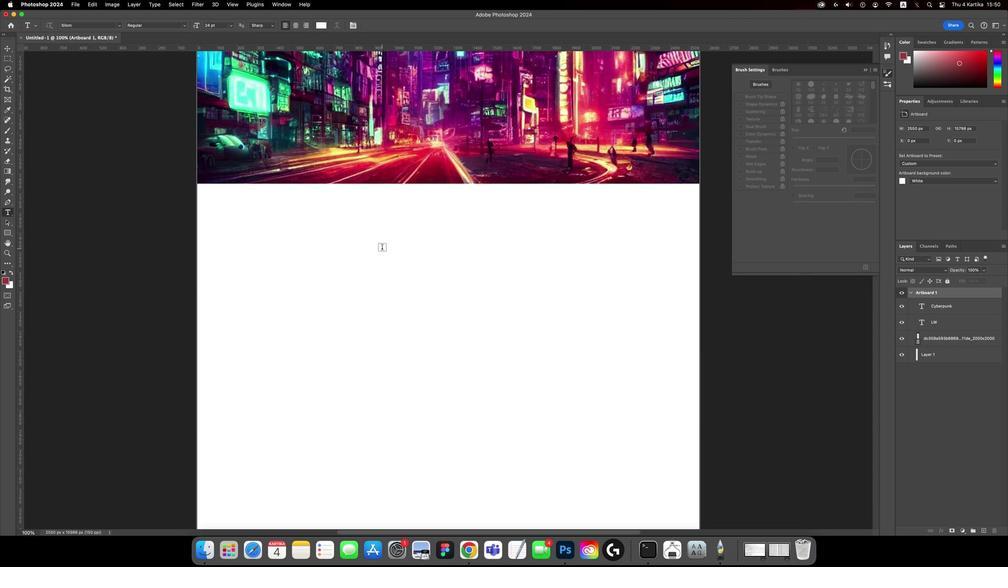 
Action: Key pressed 't'
Screenshot: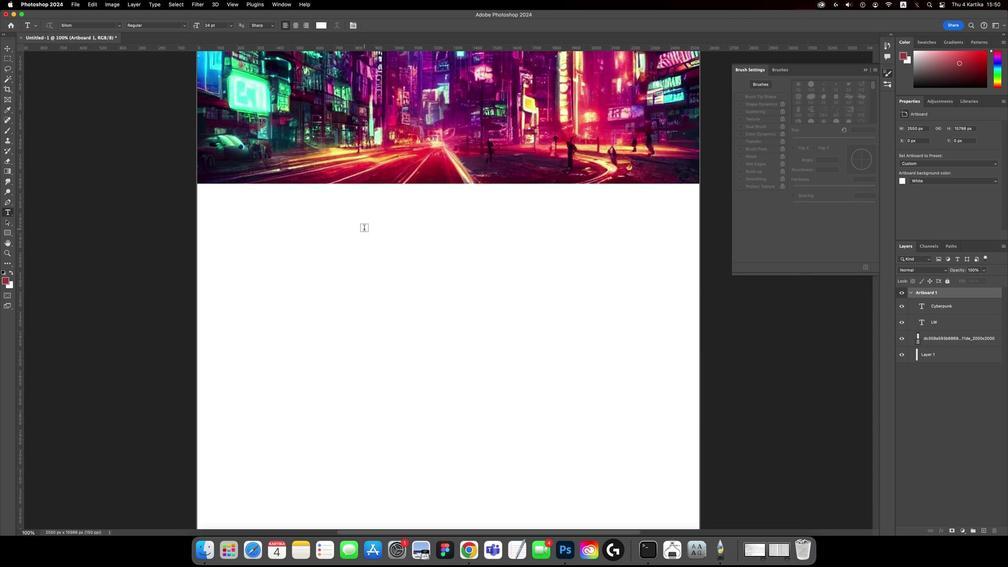 
Action: Mouse moved to (413, 134)
Screenshot: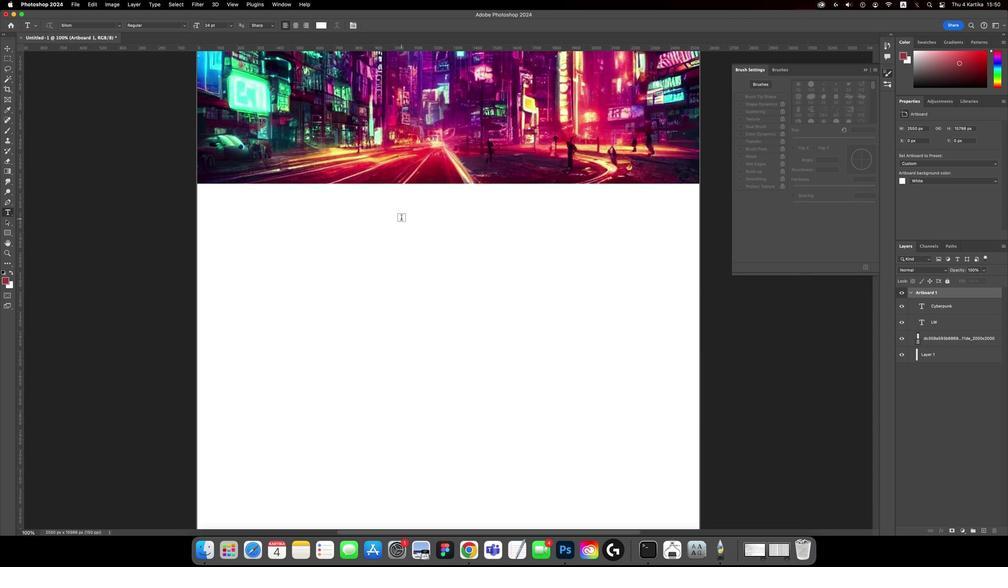 
Action: Mouse pressed left at (413, 134)
